 Task: Plan a trip to Mahajanga, Madagascar from 9th November, 2023 to 17th November, 2023 for 2 adults.1  bedroom having 2 beds and 1 bathroom. Property type can be flat. Amenities needed are: wifi. Look for 5 properties as per requirement.
Action: Mouse moved to (505, 73)
Screenshot: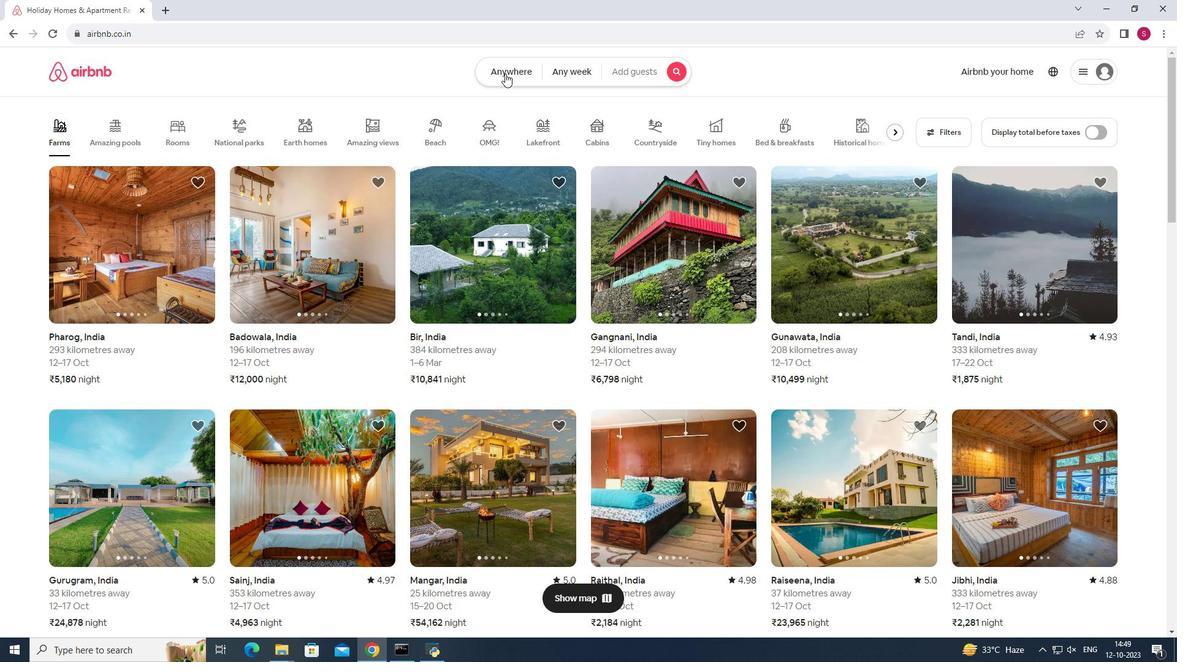 
Action: Mouse pressed left at (505, 73)
Screenshot: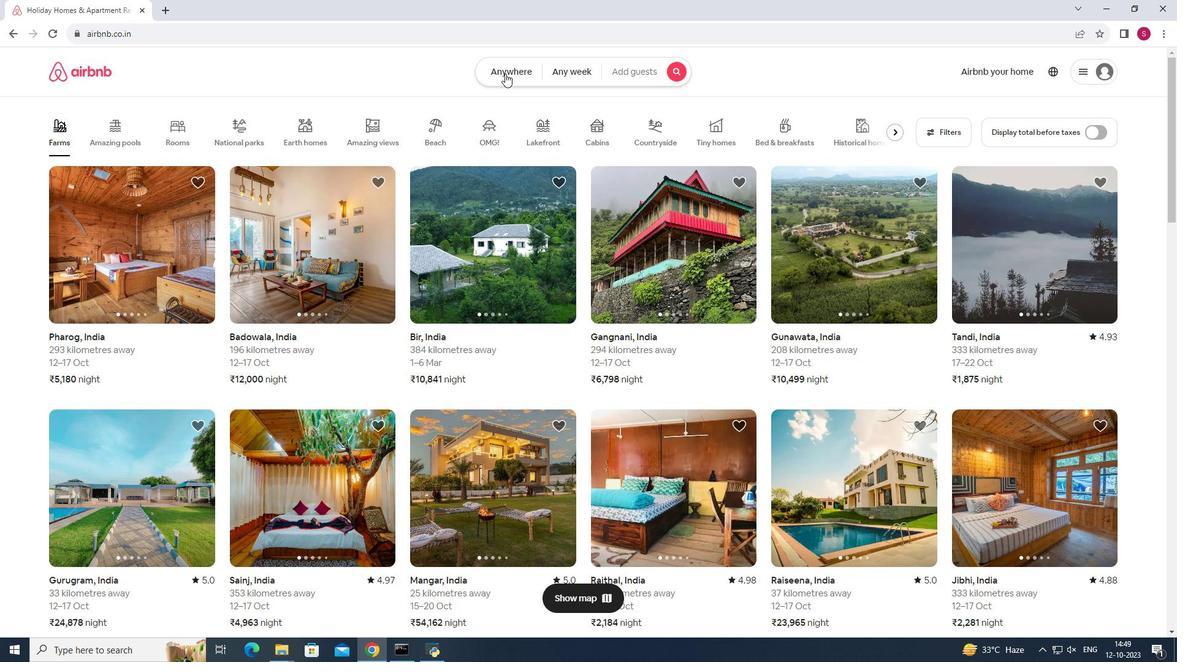 
Action: Mouse moved to (423, 117)
Screenshot: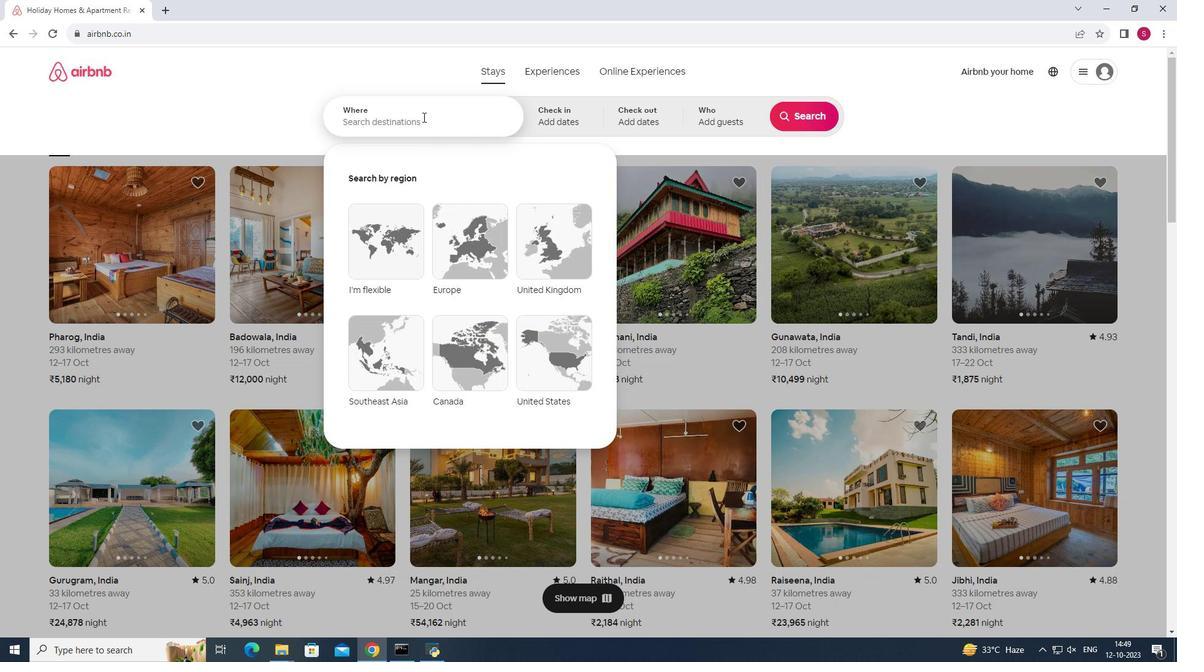 
Action: Mouse pressed left at (423, 117)
Screenshot: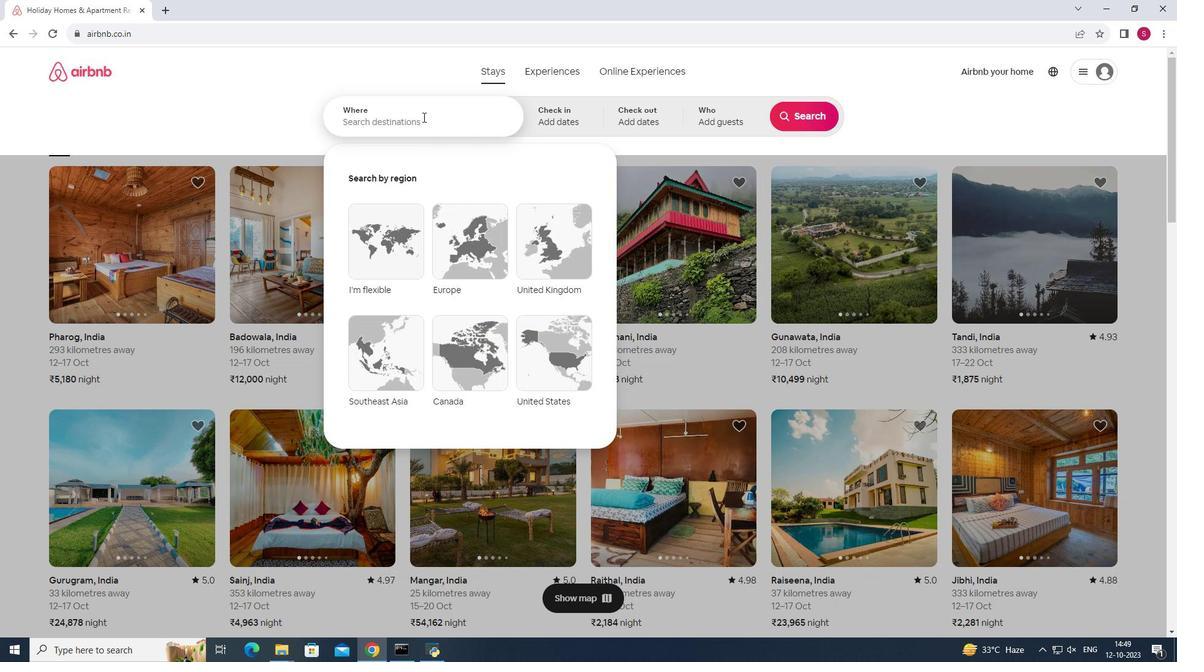 
Action: Key pressed <Key.shift><Key.shift><Key.shift><Key.shift><Key.shift><Key.shift><Key.shift><Key.shift><Key.shift><Key.shift><Key.shift><Key.shift><Key.shift><Key.shift><Key.shift><Key.shift><Key.shift><Key.shift><Key.shift><Key.shift><Key.shift><Key.shift>Mahajanga,<Key.space><Key.shift>Madagascar
Screenshot: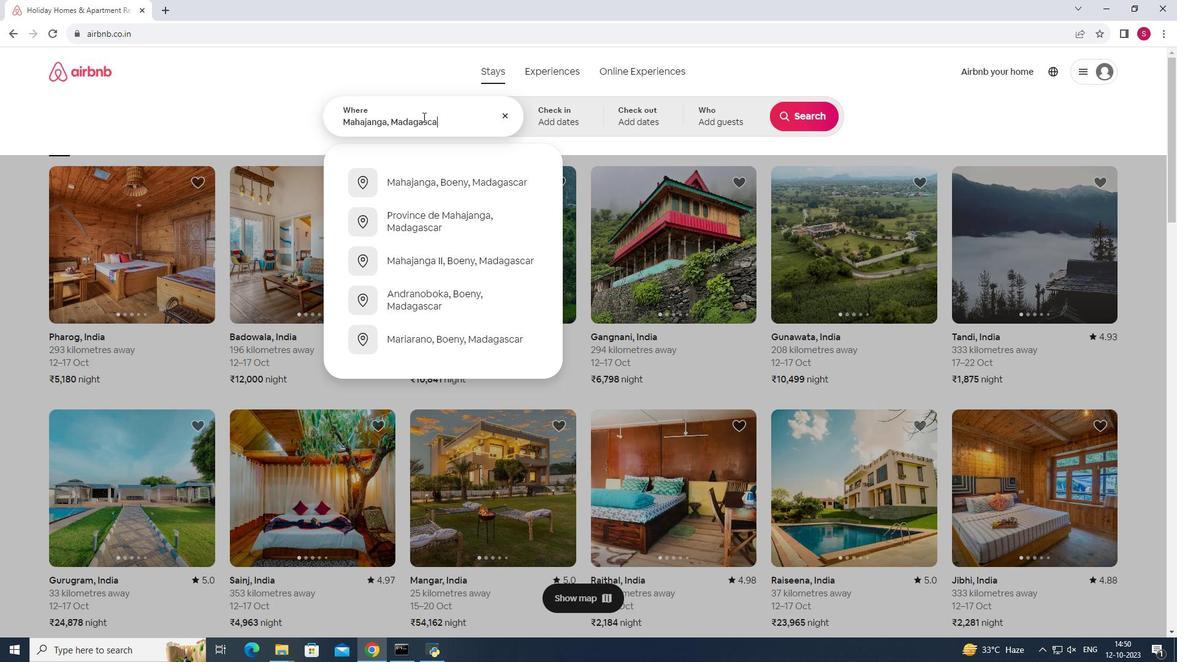 
Action: Mouse moved to (569, 115)
Screenshot: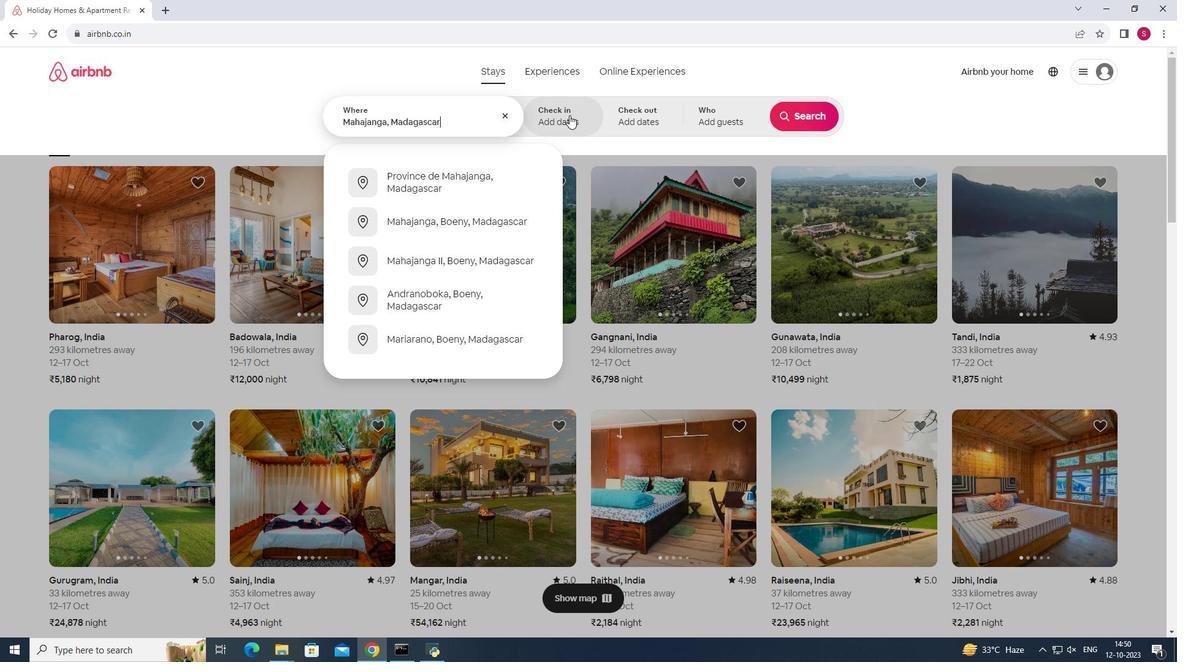 
Action: Mouse pressed left at (569, 115)
Screenshot: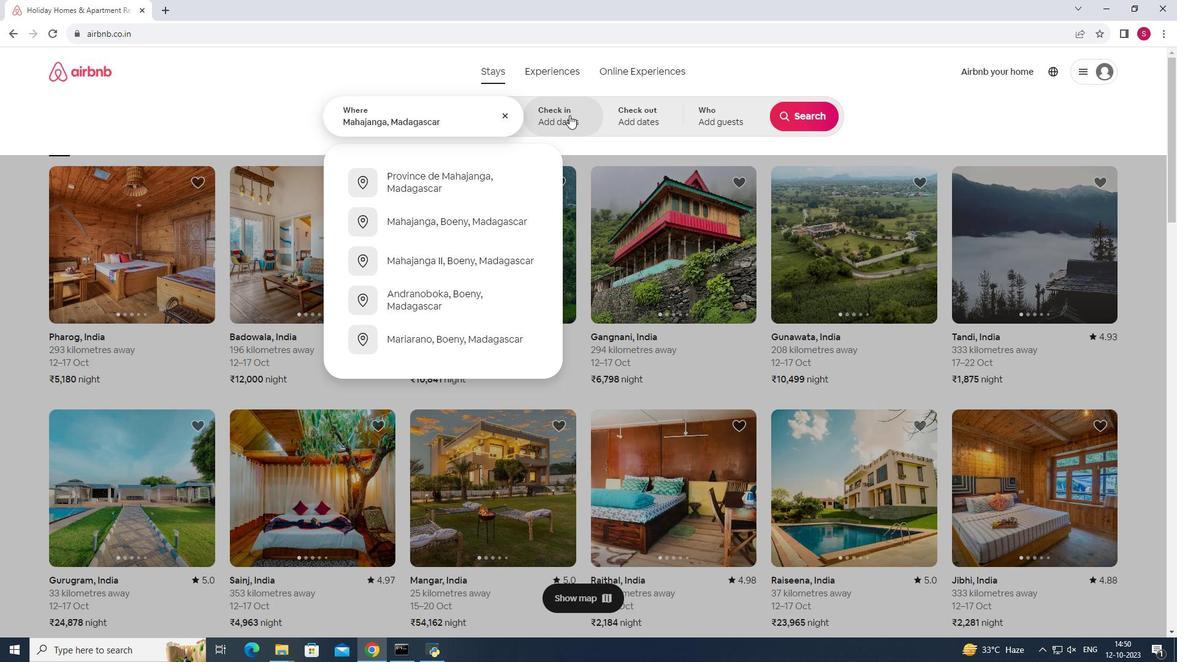 
Action: Mouse moved to (732, 299)
Screenshot: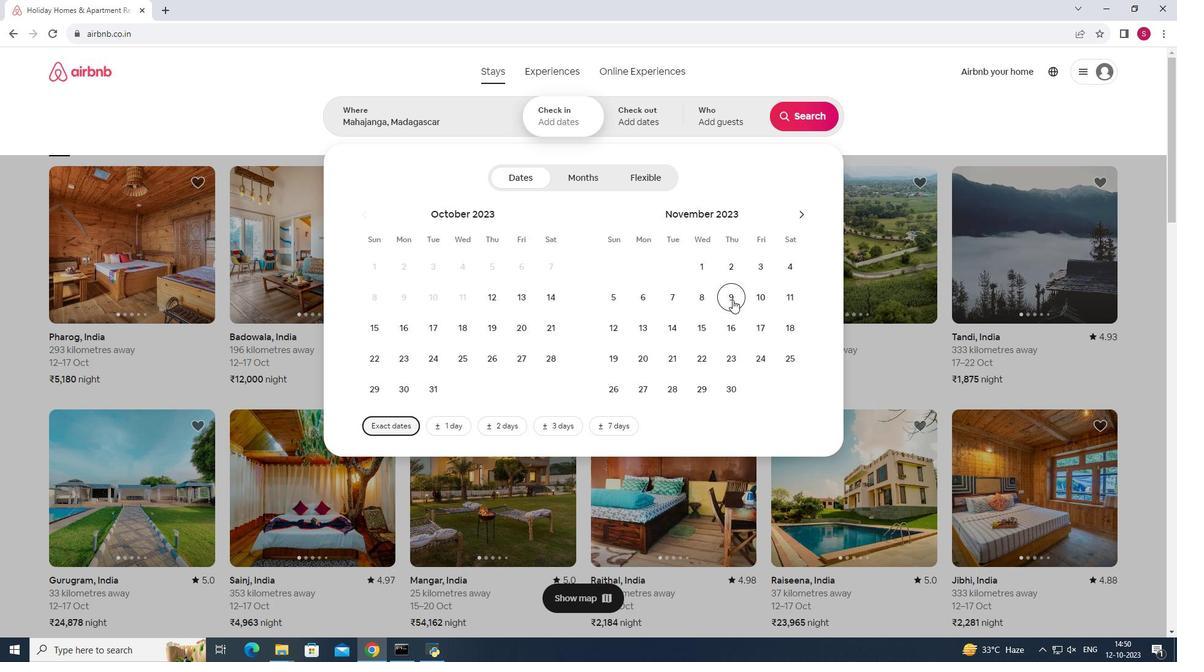 
Action: Mouse pressed left at (732, 299)
Screenshot: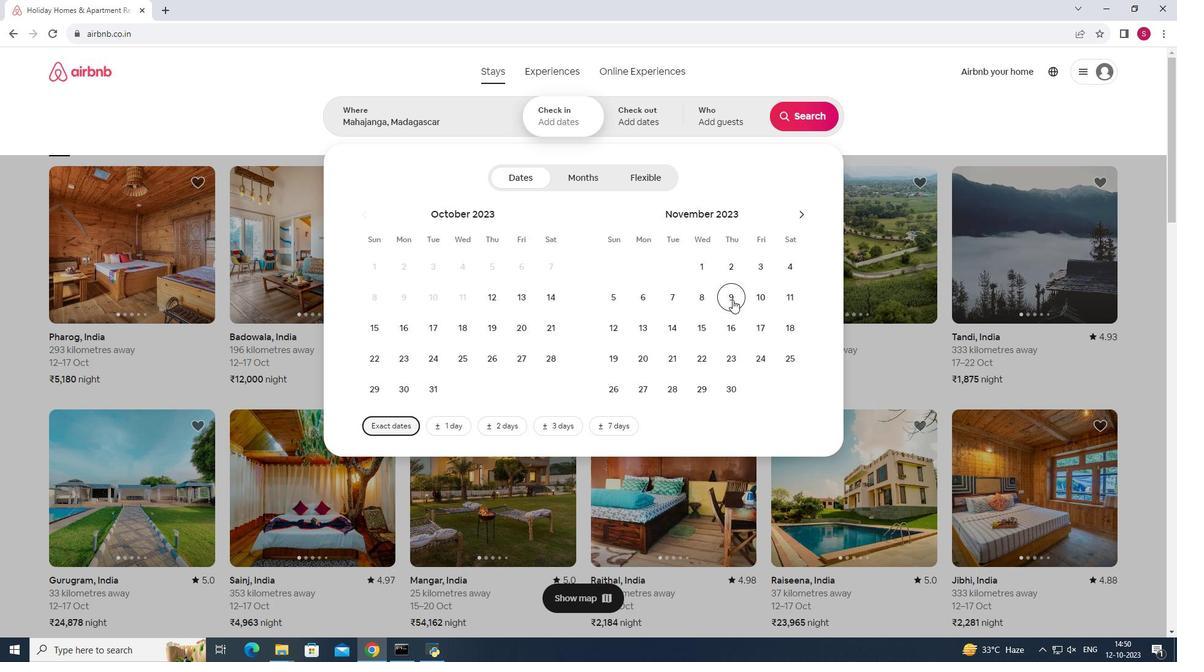 
Action: Mouse pressed left at (732, 299)
Screenshot: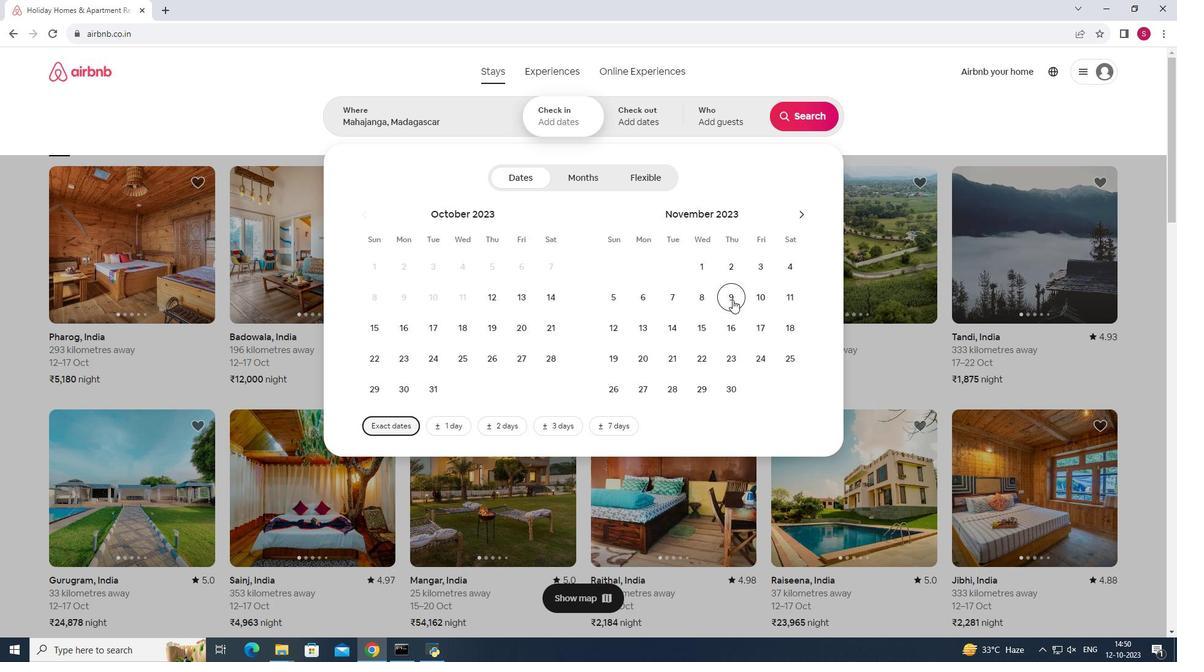 
Action: Mouse moved to (762, 327)
Screenshot: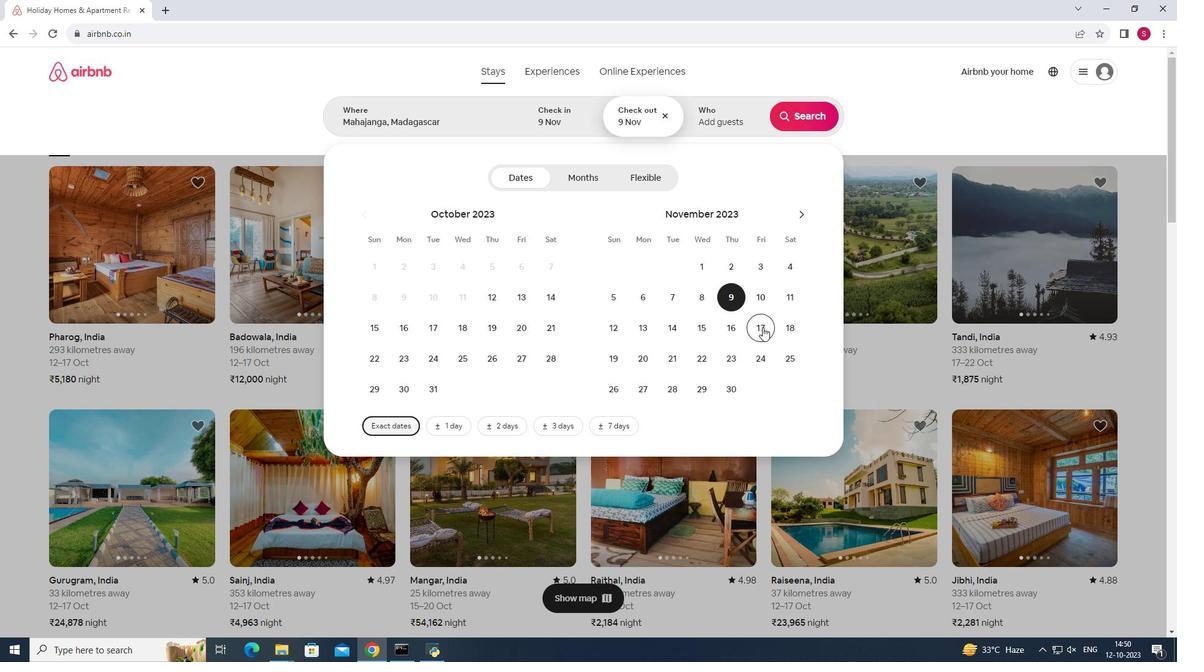 
Action: Mouse pressed left at (762, 327)
Screenshot: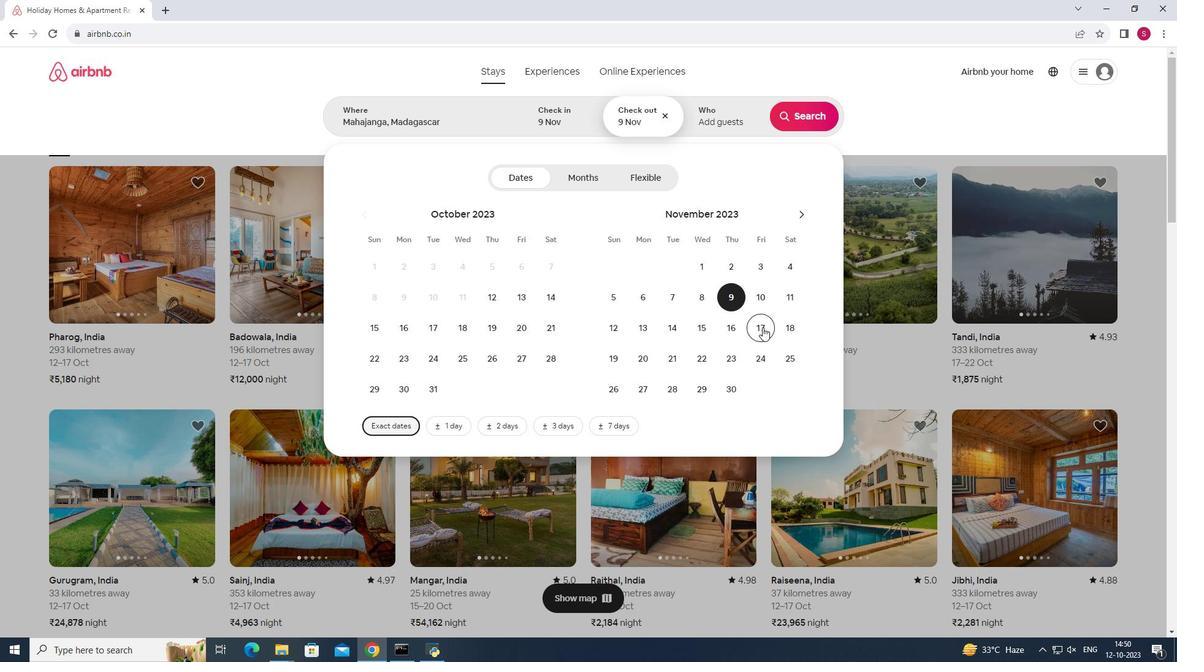 
Action: Mouse pressed left at (762, 327)
Screenshot: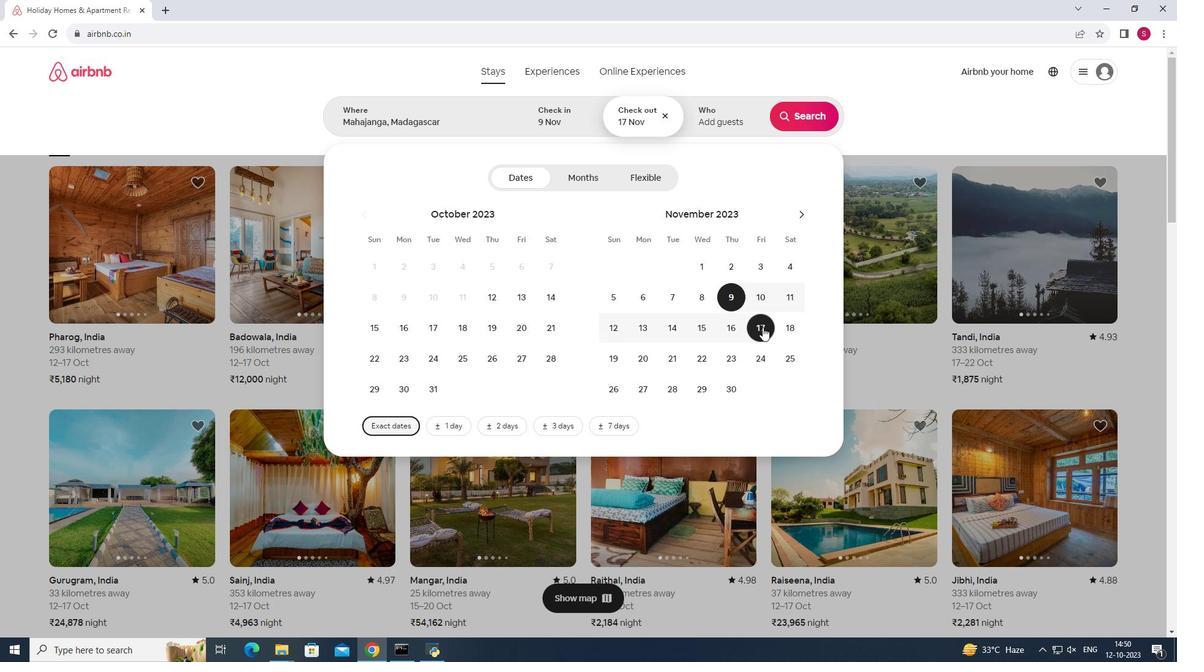 
Action: Mouse moved to (729, 113)
Screenshot: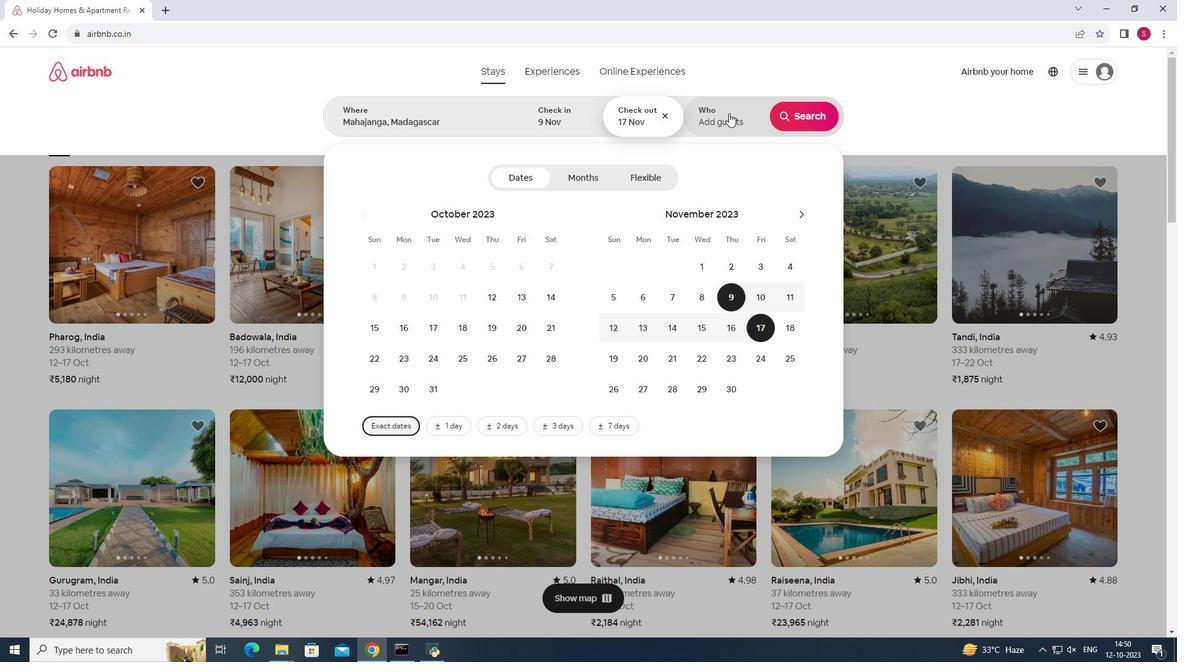 
Action: Mouse pressed left at (729, 113)
Screenshot: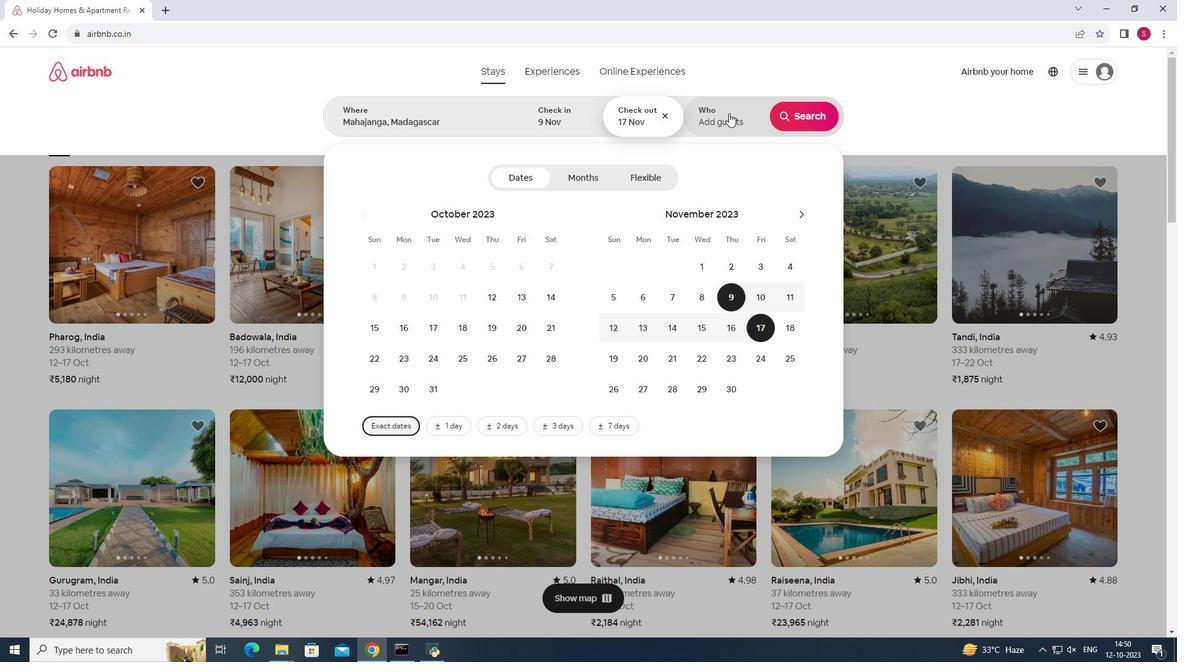 
Action: Mouse pressed left at (729, 113)
Screenshot: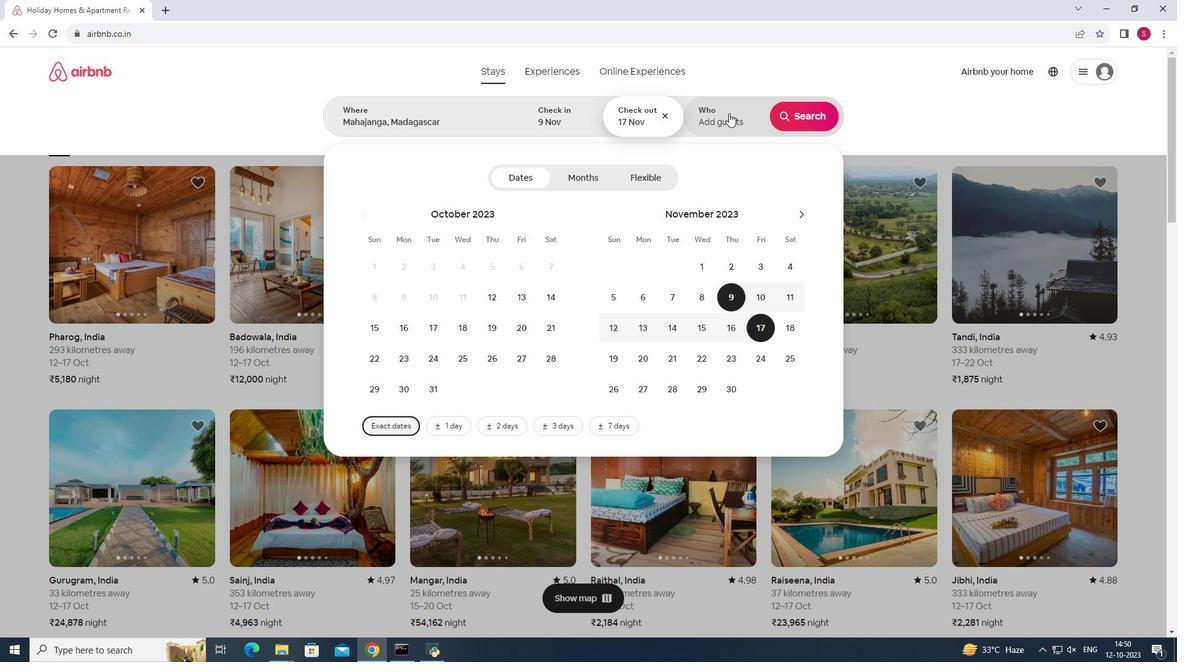 
Action: Mouse moved to (725, 112)
Screenshot: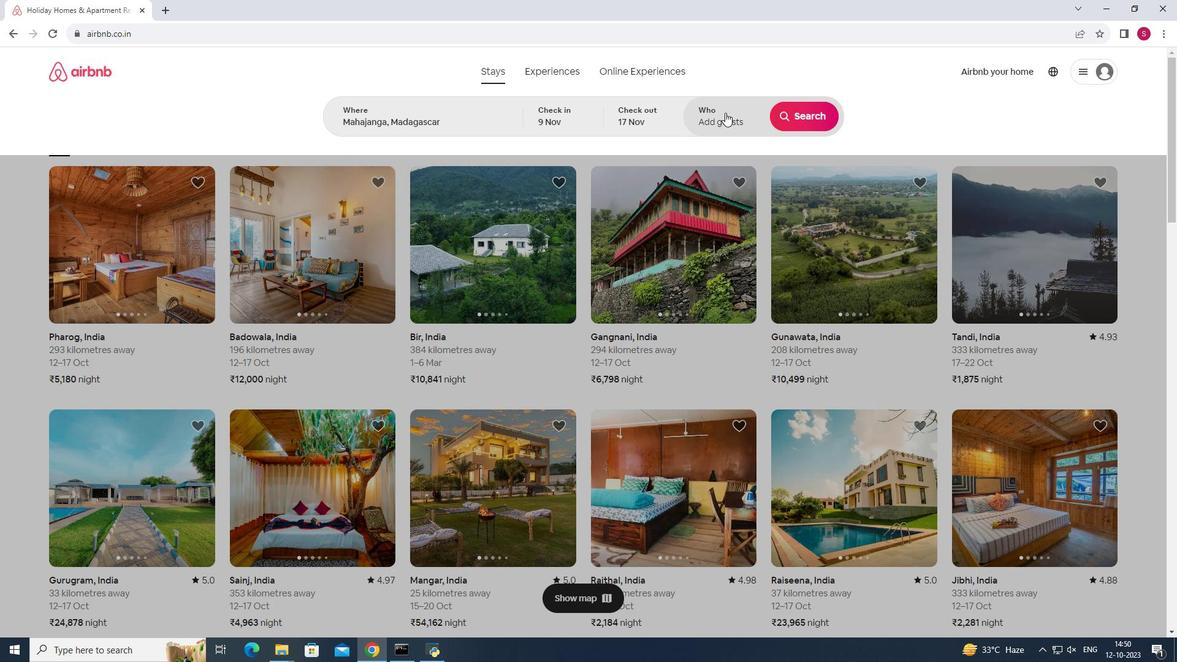 
Action: Mouse pressed left at (725, 112)
Screenshot: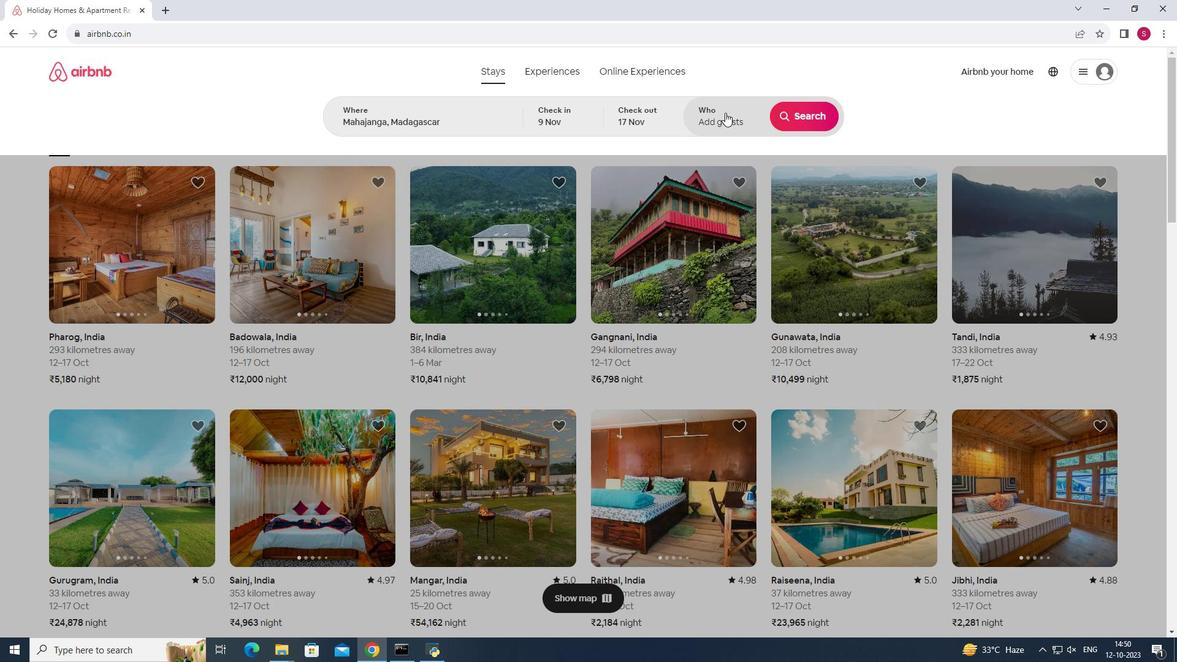 
Action: Mouse moved to (724, 113)
Screenshot: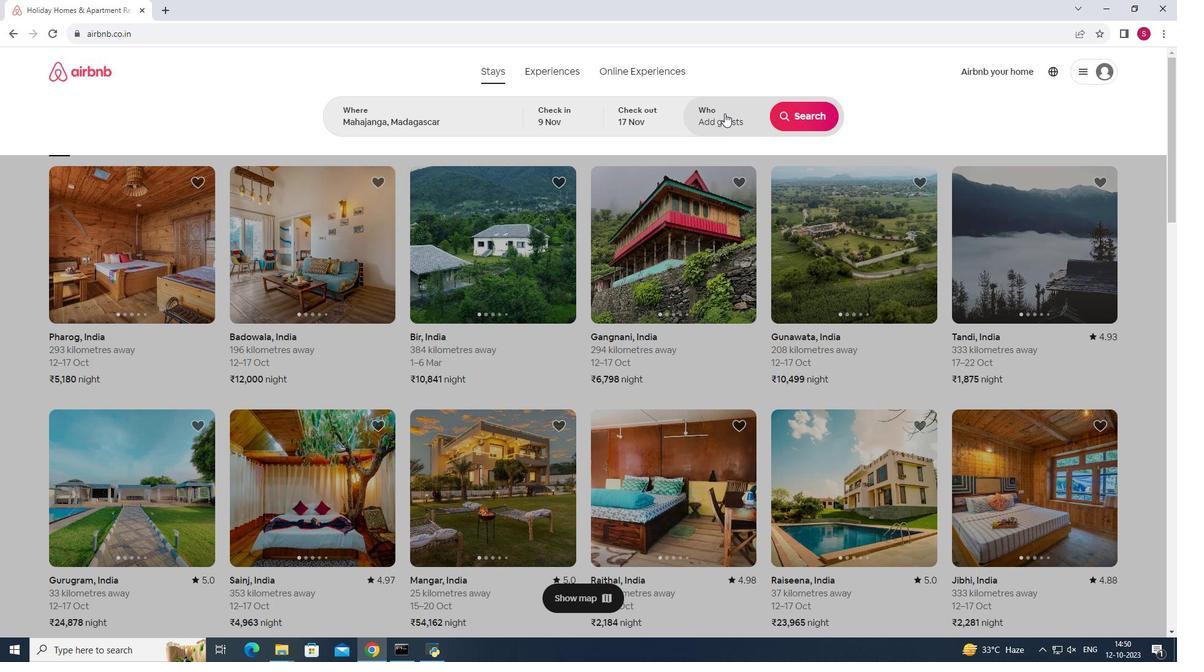 
Action: Mouse pressed left at (724, 113)
Screenshot: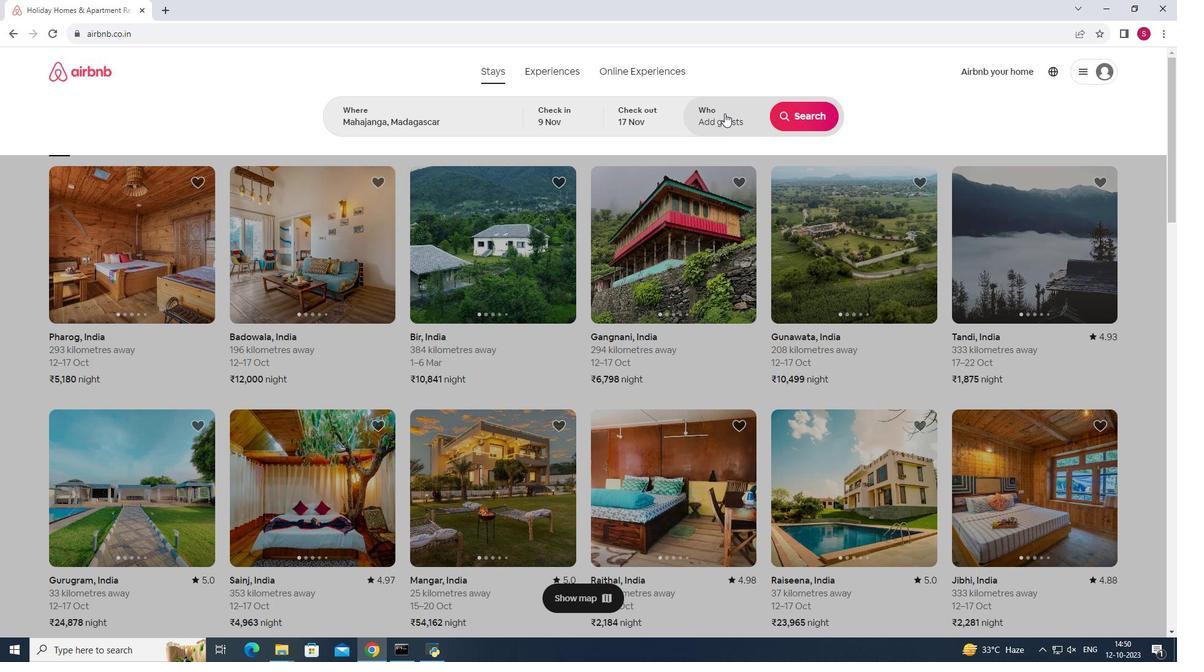 
Action: Mouse moved to (720, 117)
Screenshot: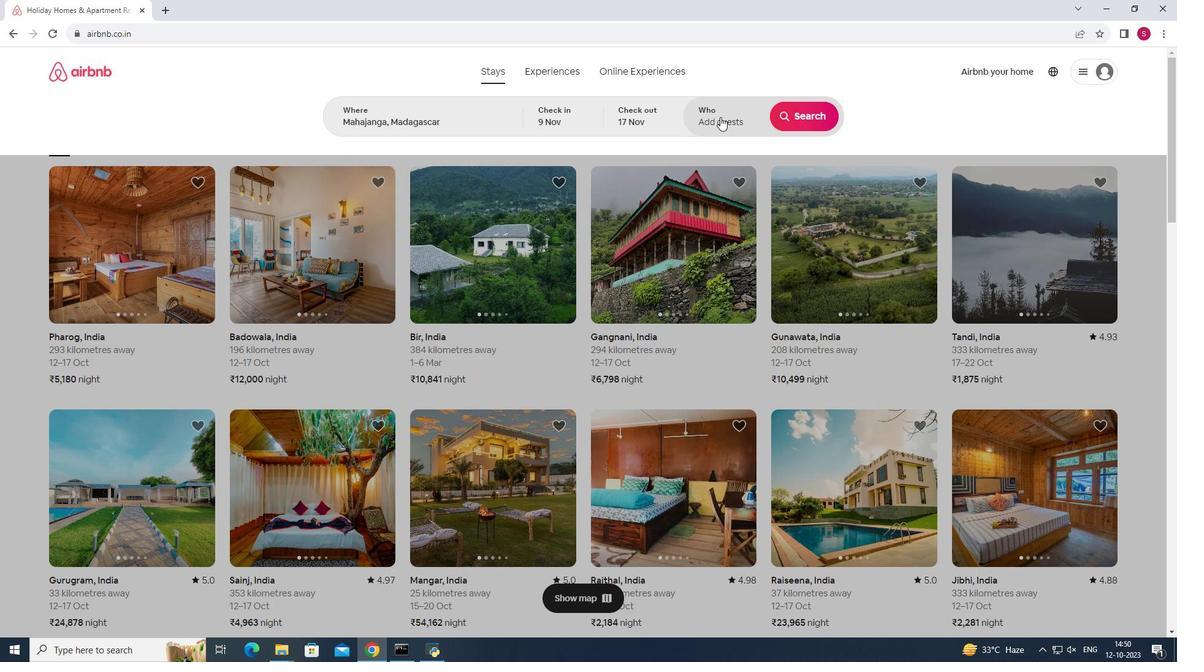
Action: Mouse pressed left at (720, 117)
Screenshot: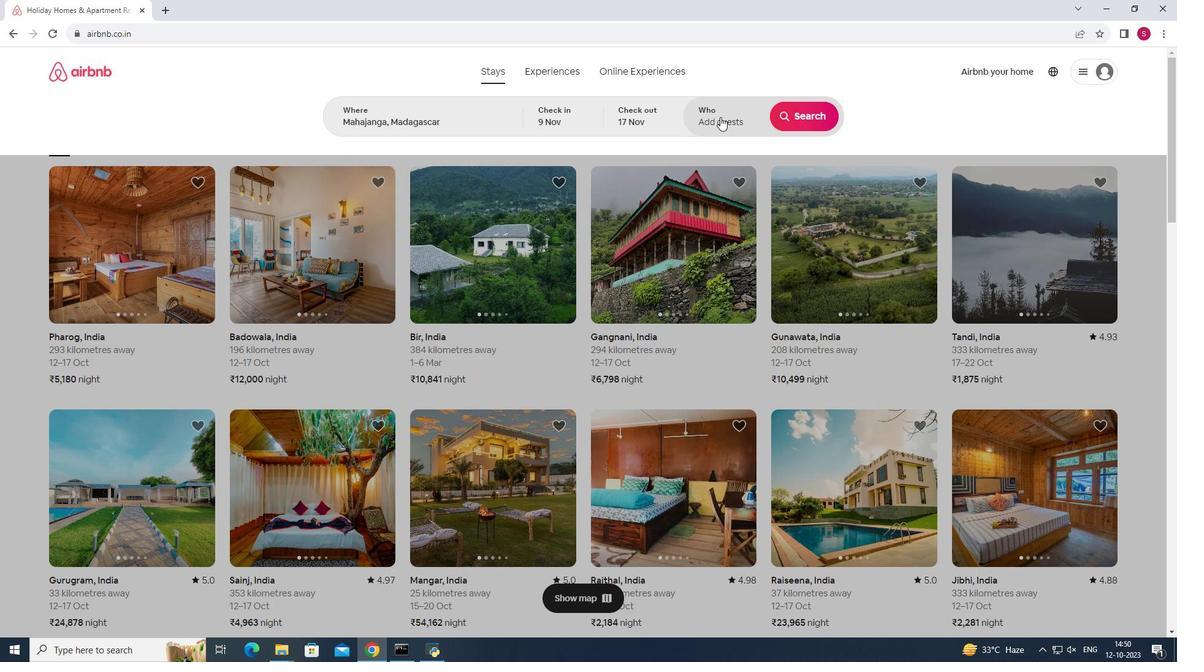 
Action: Mouse moved to (811, 180)
Screenshot: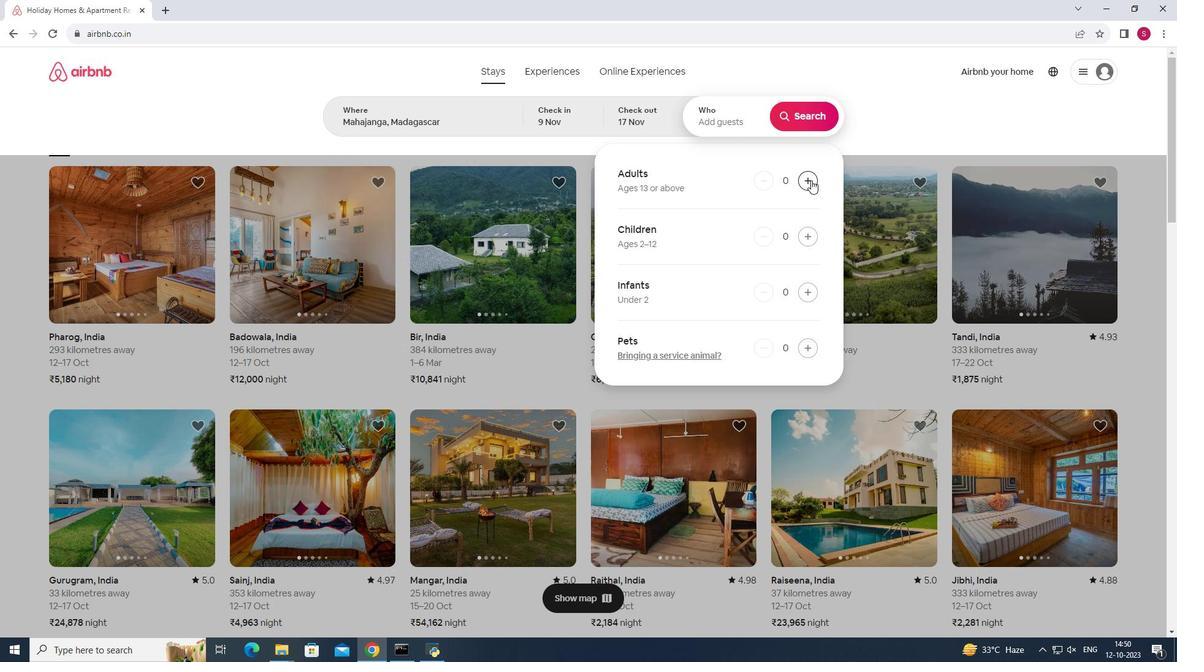 
Action: Mouse pressed left at (811, 180)
Screenshot: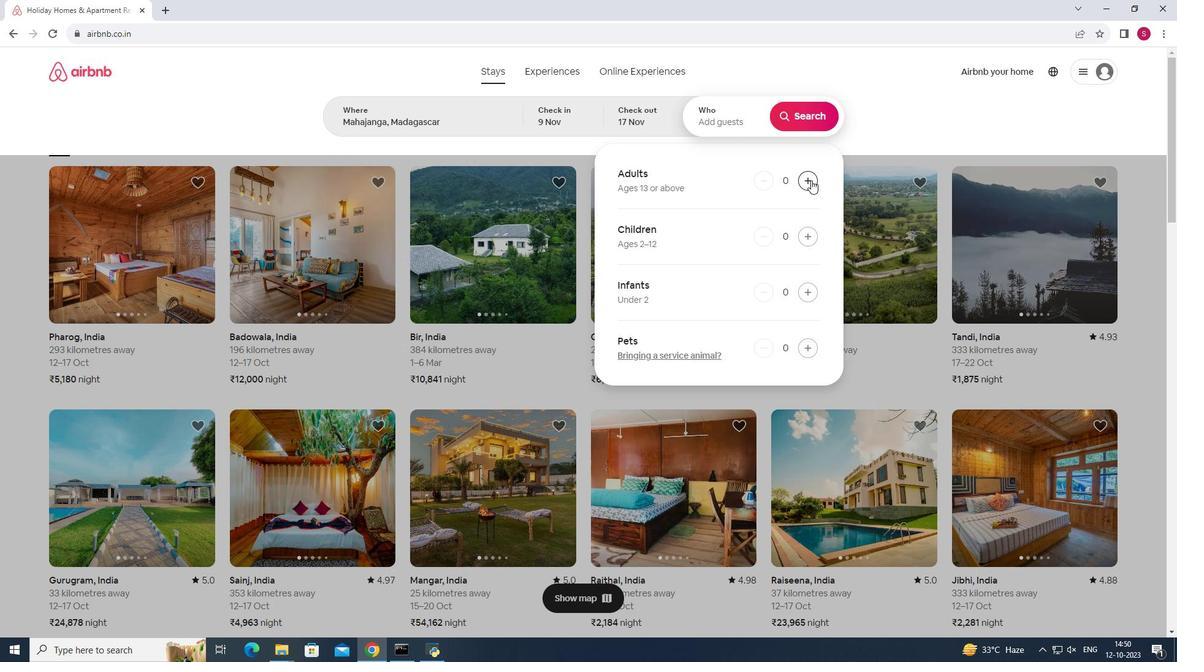 
Action: Mouse moved to (811, 180)
Screenshot: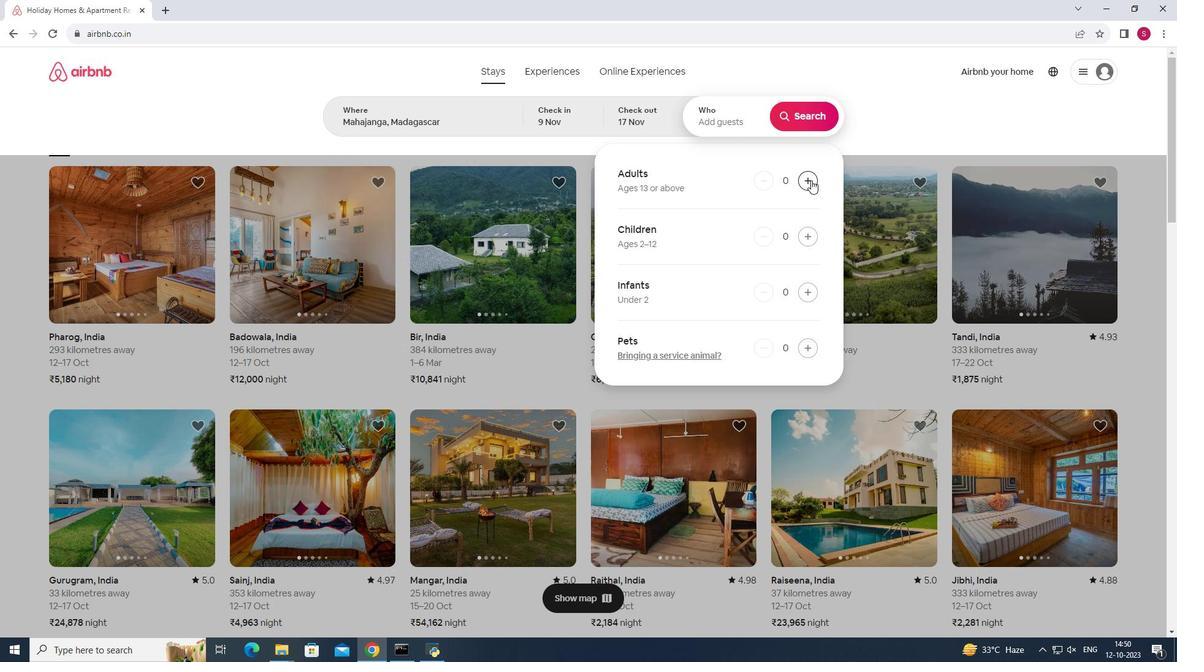 
Action: Mouse pressed left at (811, 180)
Screenshot: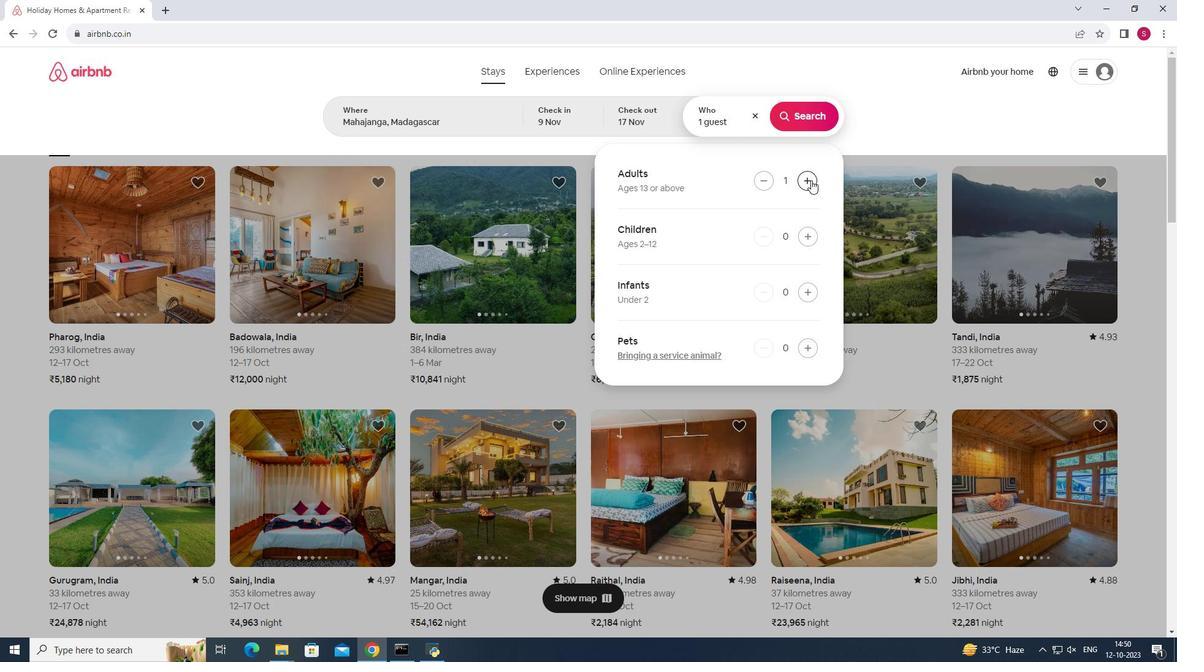 
Action: Mouse moved to (807, 117)
Screenshot: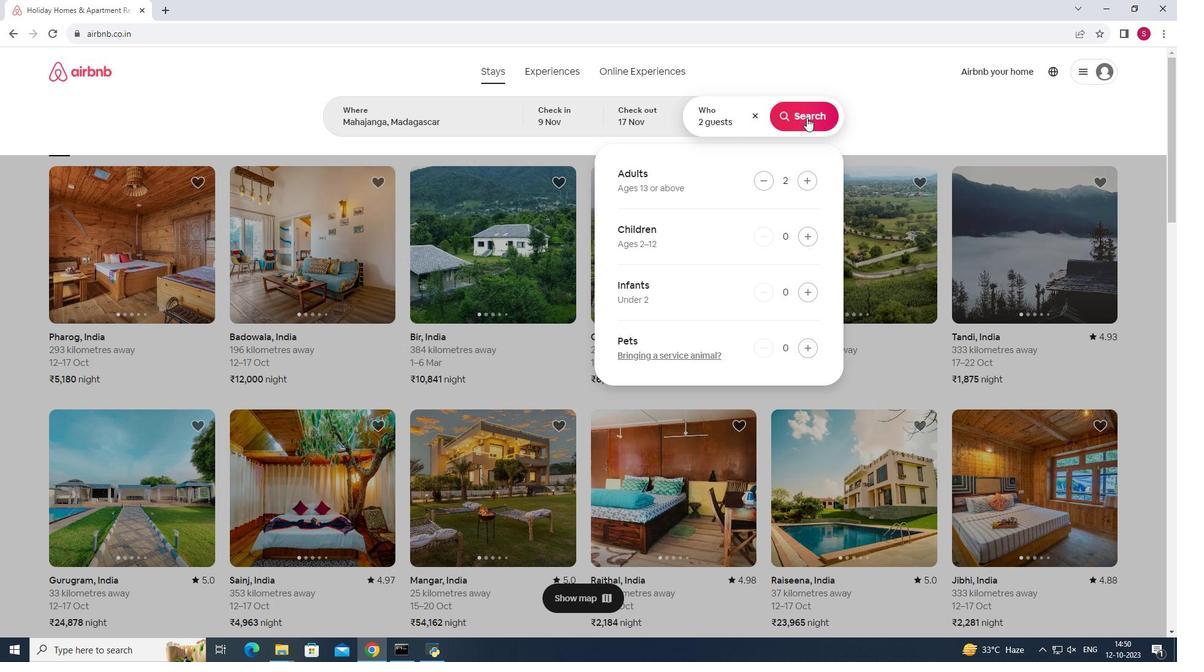 
Action: Mouse pressed left at (807, 117)
Screenshot: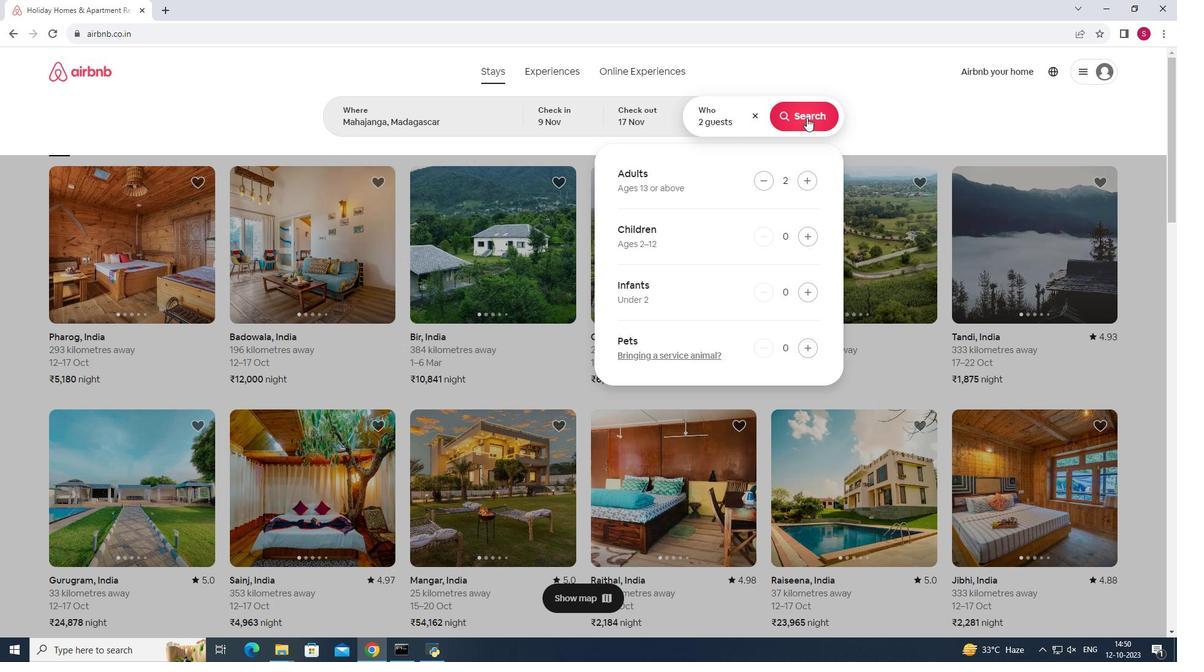 
Action: Mouse pressed left at (807, 117)
Screenshot: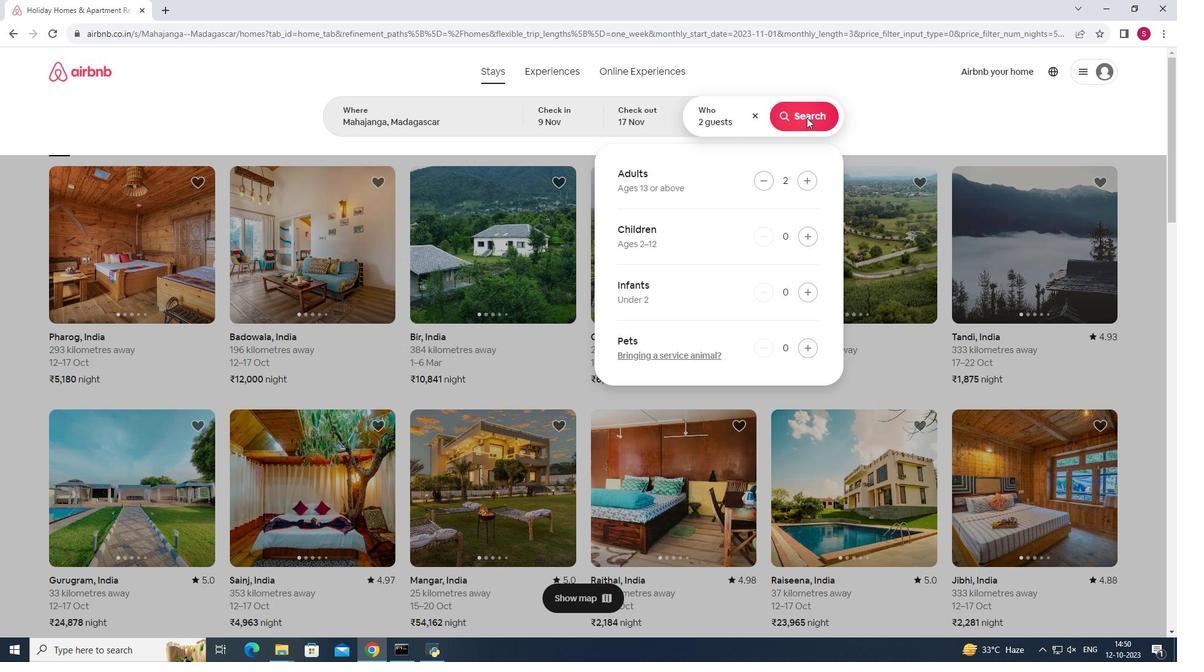 
Action: Mouse moved to (853, 93)
Screenshot: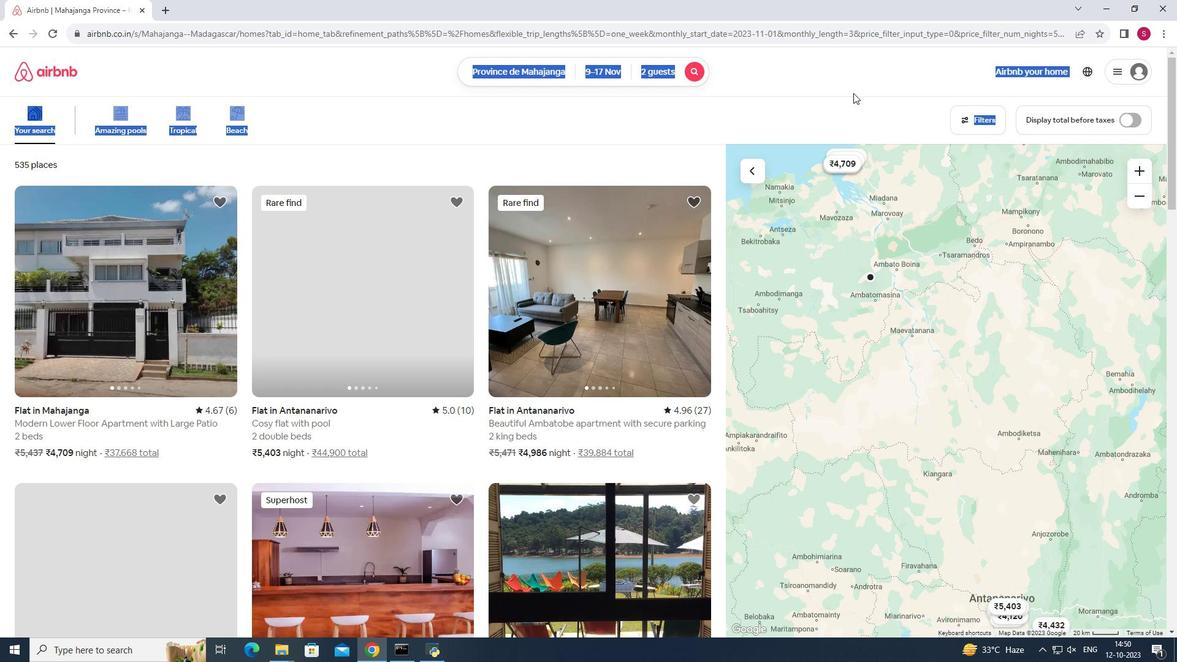 
Action: Mouse pressed left at (853, 93)
Screenshot: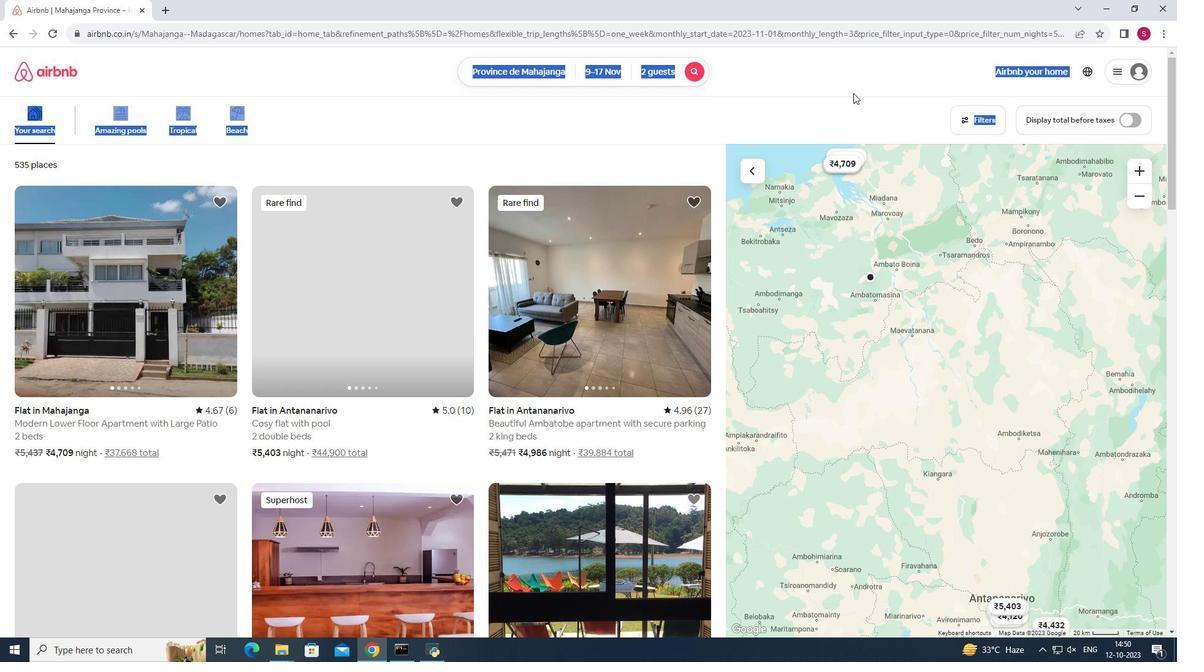 
Action: Mouse moved to (982, 118)
Screenshot: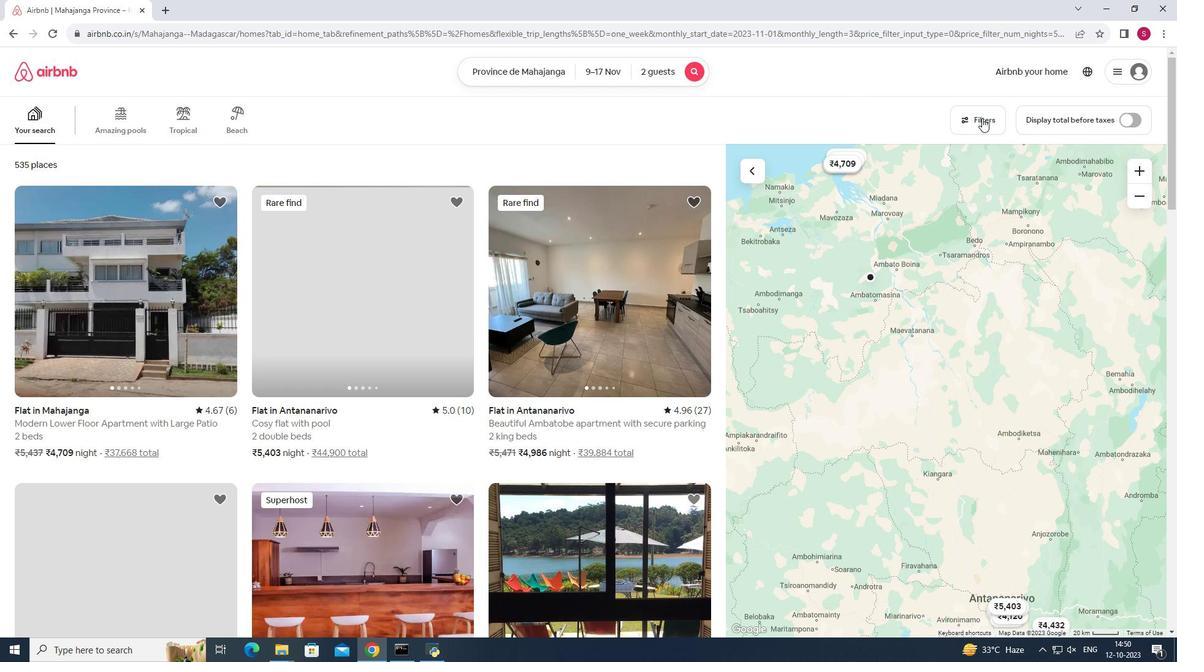 
Action: Mouse pressed left at (982, 118)
Screenshot: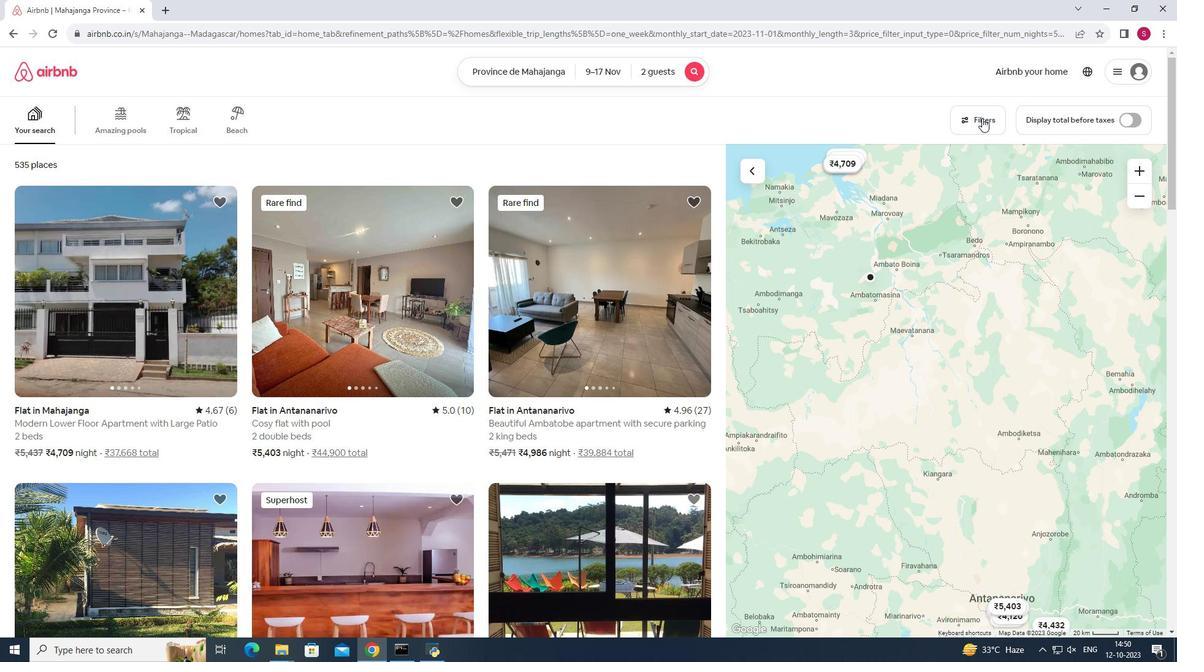 
Action: Mouse pressed left at (982, 118)
Screenshot: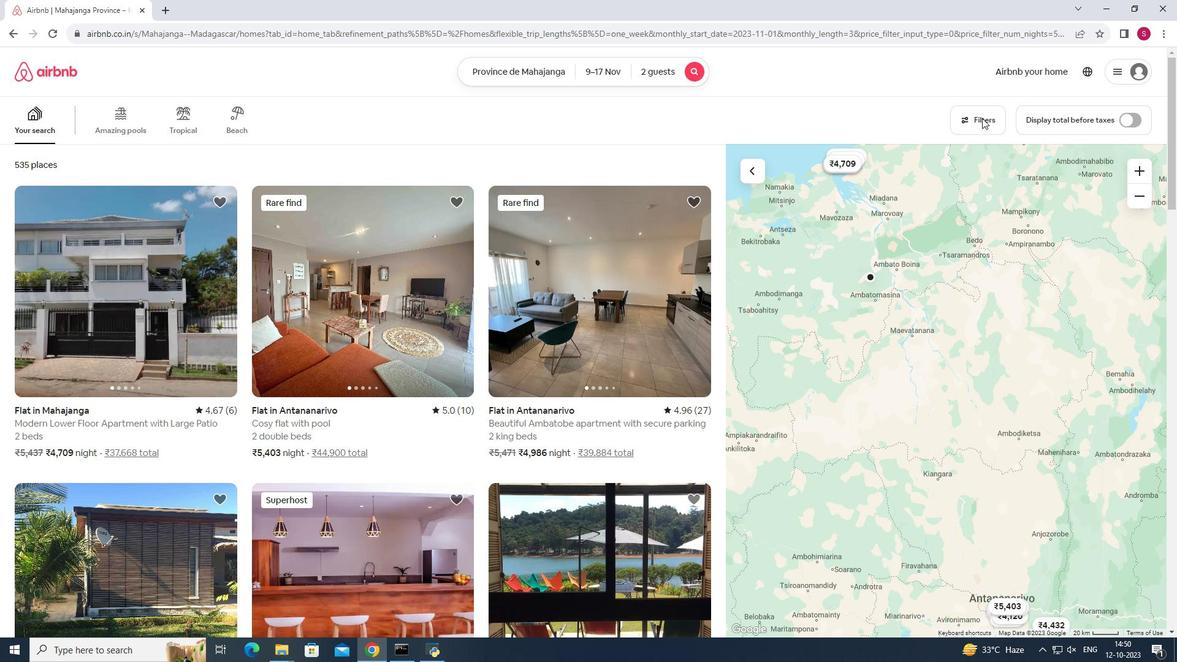 
Action: Mouse pressed left at (982, 118)
Screenshot: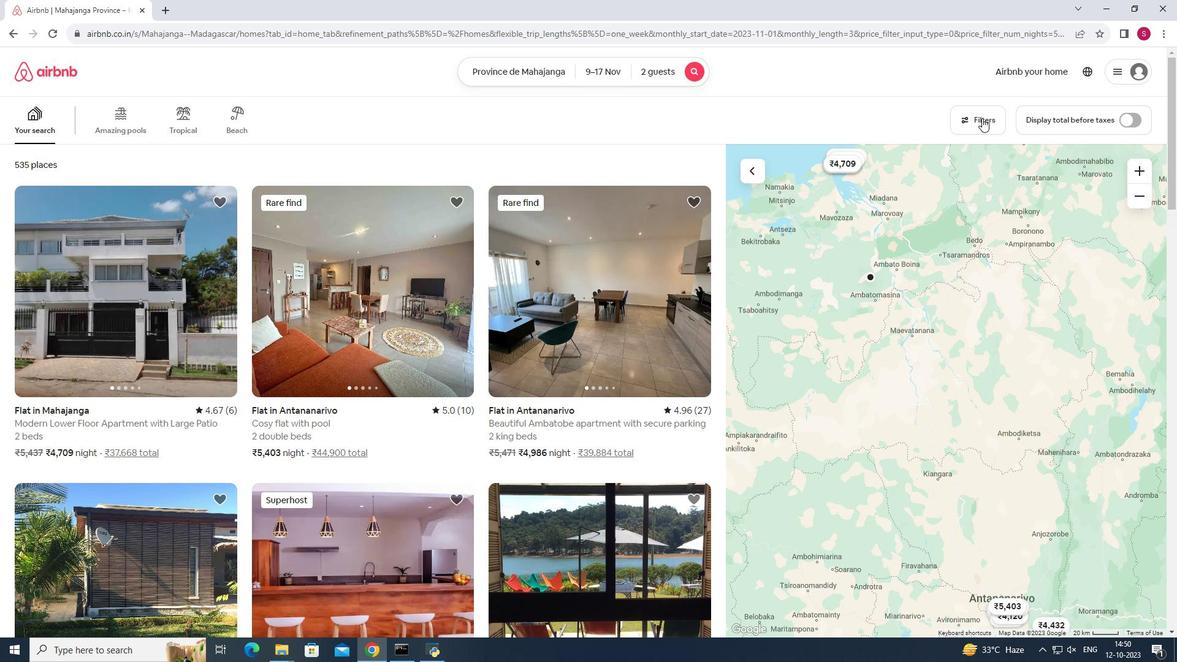 
Action: Mouse moved to (551, 289)
Screenshot: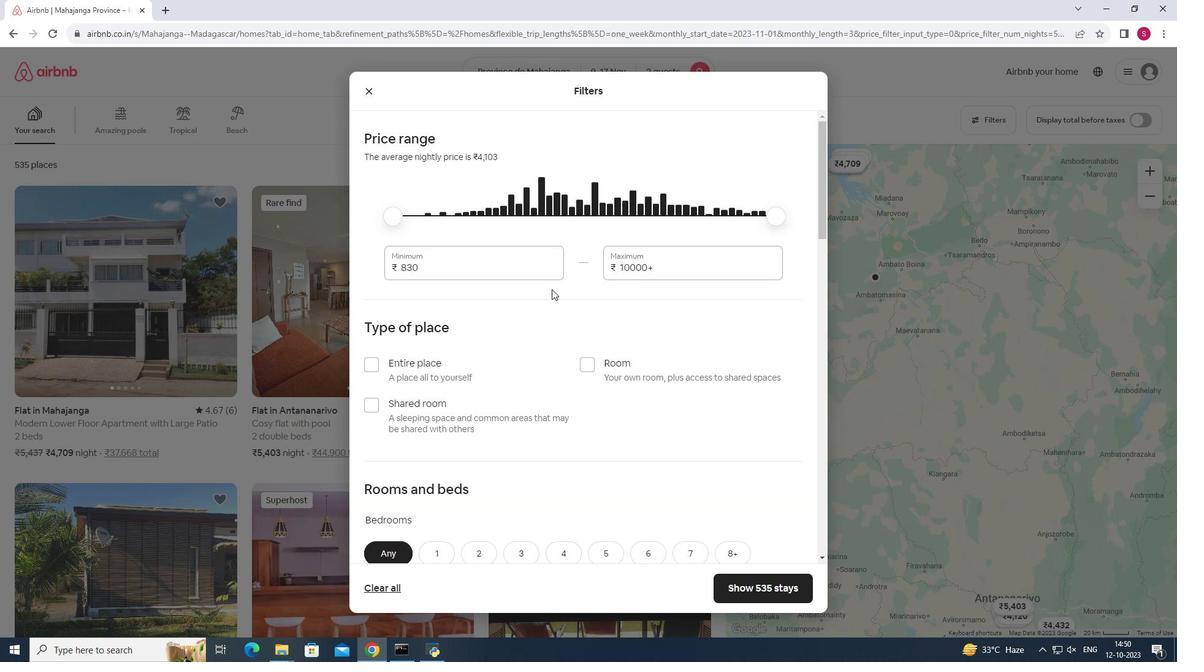
Action: Mouse scrolled (551, 288) with delta (0, 0)
Screenshot: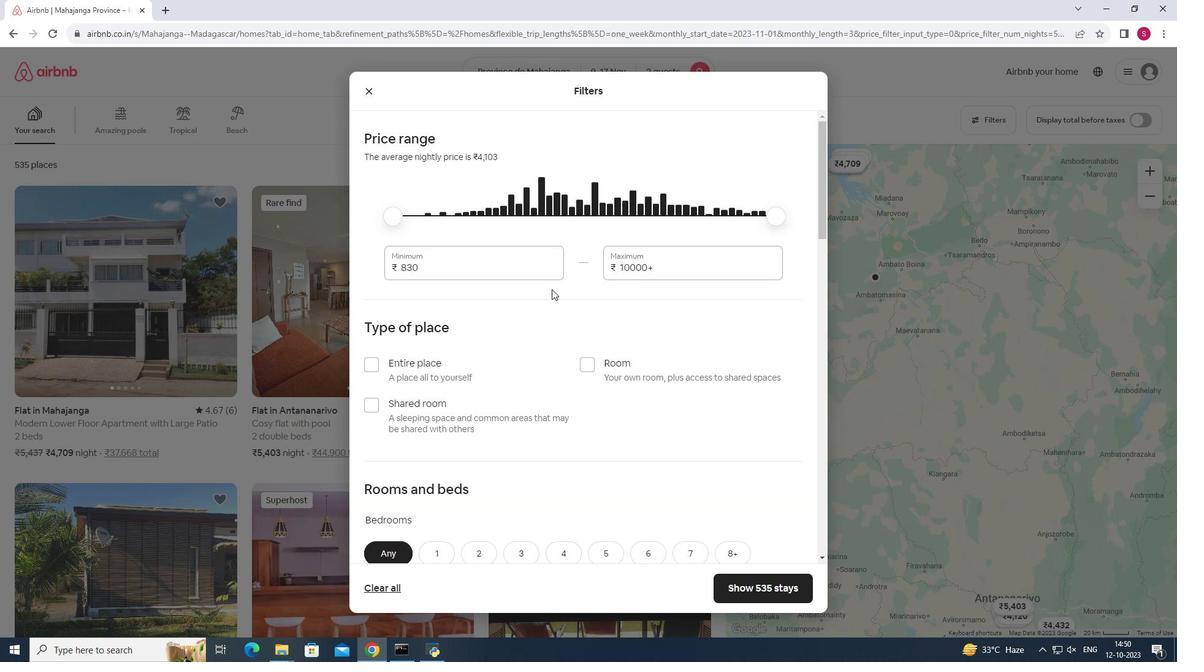 
Action: Mouse scrolled (551, 288) with delta (0, 0)
Screenshot: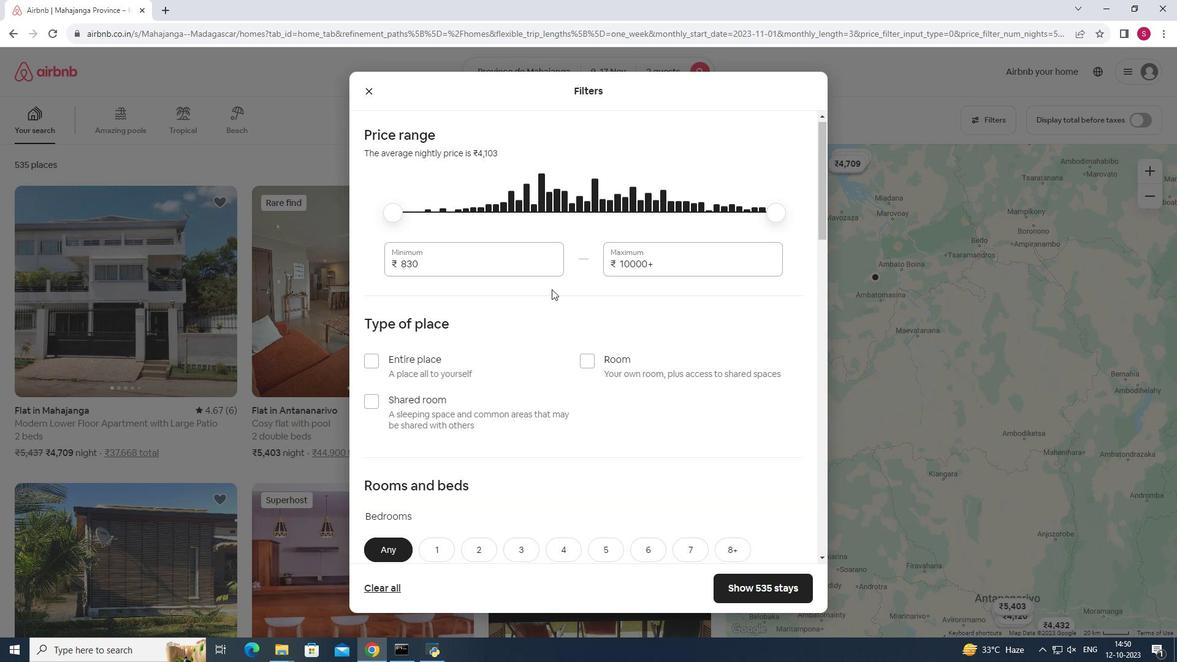 
Action: Mouse scrolled (551, 288) with delta (0, 0)
Screenshot: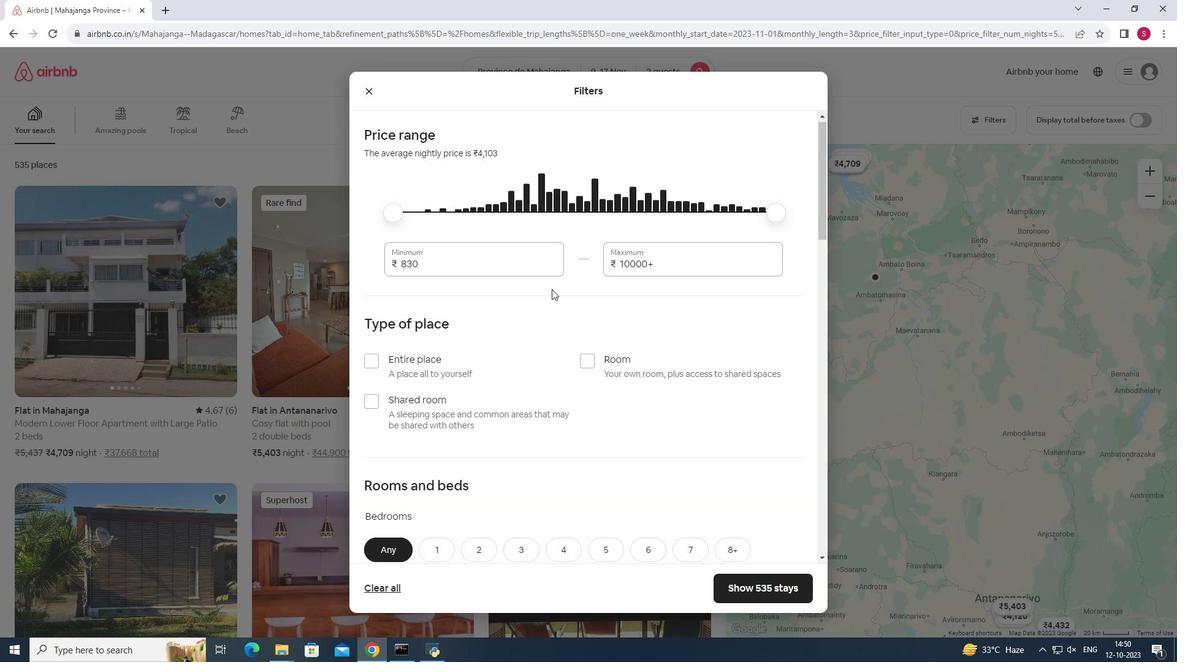 
Action: Mouse scrolled (551, 288) with delta (0, 0)
Screenshot: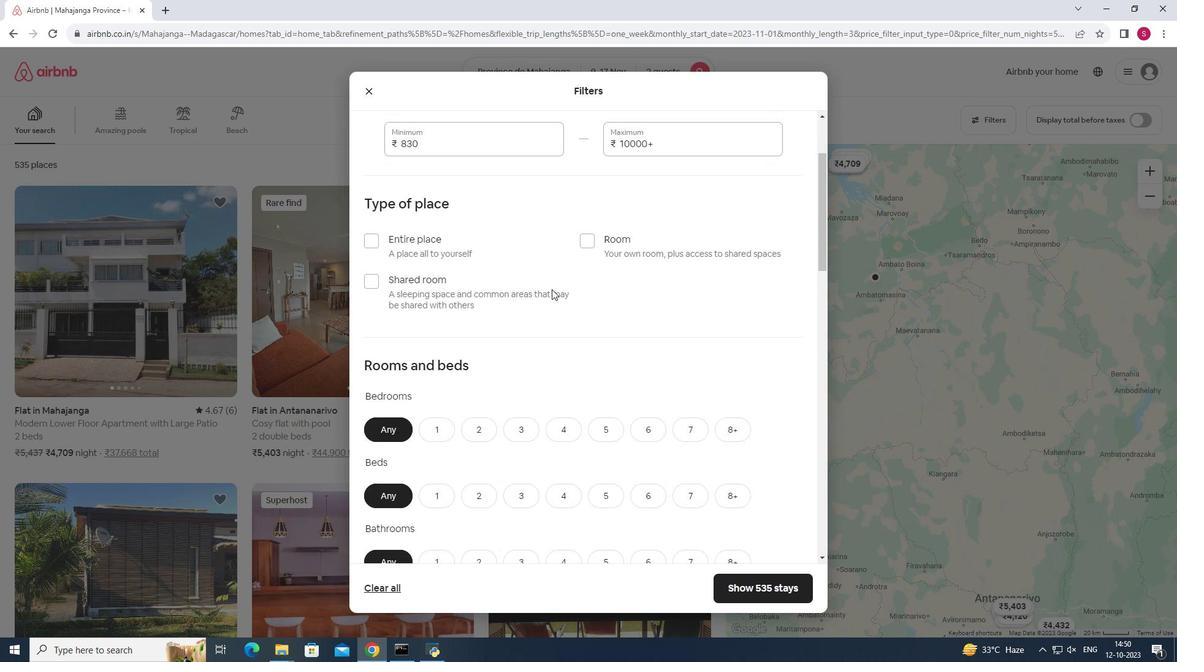 
Action: Mouse moved to (437, 312)
Screenshot: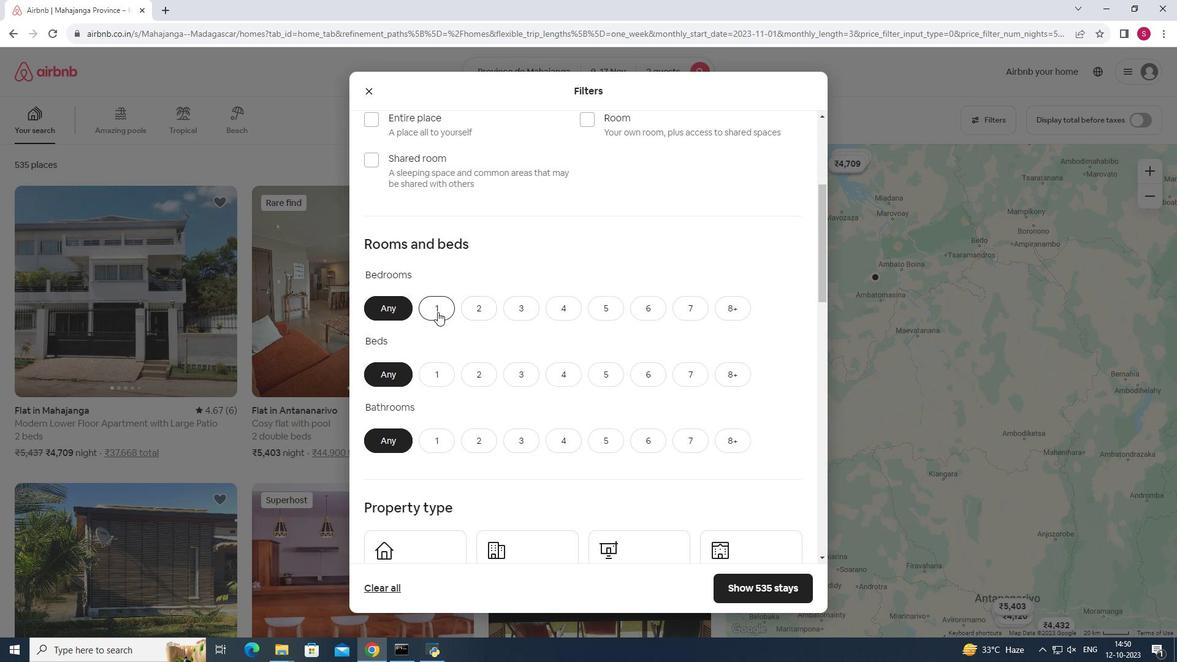
Action: Mouse pressed left at (437, 312)
Screenshot: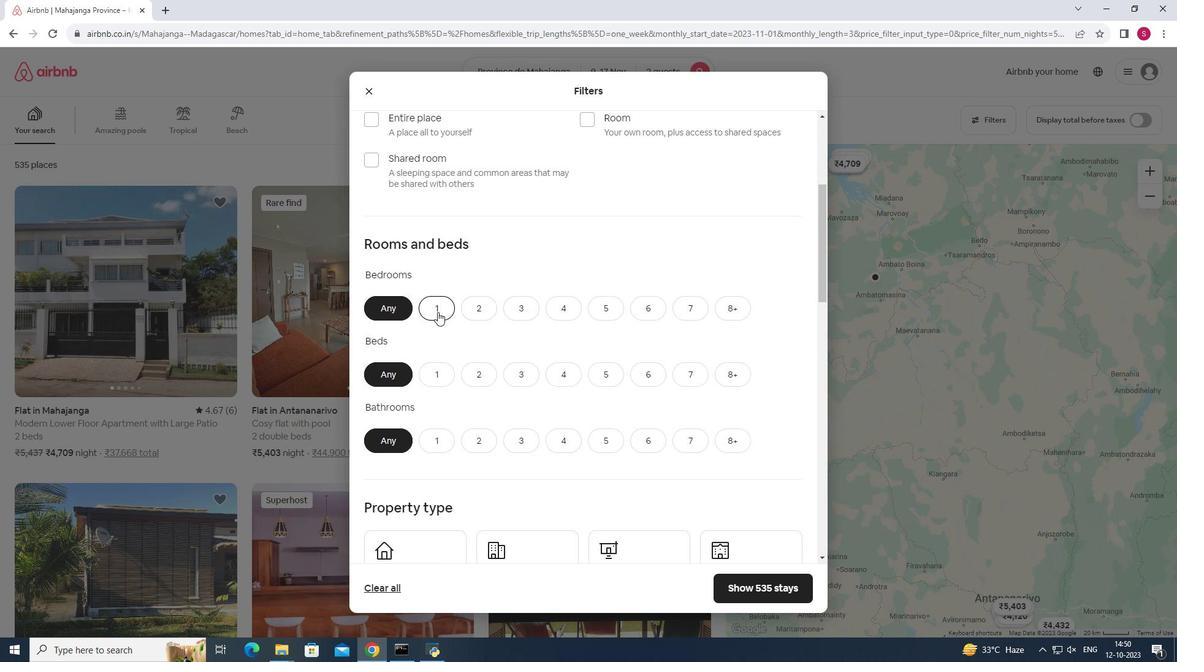 
Action: Mouse moved to (483, 379)
Screenshot: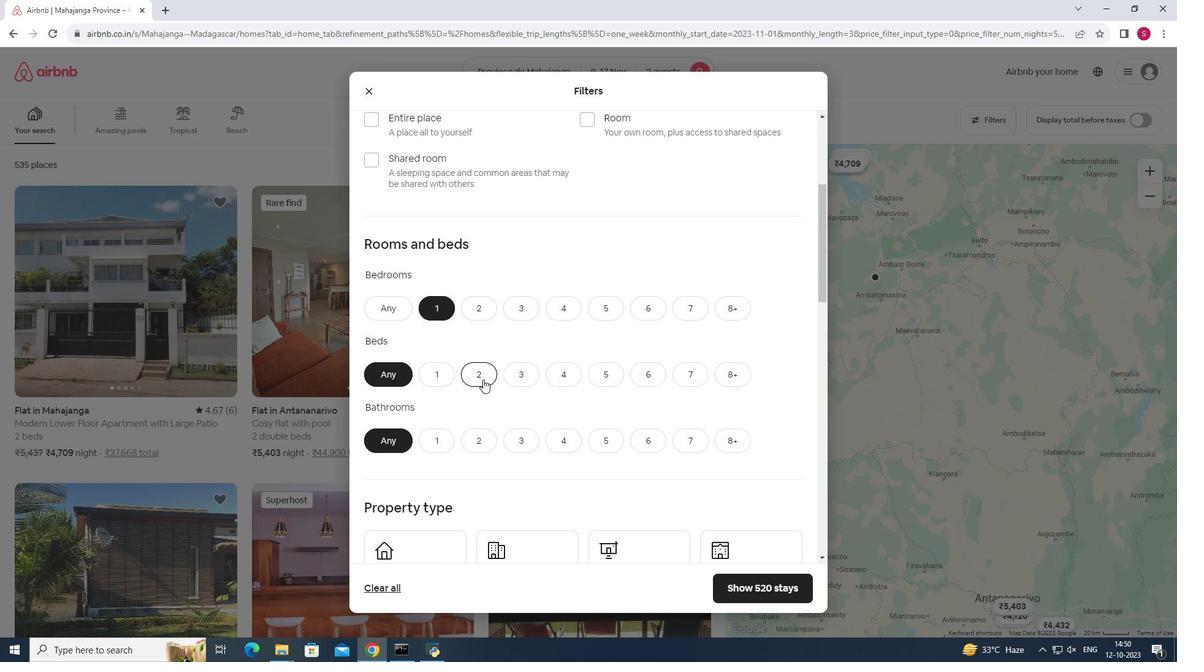 
Action: Mouse pressed left at (483, 379)
Screenshot: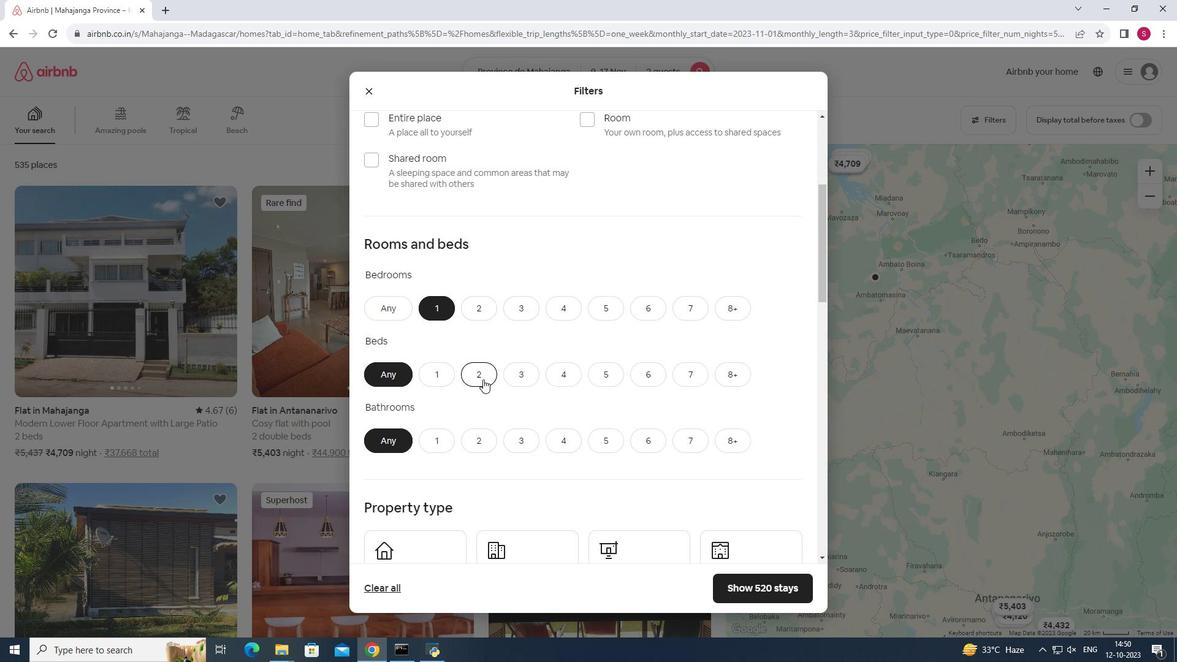 
Action: Mouse moved to (442, 442)
Screenshot: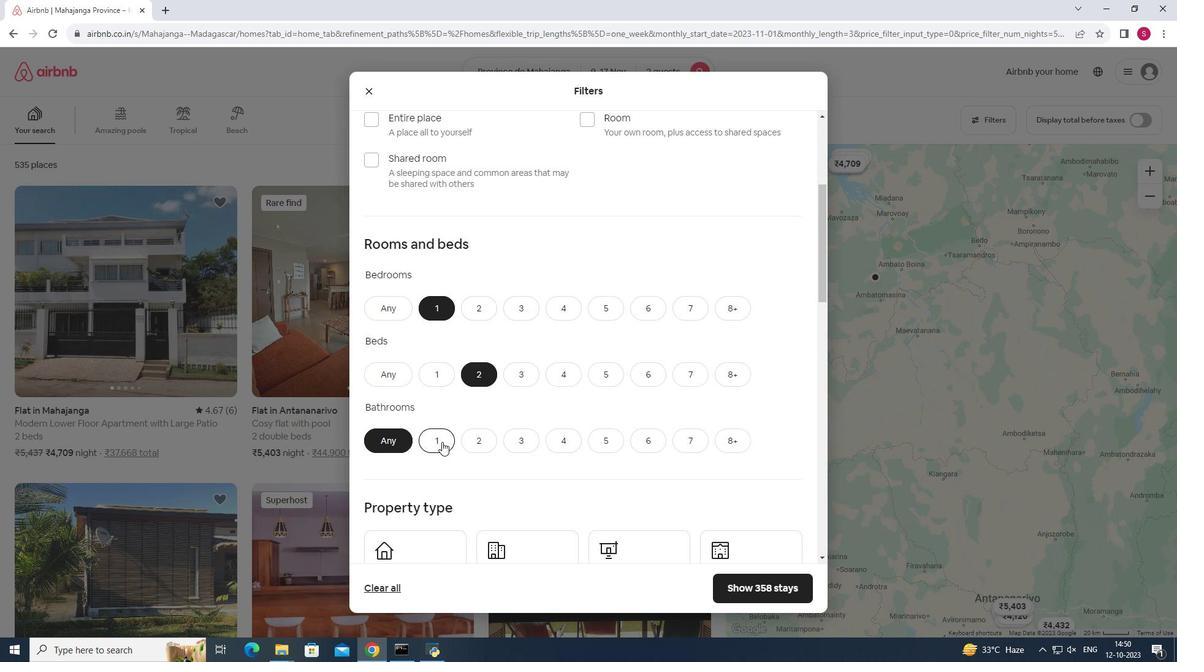 
Action: Mouse pressed left at (442, 442)
Screenshot: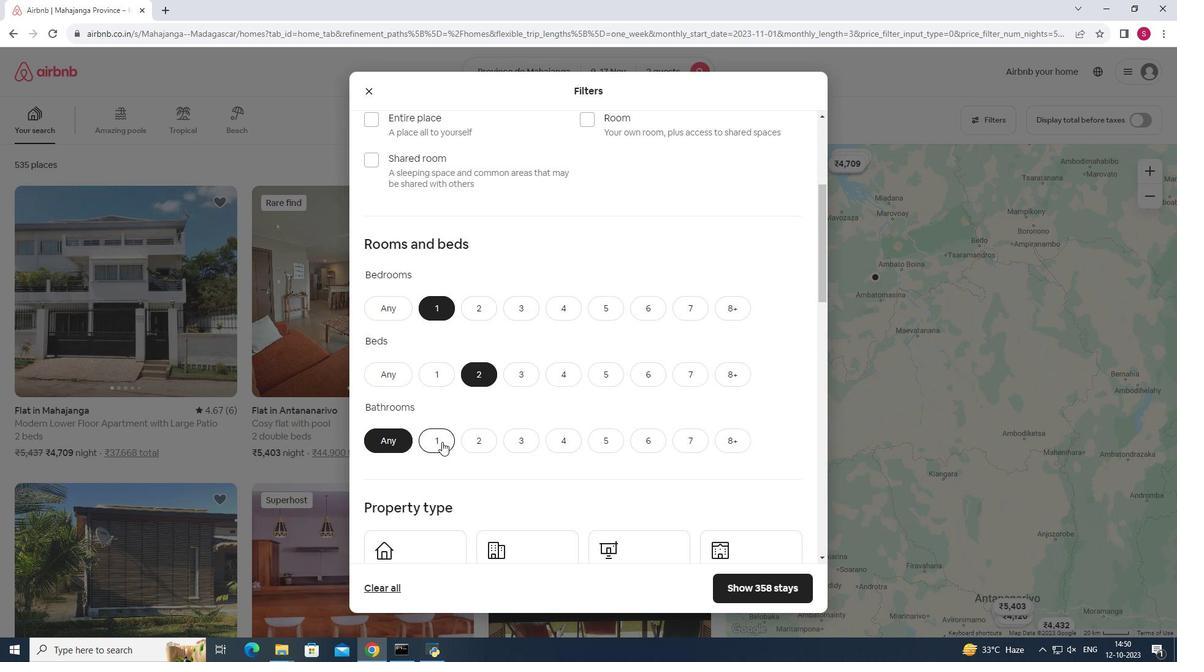 
Action: Mouse moved to (834, 312)
Screenshot: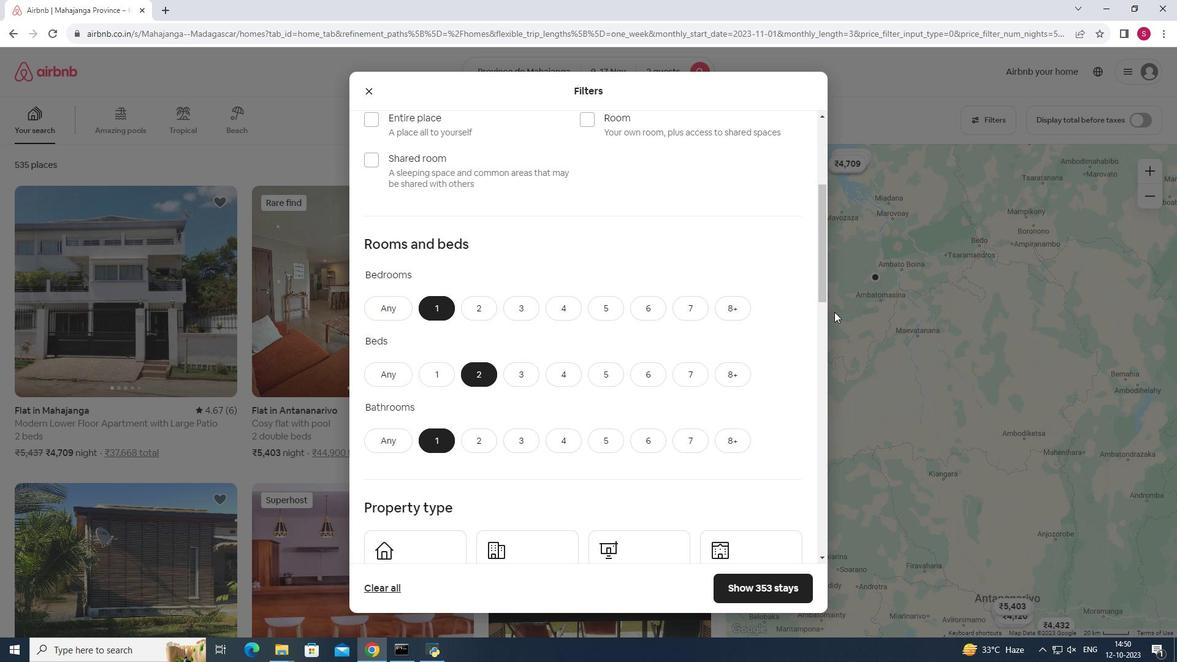 
Action: Mouse scrolled (834, 311) with delta (0, 0)
Screenshot: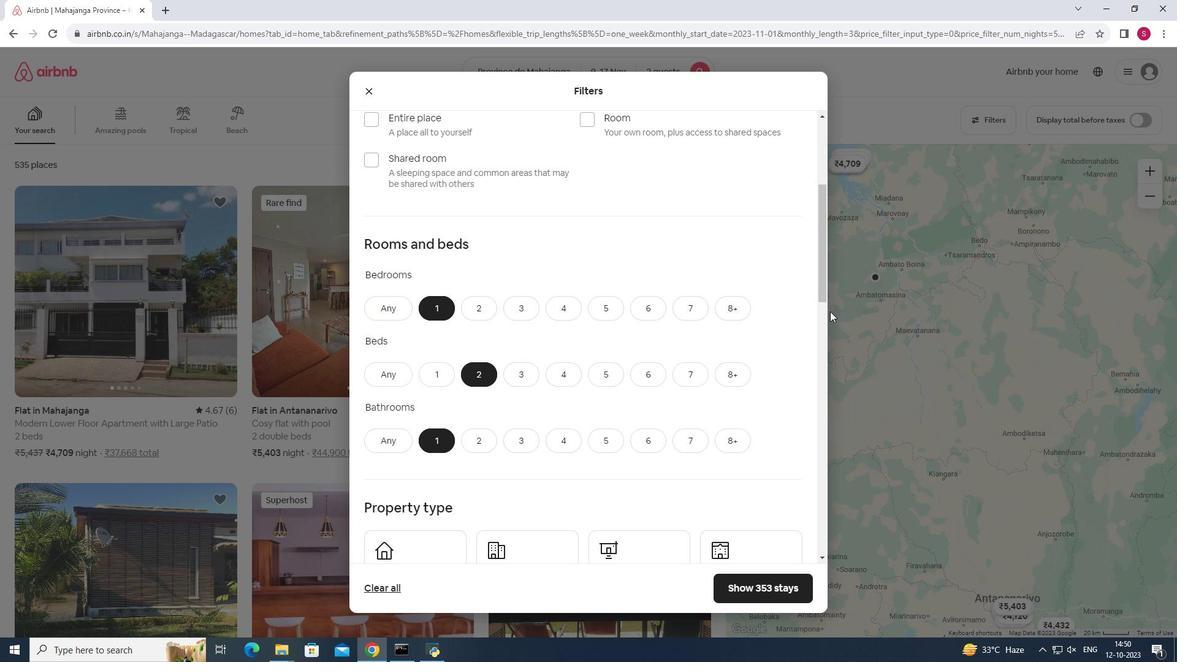
Action: Mouse moved to (806, 315)
Screenshot: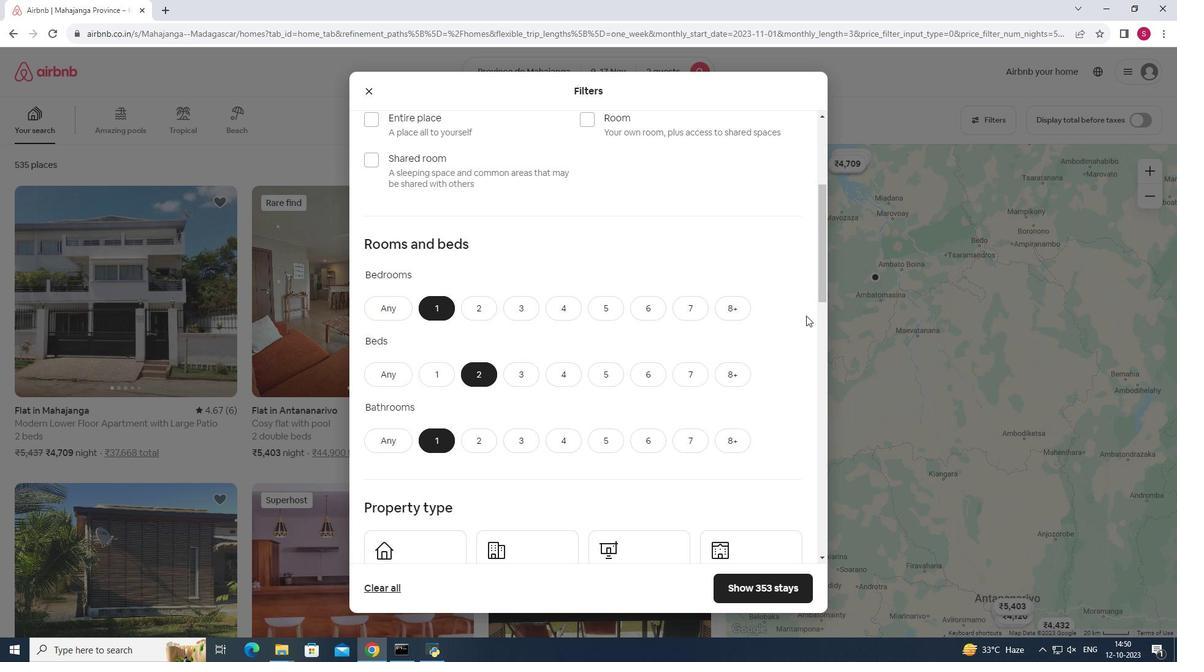 
Action: Mouse scrolled (806, 315) with delta (0, 0)
Screenshot: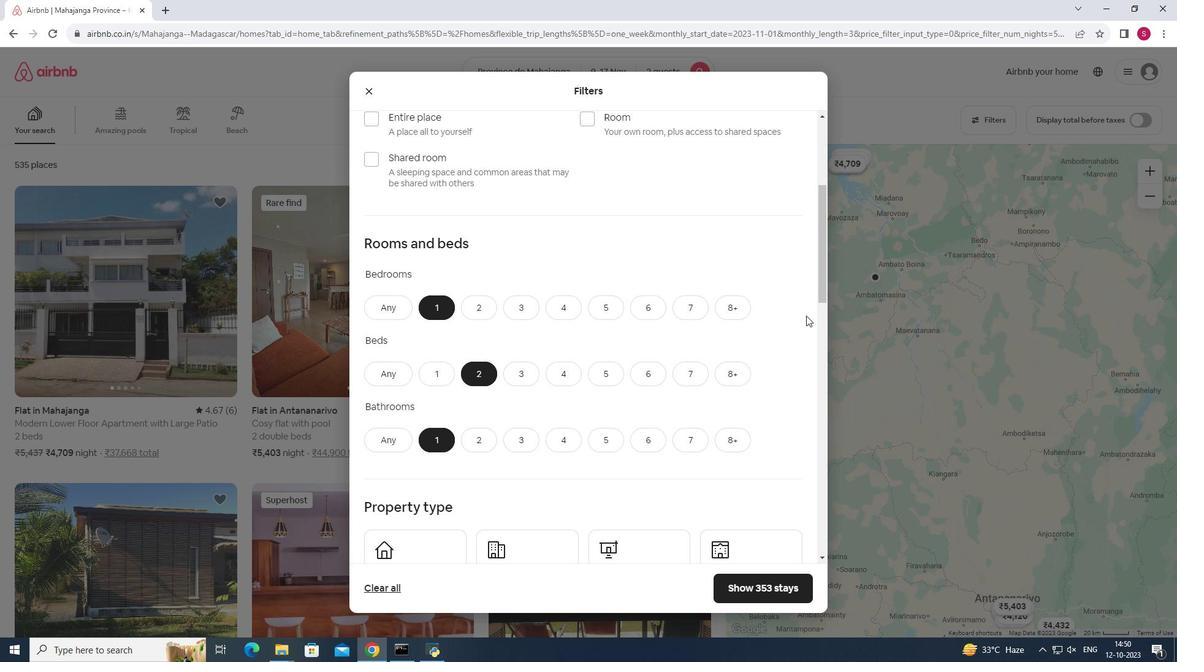 
Action: Mouse scrolled (806, 315) with delta (0, 0)
Screenshot: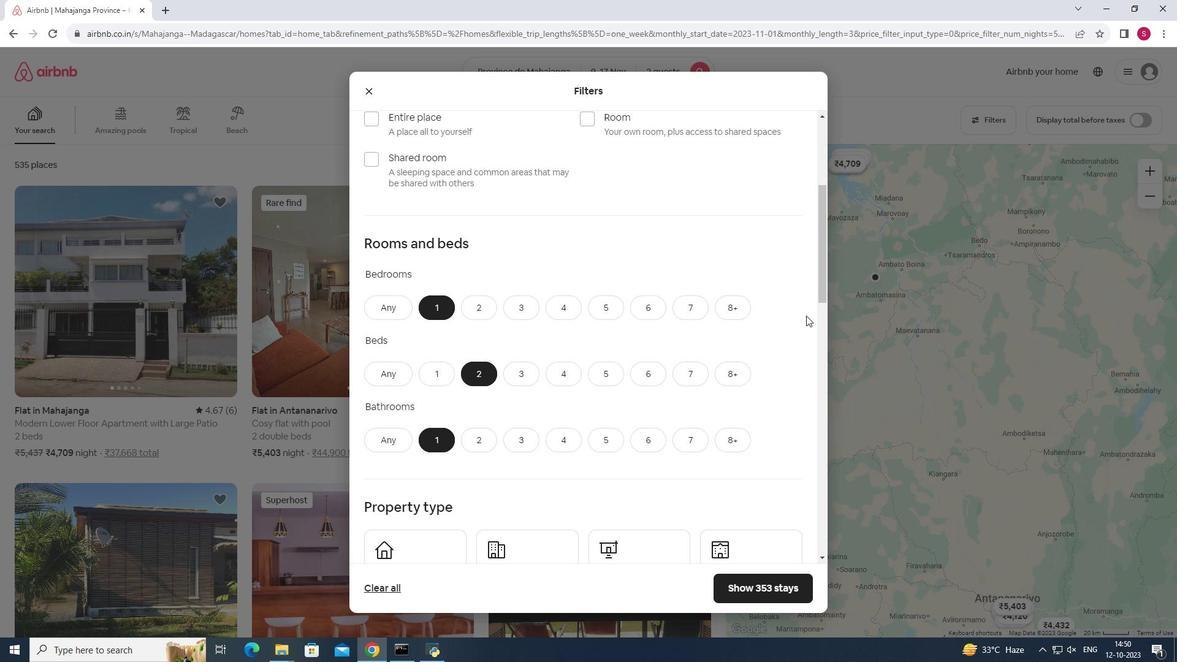 
Action: Mouse scrolled (806, 315) with delta (0, 0)
Screenshot: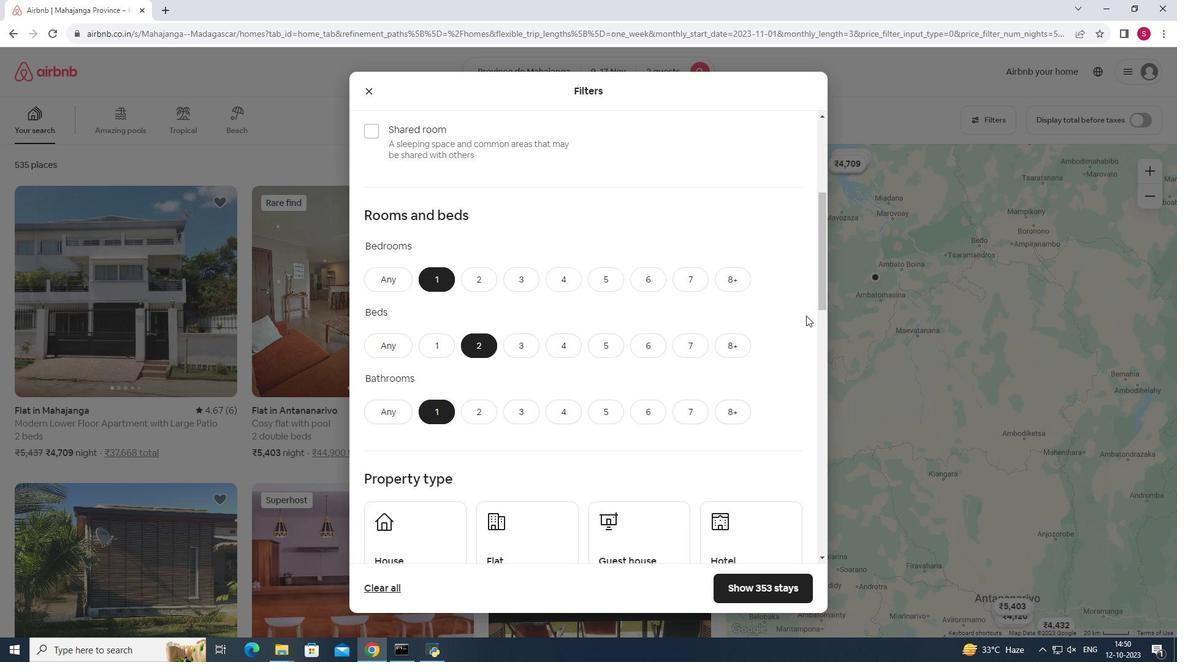 
Action: Mouse moved to (551, 369)
Screenshot: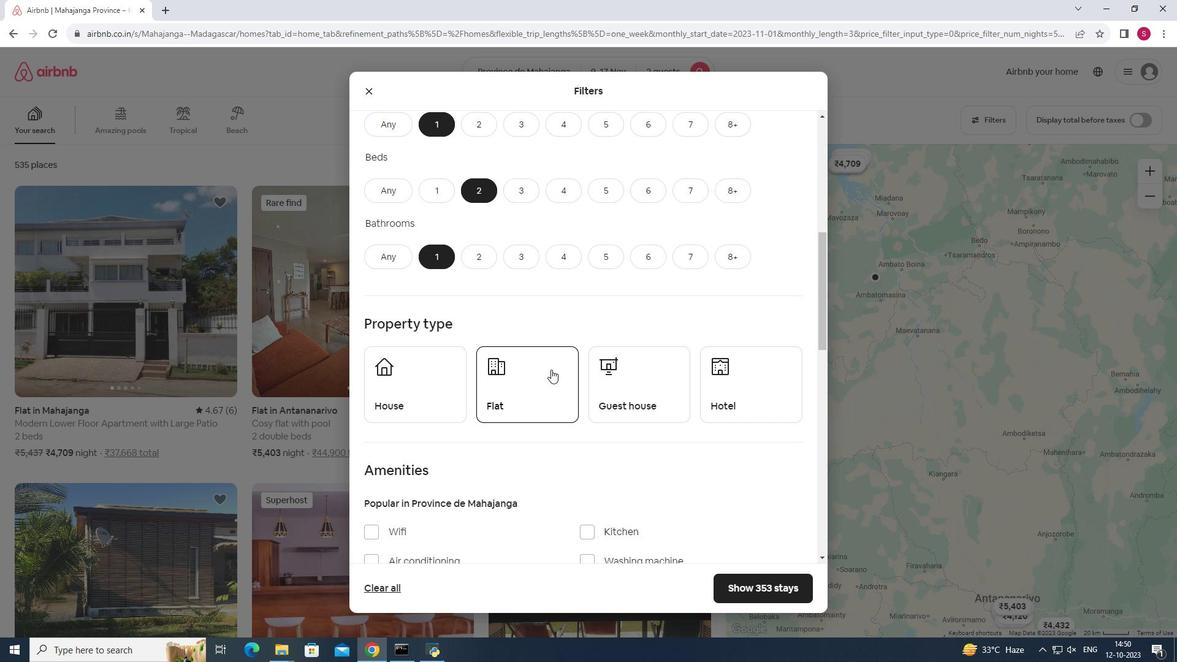 
Action: Mouse pressed left at (551, 369)
Screenshot: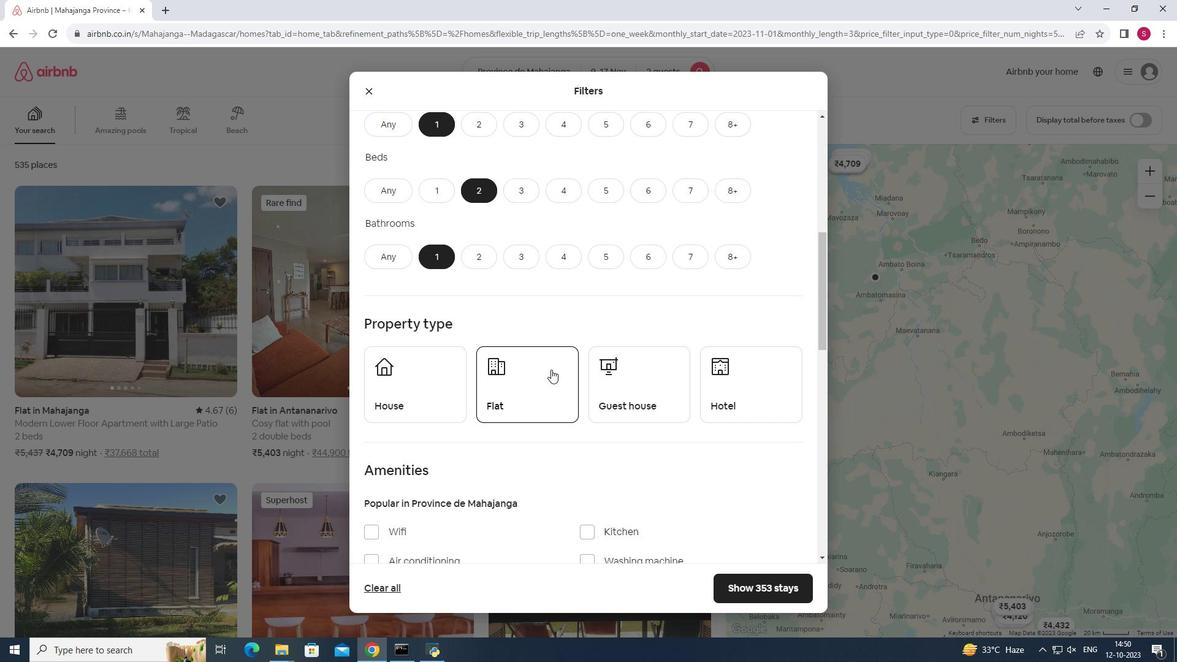 
Action: Mouse moved to (551, 368)
Screenshot: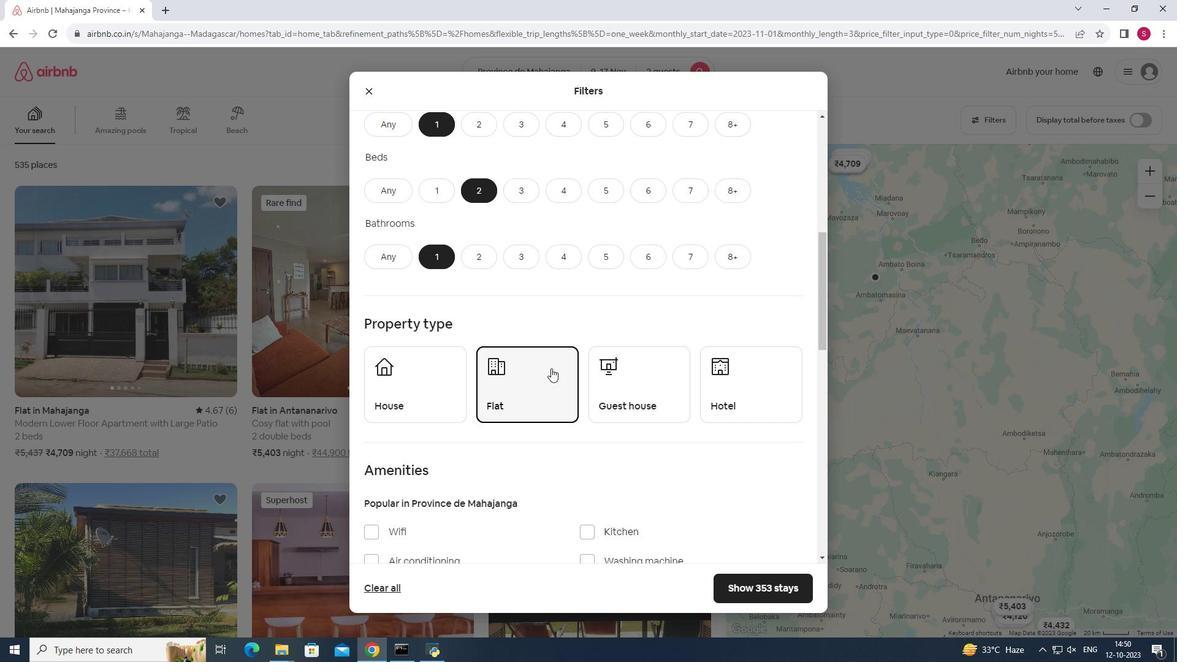 
Action: Mouse scrolled (551, 367) with delta (0, 0)
Screenshot: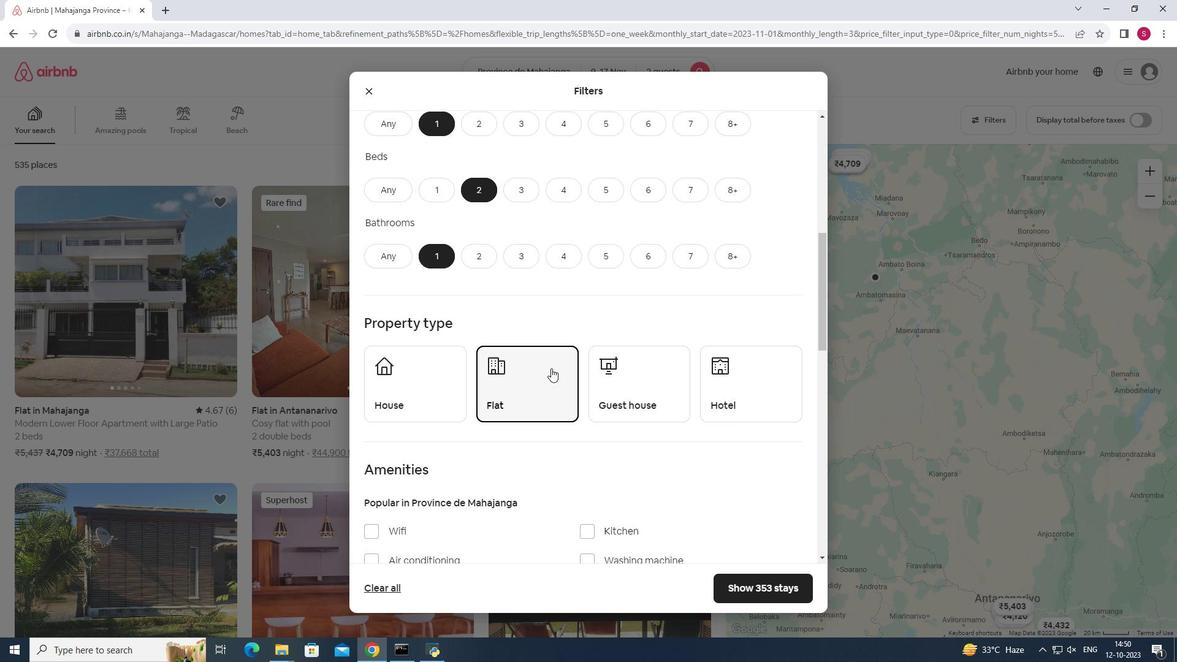 
Action: Mouse scrolled (551, 367) with delta (0, 0)
Screenshot: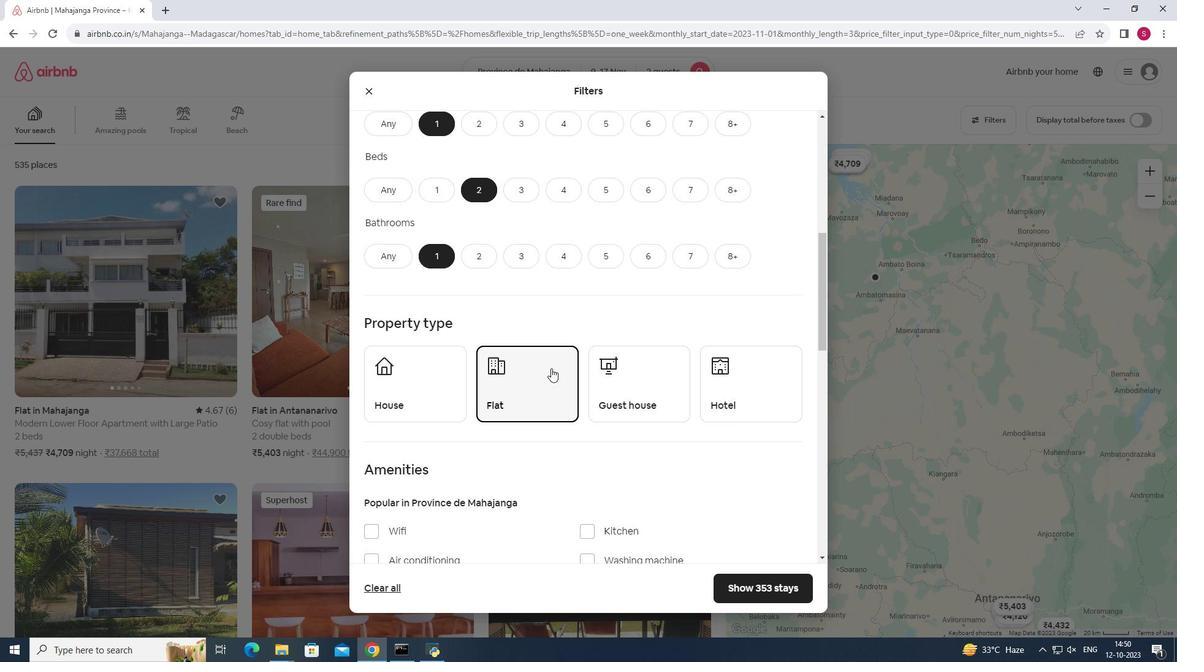 
Action: Mouse scrolled (551, 367) with delta (0, 0)
Screenshot: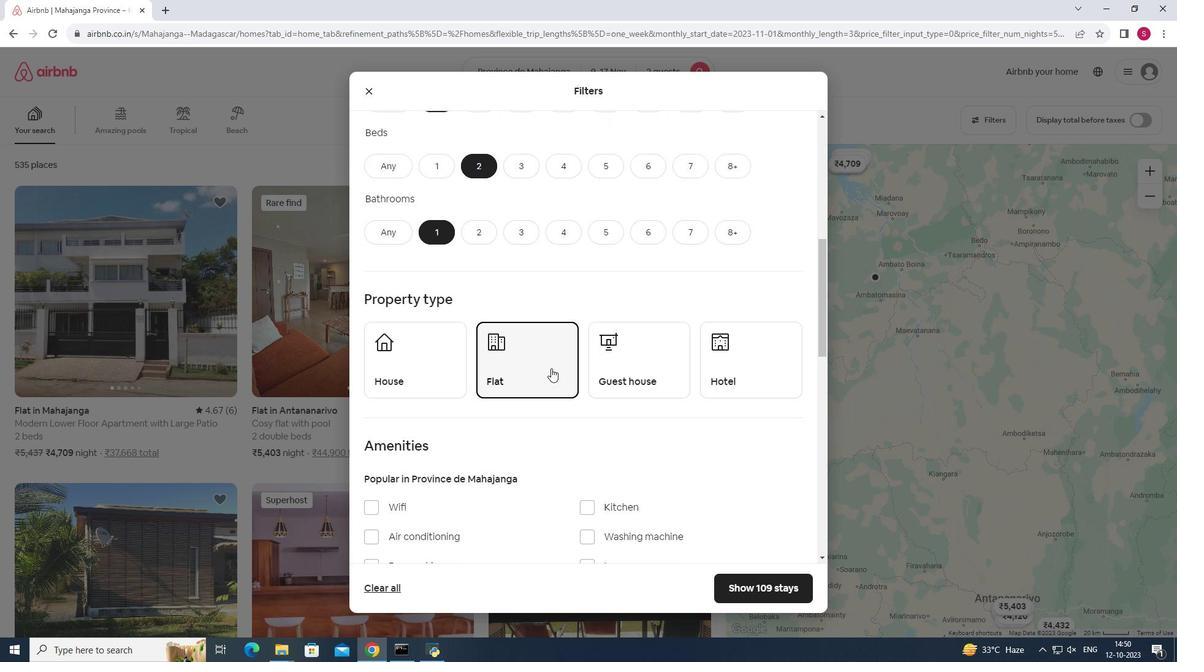 
Action: Mouse scrolled (551, 367) with delta (0, 0)
Screenshot: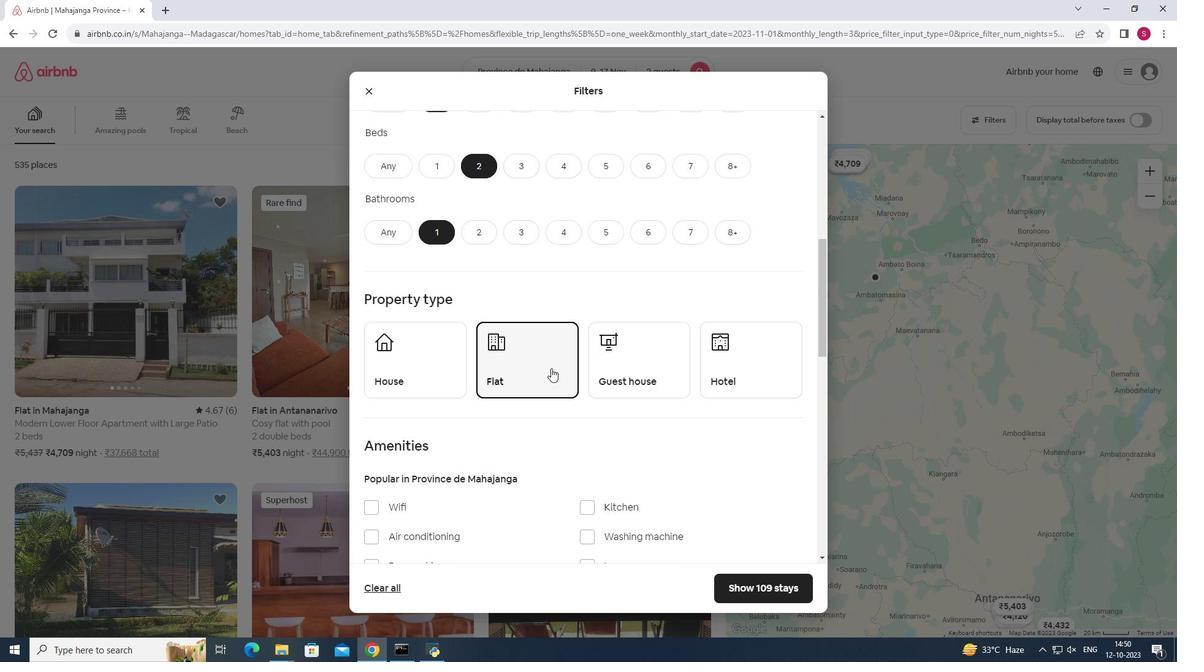 
Action: Mouse moved to (373, 284)
Screenshot: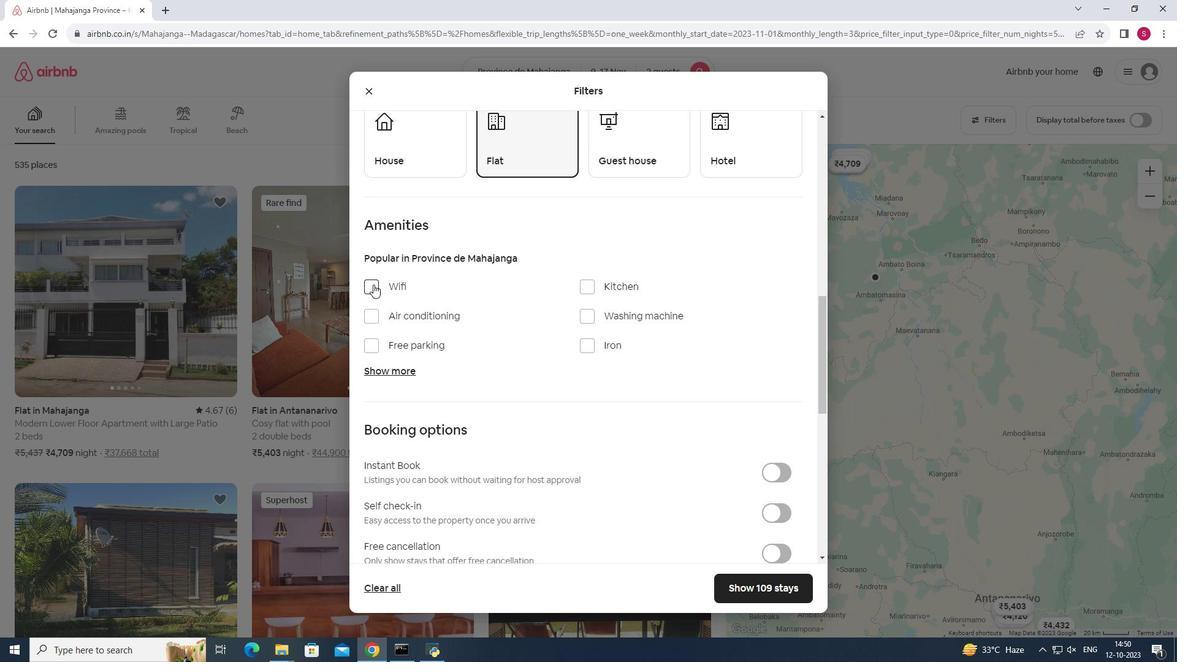 
Action: Mouse pressed left at (373, 284)
Screenshot: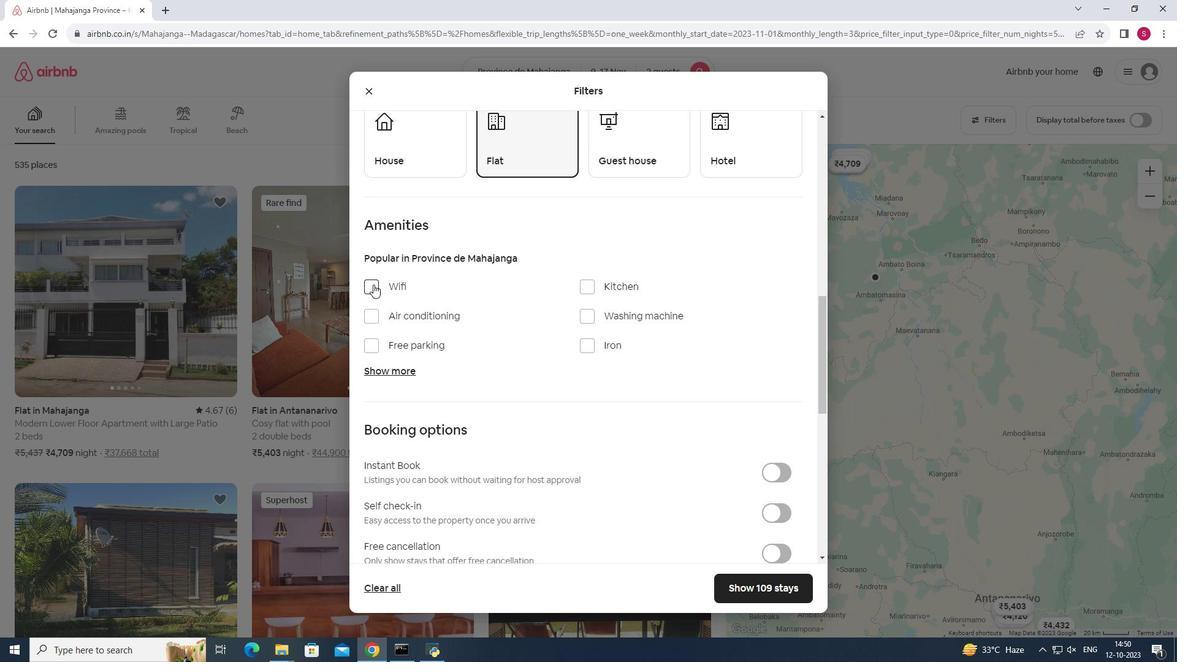 
Action: Mouse moved to (761, 592)
Screenshot: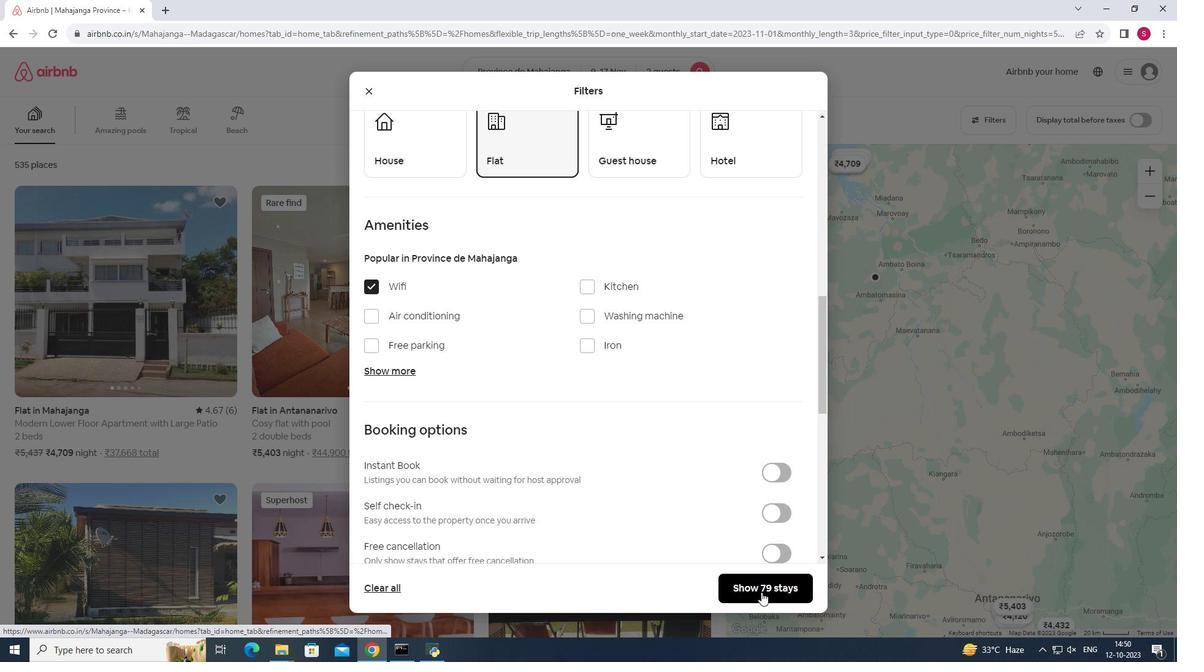 
Action: Mouse pressed left at (761, 592)
Screenshot: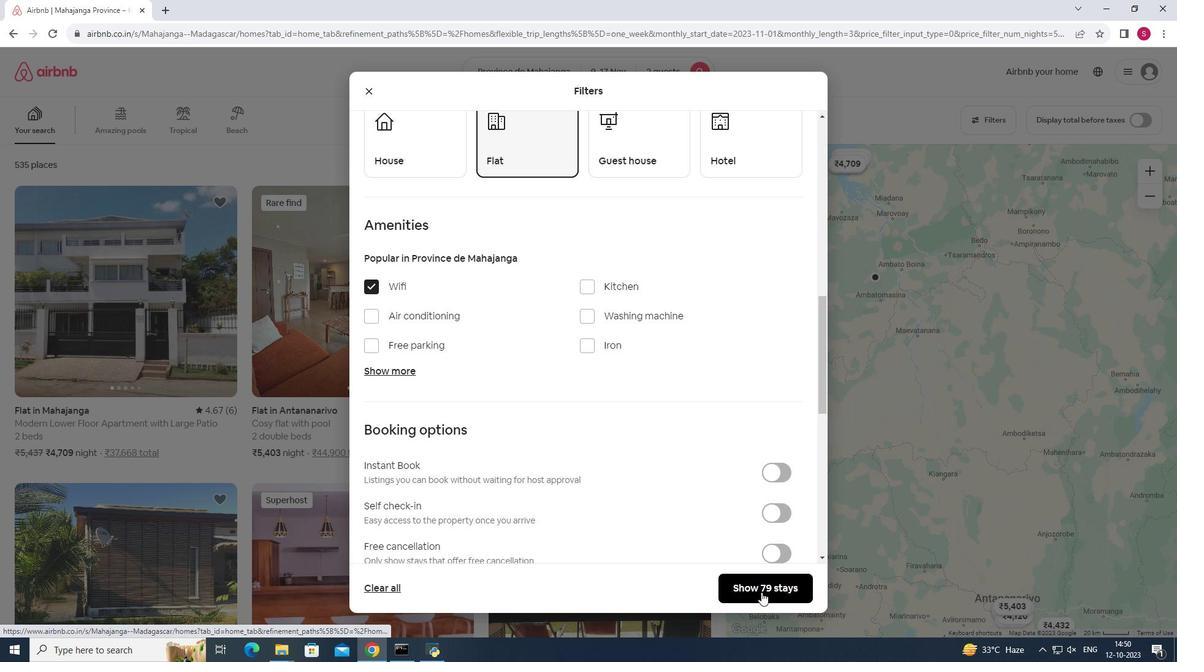 
Action: Mouse moved to (507, 65)
Screenshot: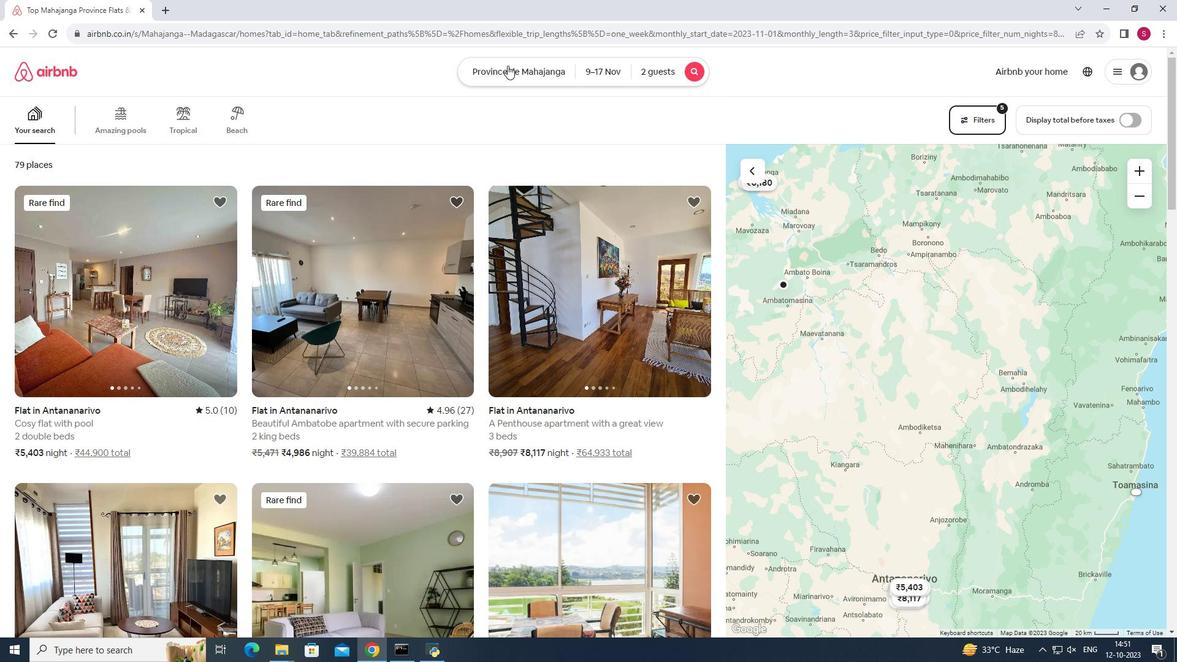 
Action: Mouse pressed left at (507, 65)
Screenshot: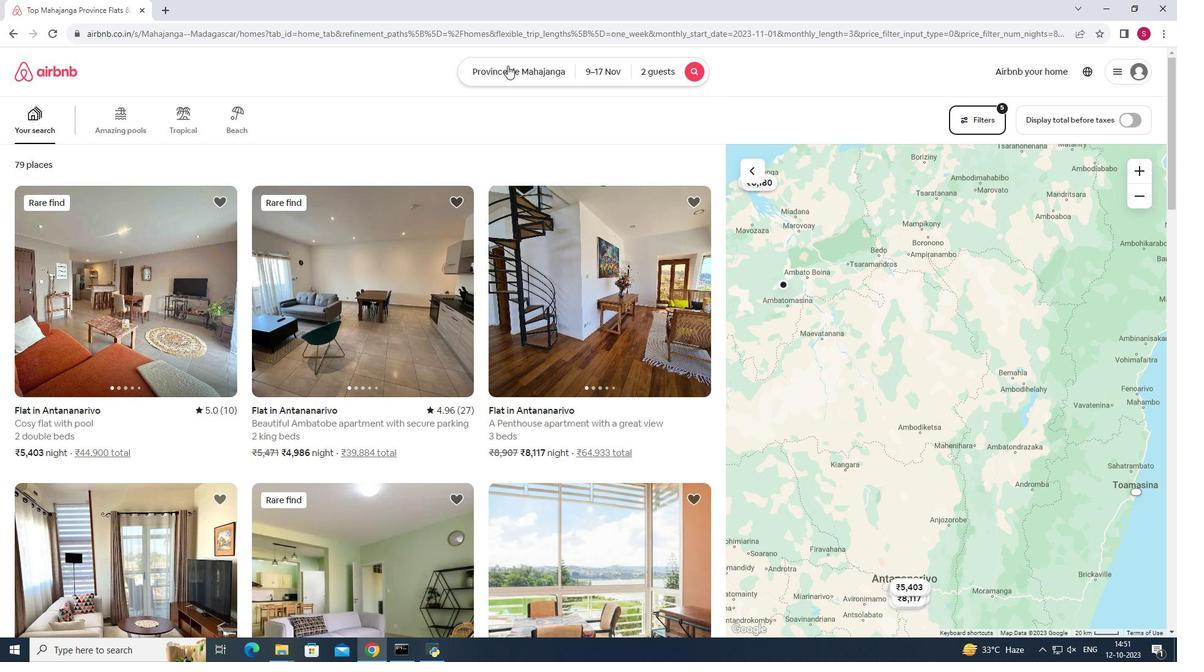 
Action: Mouse moved to (384, 116)
Screenshot: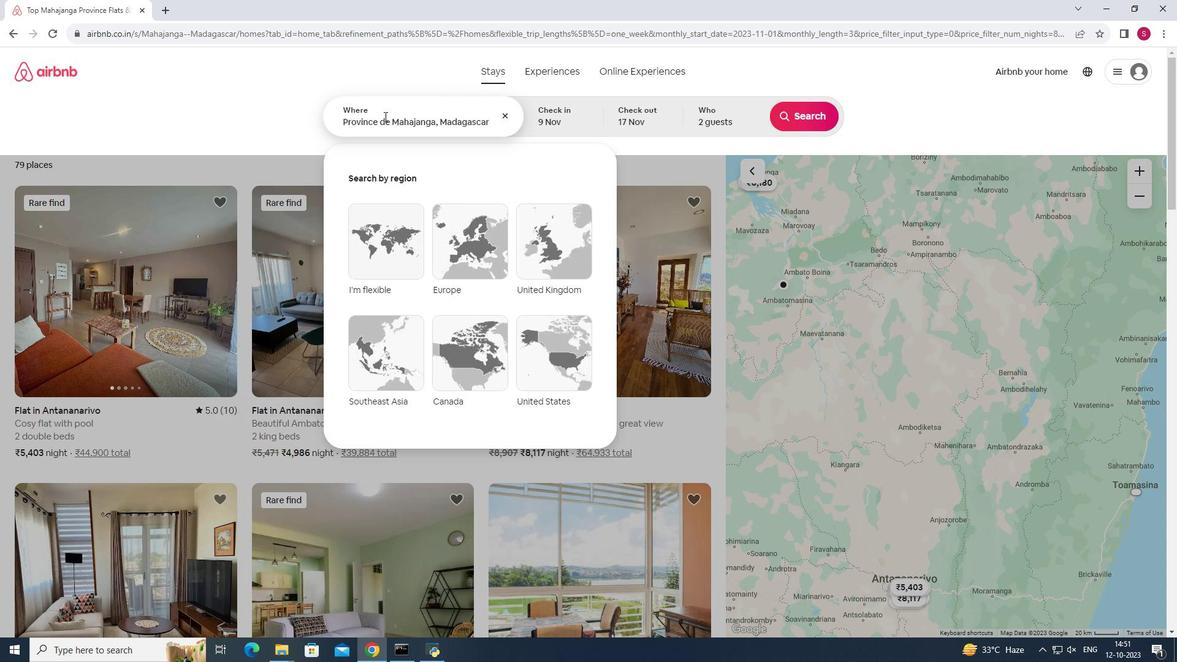 
Action: Mouse pressed left at (384, 116)
Screenshot: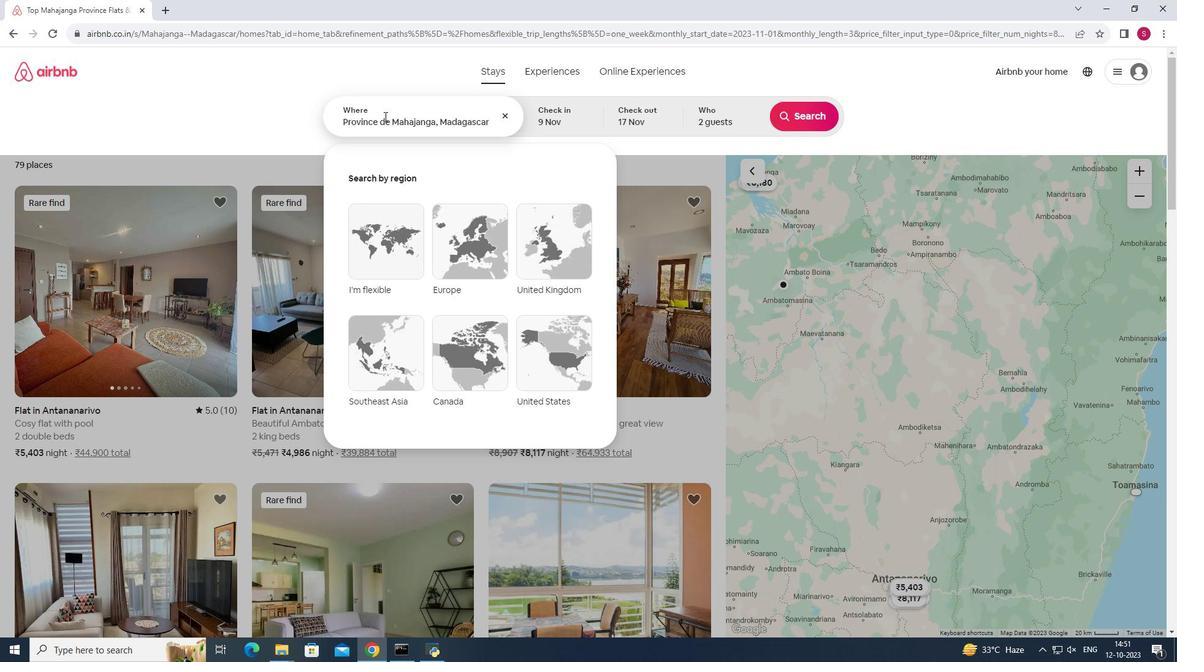
Action: Mouse moved to (387, 120)
Screenshot: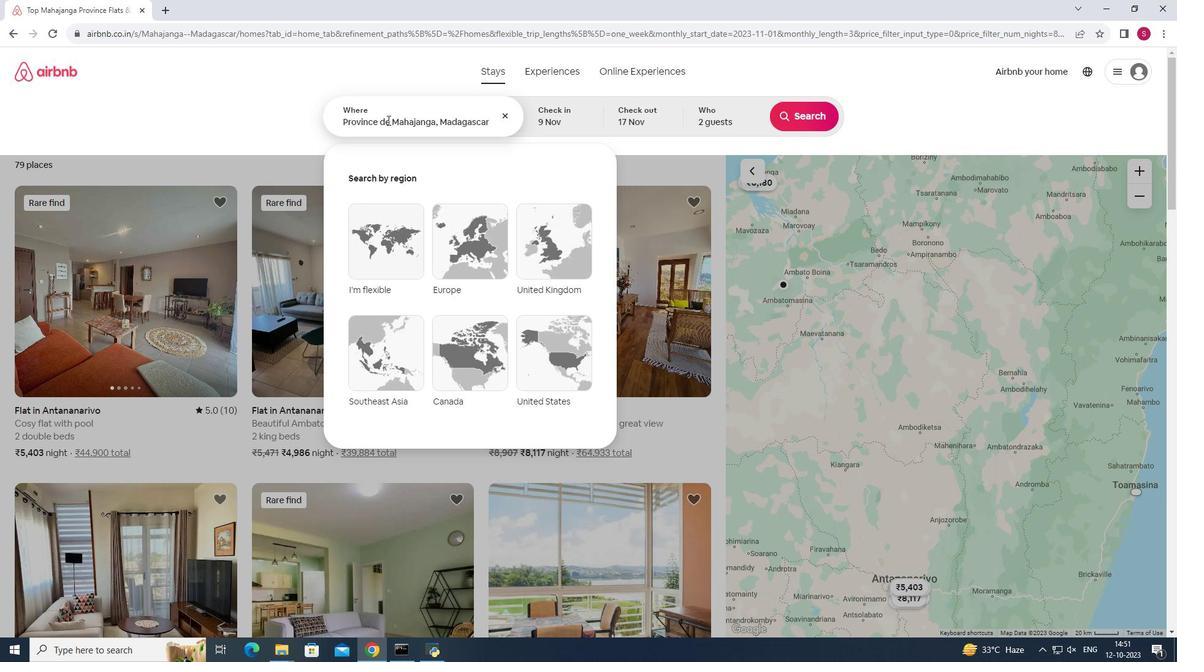
Action: Mouse pressed left at (387, 120)
Screenshot: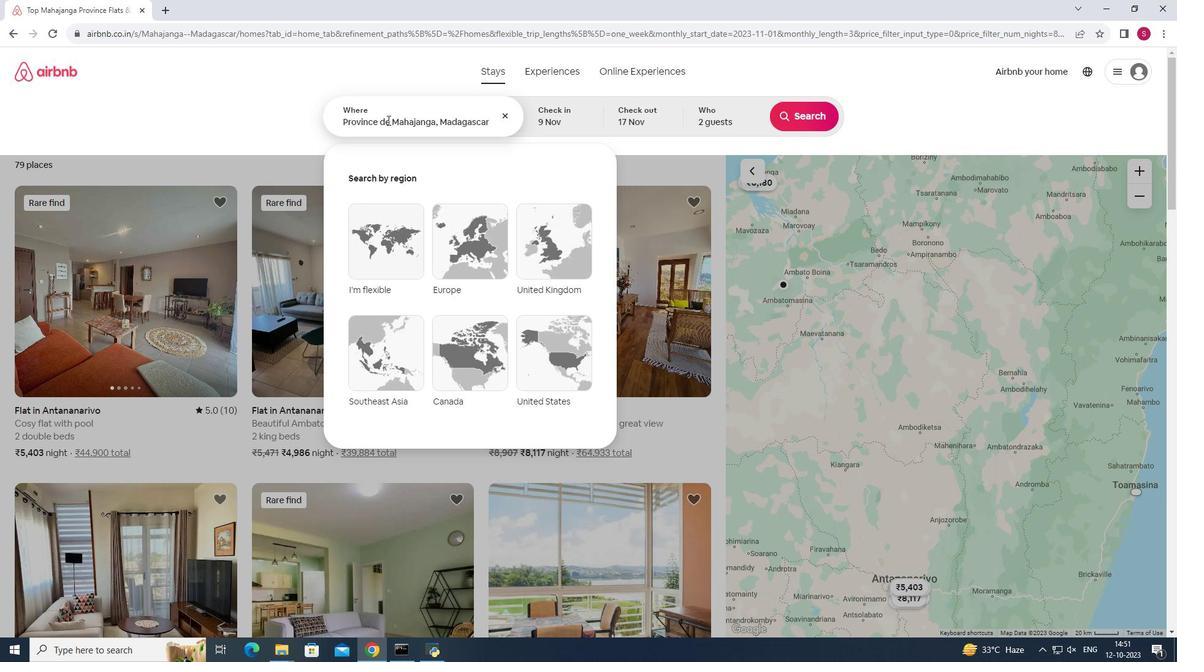 
Action: Mouse moved to (377, 122)
Screenshot: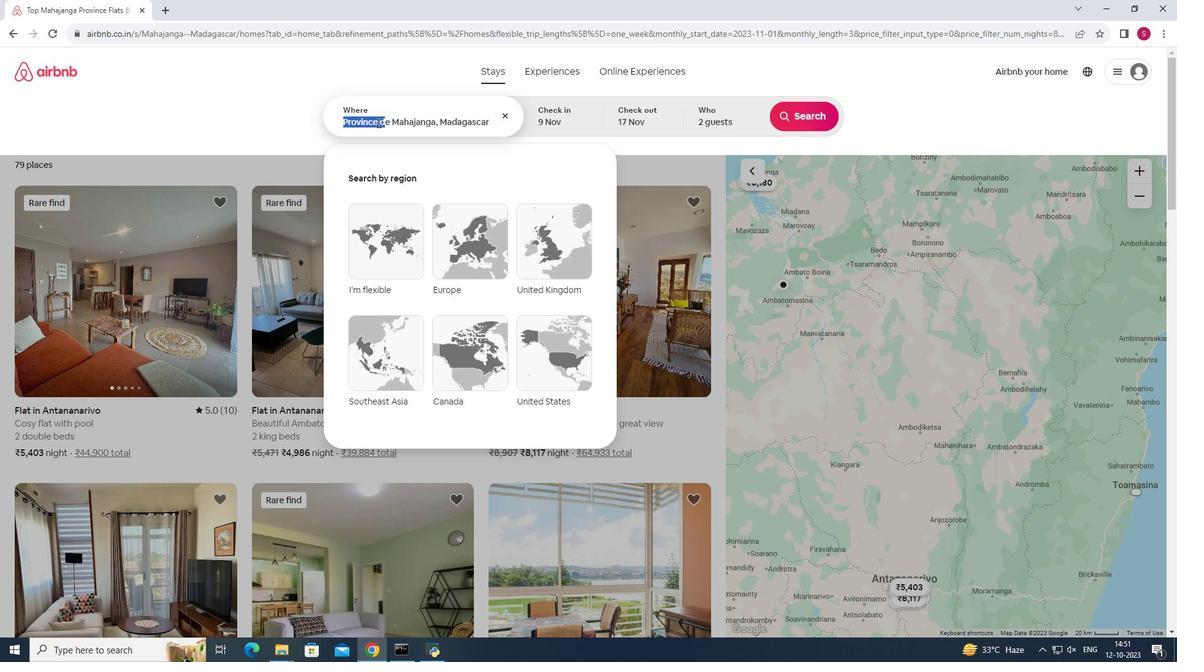 
Action: Key pressed <Key.backspace>
Screenshot: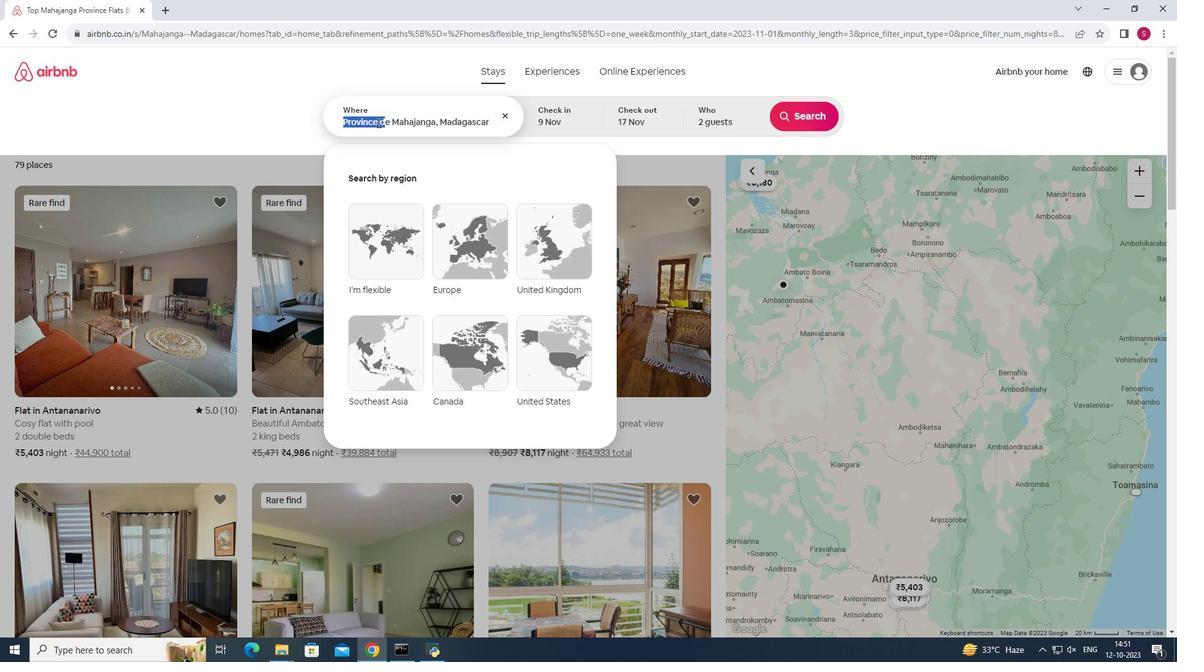 
Action: Mouse moved to (348, 121)
Screenshot: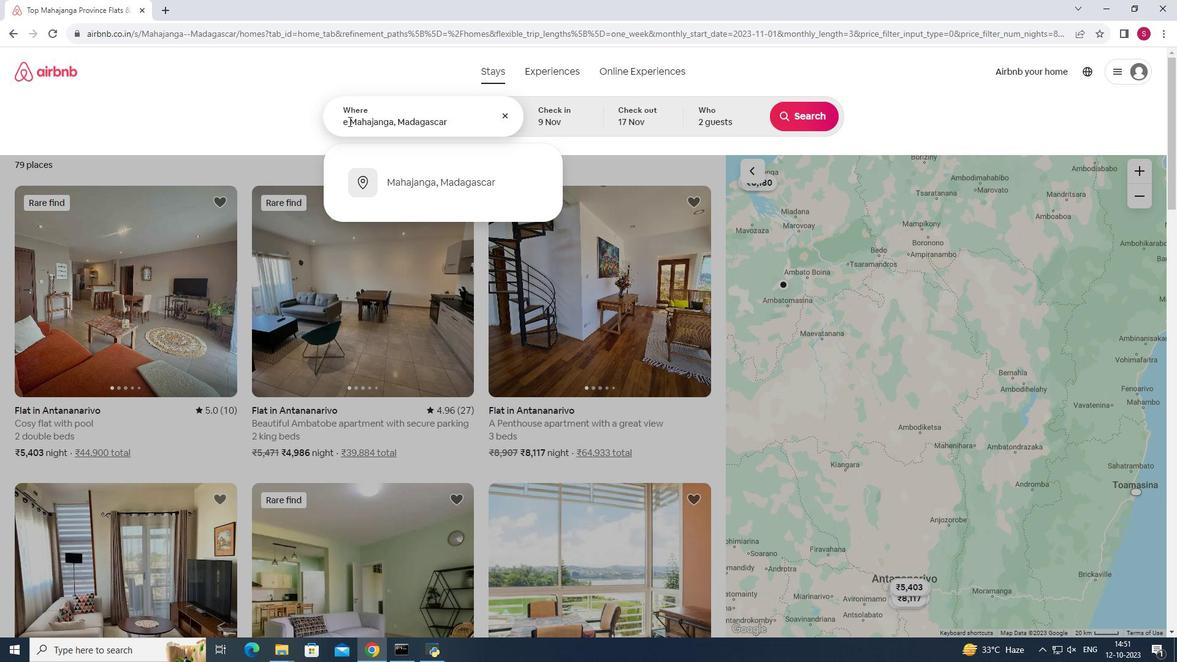 
Action: Mouse pressed left at (348, 121)
Screenshot: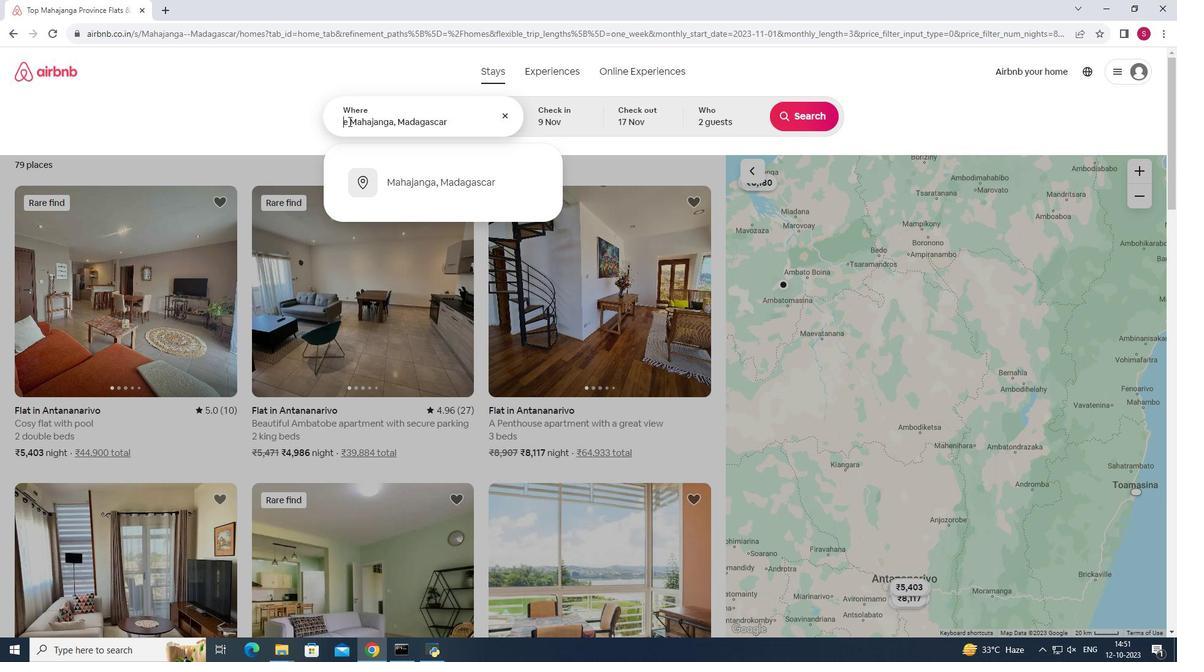 
Action: Key pressed <Key.backspace>
Screenshot: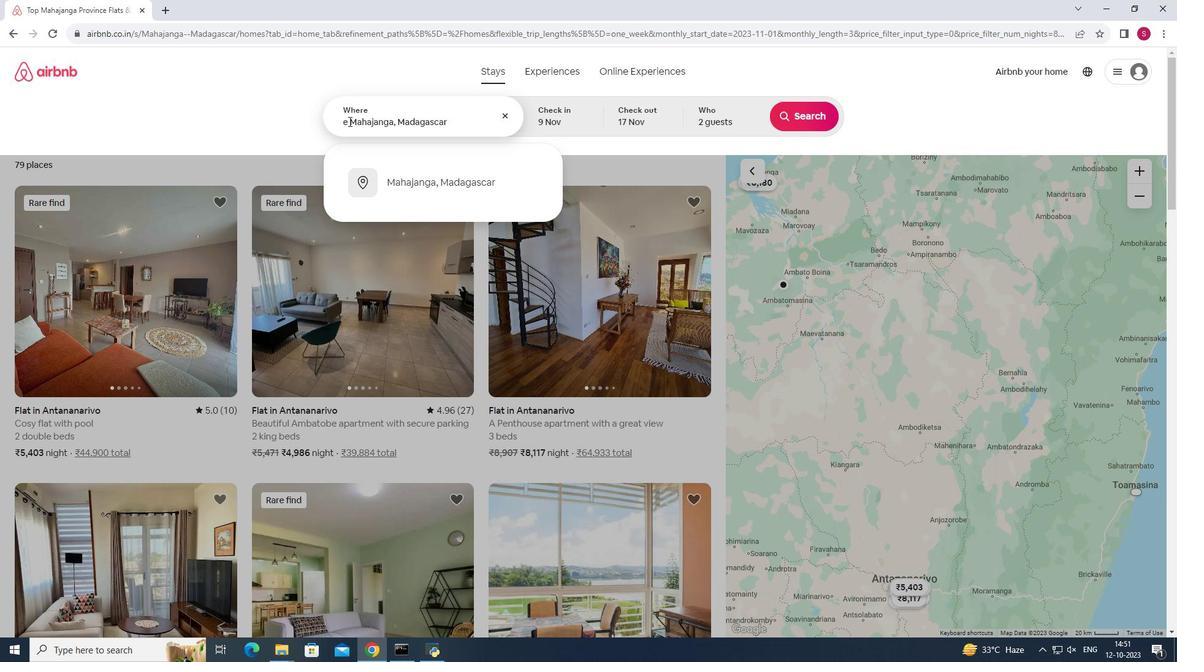 
Action: Mouse moved to (811, 115)
Screenshot: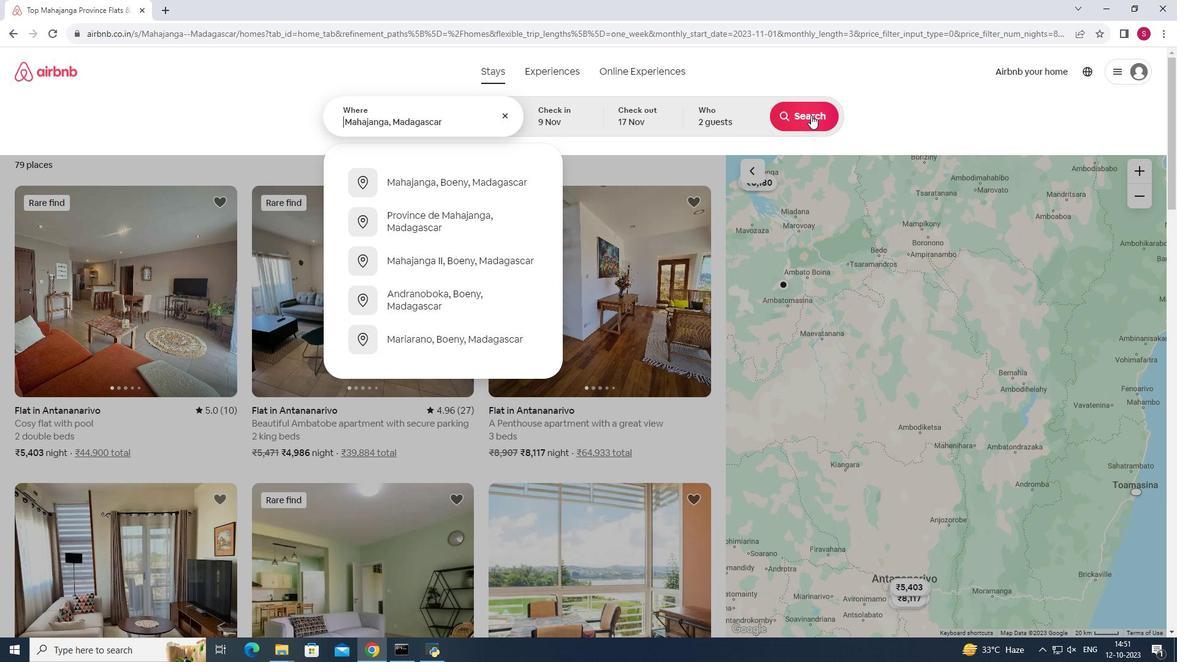 
Action: Mouse pressed left at (811, 115)
Screenshot: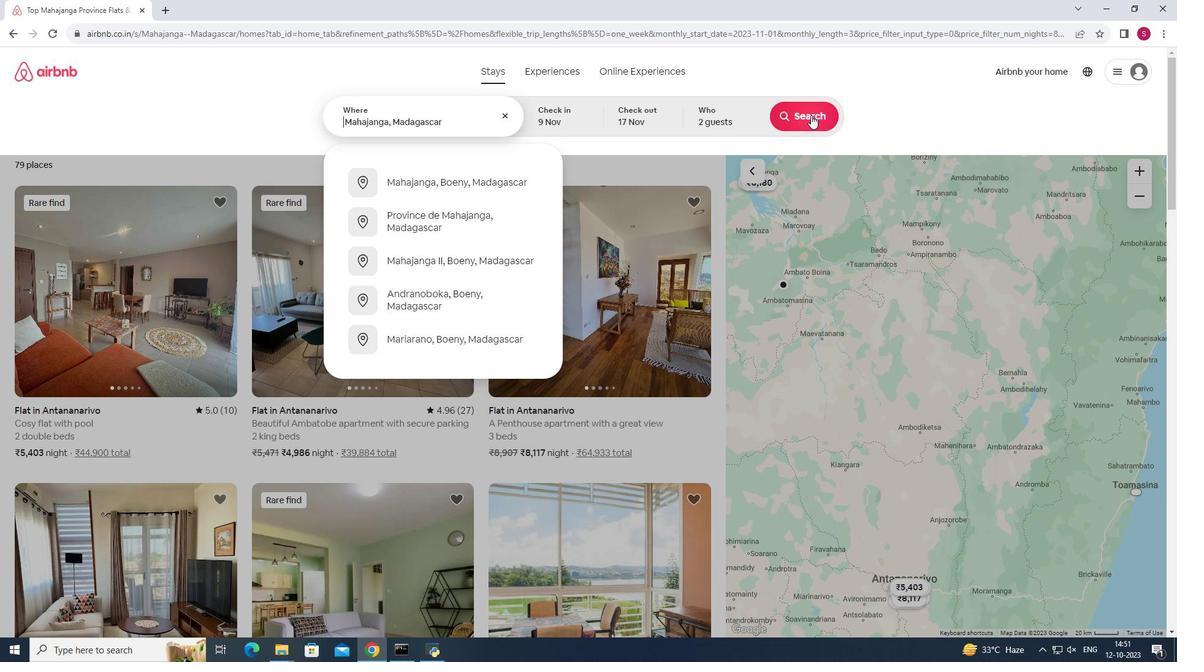 
Action: Mouse moved to (472, 282)
Screenshot: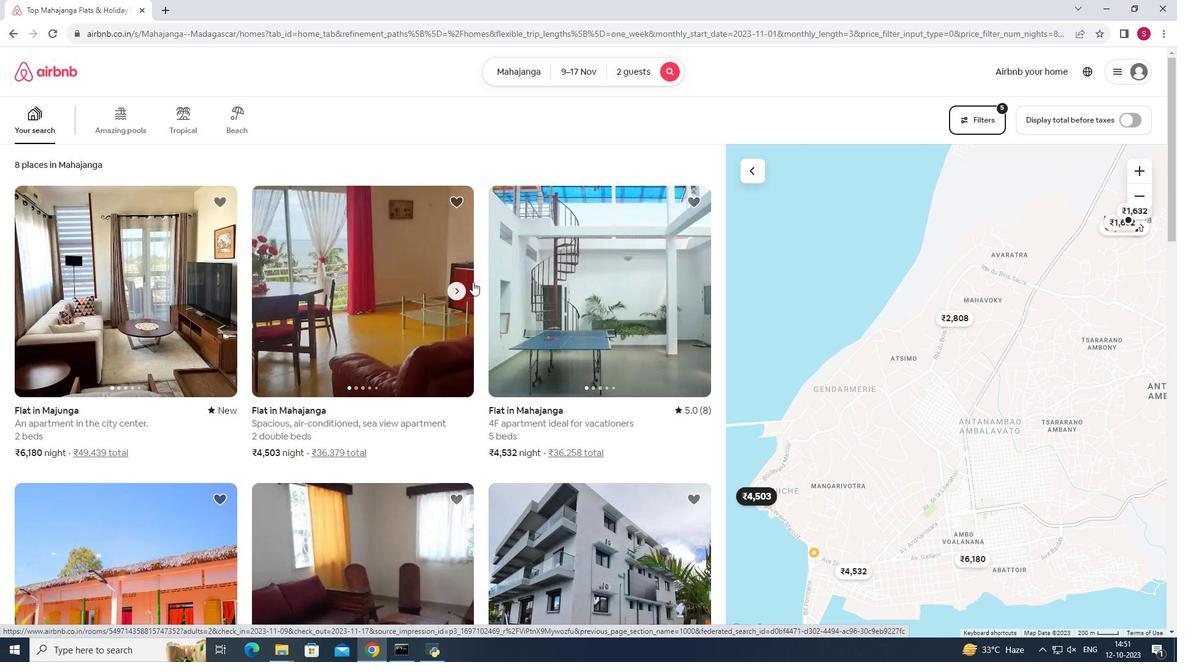
Action: Mouse scrolled (472, 281) with delta (0, 0)
Screenshot: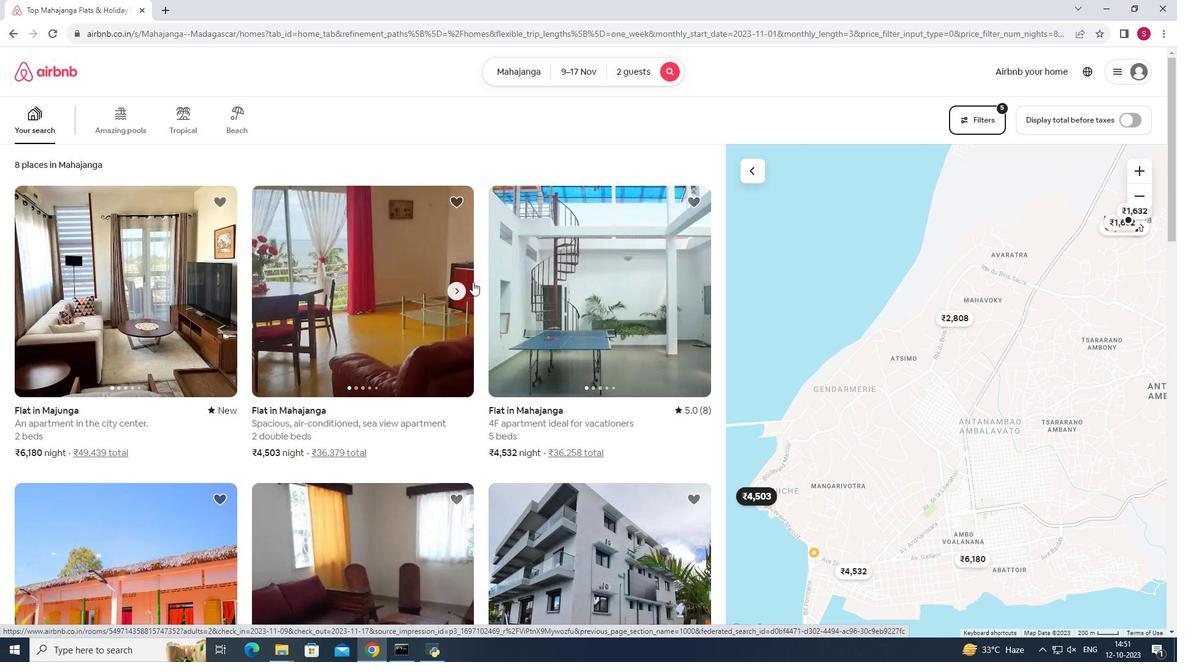 
Action: Mouse moved to (343, 260)
Screenshot: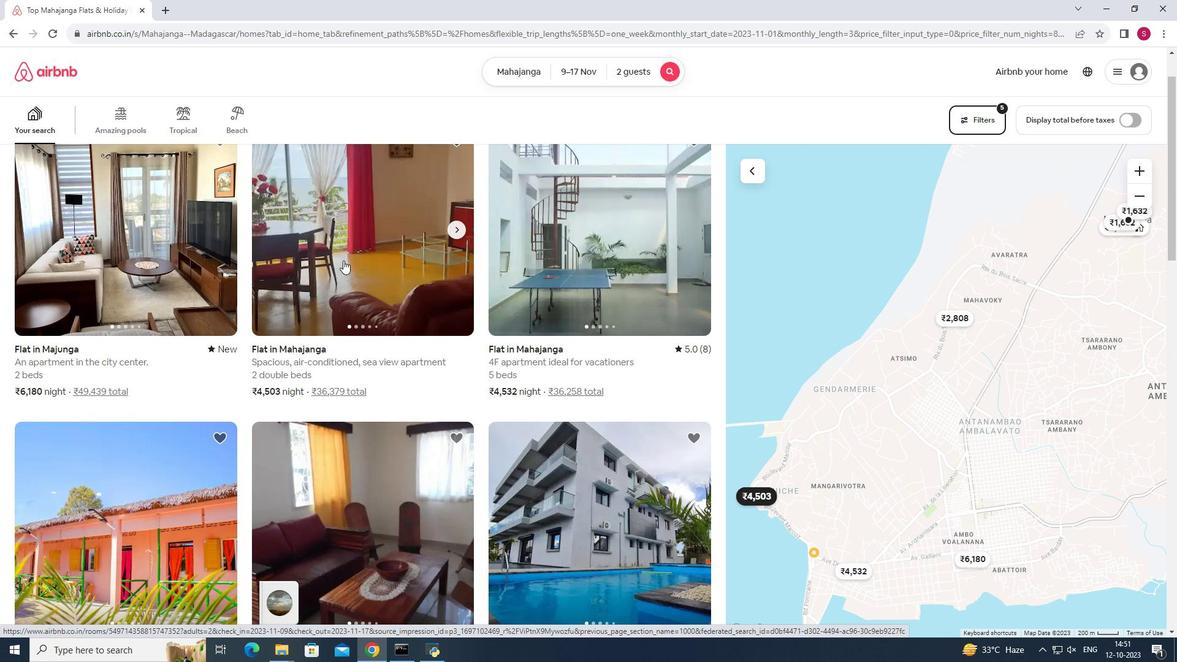 
Action: Mouse pressed left at (343, 260)
Screenshot: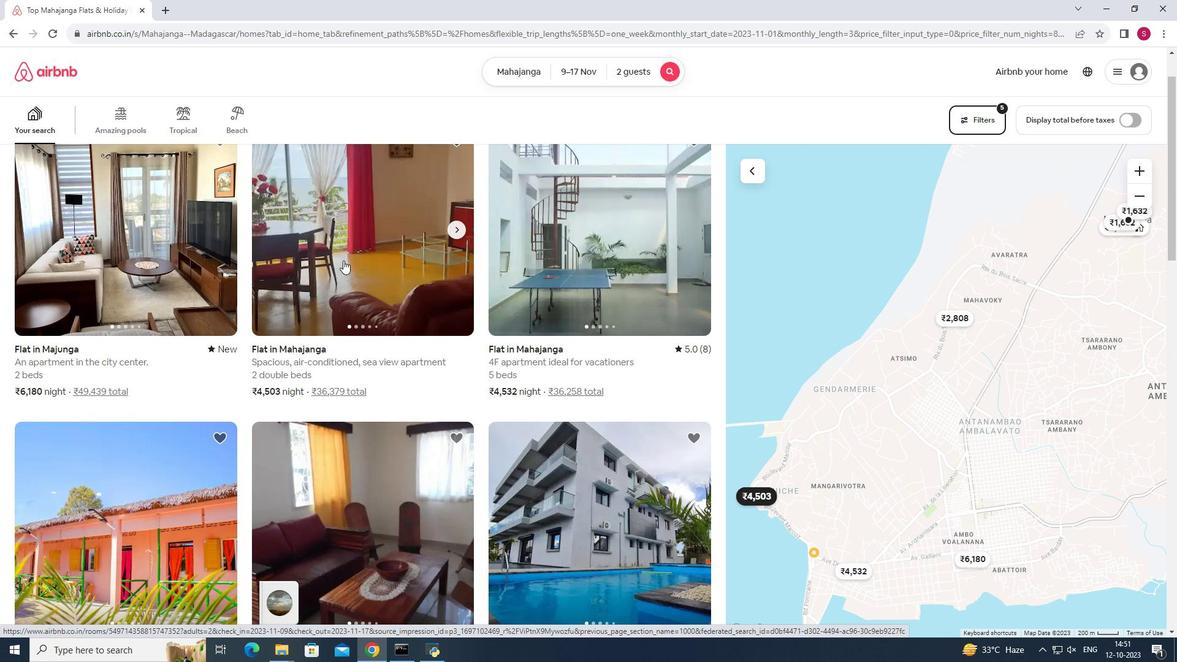 
Action: Mouse moved to (869, 450)
Screenshot: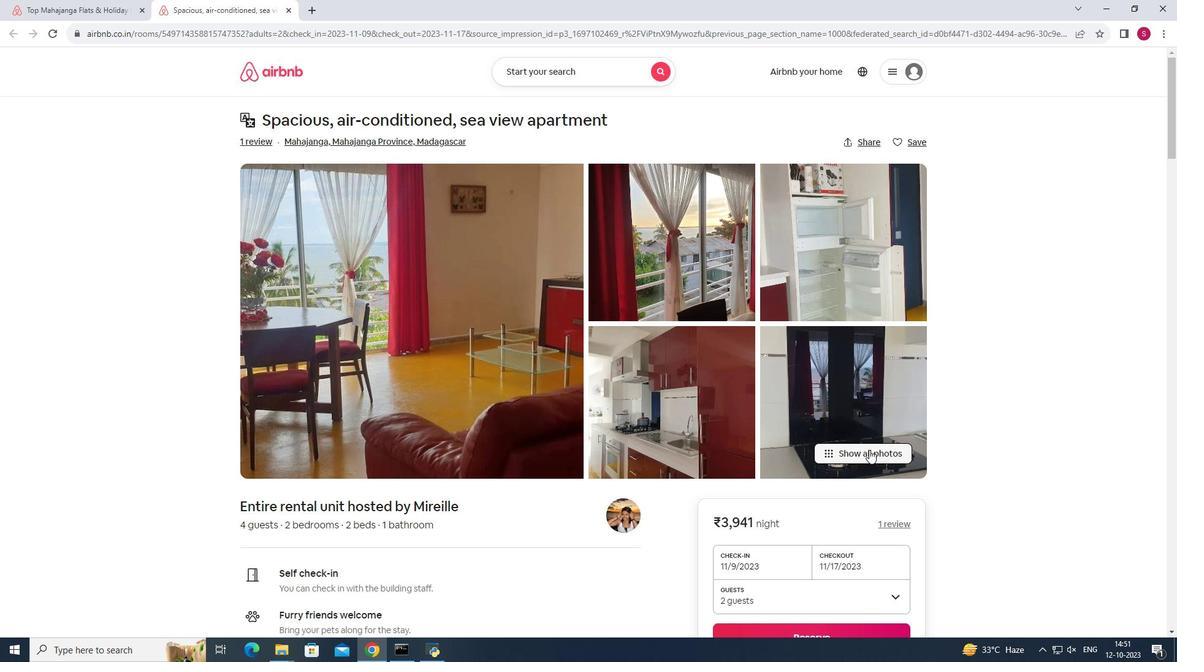 
Action: Mouse pressed left at (869, 450)
Screenshot: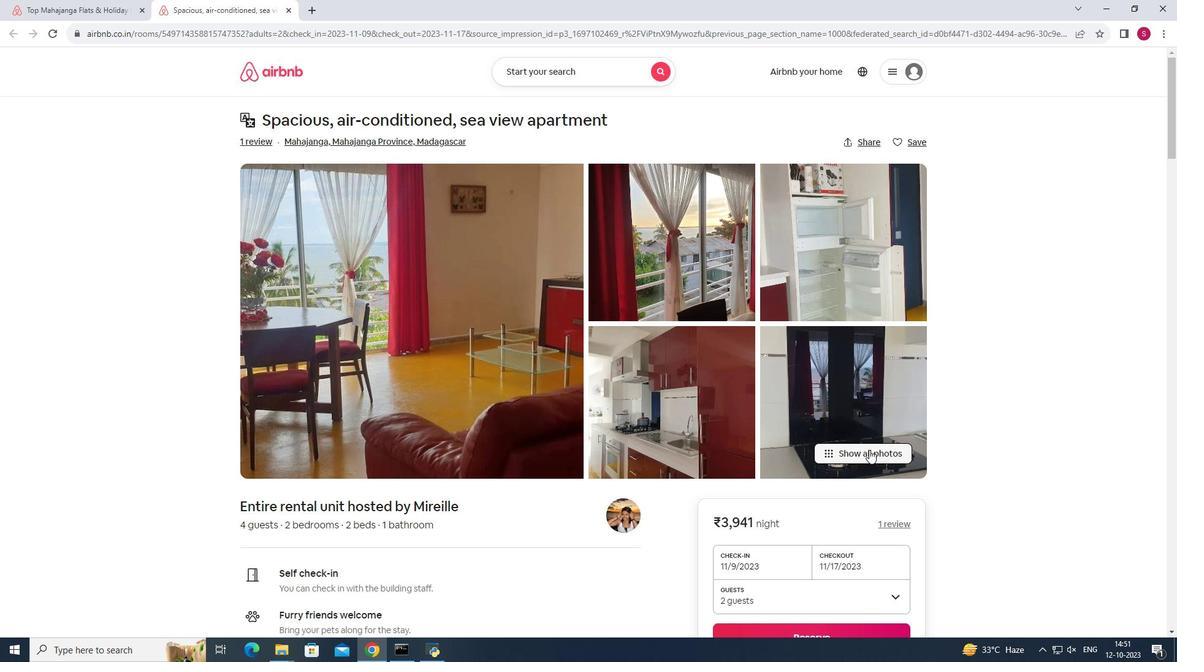 
Action: Mouse moved to (867, 393)
Screenshot: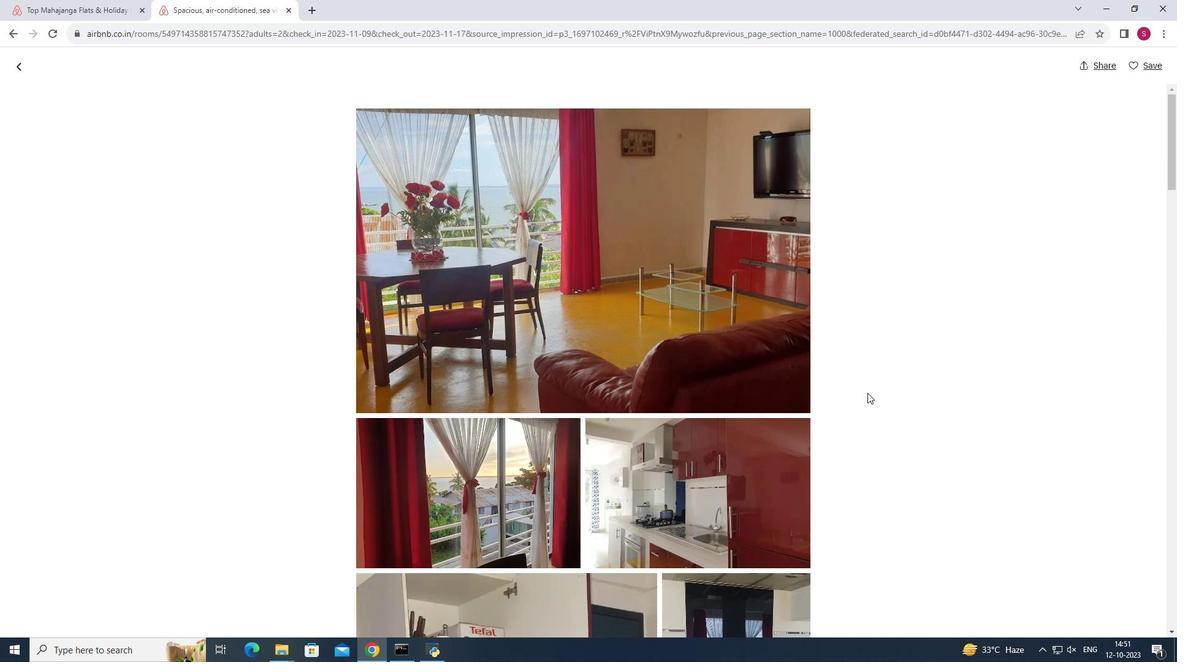 
Action: Mouse scrolled (867, 392) with delta (0, 0)
Screenshot: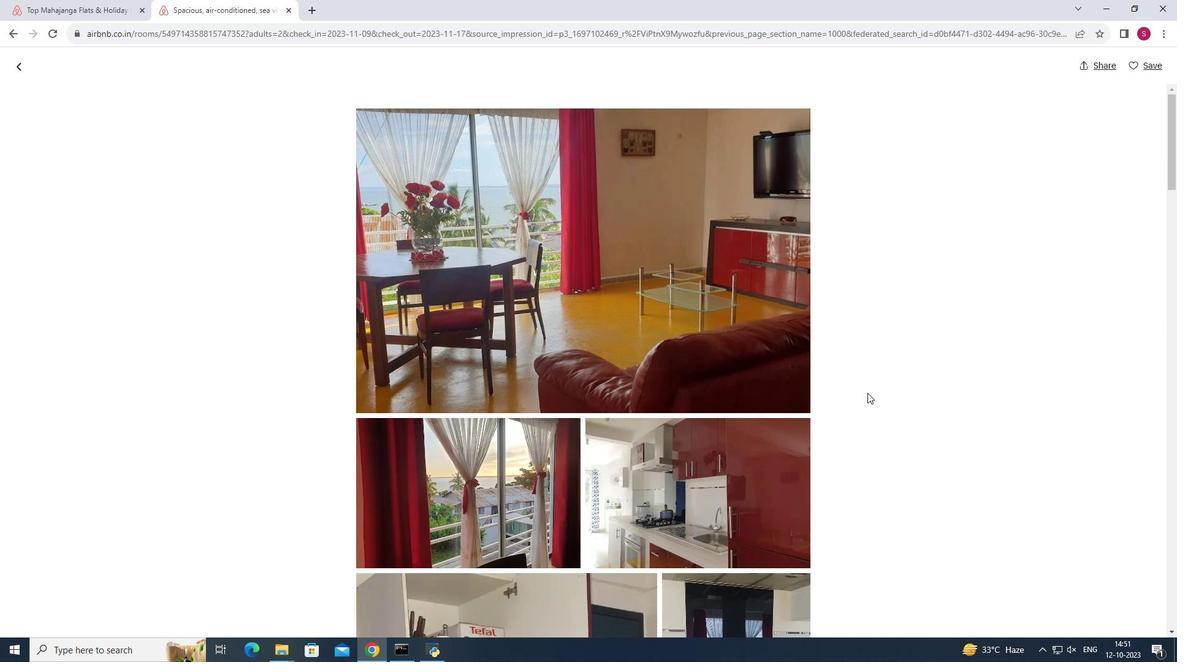 
Action: Mouse scrolled (867, 392) with delta (0, 0)
Screenshot: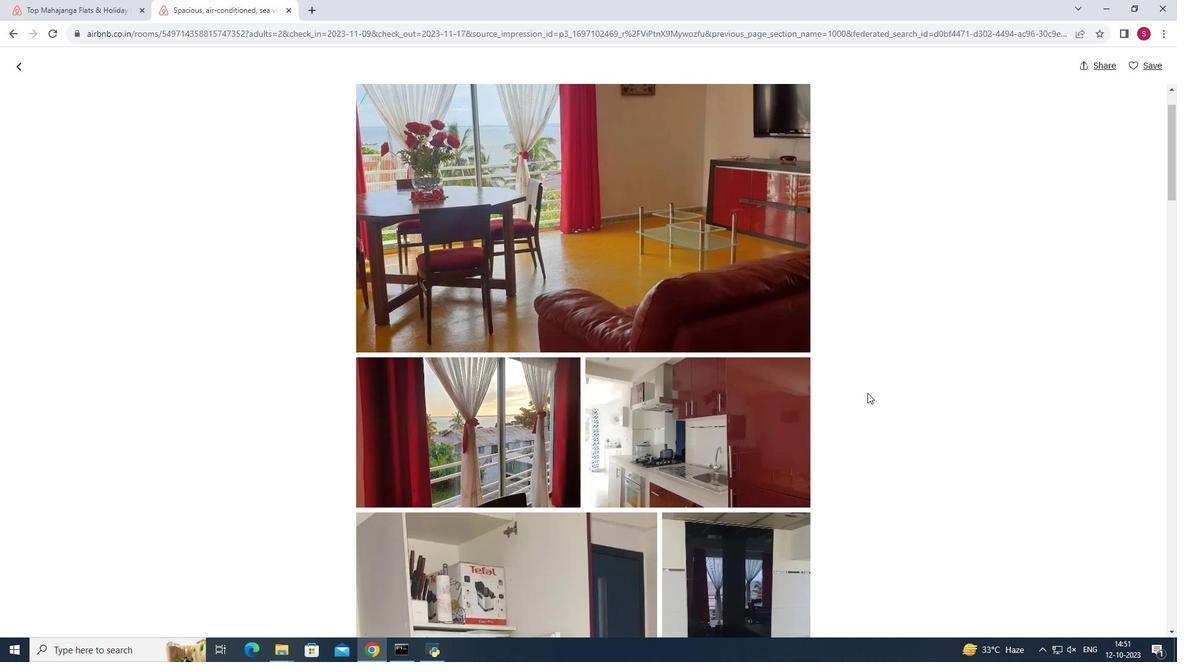 
Action: Mouse scrolled (867, 392) with delta (0, 0)
Screenshot: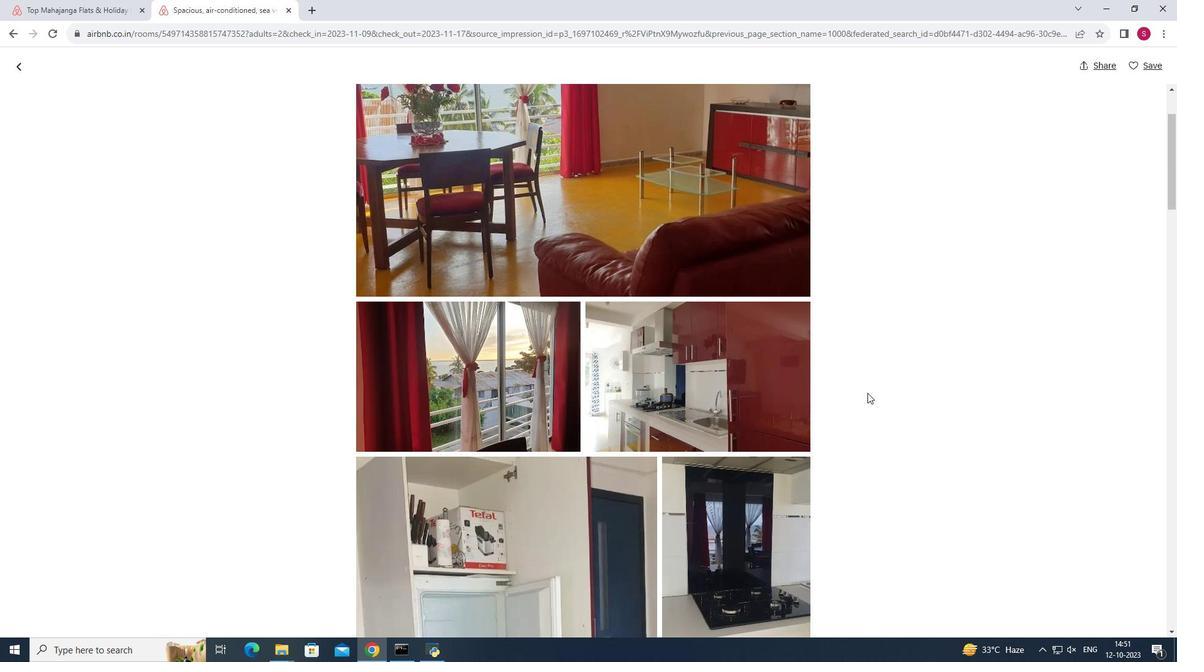
Action: Mouse scrolled (867, 392) with delta (0, 0)
Screenshot: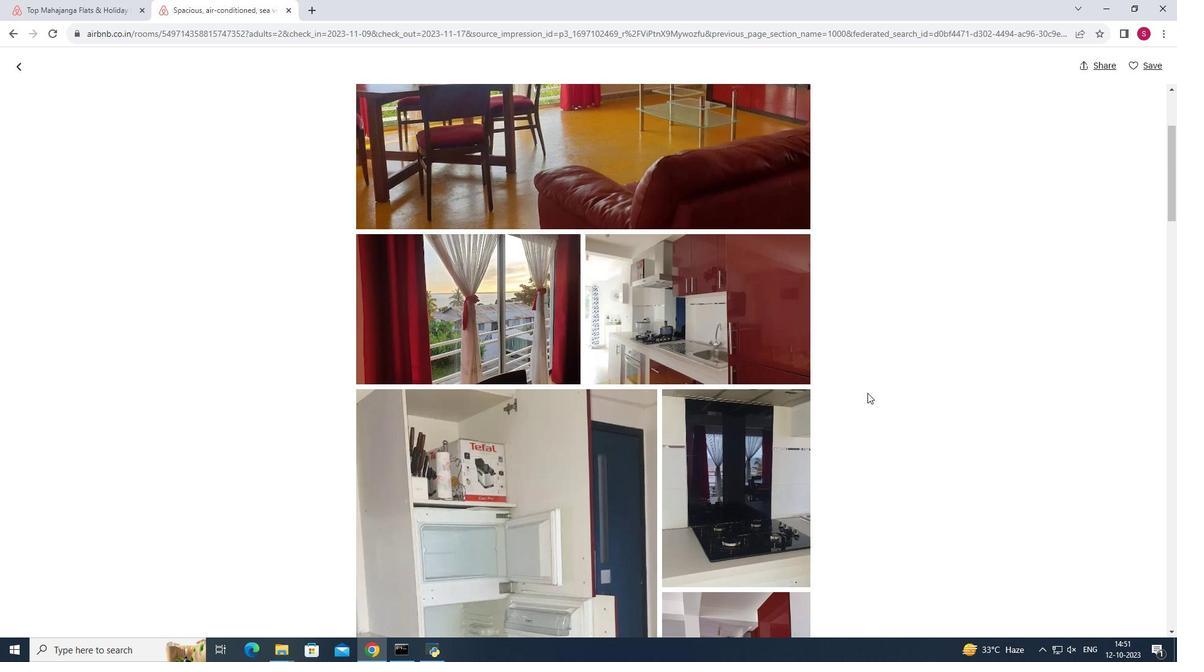 
Action: Mouse scrolled (867, 392) with delta (0, 0)
Screenshot: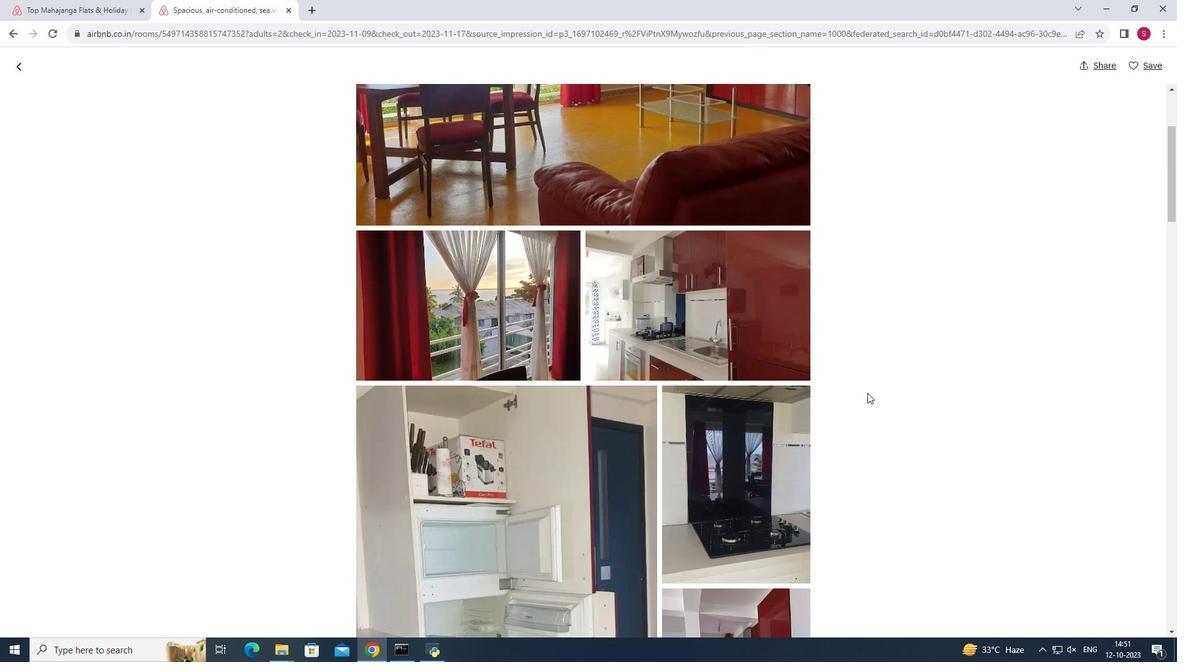 
Action: Mouse scrolled (867, 392) with delta (0, 0)
Screenshot: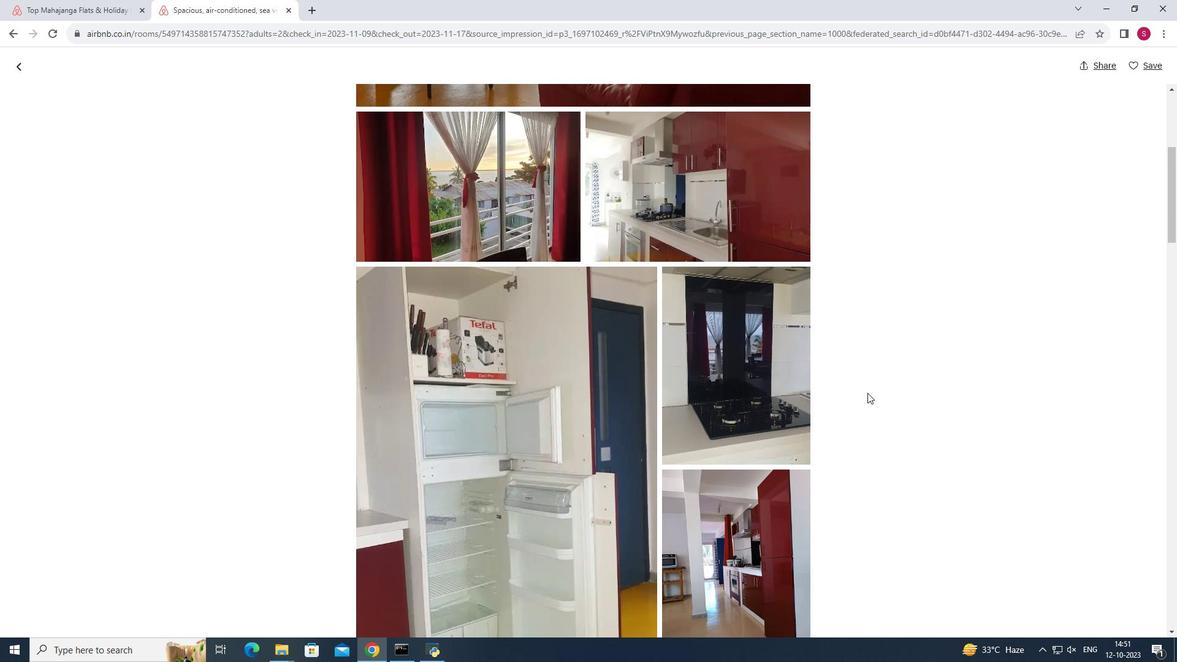 
Action: Mouse scrolled (867, 392) with delta (0, 0)
Screenshot: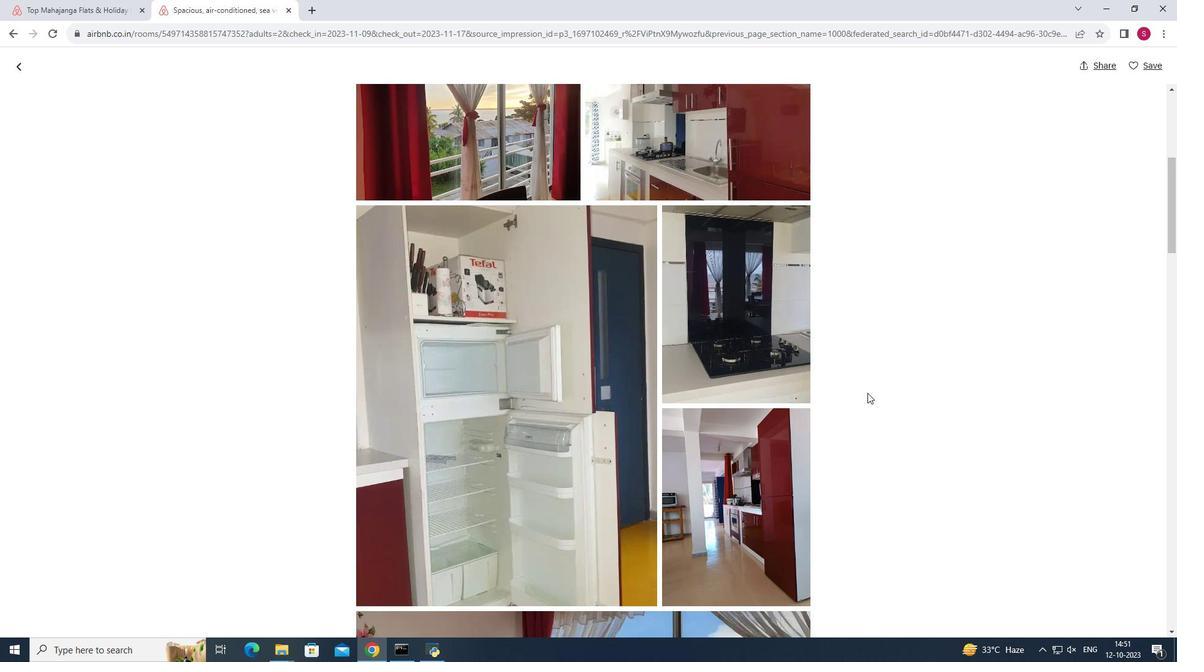 
Action: Mouse scrolled (867, 392) with delta (0, 0)
Screenshot: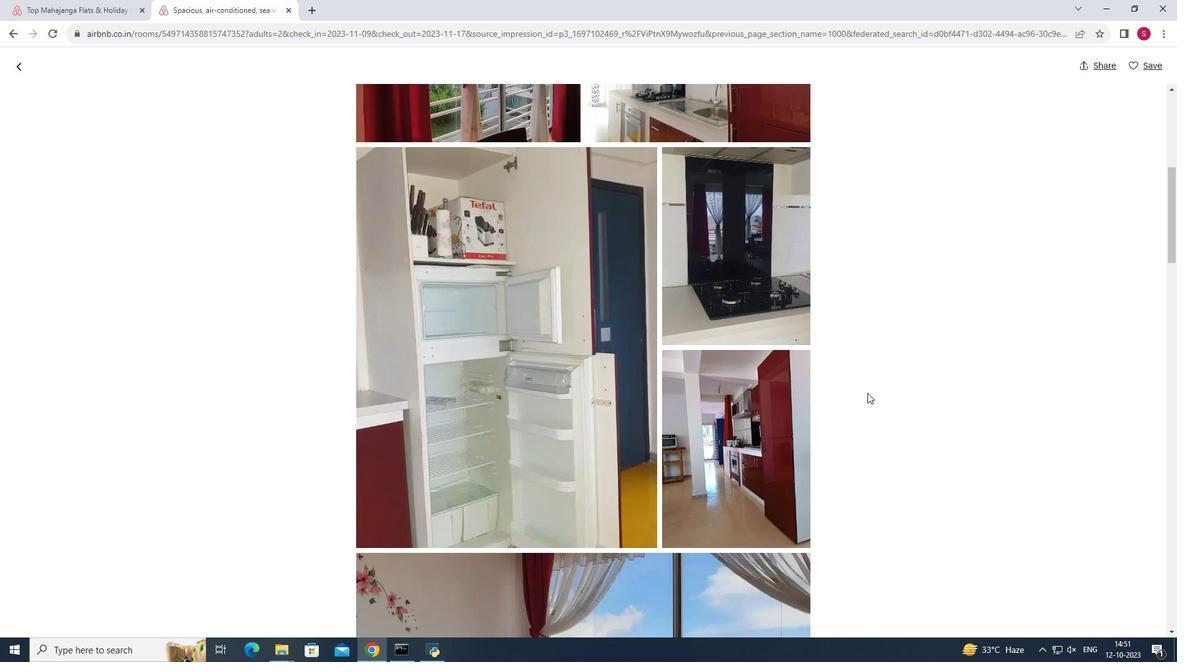 
Action: Mouse scrolled (867, 392) with delta (0, 0)
Screenshot: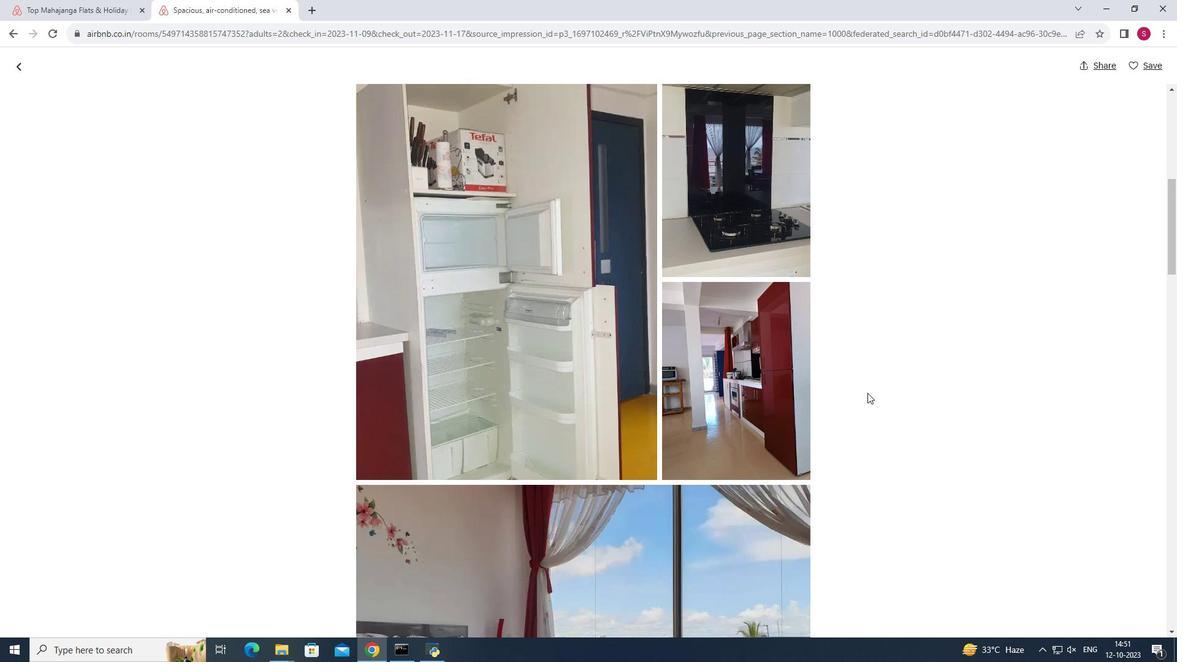 
Action: Mouse scrolled (867, 392) with delta (0, 0)
Screenshot: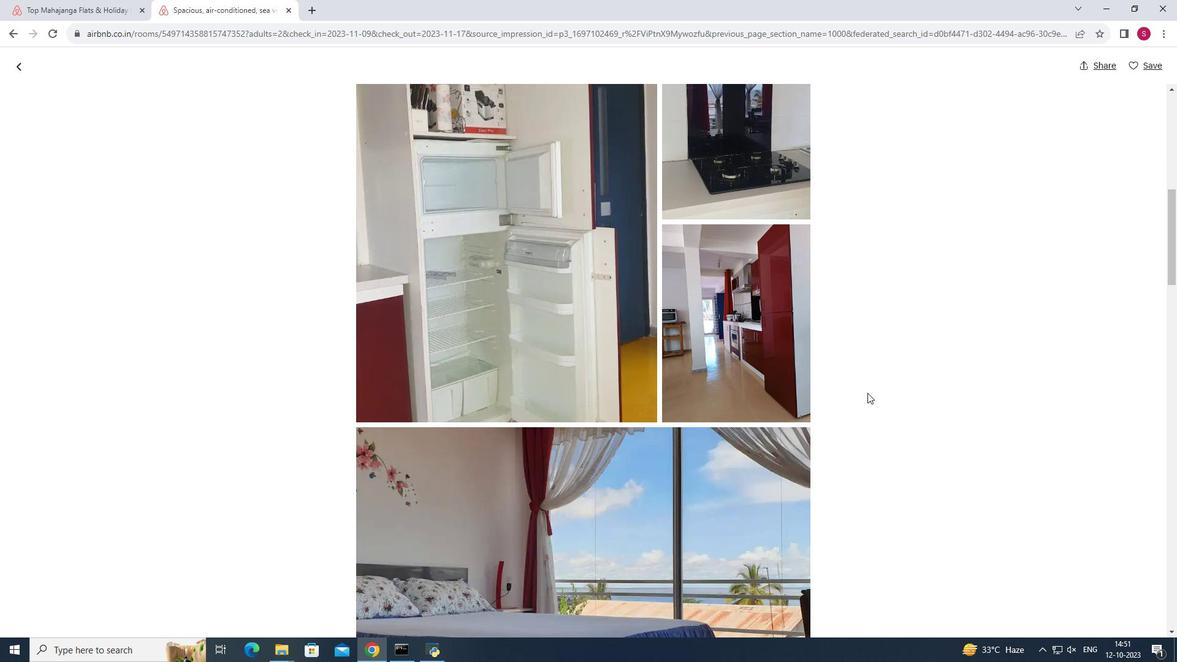 
Action: Mouse scrolled (867, 392) with delta (0, 0)
Screenshot: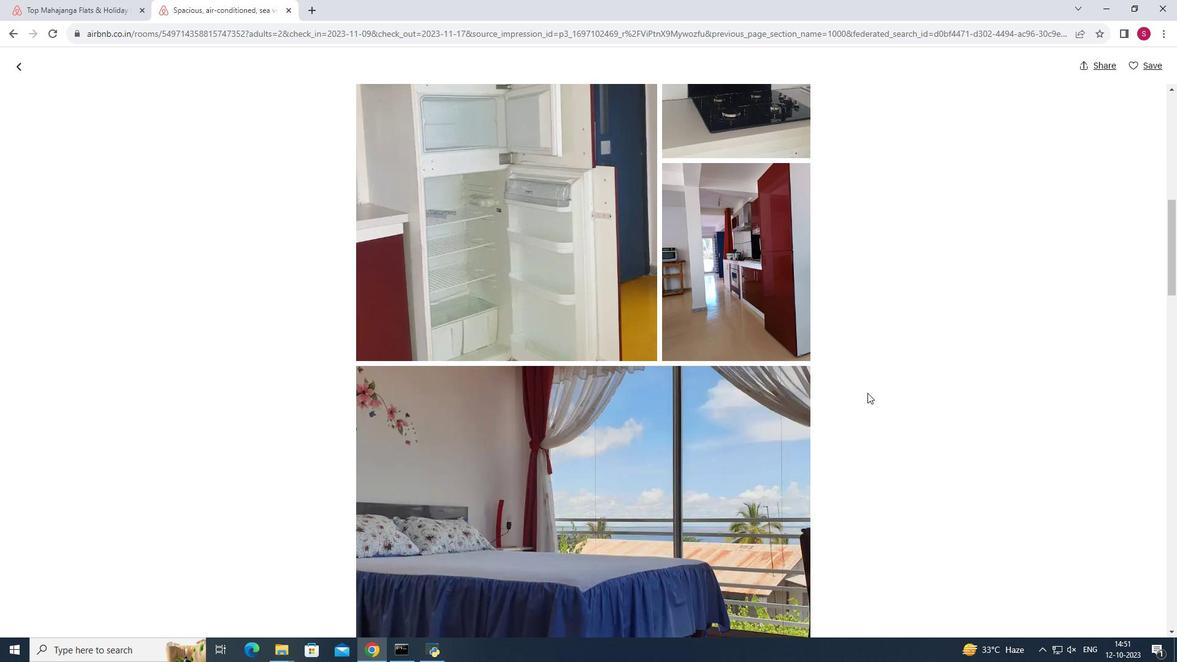 
Action: Mouse moved to (867, 392)
Screenshot: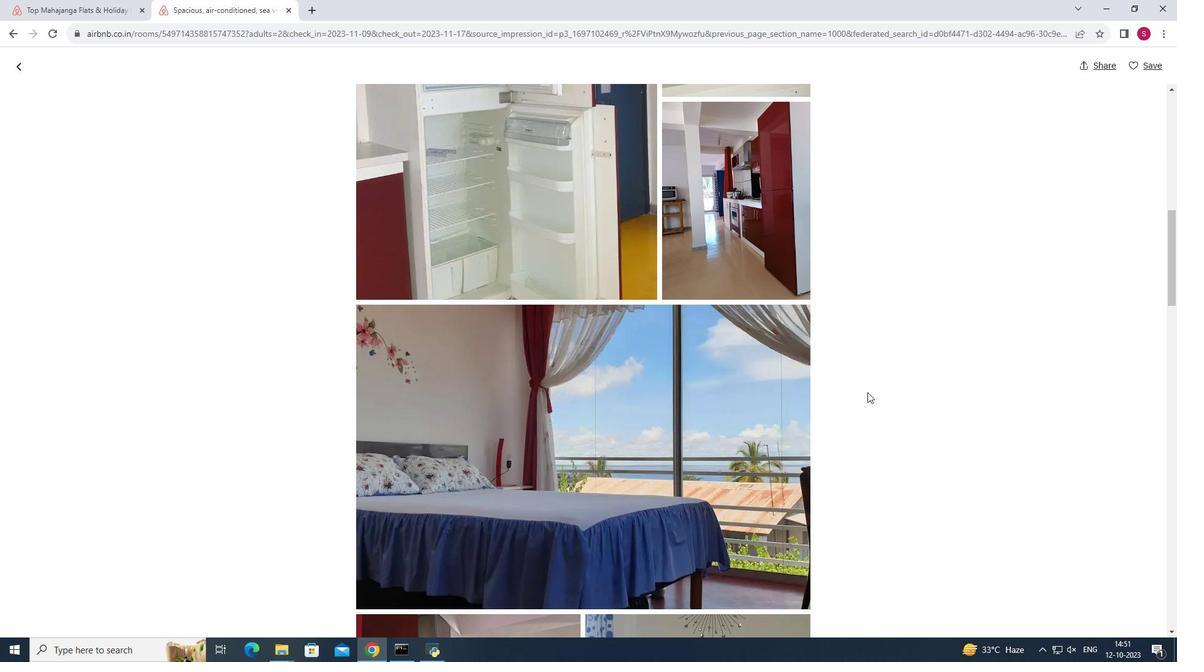
Action: Mouse scrolled (867, 391) with delta (0, 0)
Screenshot: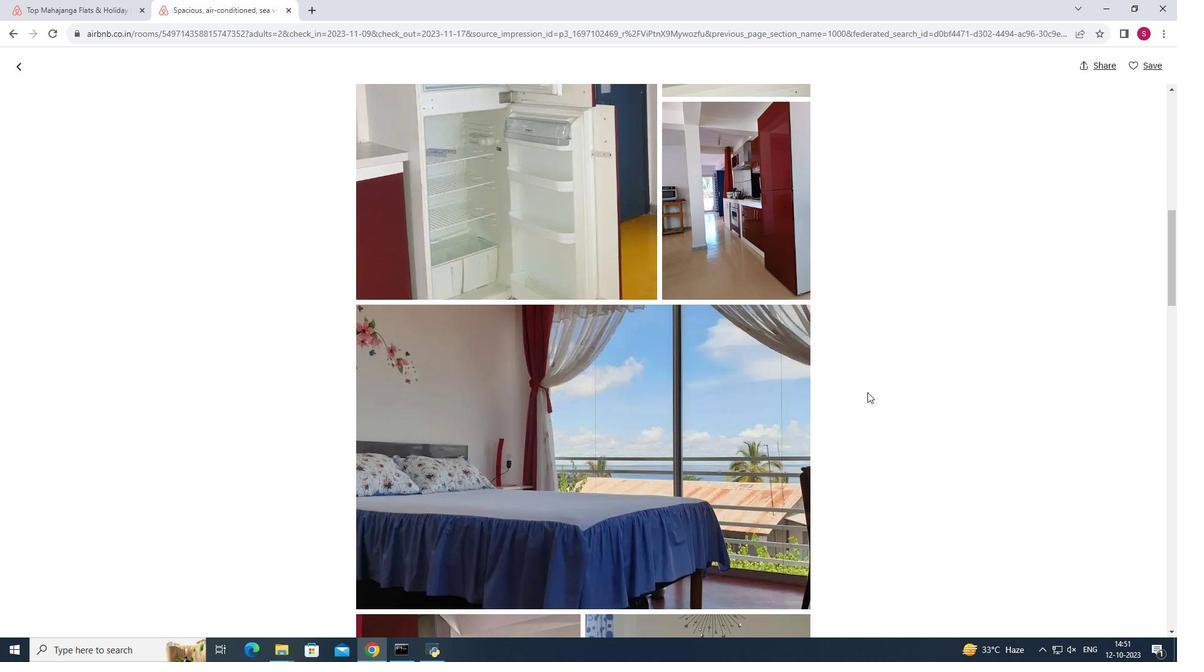 
Action: Mouse scrolled (867, 391) with delta (0, 0)
Screenshot: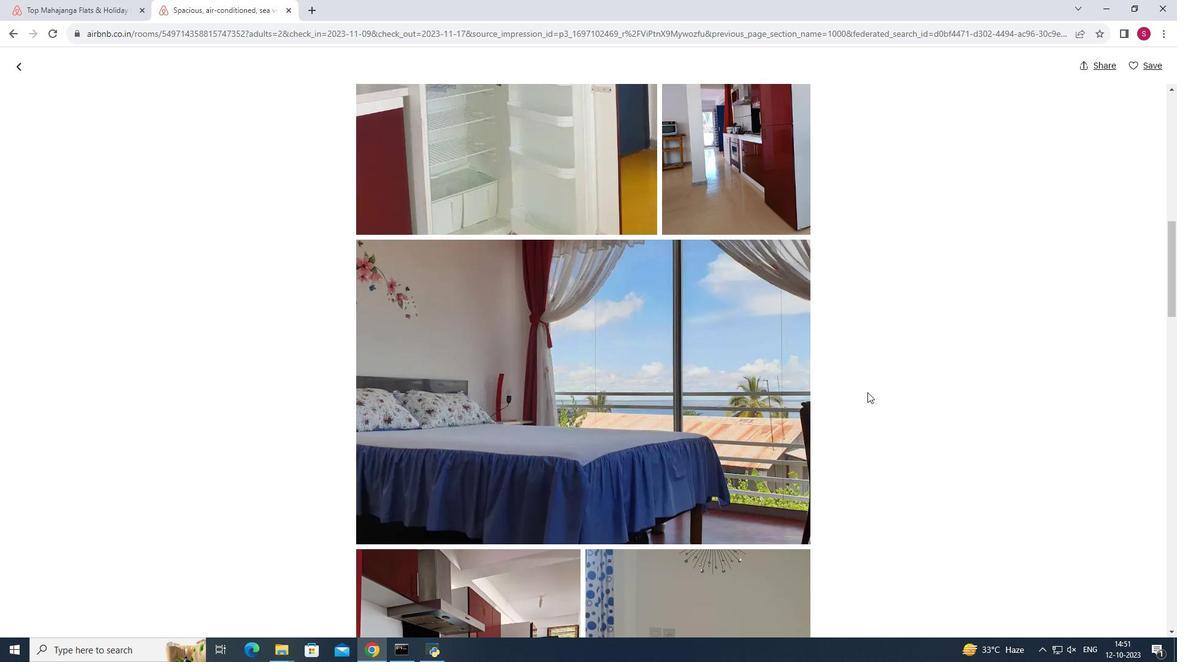 
Action: Mouse scrolled (867, 391) with delta (0, 0)
Screenshot: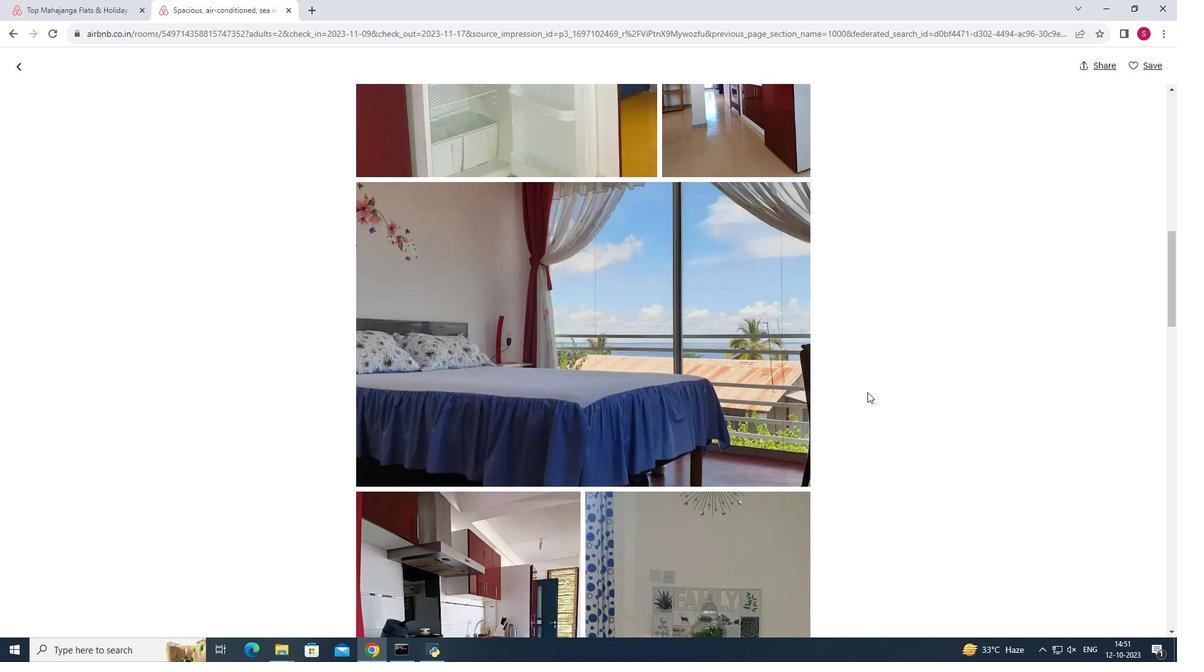 
Action: Mouse scrolled (867, 391) with delta (0, 0)
Screenshot: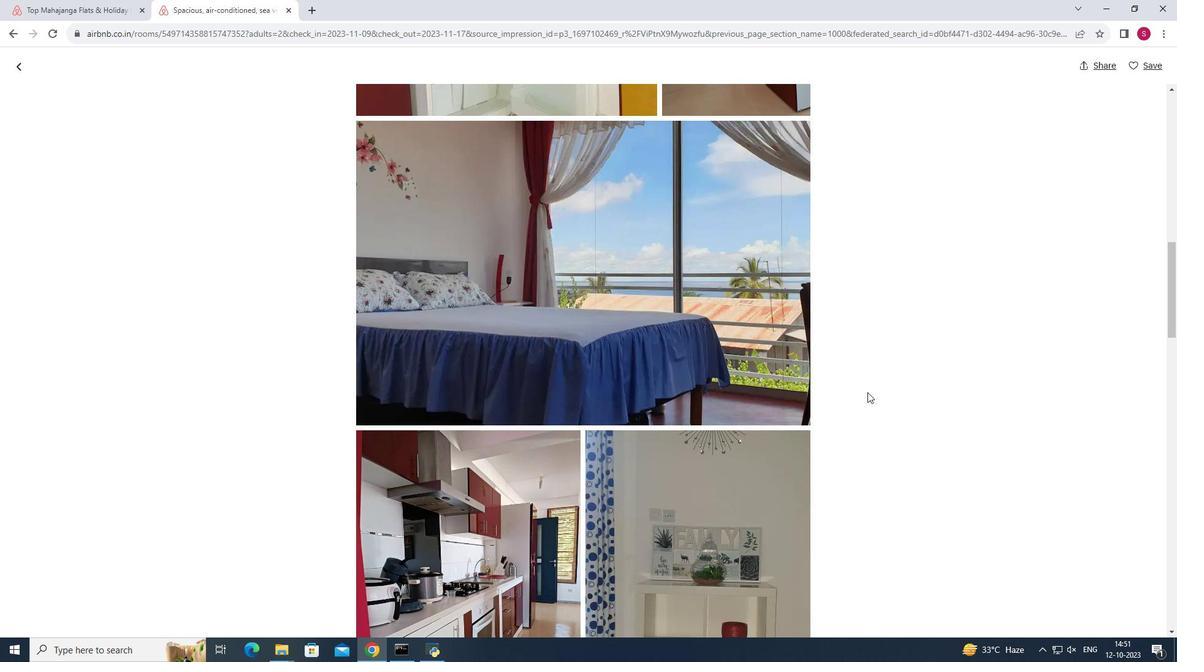 
Action: Mouse scrolled (867, 391) with delta (0, 0)
Screenshot: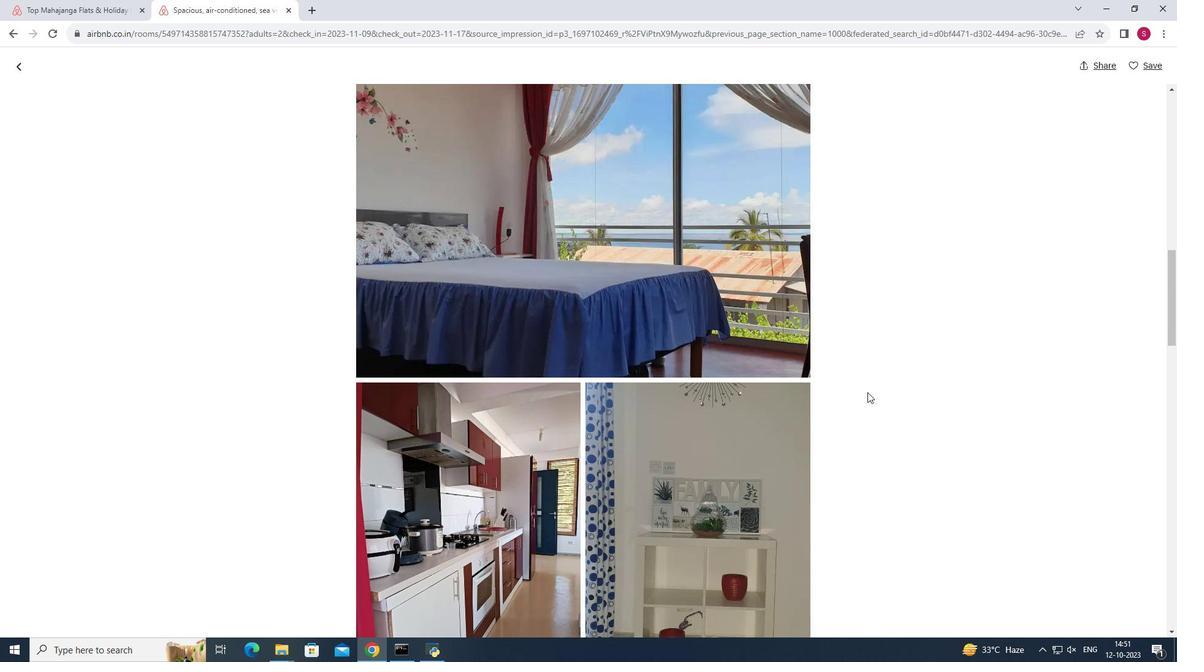 
Action: Mouse scrolled (867, 391) with delta (0, 0)
Screenshot: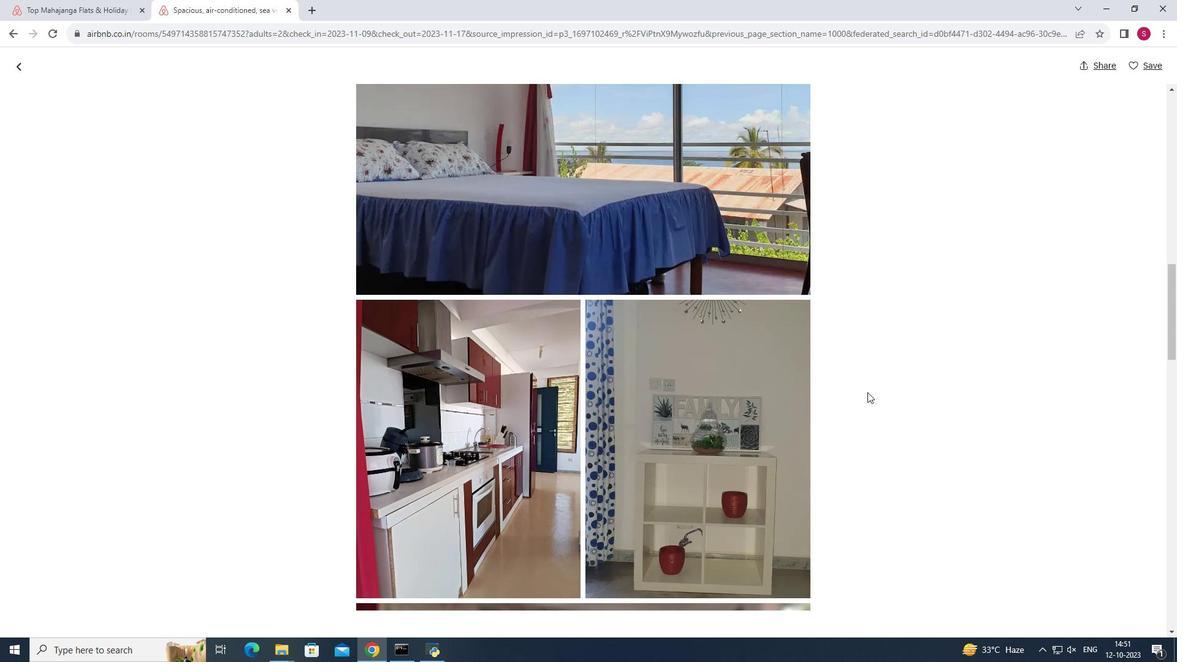 
Action: Mouse scrolled (867, 391) with delta (0, 0)
Screenshot: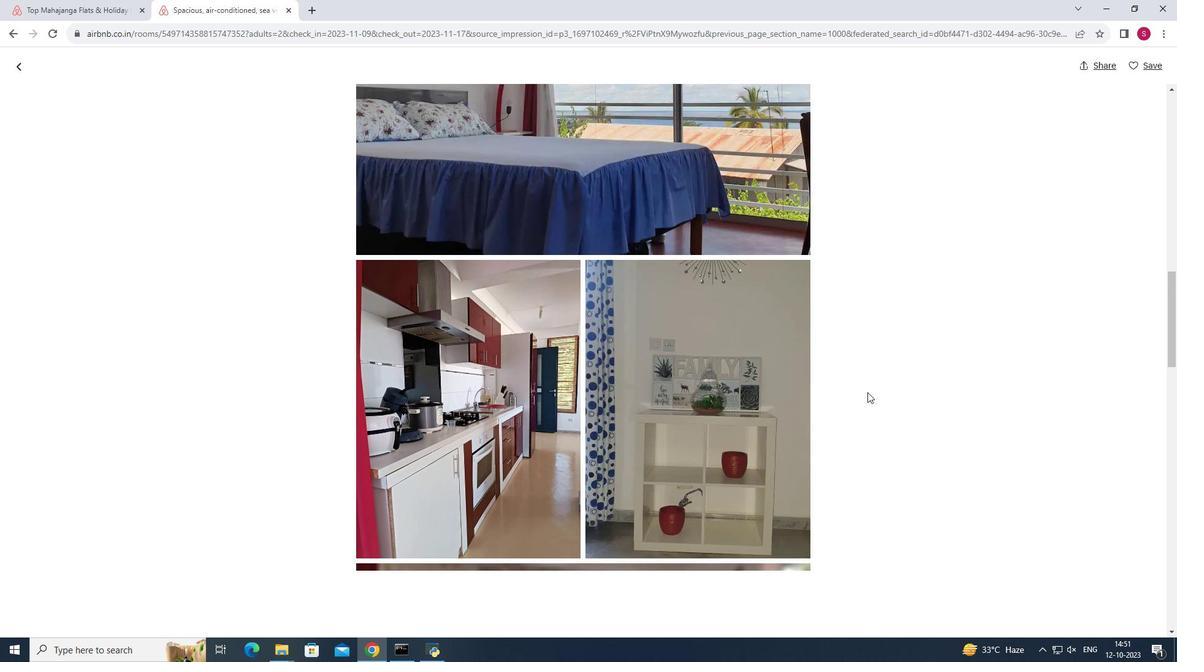 
Action: Mouse scrolled (867, 391) with delta (0, 0)
Screenshot: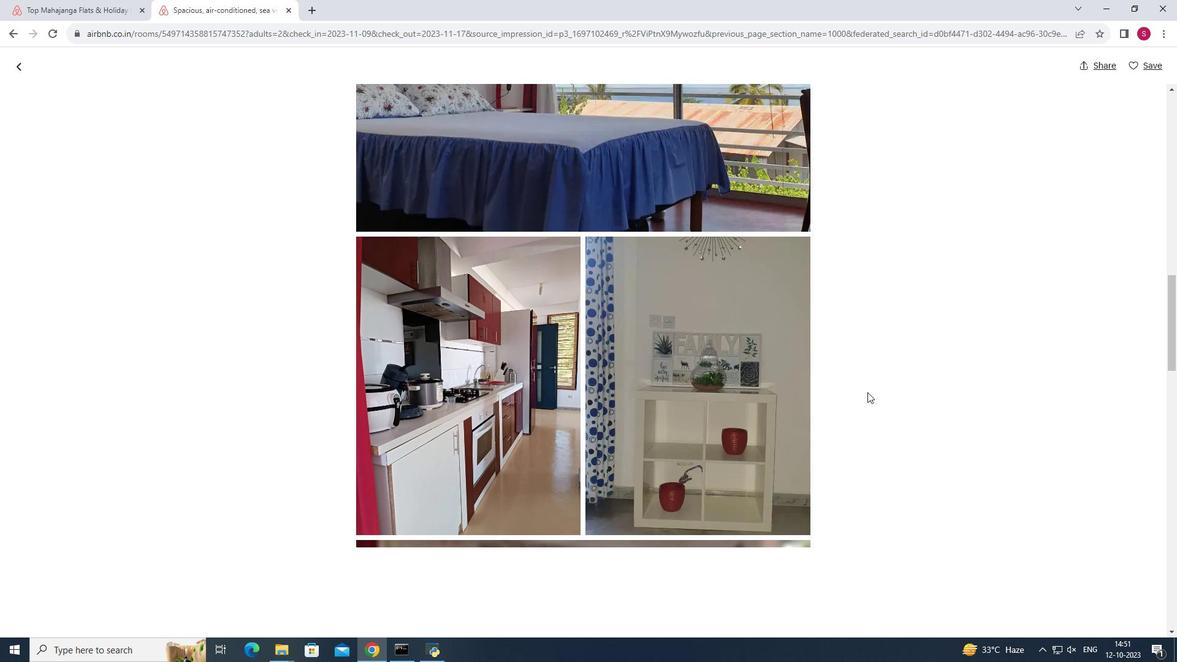 
Action: Mouse moved to (867, 389)
Screenshot: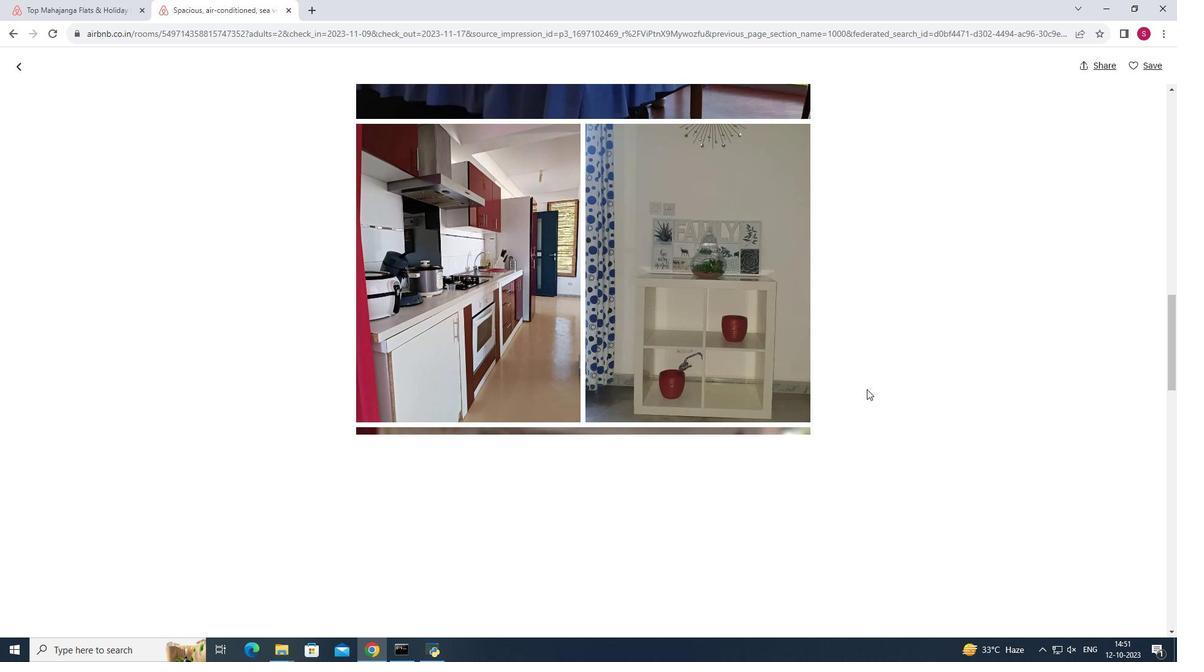 
Action: Mouse scrolled (867, 390) with delta (0, 0)
Screenshot: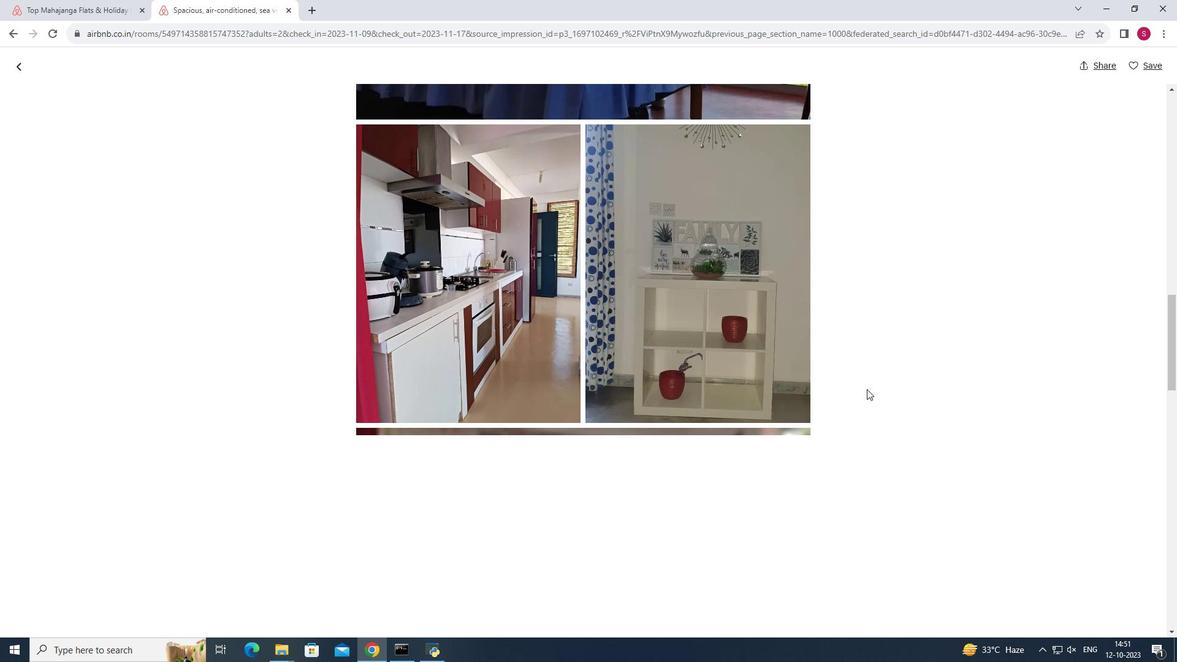 
Action: Mouse scrolled (867, 390) with delta (0, 0)
Screenshot: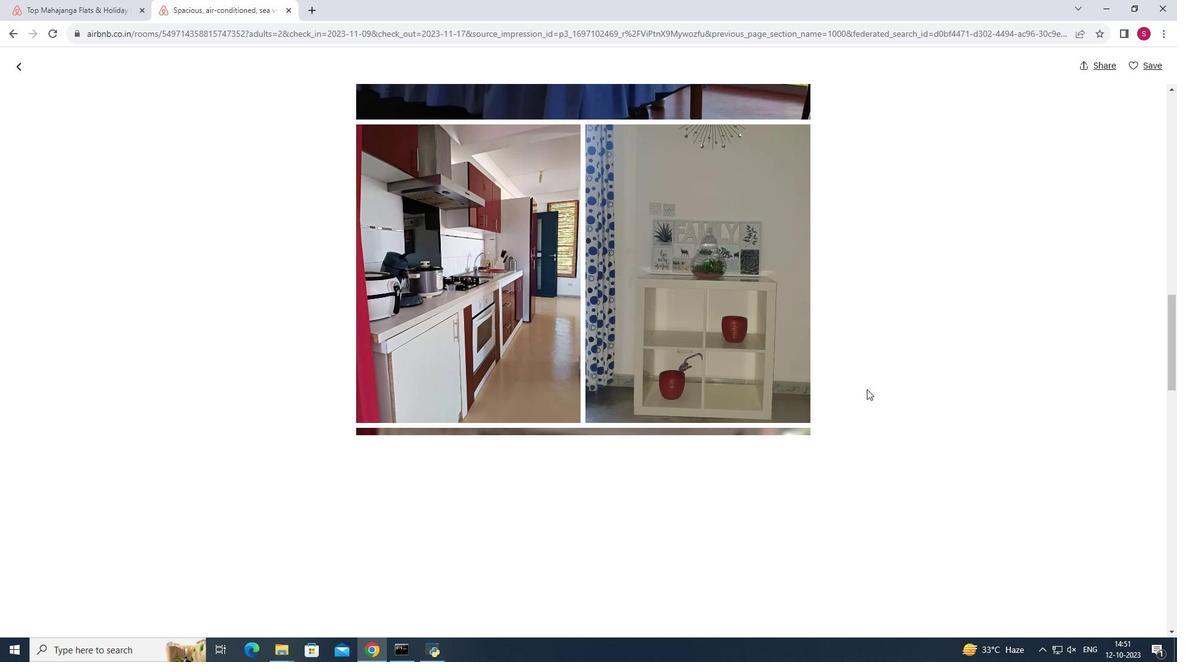 
Action: Mouse scrolled (867, 390) with delta (0, 0)
Screenshot: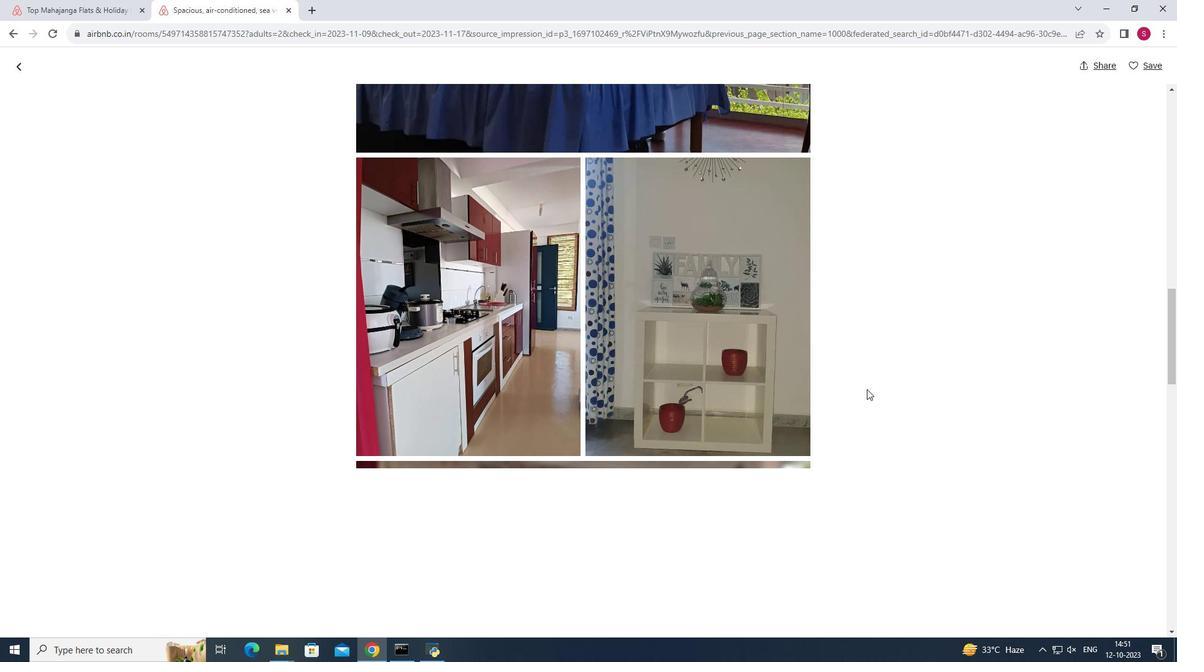
Action: Mouse scrolled (867, 390) with delta (0, 0)
Screenshot: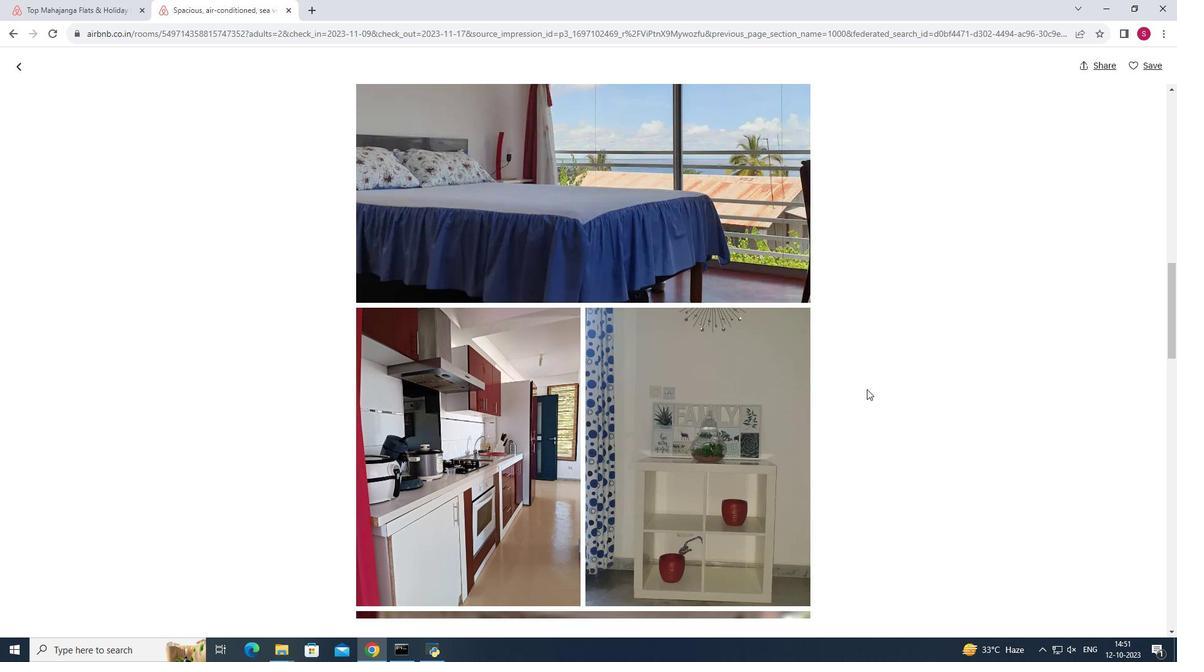 
Action: Mouse scrolled (867, 390) with delta (0, 0)
Screenshot: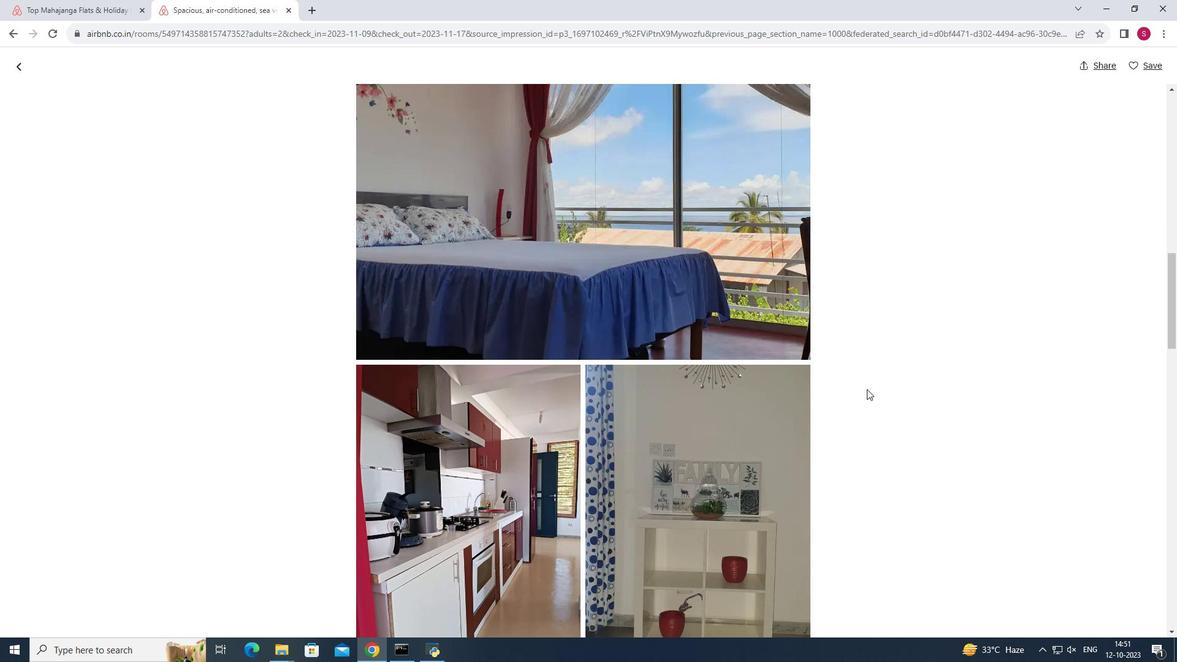 
Action: Mouse moved to (20, 63)
Screenshot: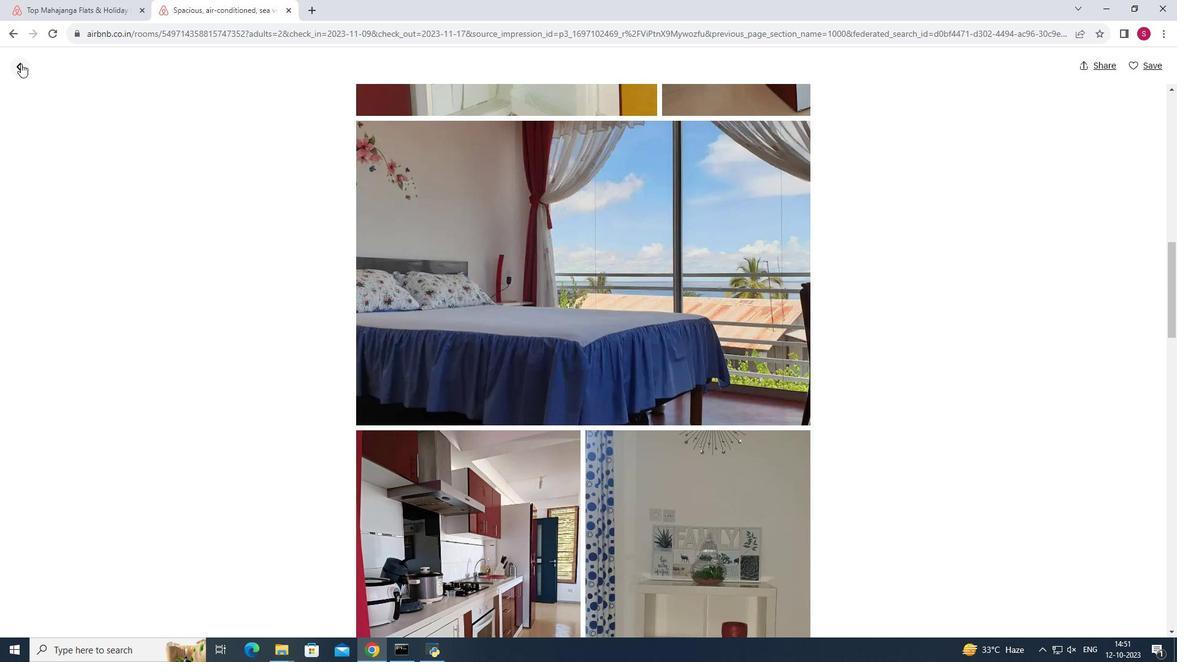 
Action: Mouse pressed left at (20, 63)
Screenshot: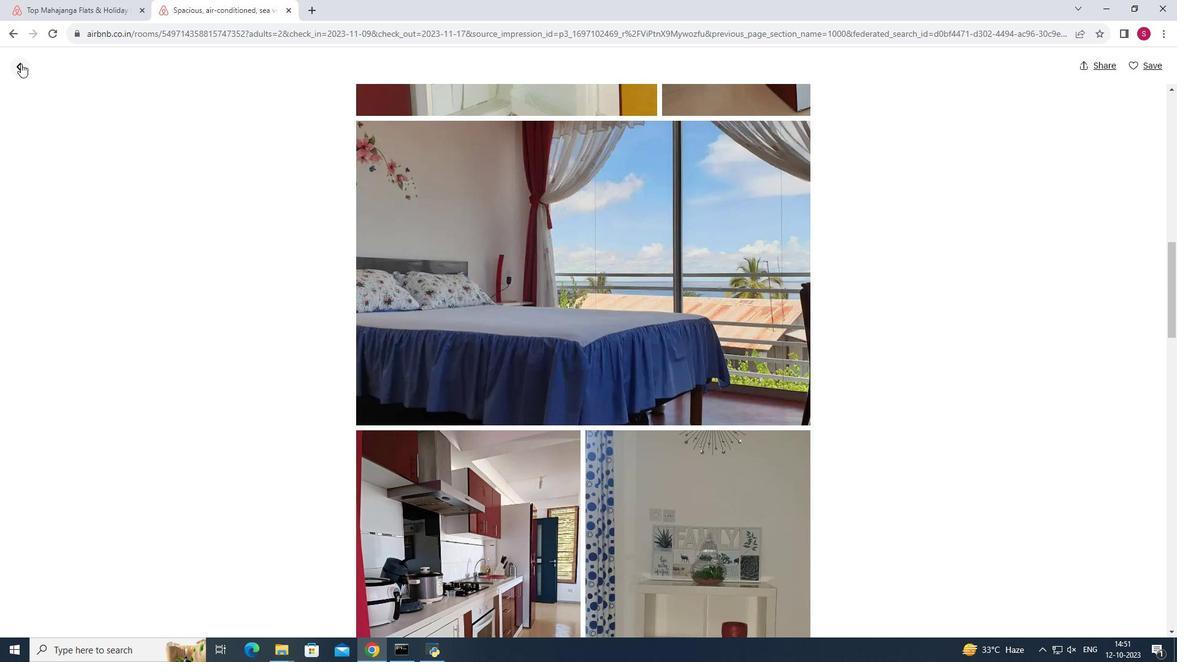 
Action: Mouse moved to (981, 333)
Screenshot: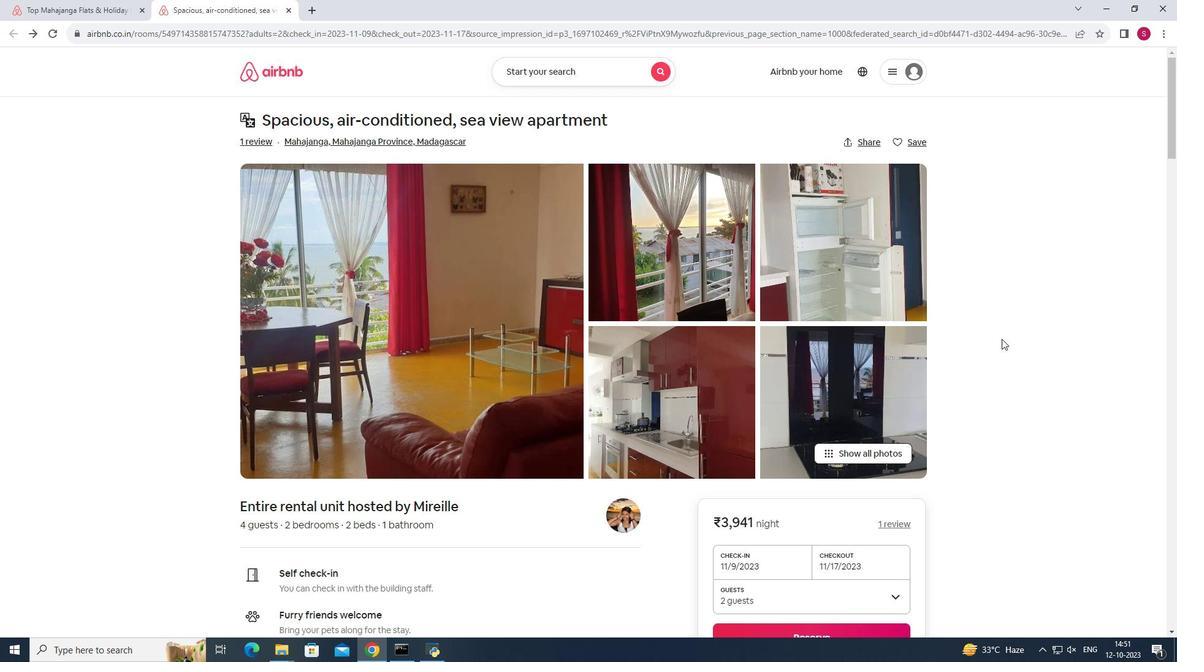 
Action: Mouse scrolled (981, 333) with delta (0, 0)
Screenshot: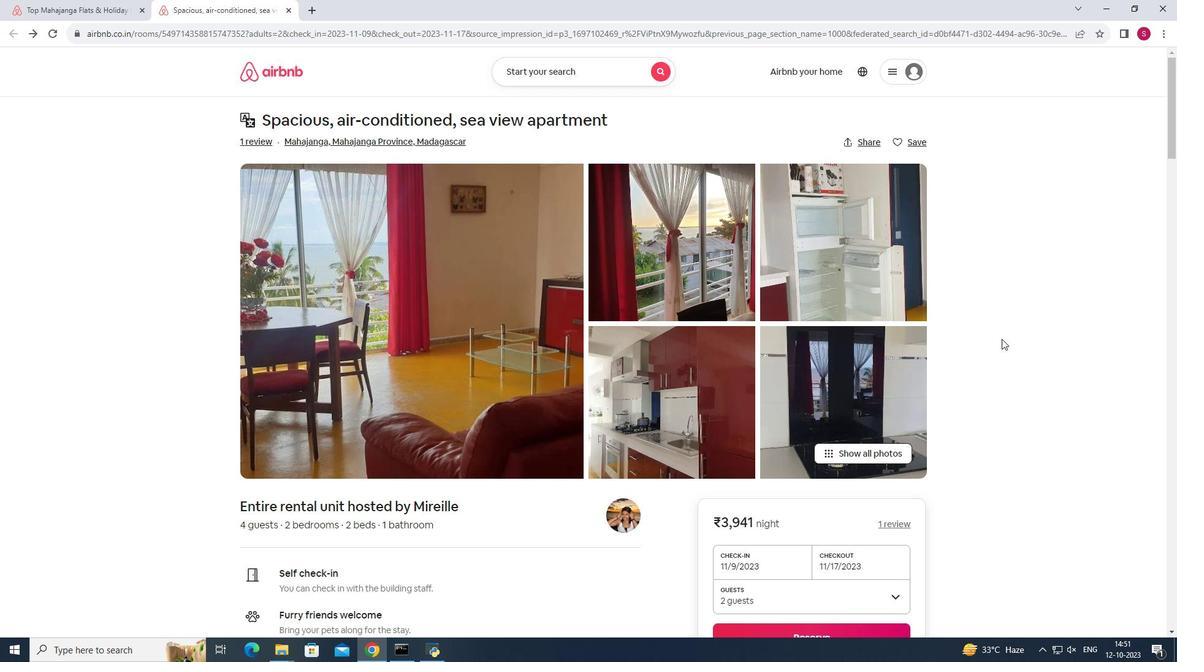 
Action: Mouse moved to (1006, 339)
Screenshot: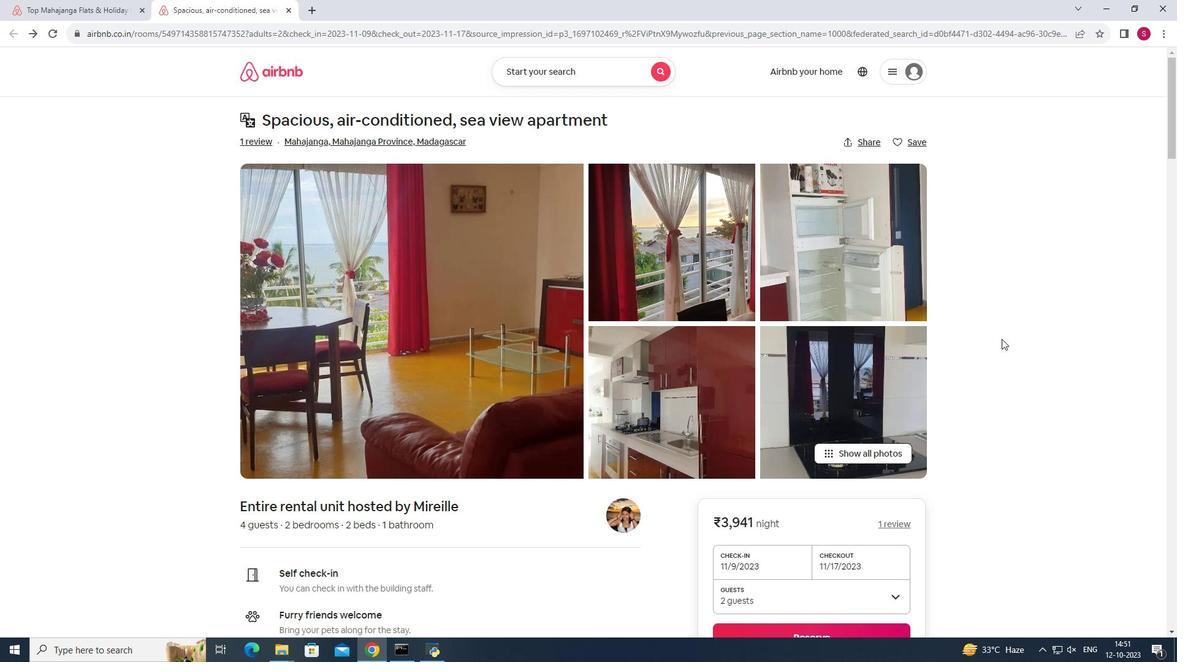 
Action: Mouse scrolled (1006, 339) with delta (0, 0)
Screenshot: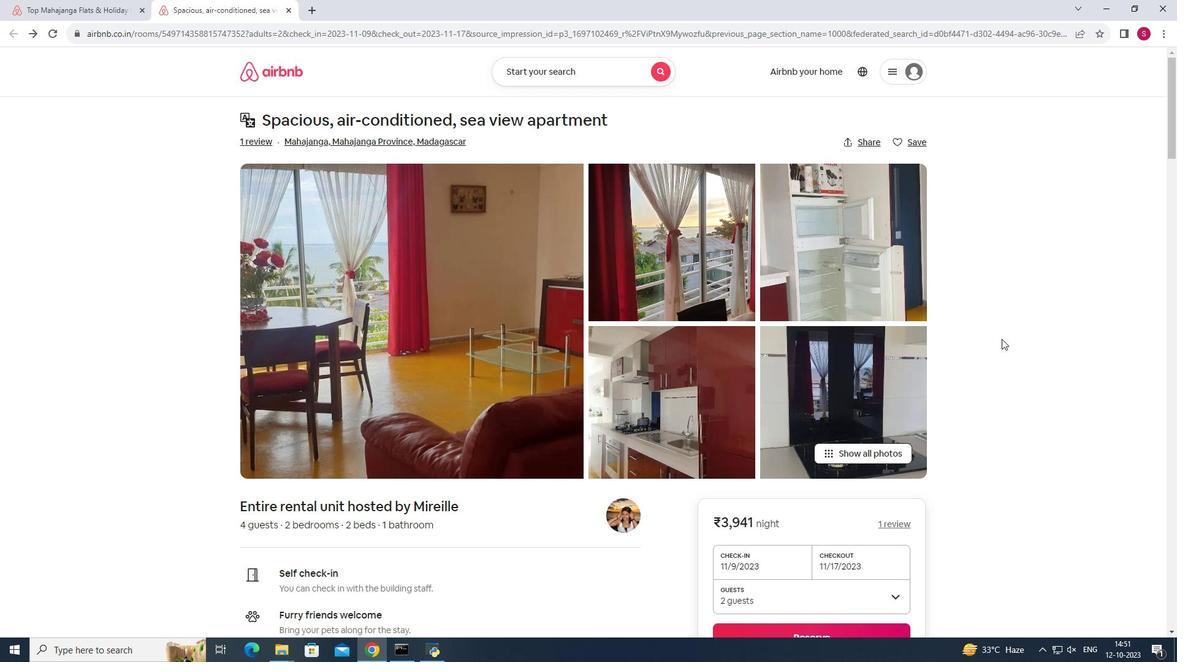 
Action: Mouse moved to (1017, 341)
Screenshot: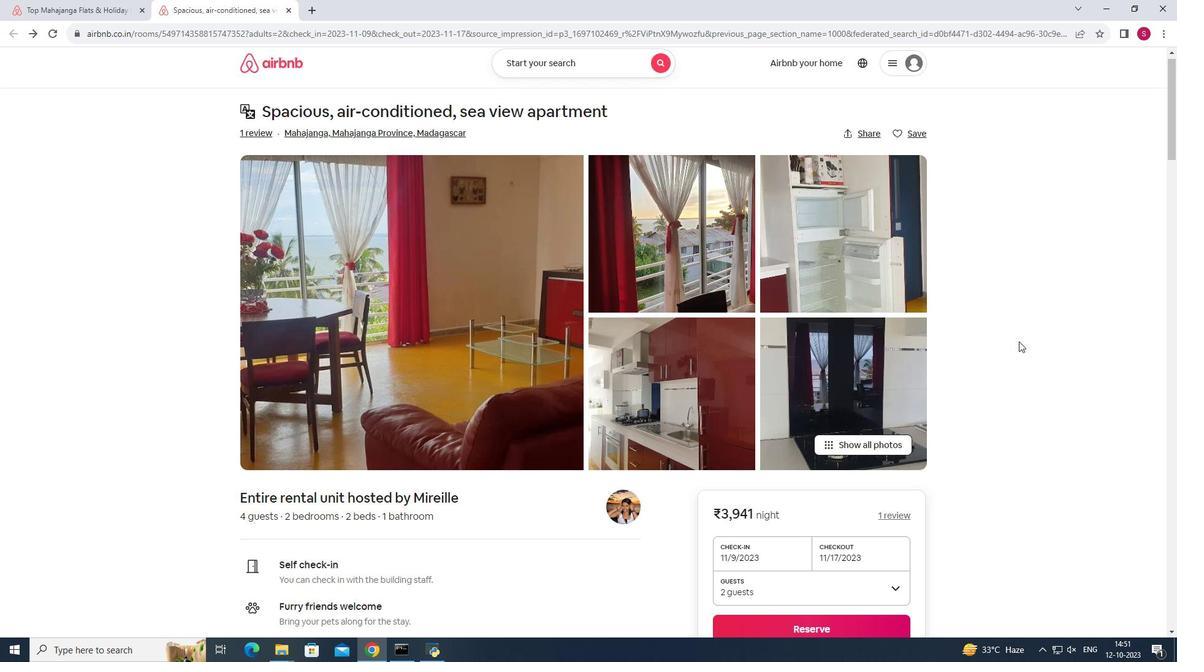 
Action: Mouse scrolled (1017, 340) with delta (0, 0)
Screenshot: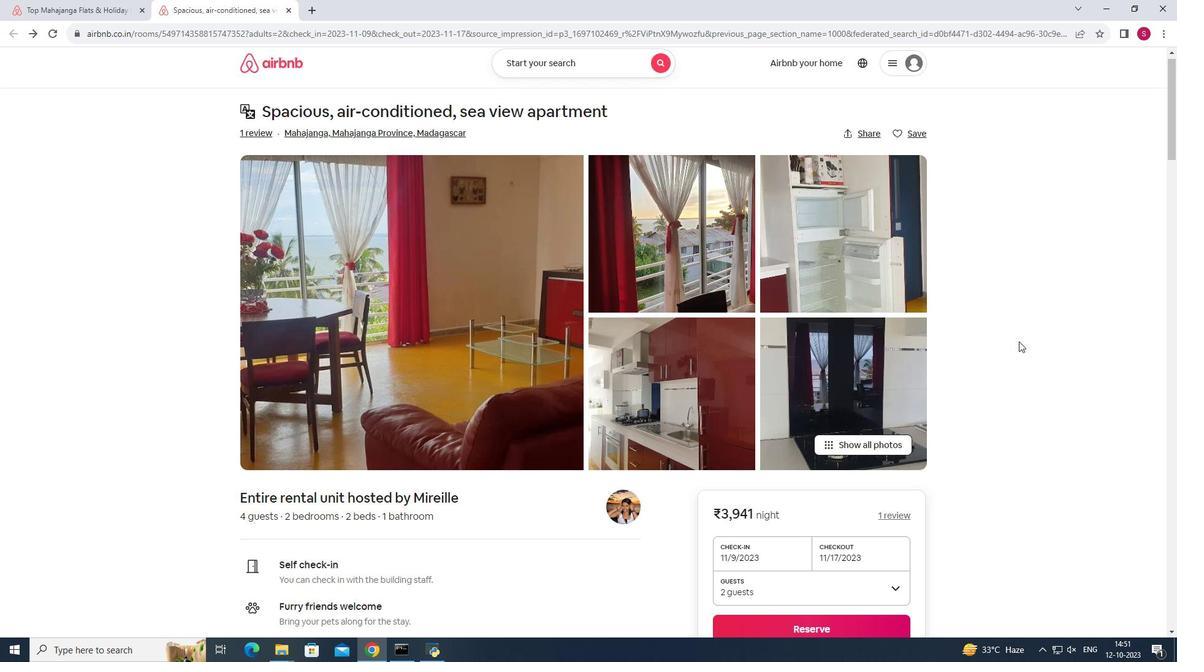 
Action: Mouse moved to (1019, 341)
Screenshot: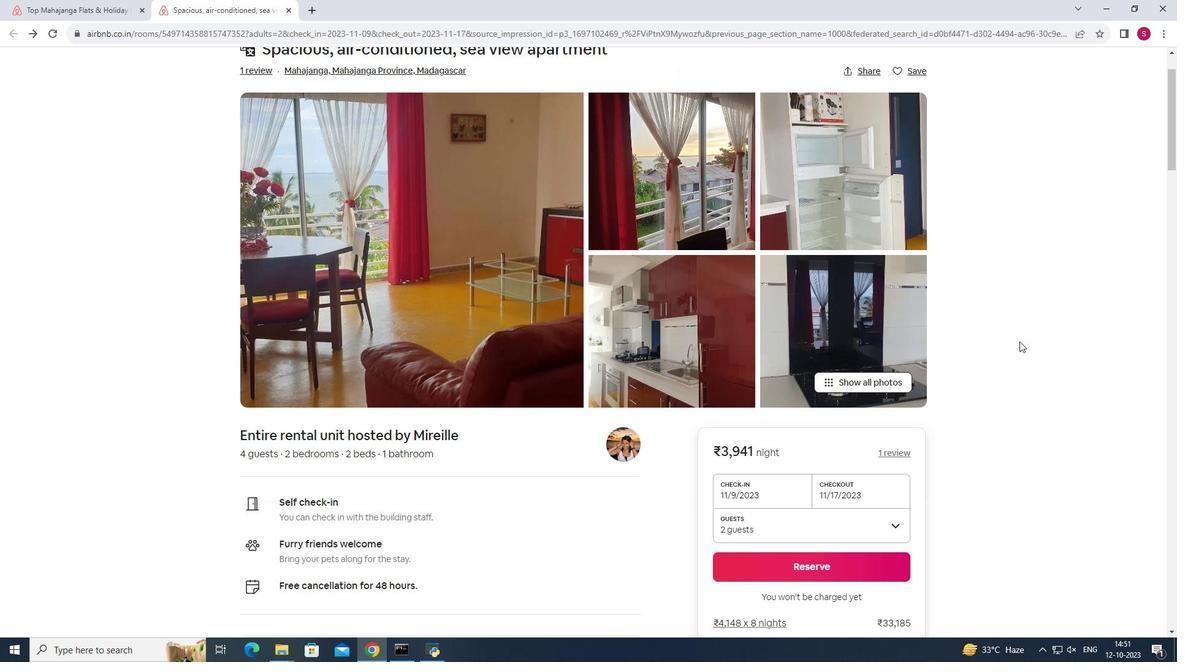 
Action: Mouse scrolled (1019, 340) with delta (0, 0)
Screenshot: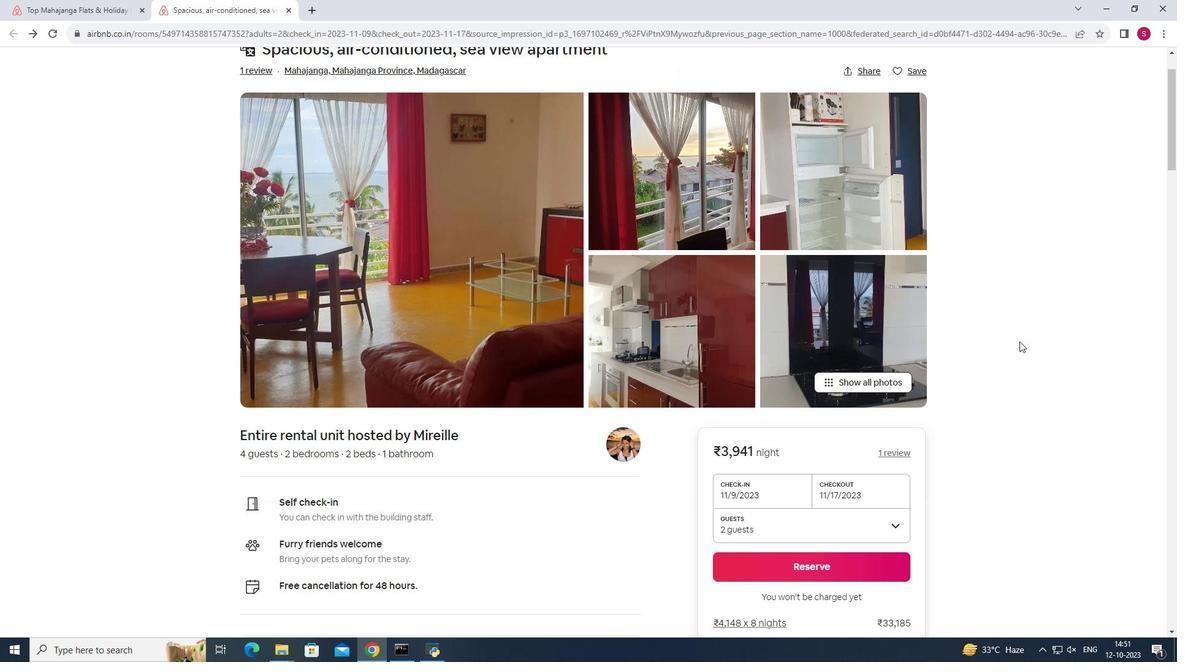 
Action: Mouse scrolled (1019, 340) with delta (0, 0)
Screenshot: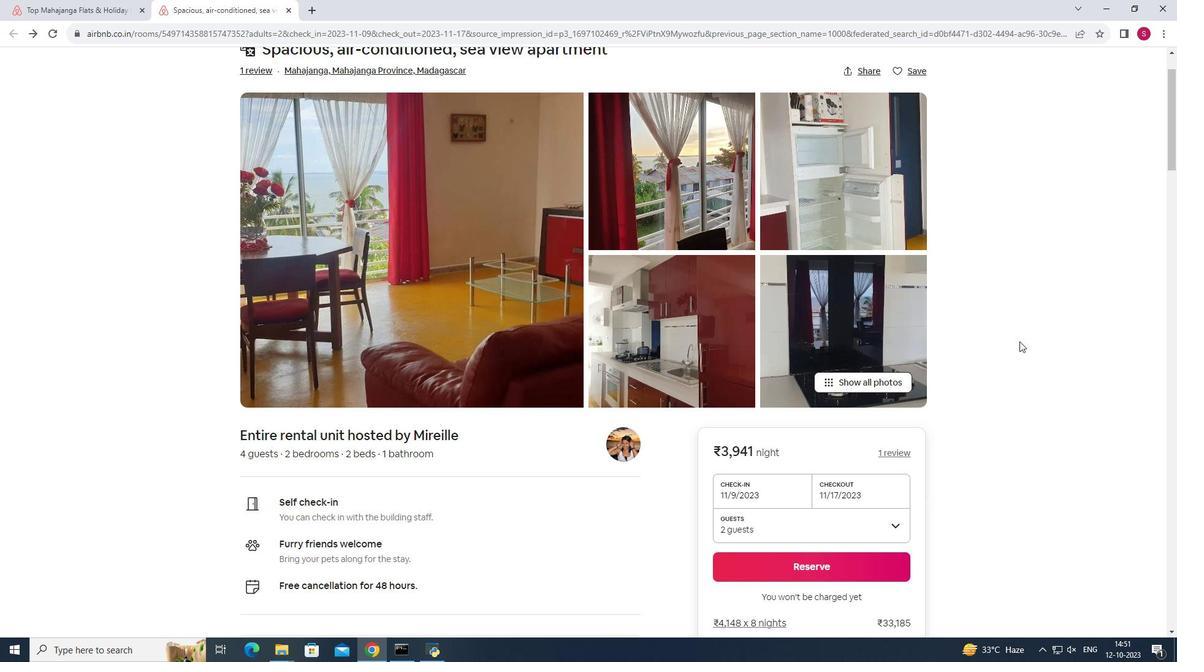 
Action: Mouse scrolled (1019, 340) with delta (0, 0)
Screenshot: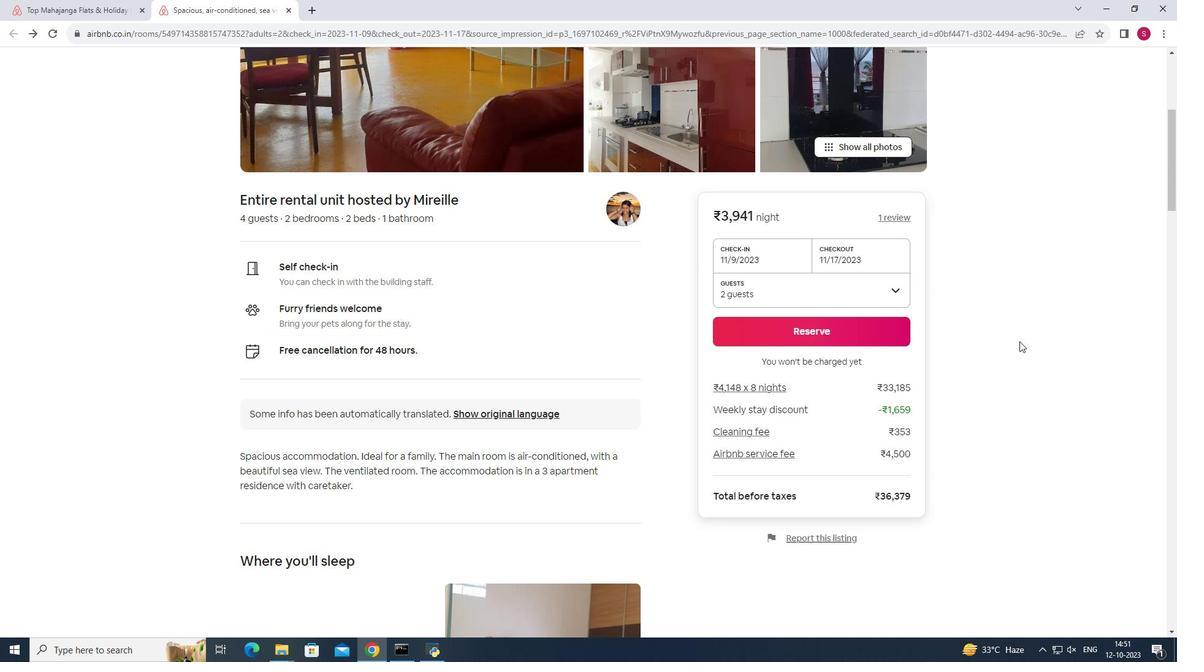 
Action: Mouse scrolled (1019, 340) with delta (0, 0)
Screenshot: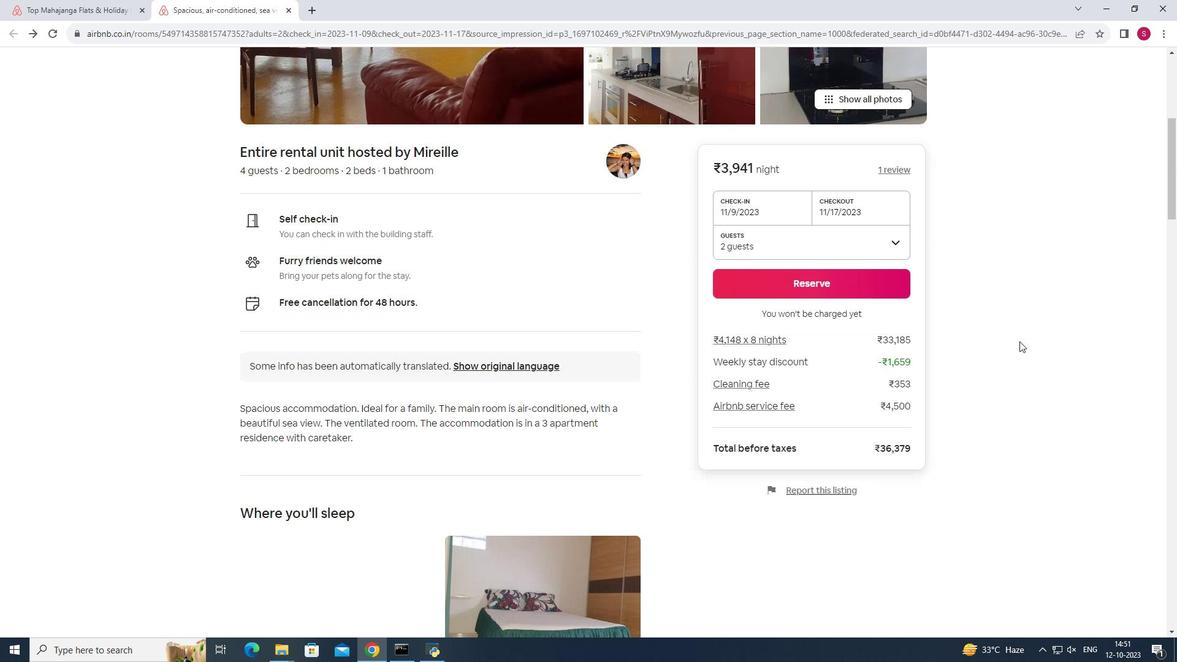 
Action: Mouse scrolled (1019, 340) with delta (0, 0)
Screenshot: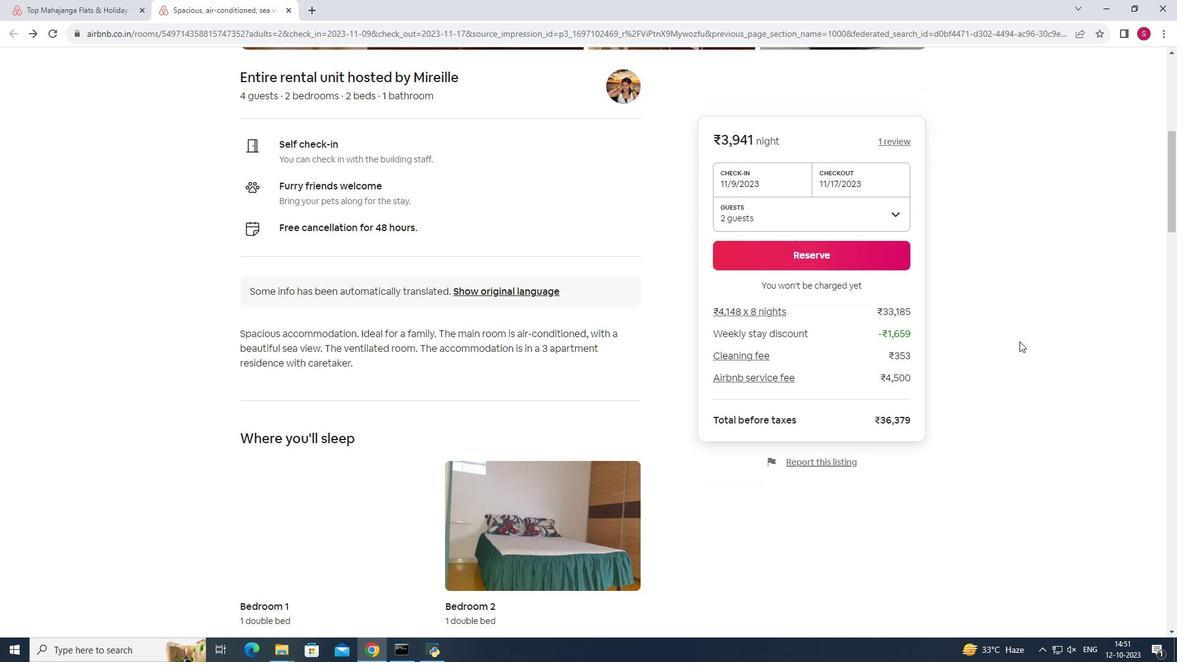 
Action: Mouse moved to (600, 301)
Screenshot: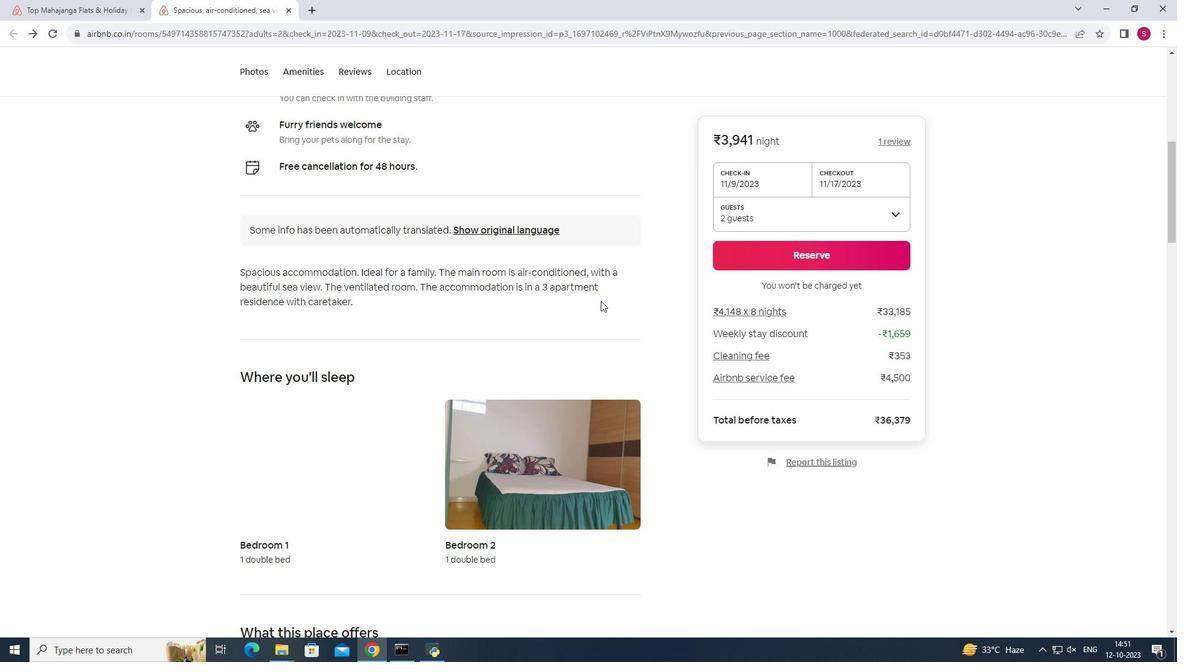 
Action: Mouse scrolled (600, 300) with delta (0, 0)
Screenshot: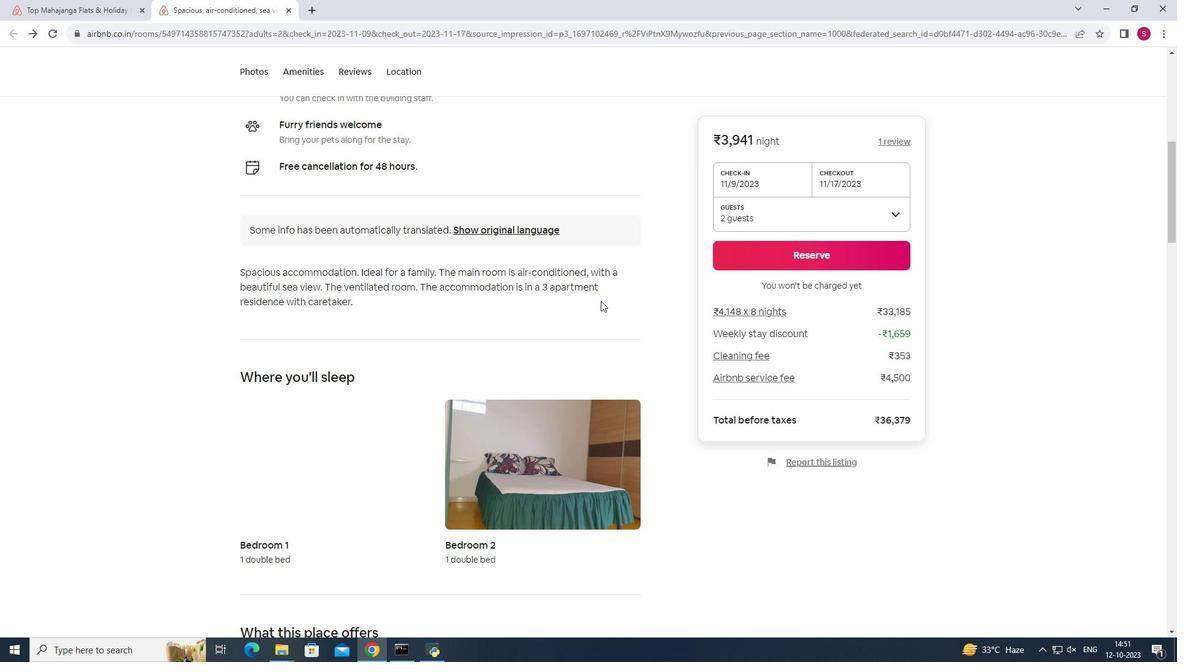 
Action: Mouse scrolled (600, 300) with delta (0, 0)
Screenshot: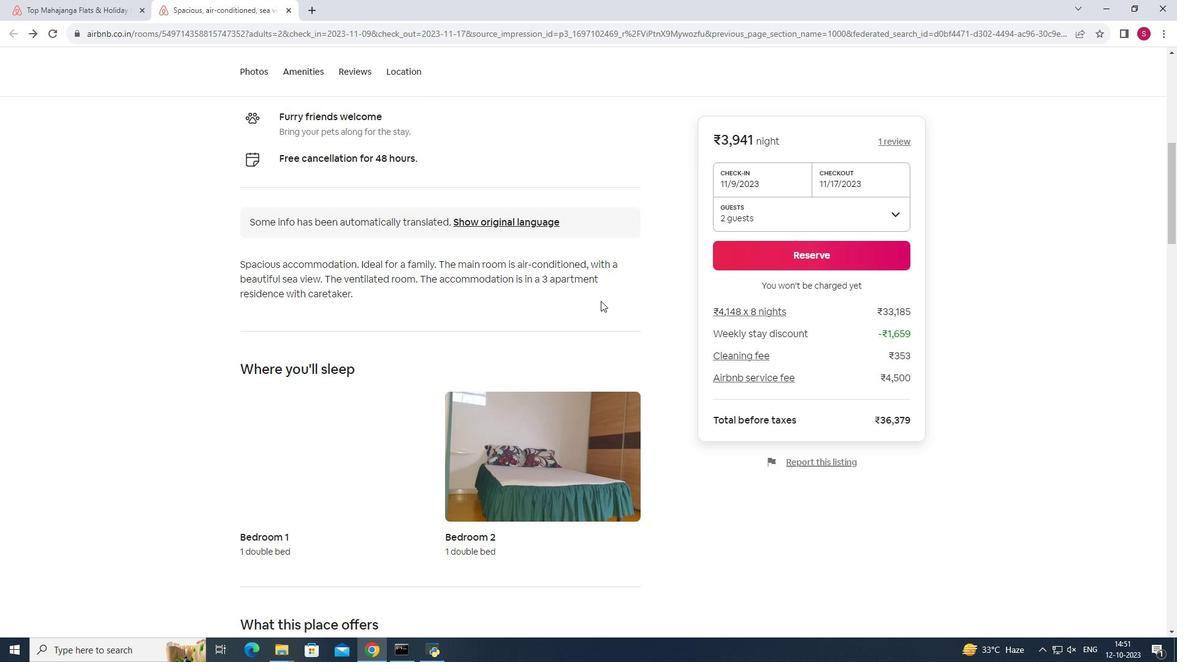 
Action: Mouse scrolled (600, 300) with delta (0, 0)
Screenshot: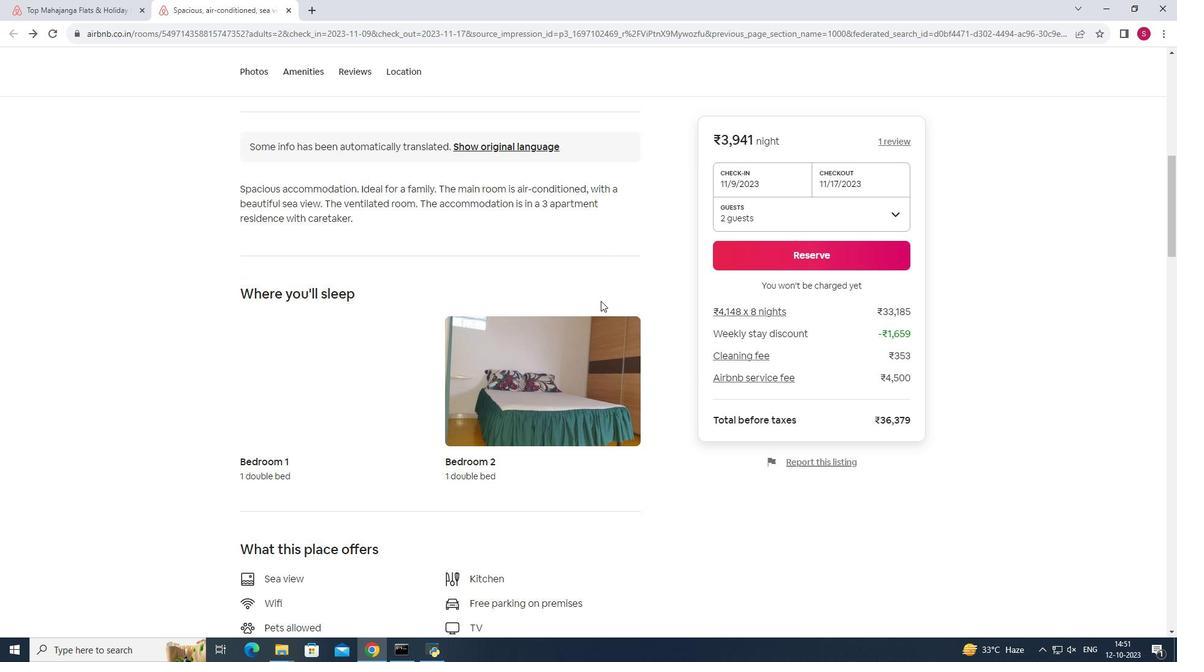 
Action: Mouse moved to (601, 305)
Screenshot: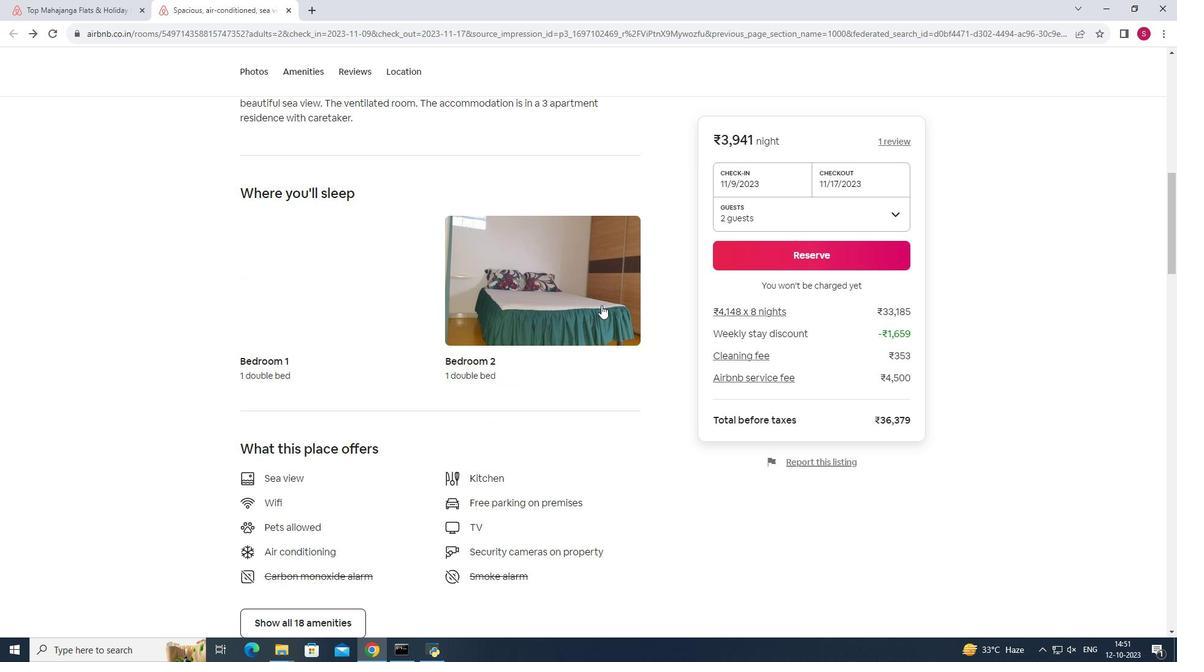 
Action: Mouse scrolled (601, 304) with delta (0, 0)
Screenshot: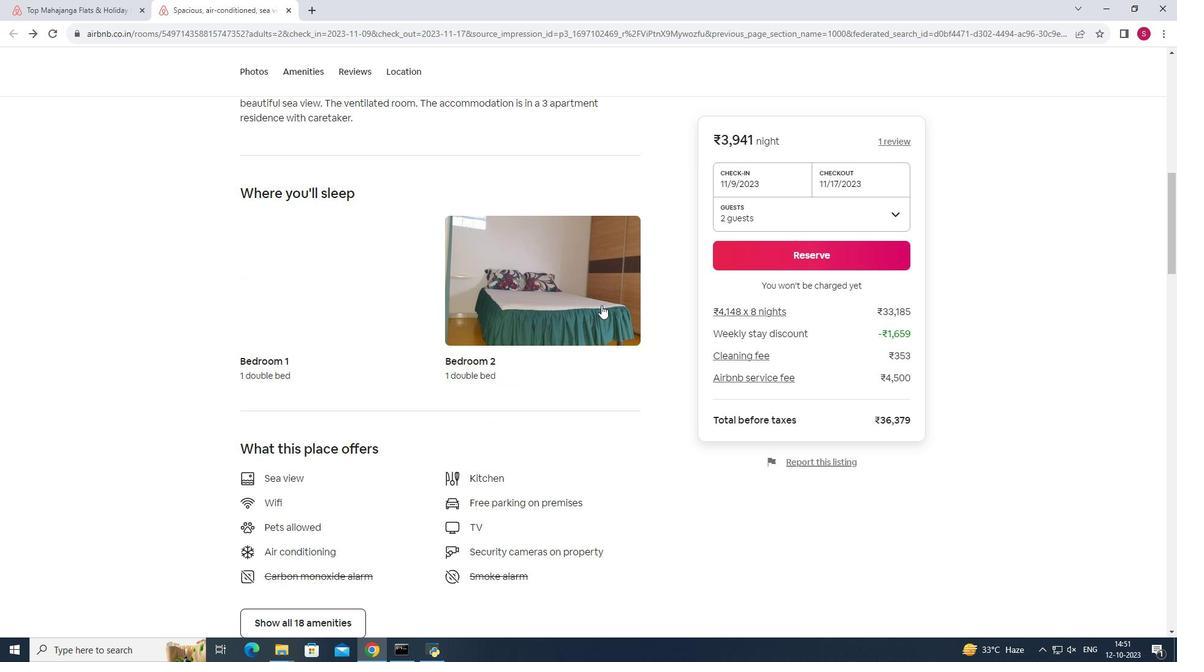 
Action: Mouse scrolled (601, 304) with delta (0, 0)
Screenshot: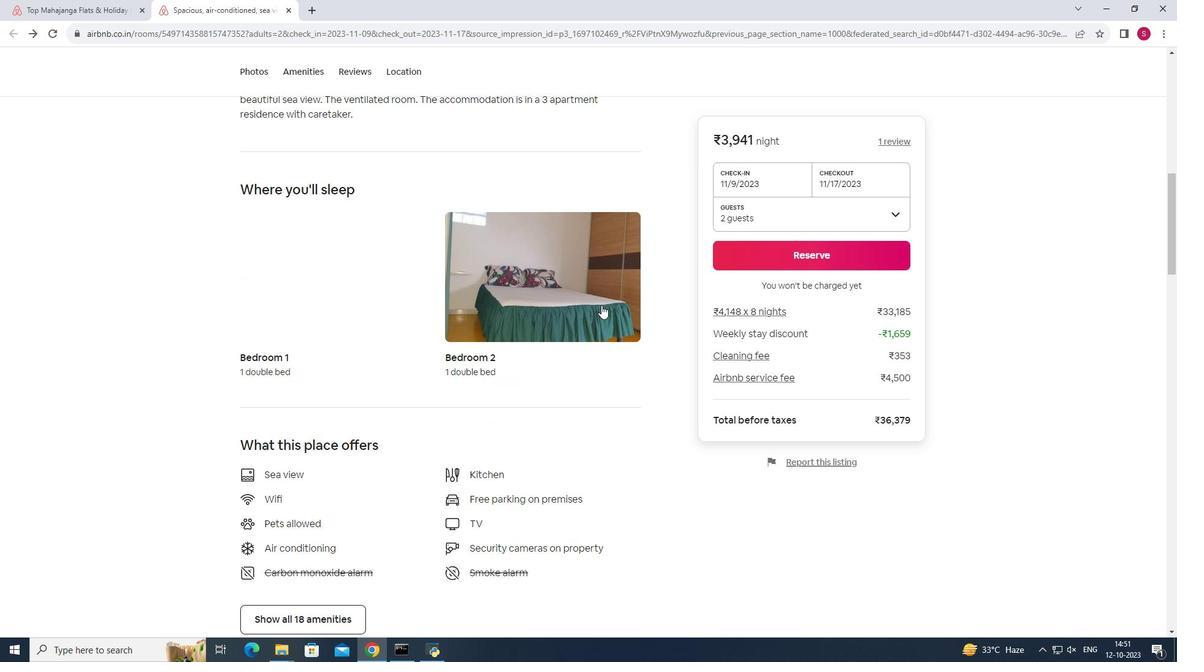 
Action: Mouse scrolled (601, 304) with delta (0, 0)
Screenshot: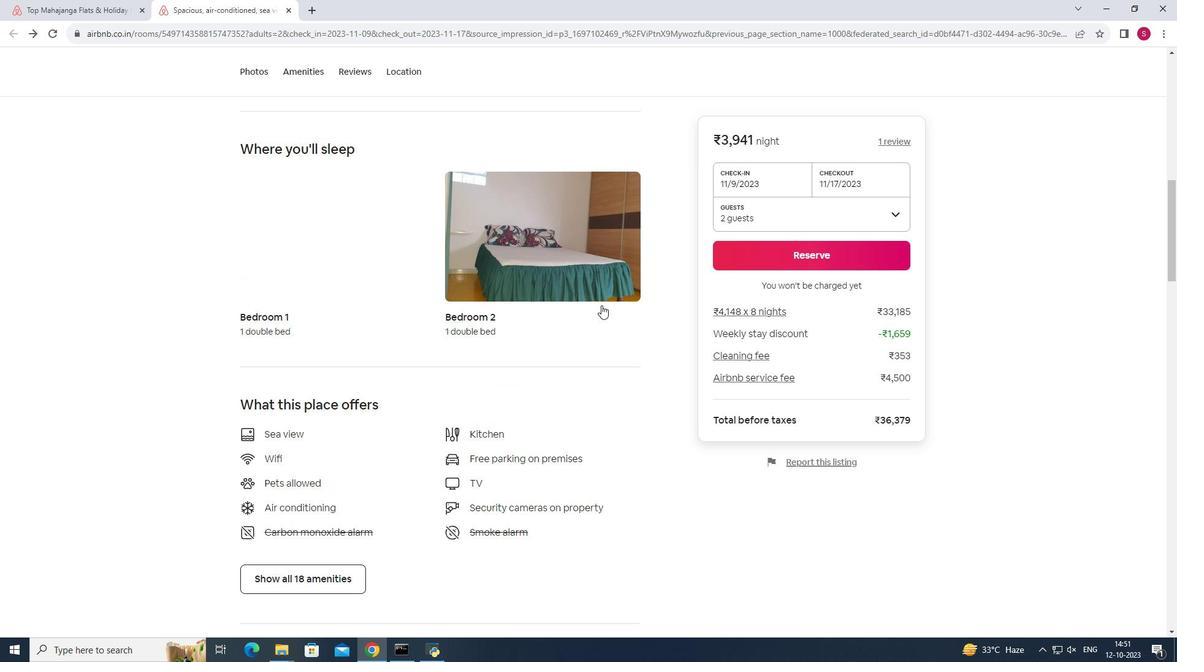 
Action: Mouse moved to (301, 440)
Screenshot: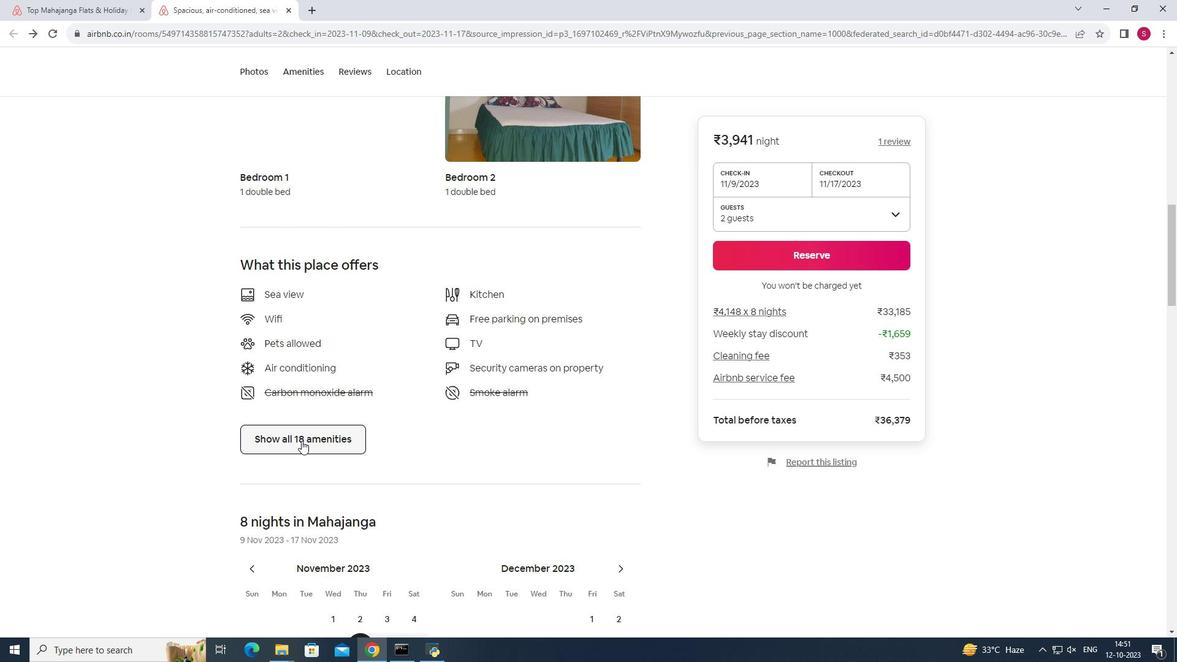 
Action: Mouse pressed left at (301, 440)
Screenshot: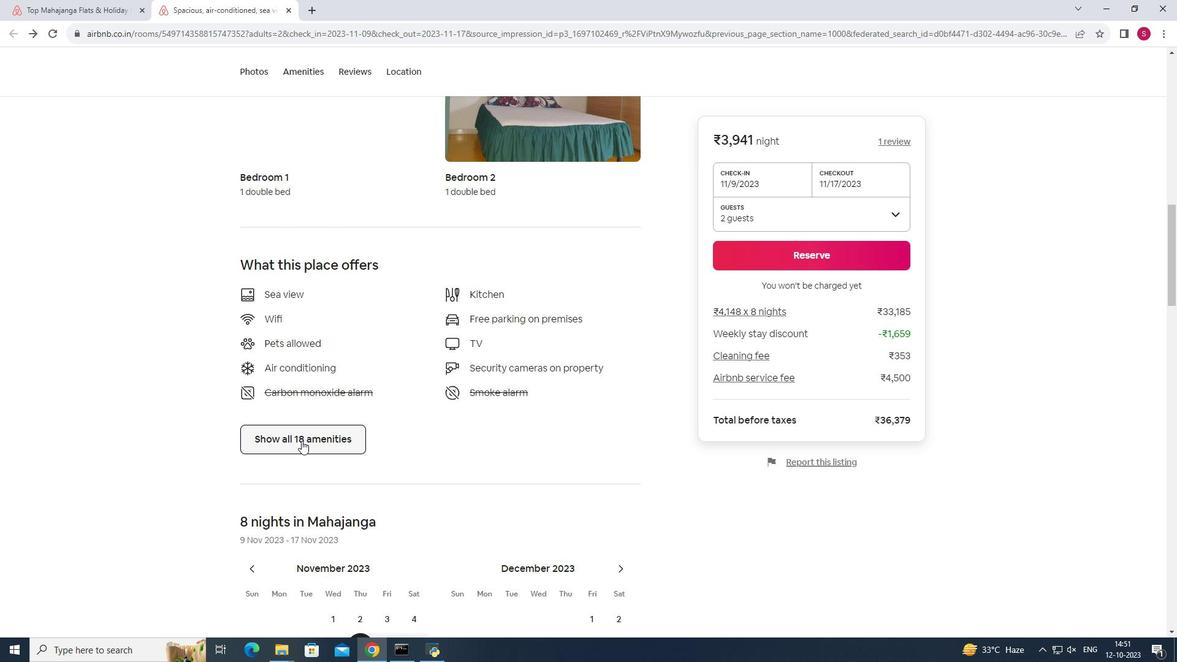 
Action: Mouse moved to (739, 366)
Screenshot: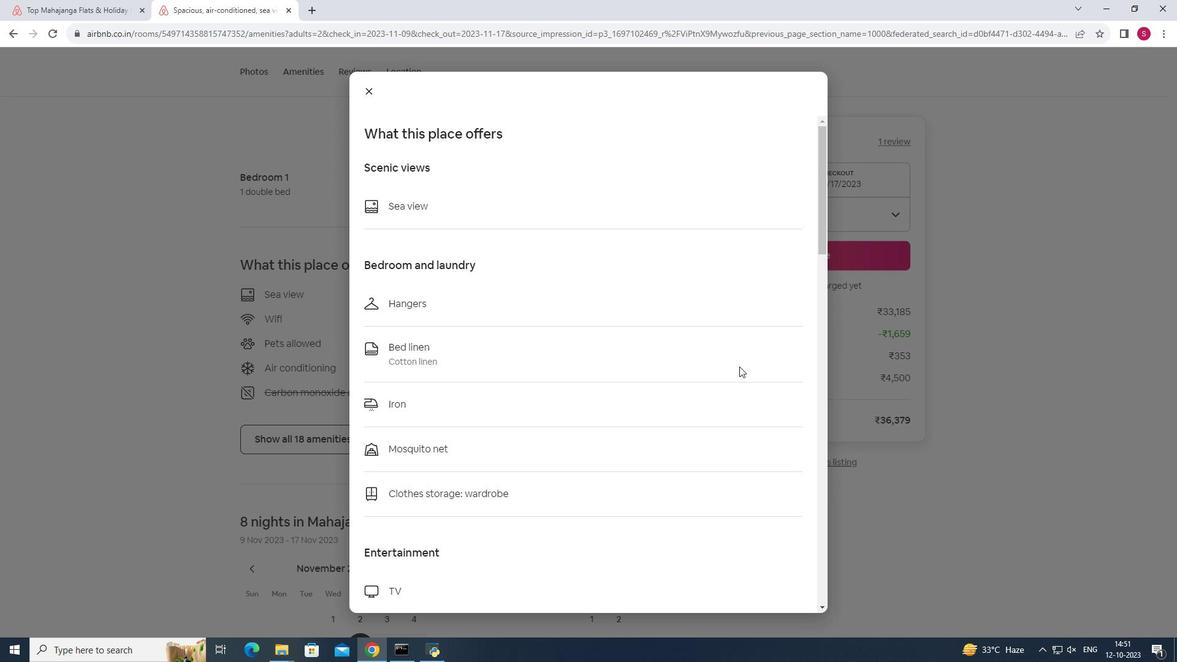 
Action: Mouse scrolled (739, 366) with delta (0, 0)
Screenshot: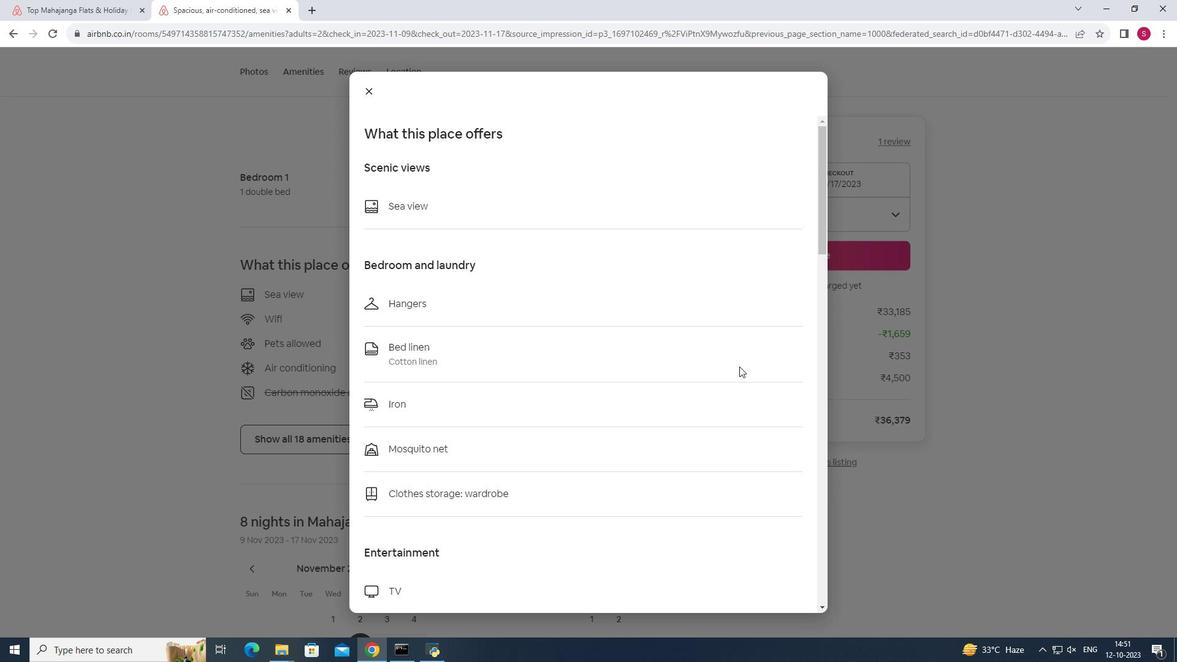 
Action: Mouse scrolled (739, 366) with delta (0, 0)
Screenshot: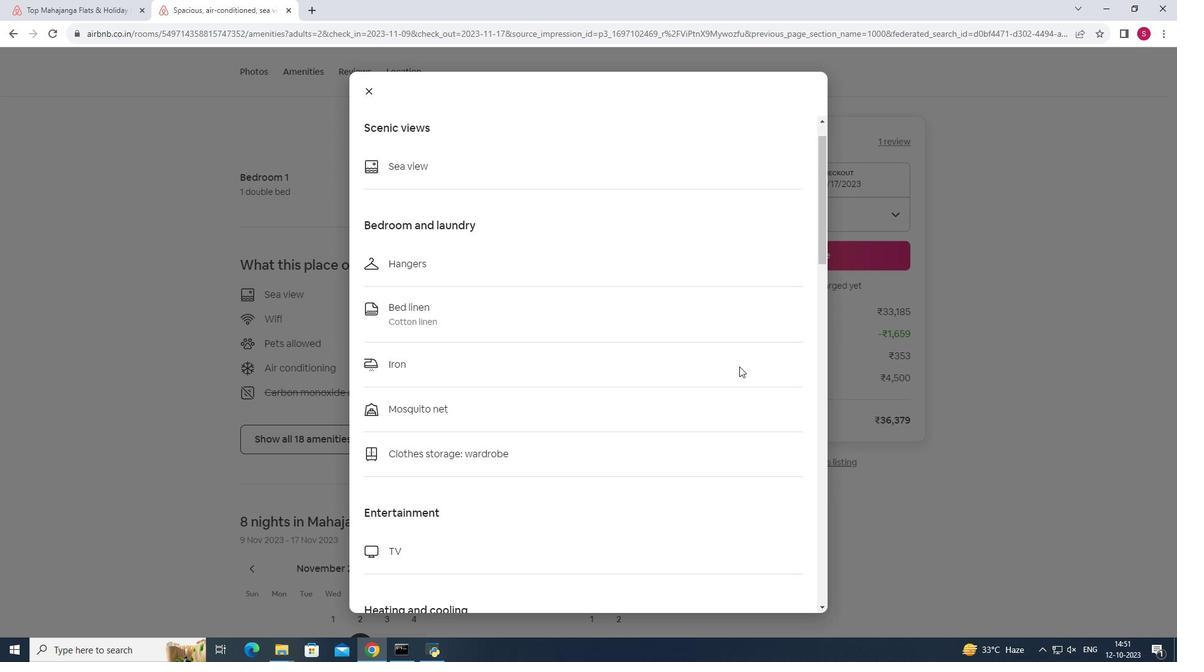 
Action: Mouse scrolled (739, 366) with delta (0, 0)
Screenshot: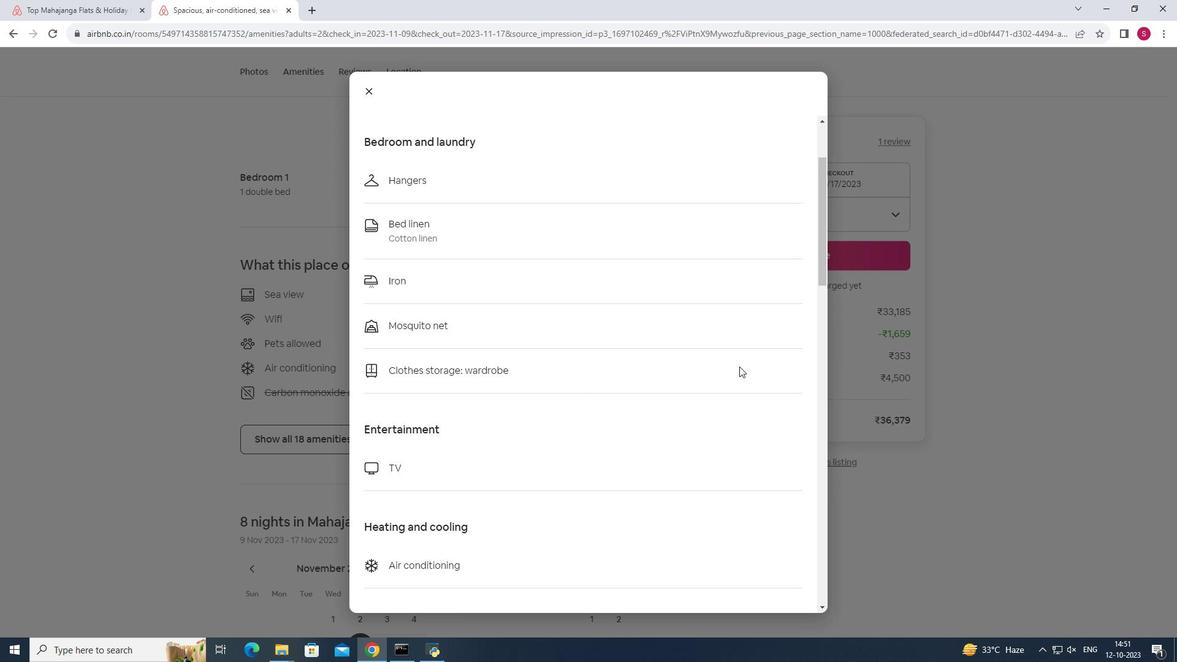 
Action: Mouse scrolled (739, 366) with delta (0, 0)
Screenshot: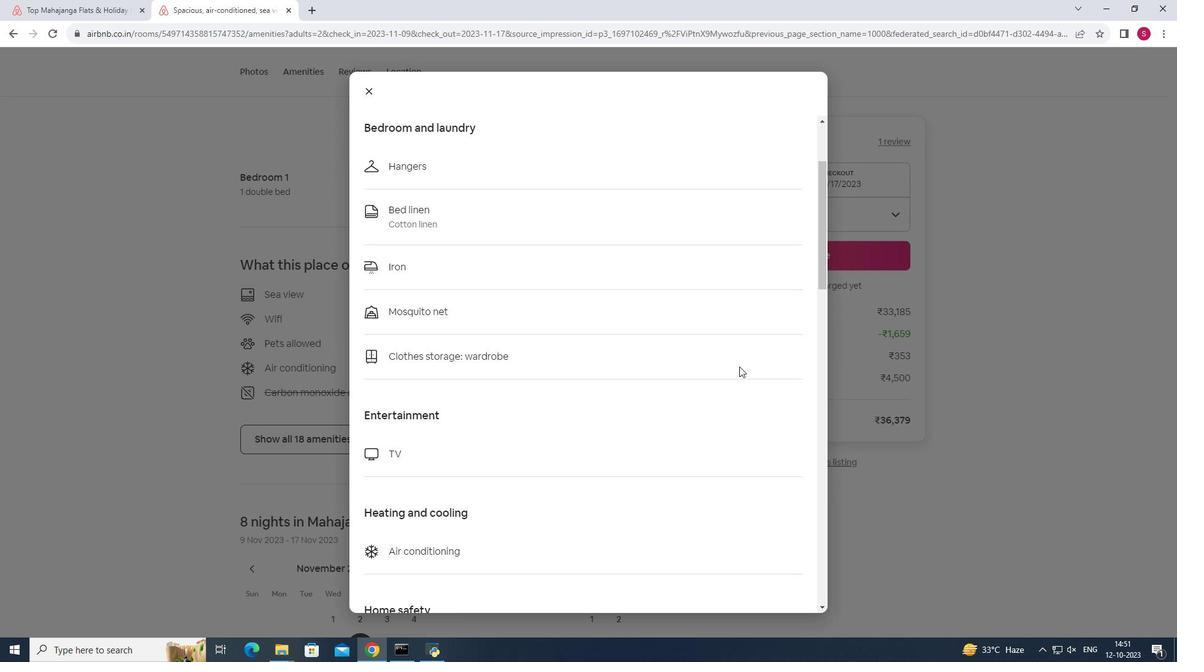 
Action: Mouse scrolled (739, 366) with delta (0, 0)
Screenshot: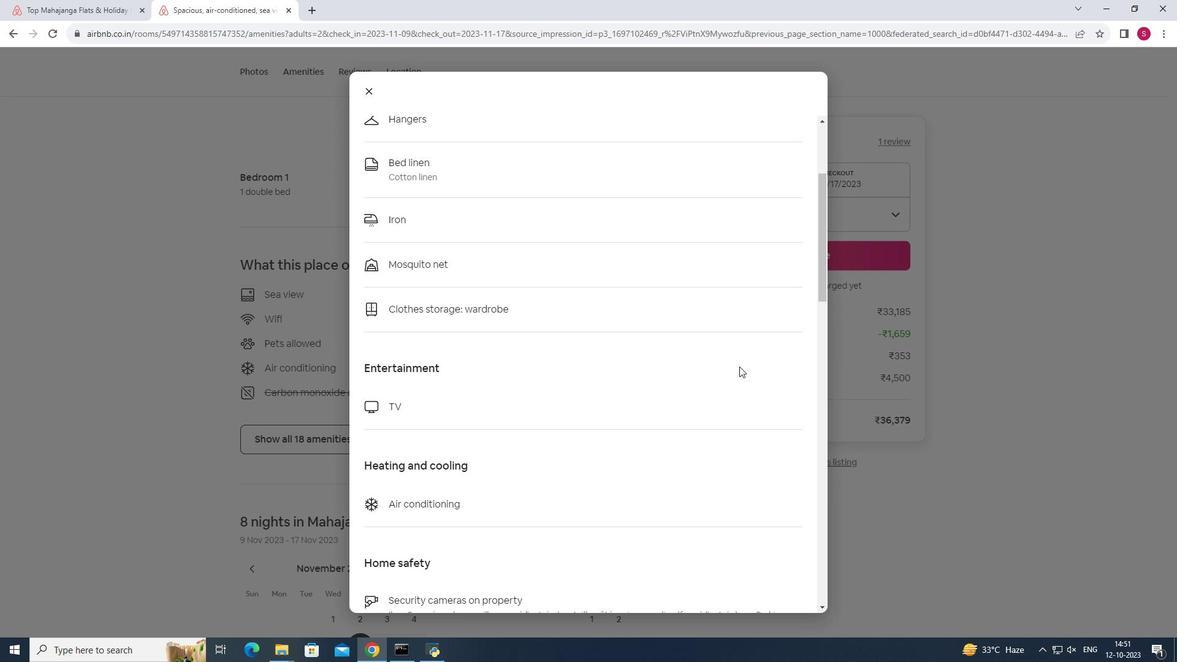 
Action: Mouse scrolled (739, 366) with delta (0, 0)
Screenshot: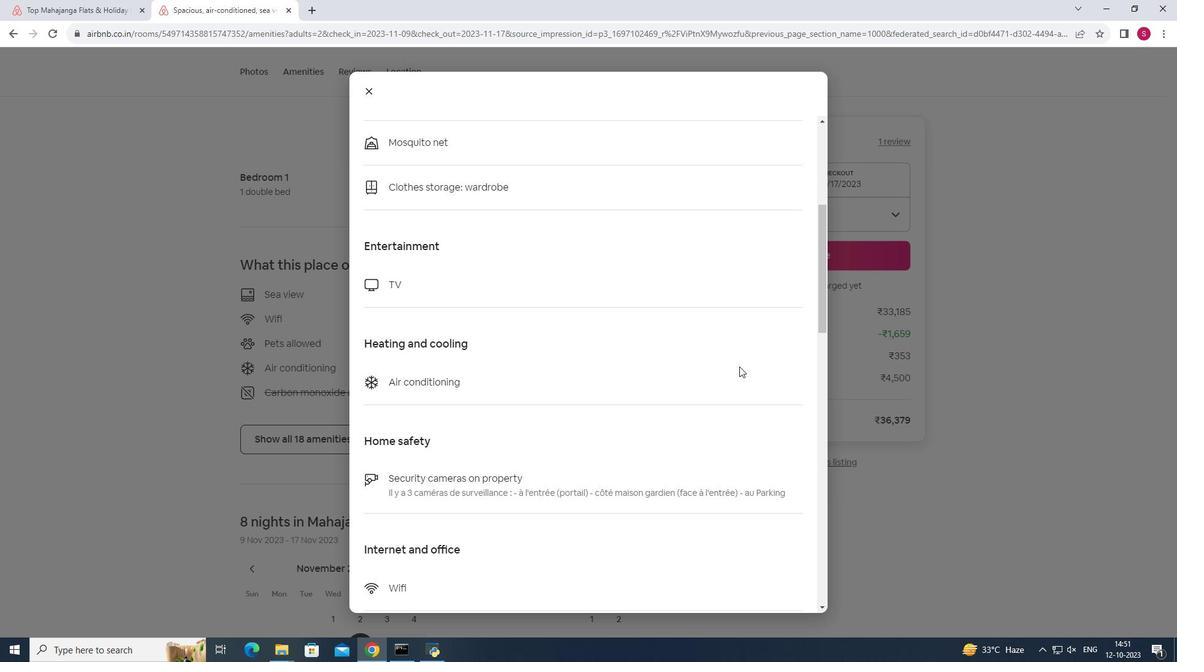 
Action: Mouse scrolled (739, 366) with delta (0, 0)
Screenshot: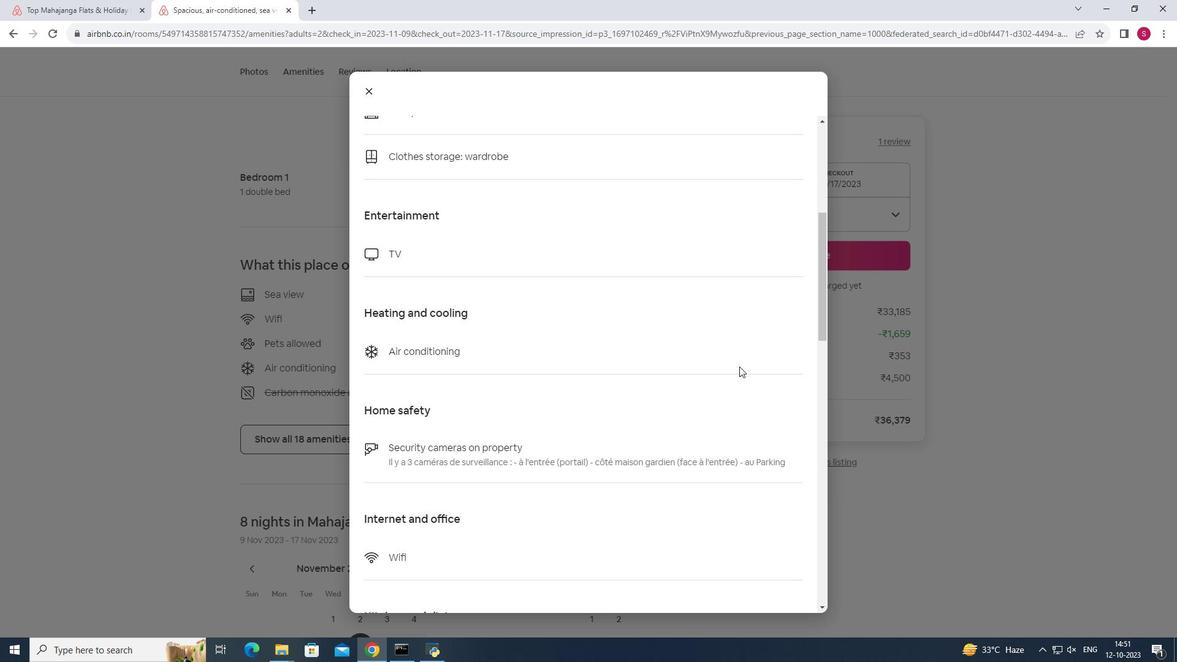 
Action: Mouse scrolled (739, 366) with delta (0, 0)
Screenshot: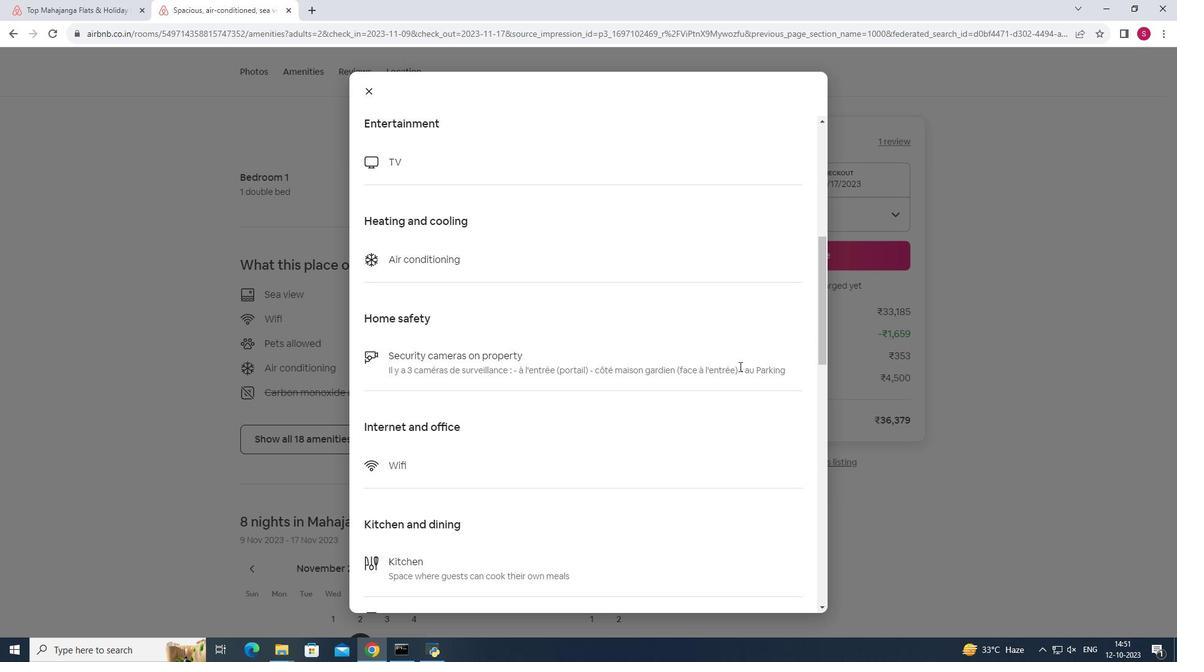 
Action: Mouse scrolled (739, 366) with delta (0, 0)
Screenshot: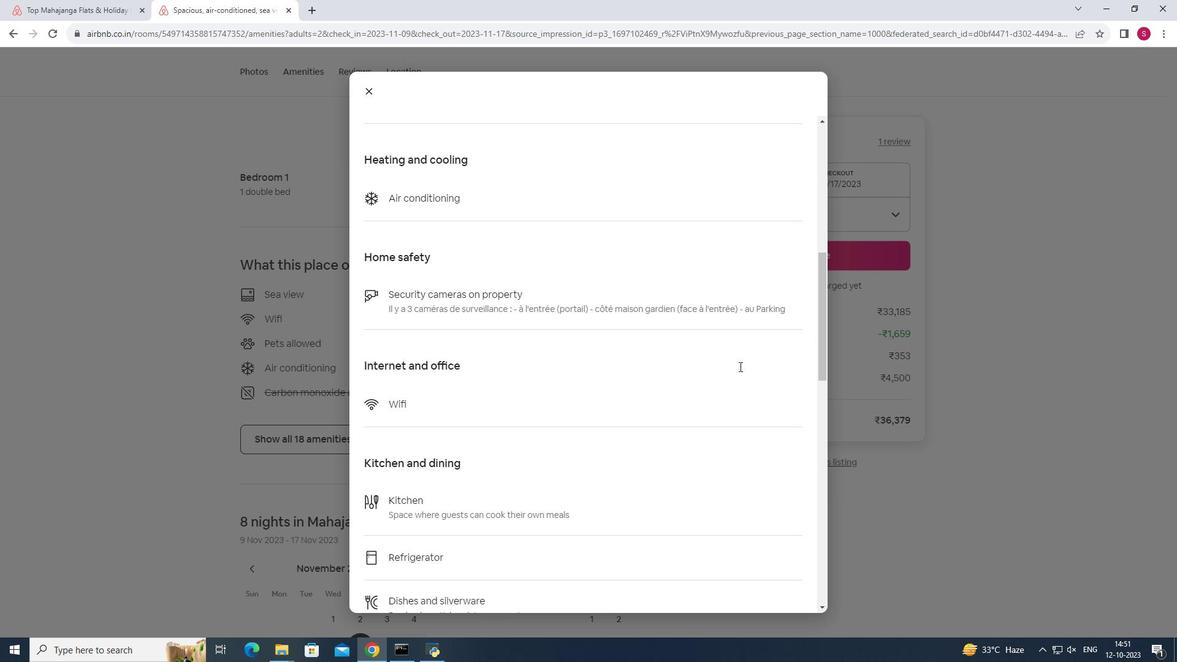 
Action: Mouse scrolled (739, 366) with delta (0, 0)
Screenshot: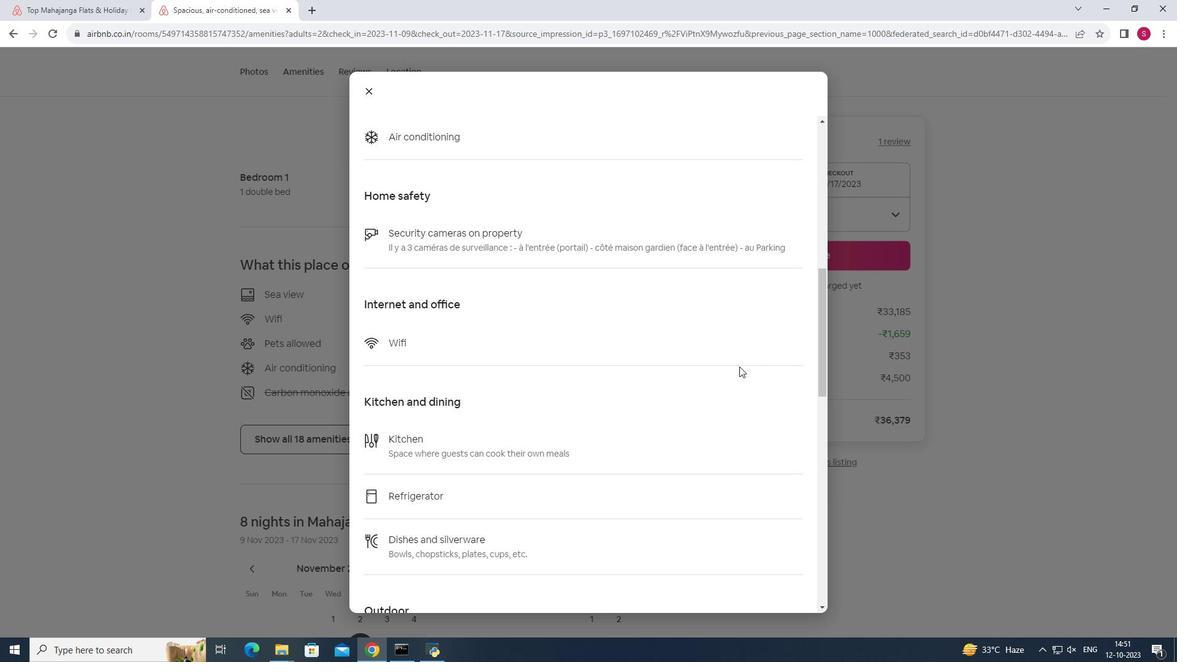 
Action: Mouse scrolled (739, 366) with delta (0, 0)
Screenshot: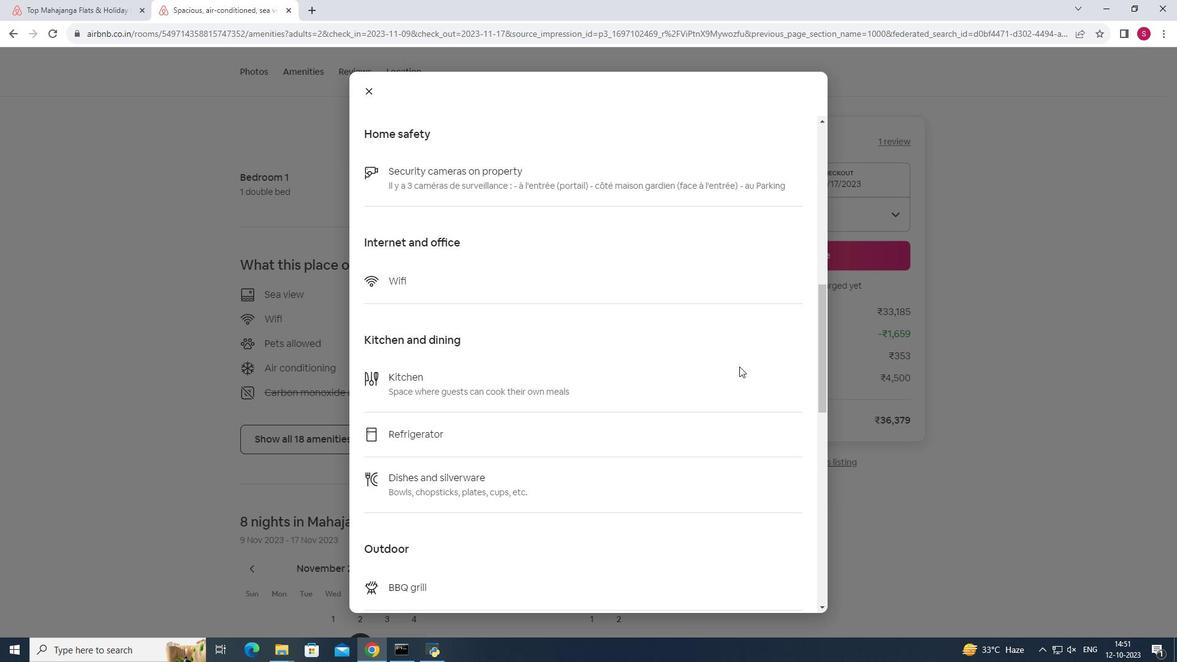 
Action: Mouse scrolled (739, 366) with delta (0, 0)
Screenshot: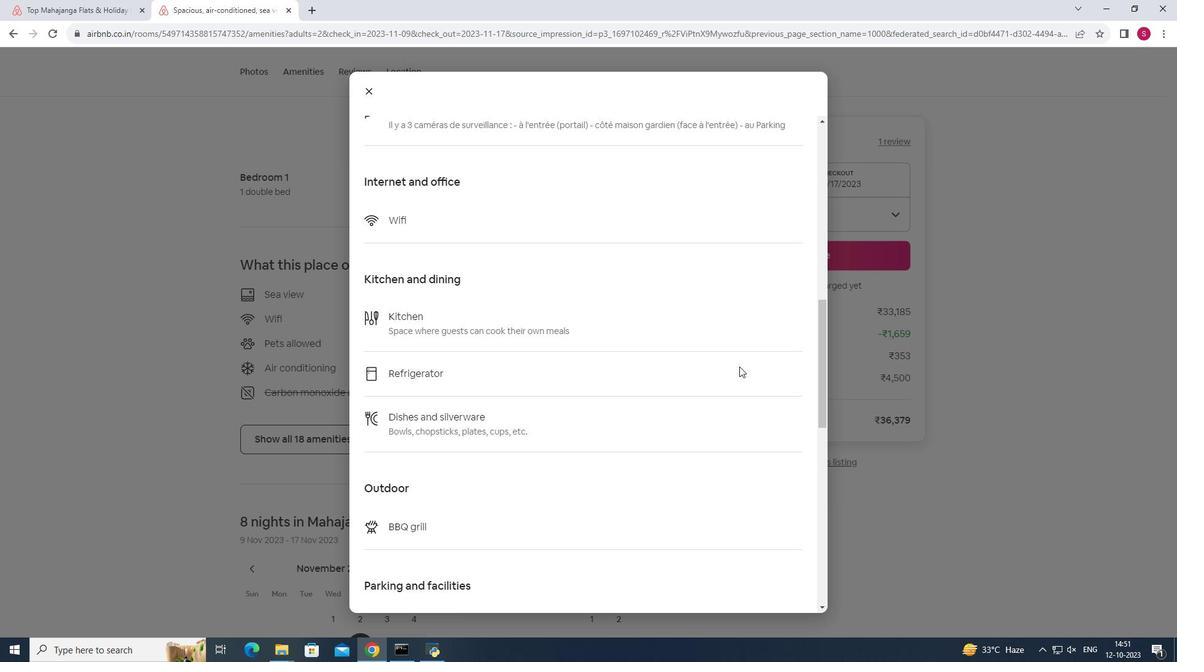 
Action: Mouse scrolled (739, 366) with delta (0, 0)
Screenshot: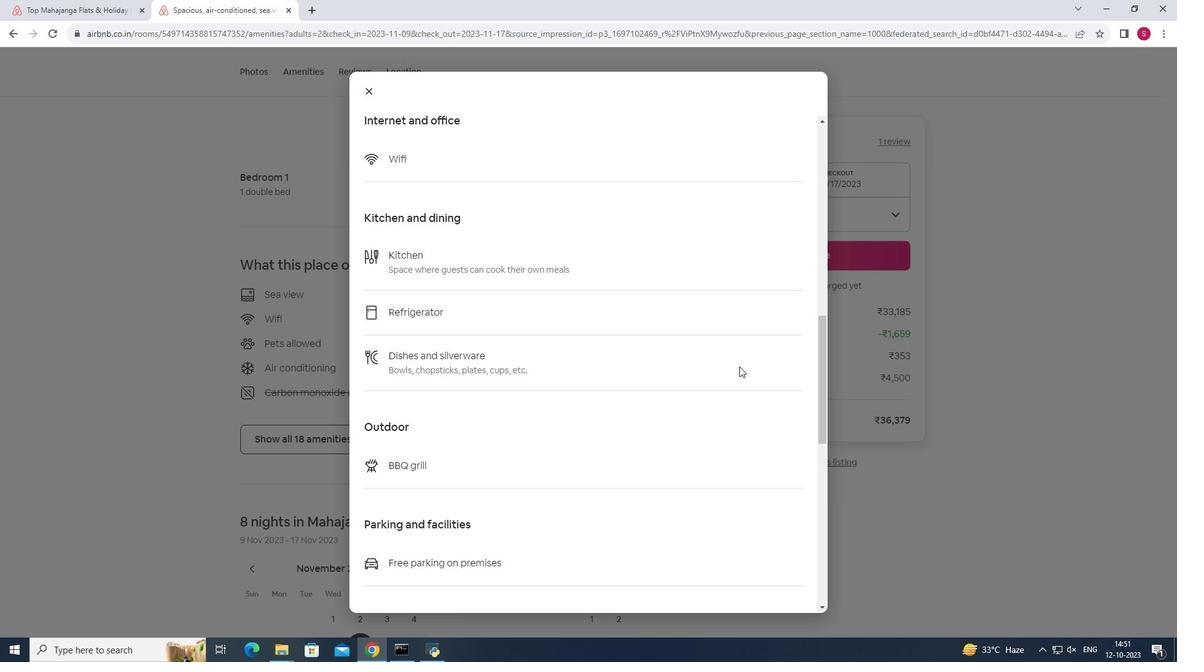 
Action: Mouse scrolled (739, 366) with delta (0, 0)
Screenshot: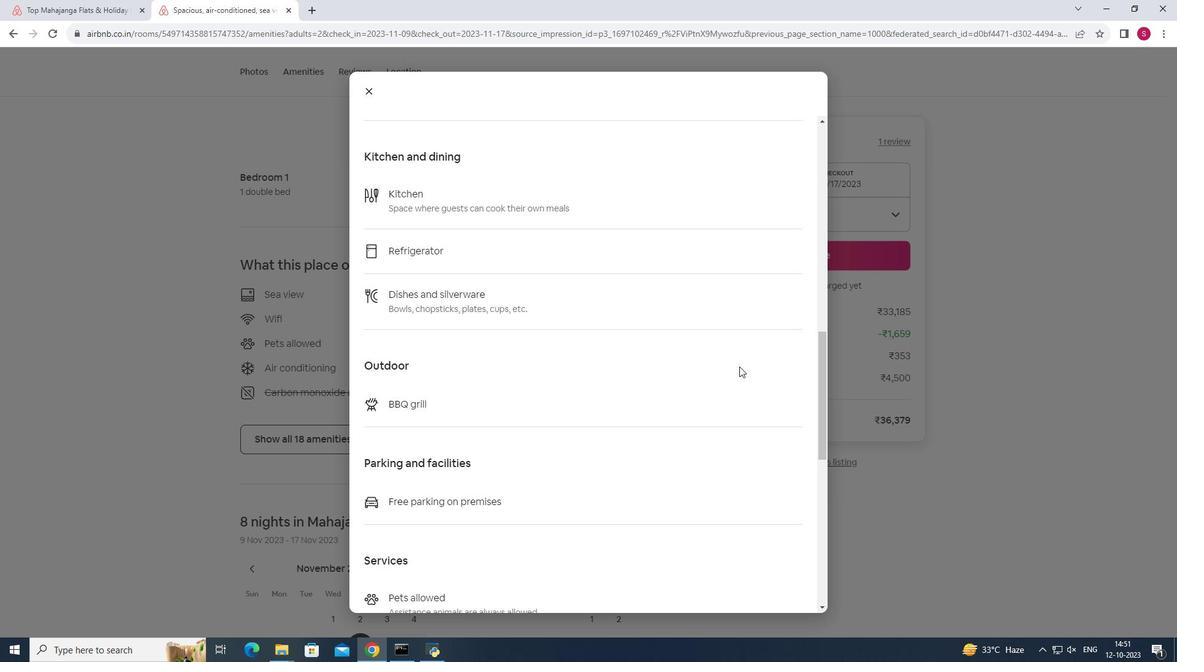 
Action: Mouse scrolled (739, 366) with delta (0, 0)
Screenshot: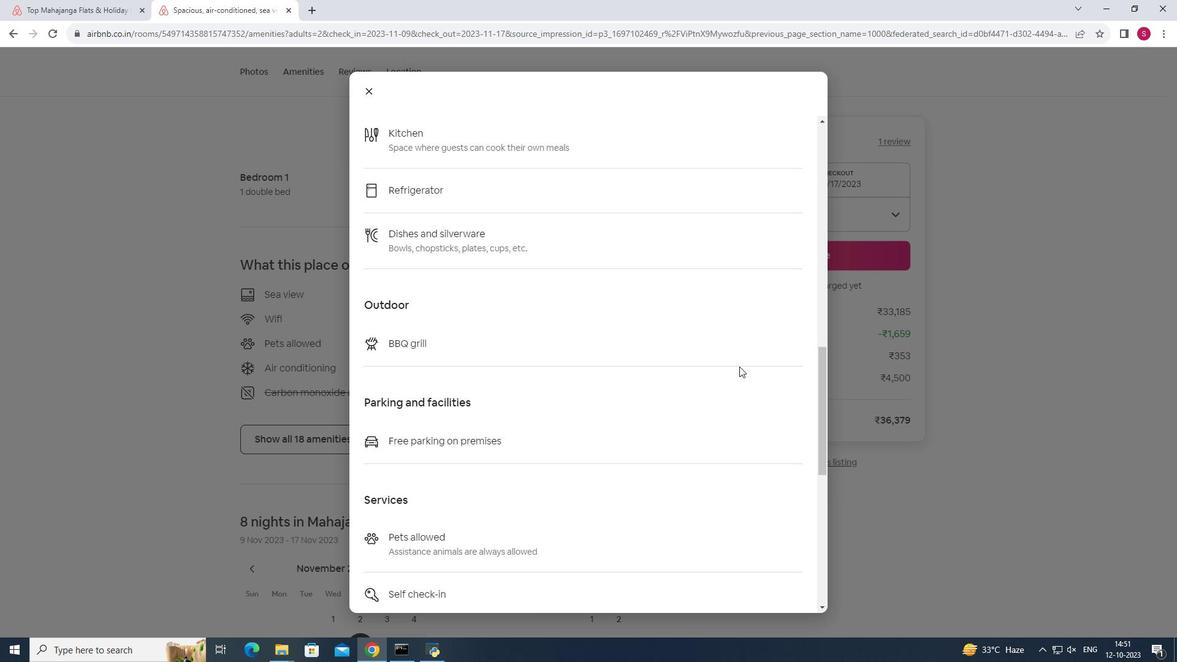 
Action: Mouse scrolled (739, 366) with delta (0, 0)
Screenshot: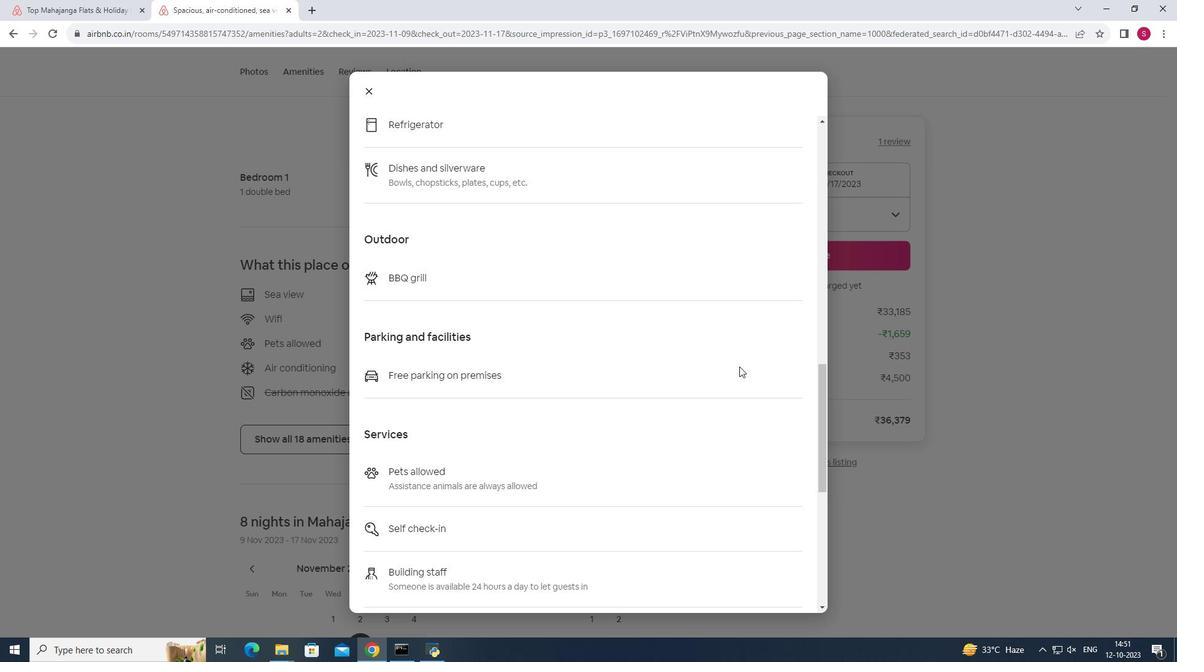 
Action: Mouse scrolled (739, 366) with delta (0, 0)
Screenshot: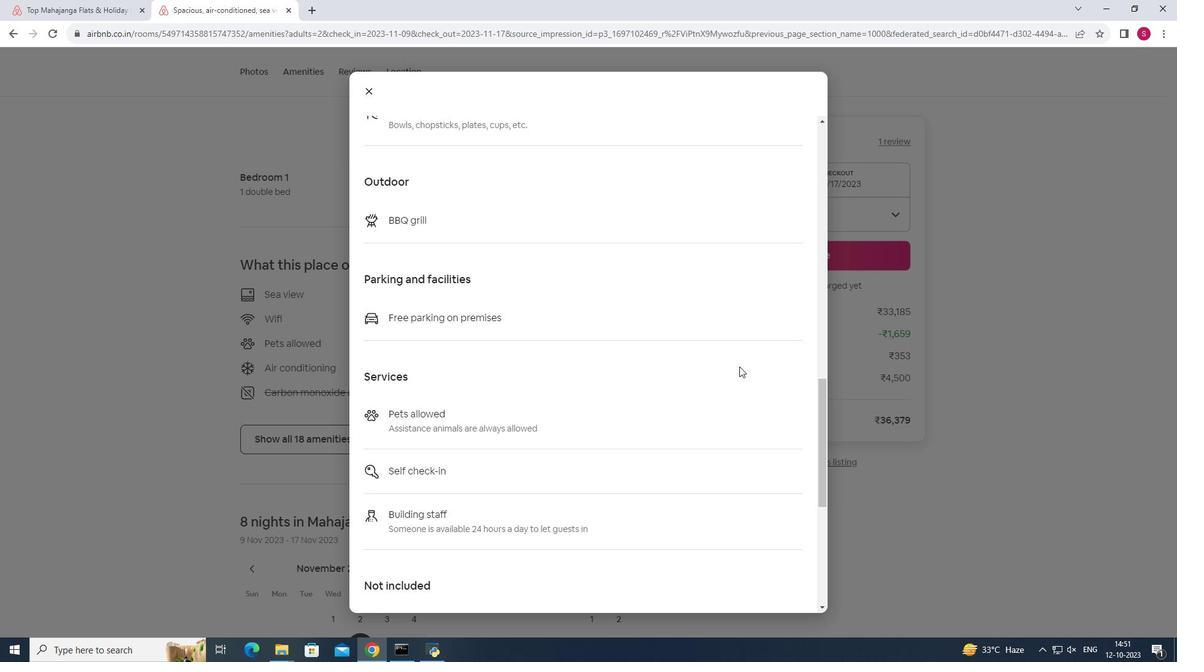 
Action: Mouse scrolled (739, 366) with delta (0, 0)
Screenshot: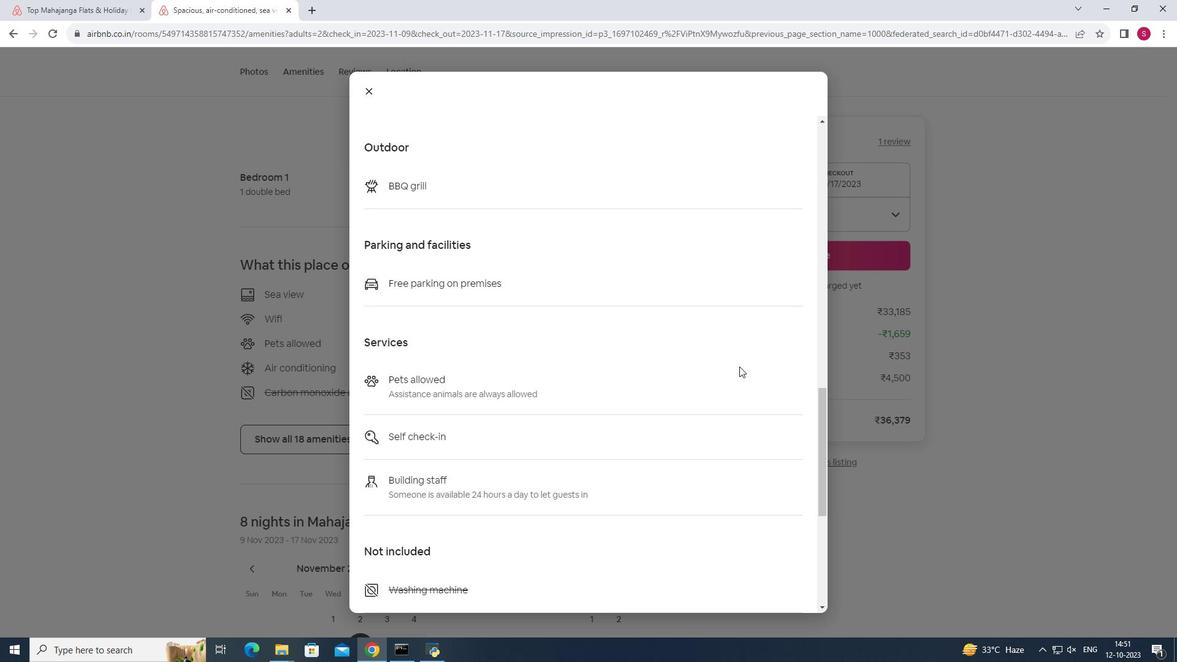 
Action: Mouse scrolled (739, 366) with delta (0, 0)
Screenshot: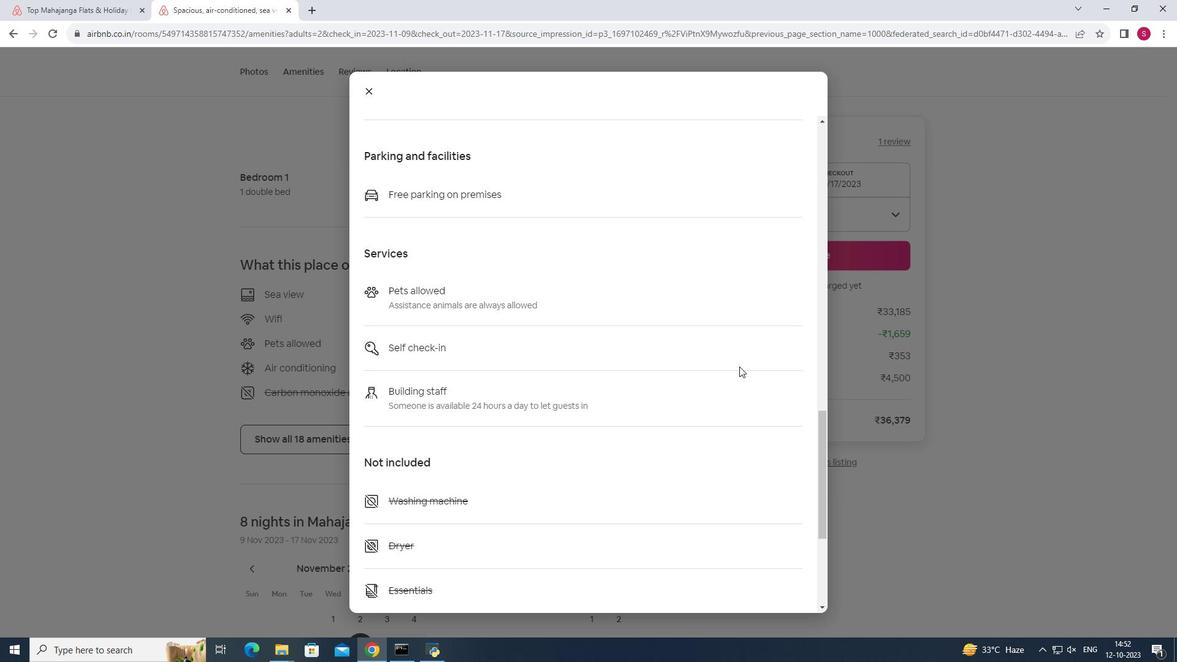 
Action: Mouse scrolled (739, 366) with delta (0, 0)
Screenshot: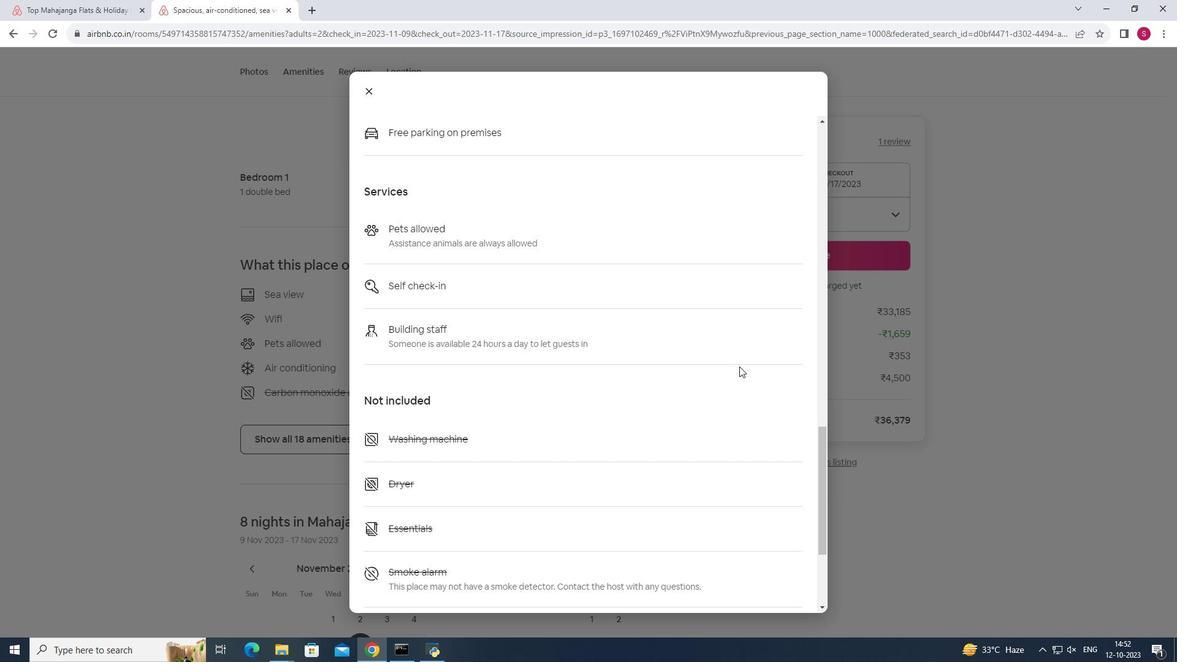 
Action: Mouse scrolled (739, 366) with delta (0, 0)
Screenshot: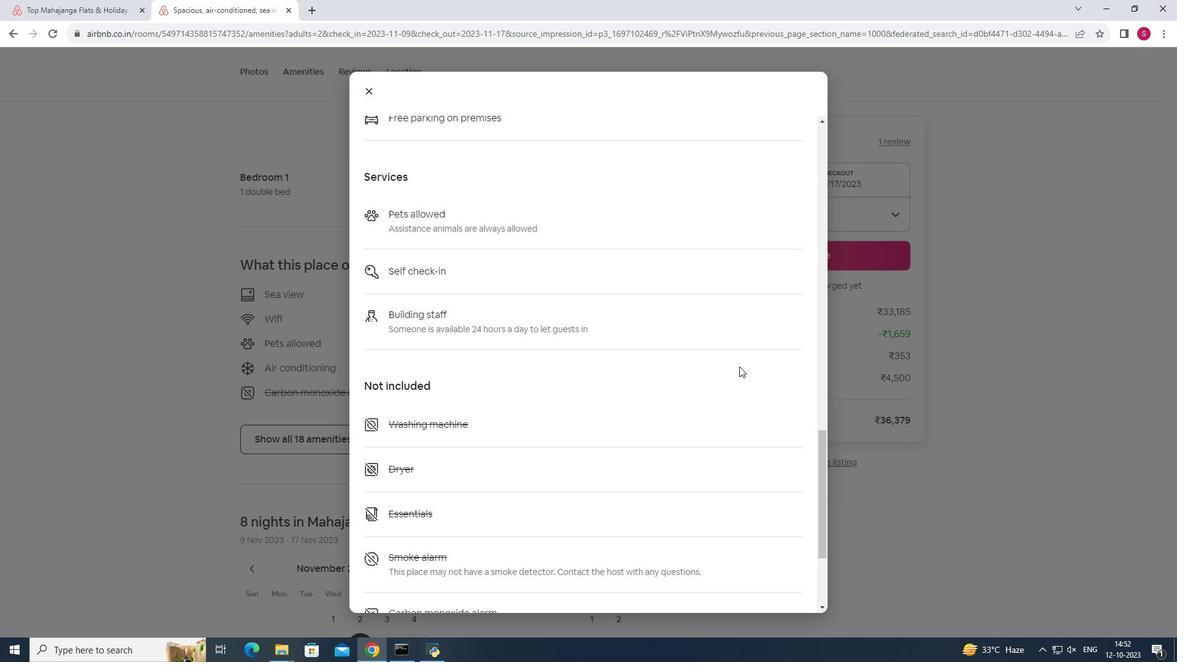 
Action: Mouse scrolled (739, 366) with delta (0, 0)
Screenshot: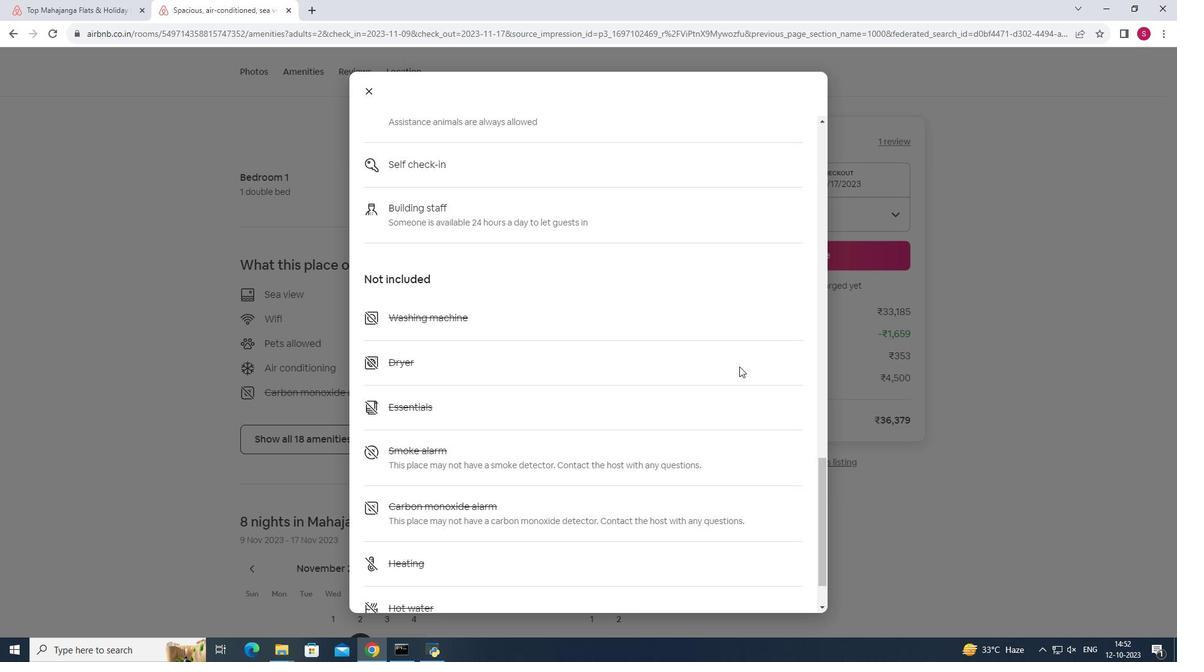 
Action: Mouse moved to (367, 93)
Screenshot: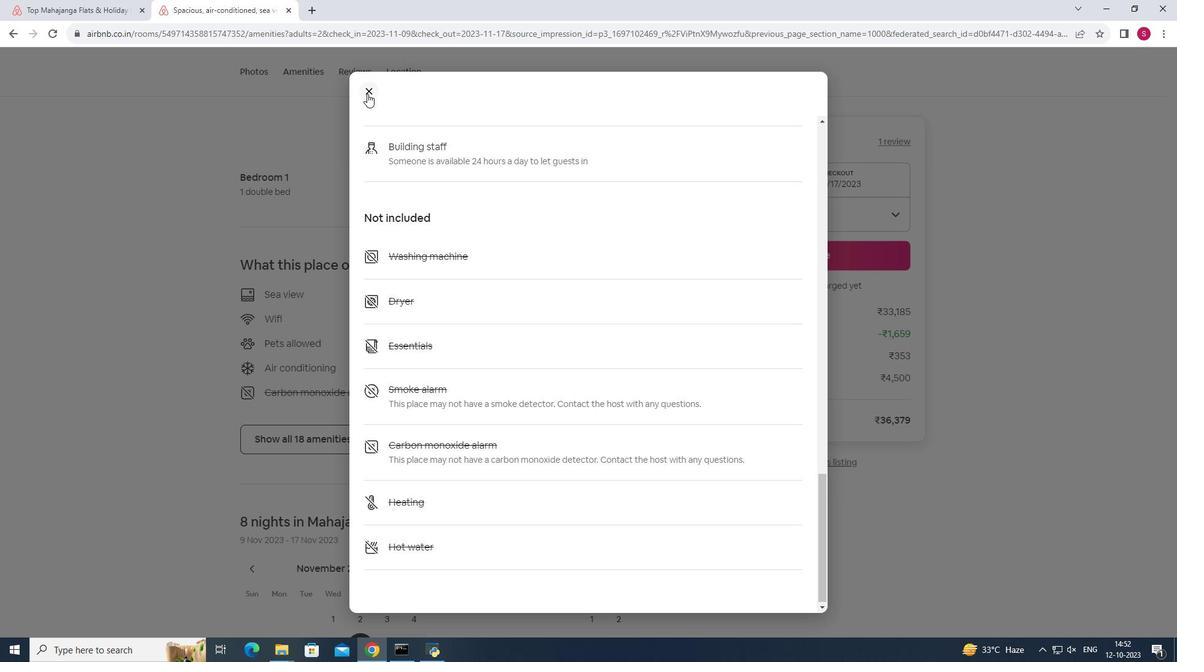 
Action: Mouse pressed left at (367, 93)
Screenshot: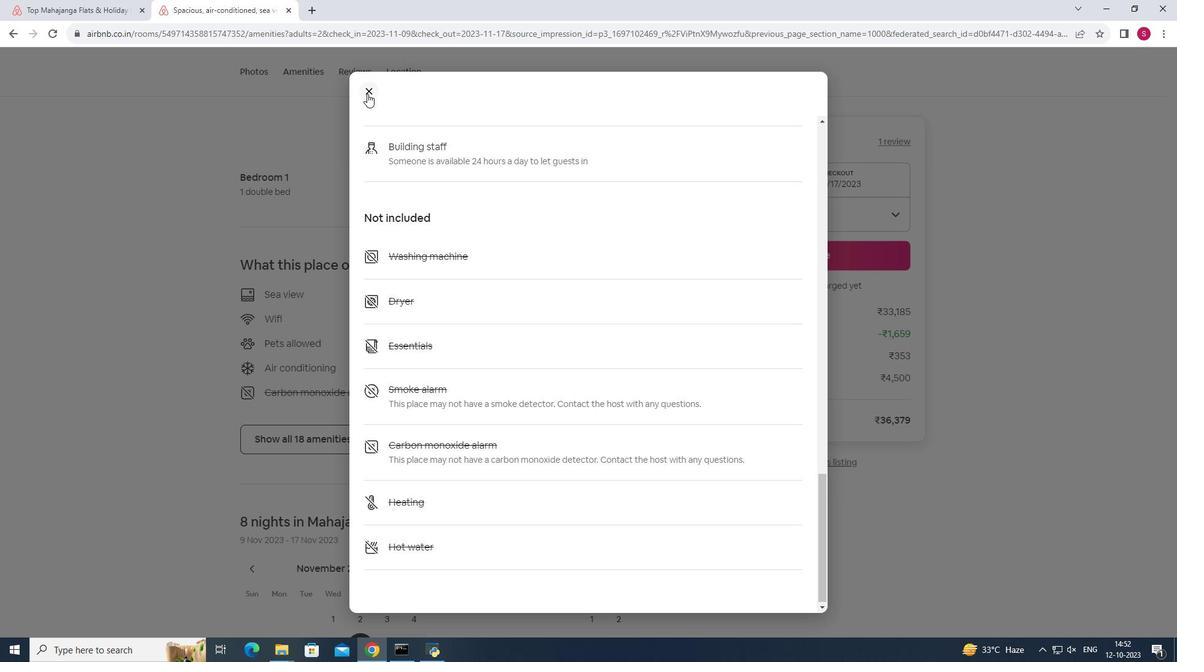 
Action: Mouse moved to (1023, 277)
Screenshot: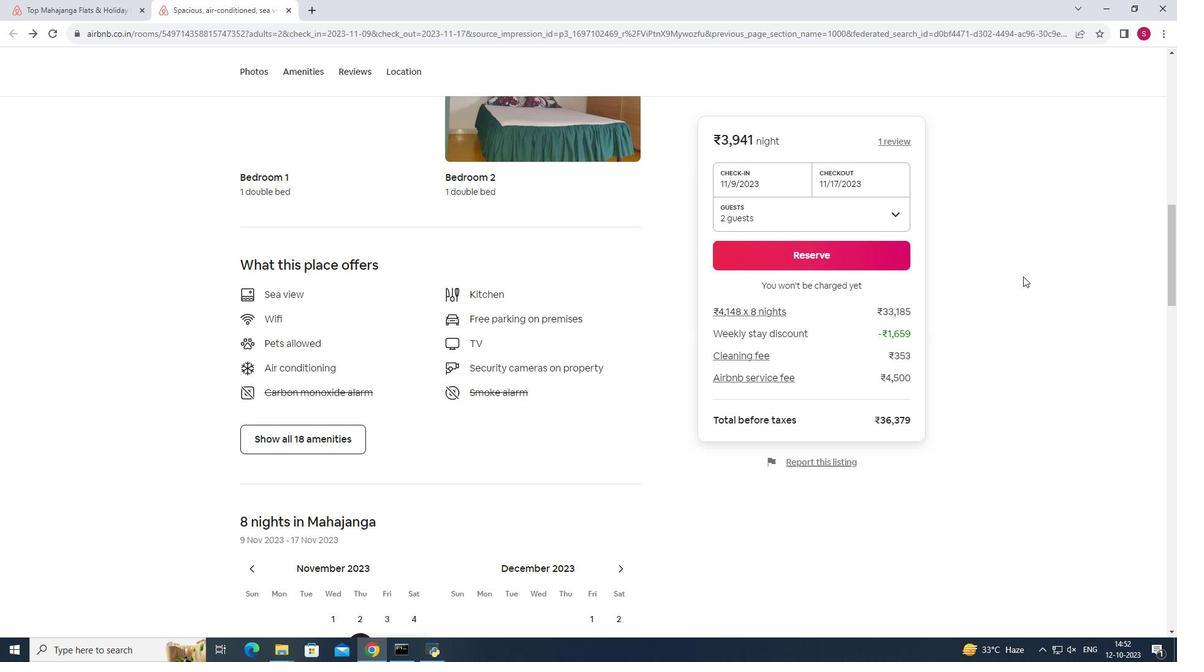 
Action: Mouse scrolled (1023, 276) with delta (0, 0)
Screenshot: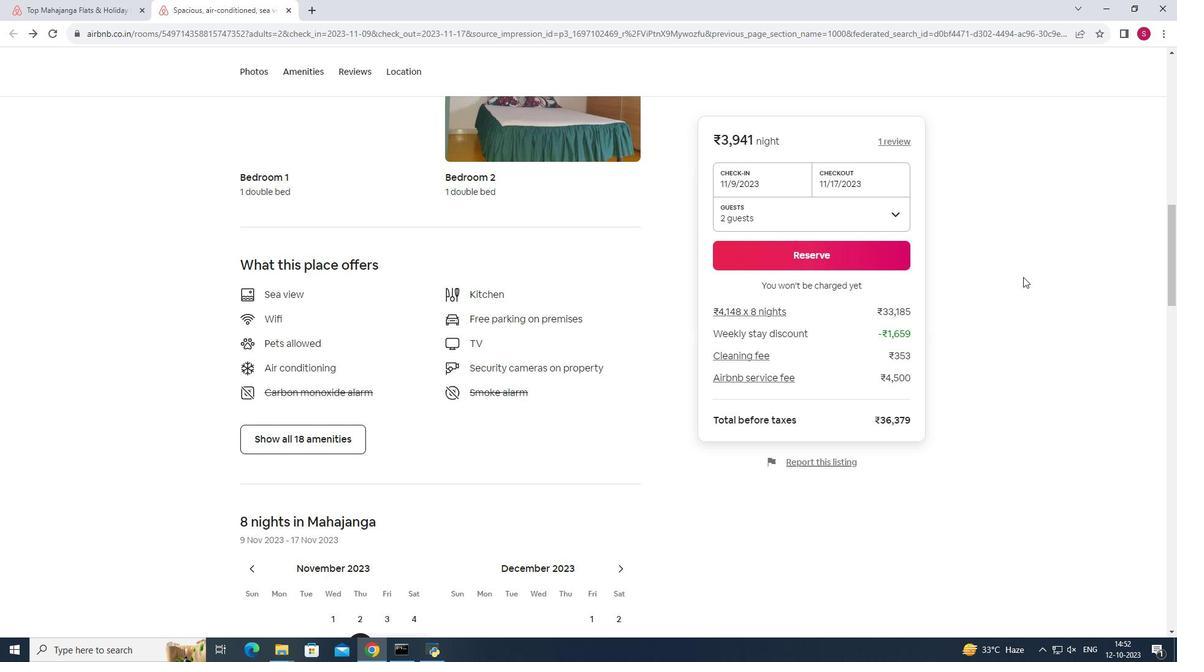 
Action: Mouse scrolled (1023, 276) with delta (0, 0)
Screenshot: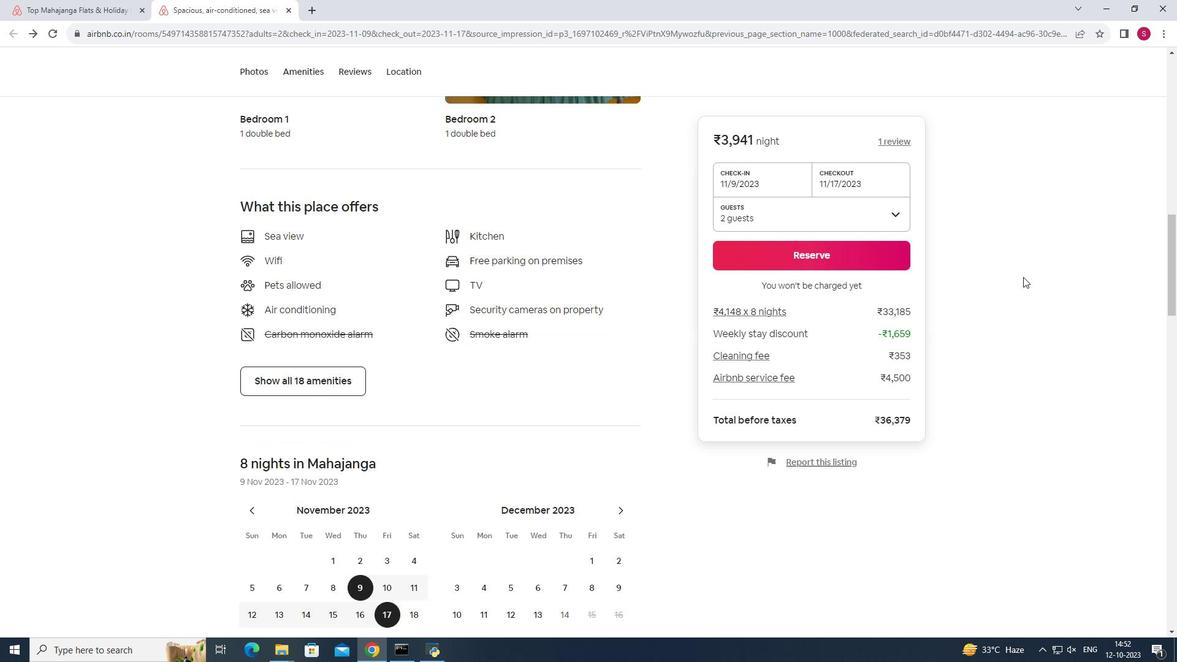 
Action: Mouse scrolled (1023, 276) with delta (0, 0)
Screenshot: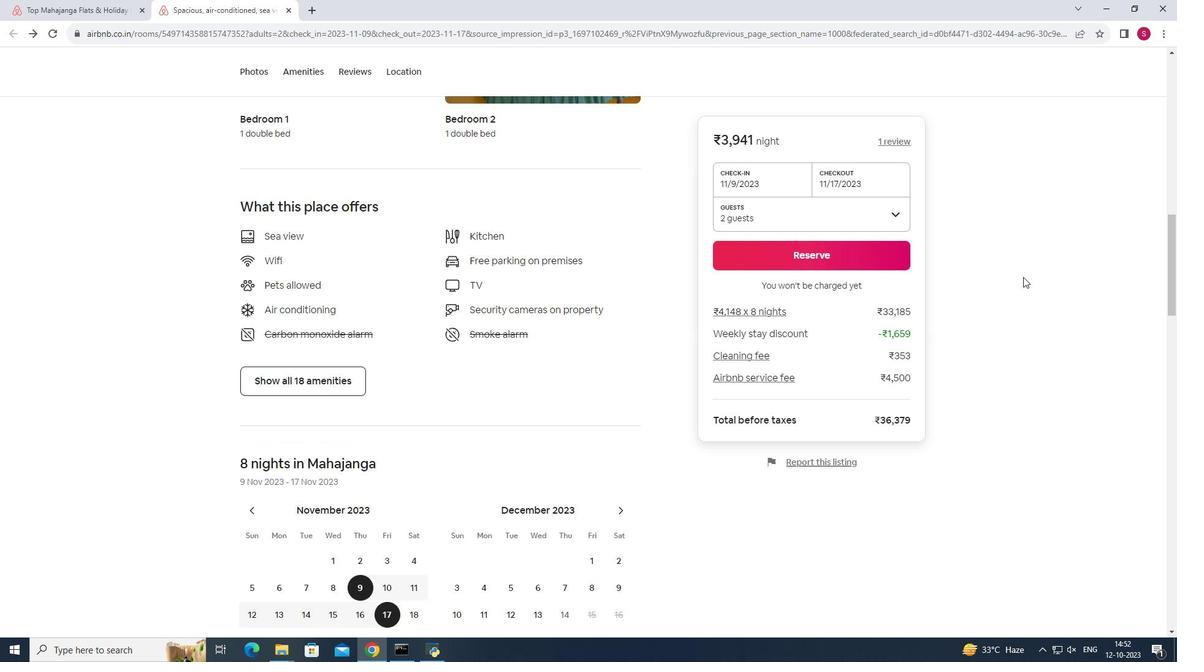 
Action: Mouse scrolled (1023, 276) with delta (0, 0)
Screenshot: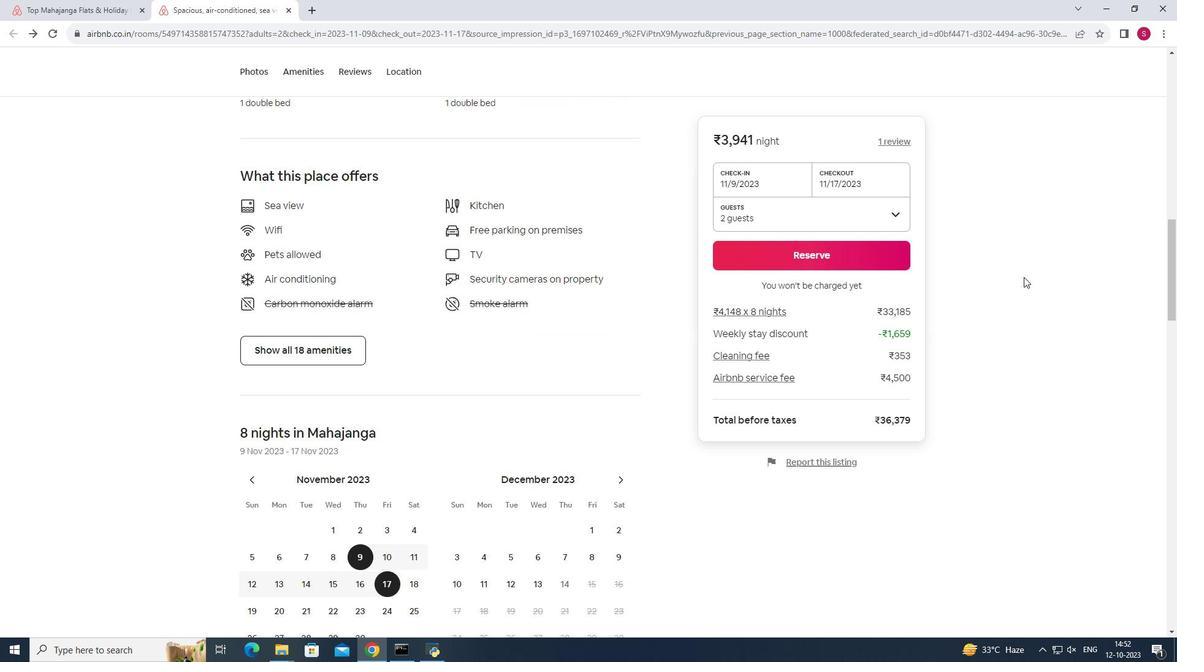 
Action: Mouse moved to (1024, 277)
Screenshot: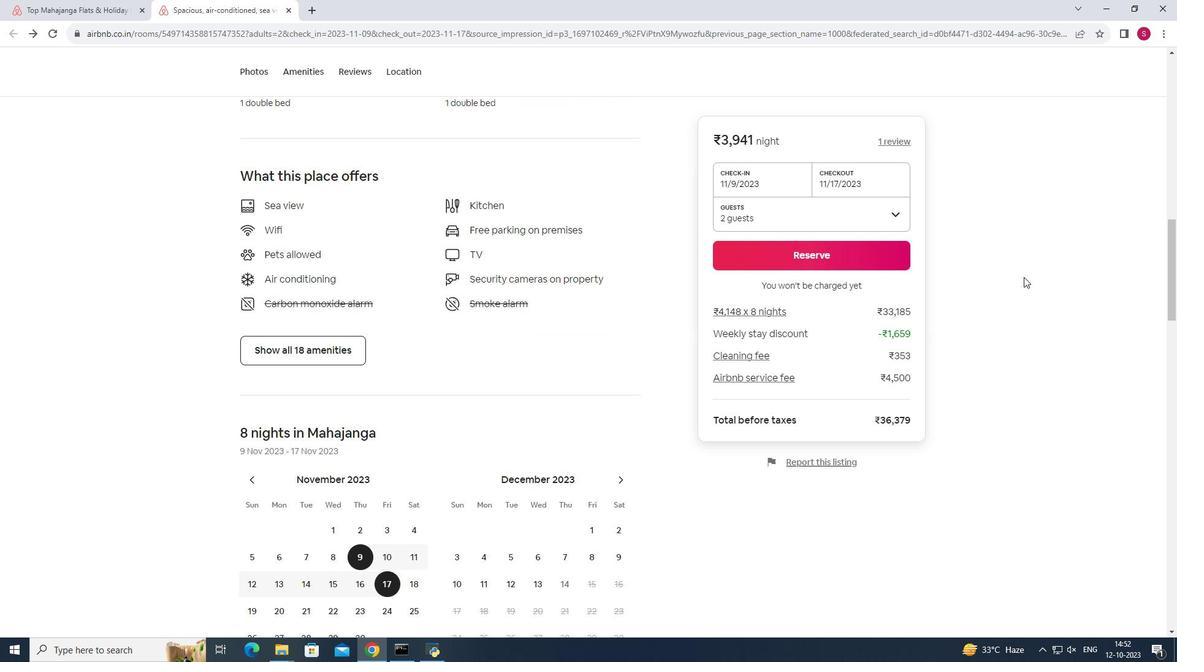 
Action: Mouse scrolled (1024, 276) with delta (0, 0)
Screenshot: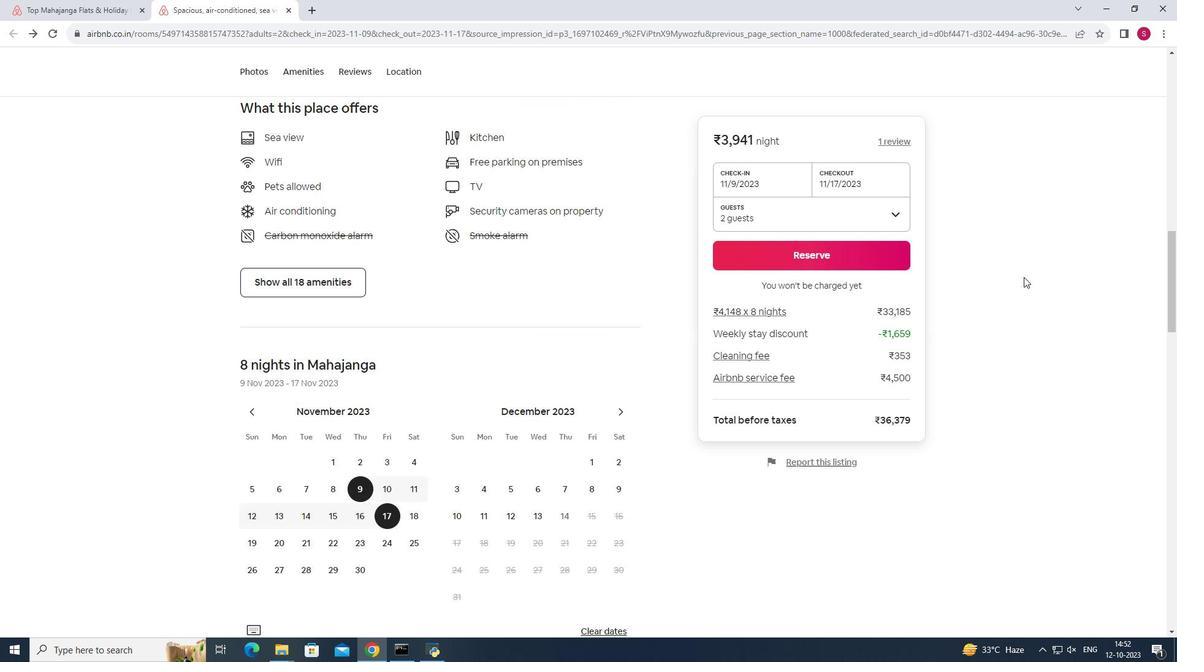 
Action: Mouse moved to (1024, 277)
Screenshot: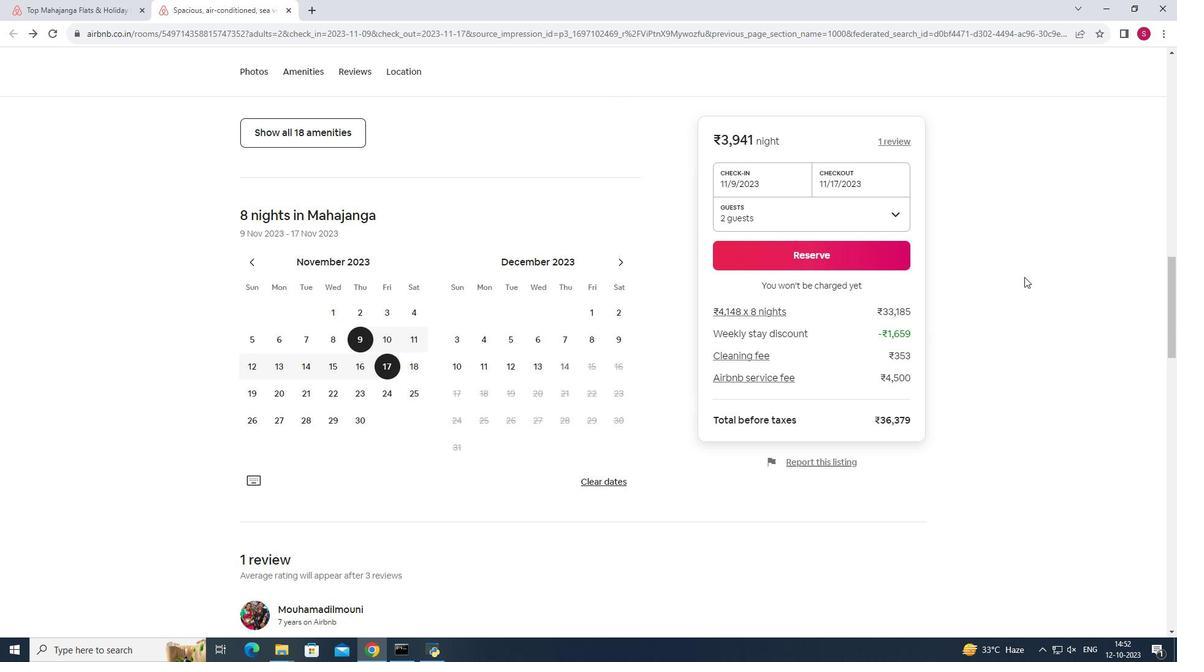 
Action: Mouse scrolled (1024, 276) with delta (0, 0)
Screenshot: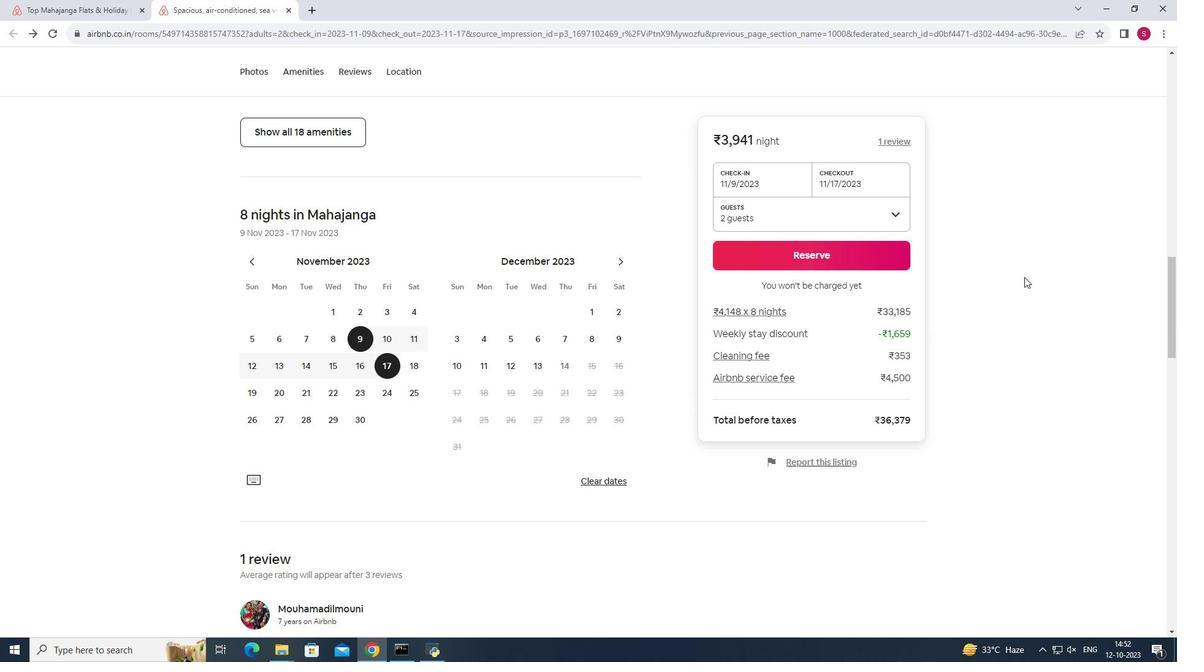 
Action: Mouse scrolled (1024, 276) with delta (0, 0)
Screenshot: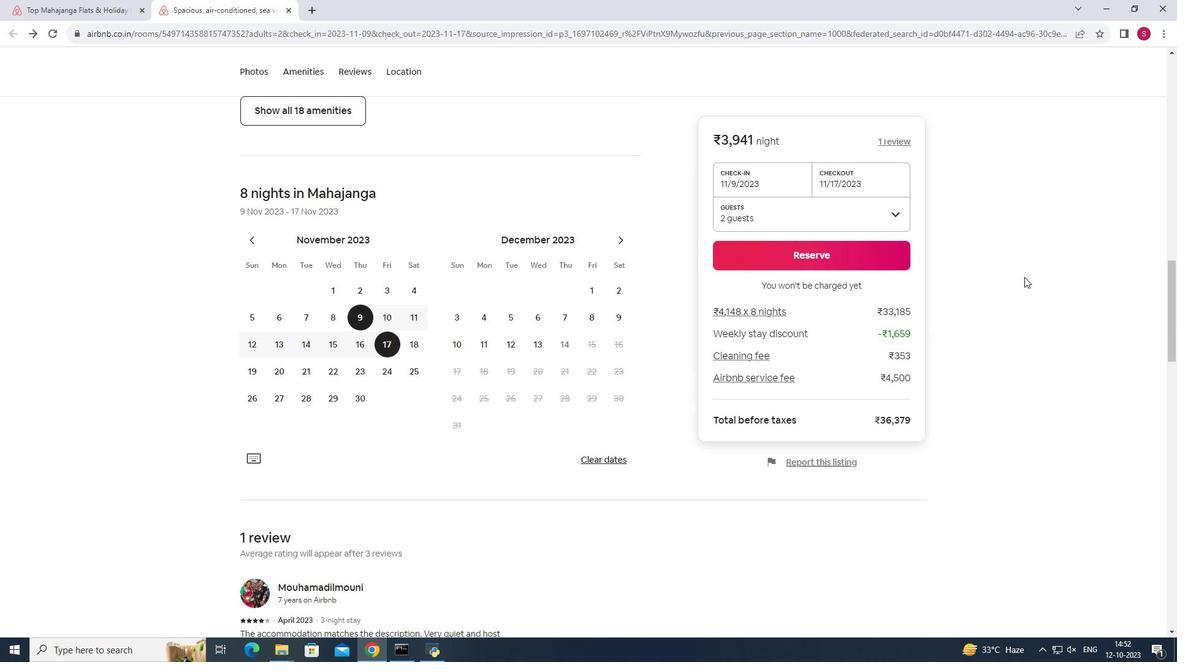
Action: Mouse scrolled (1024, 276) with delta (0, 0)
Screenshot: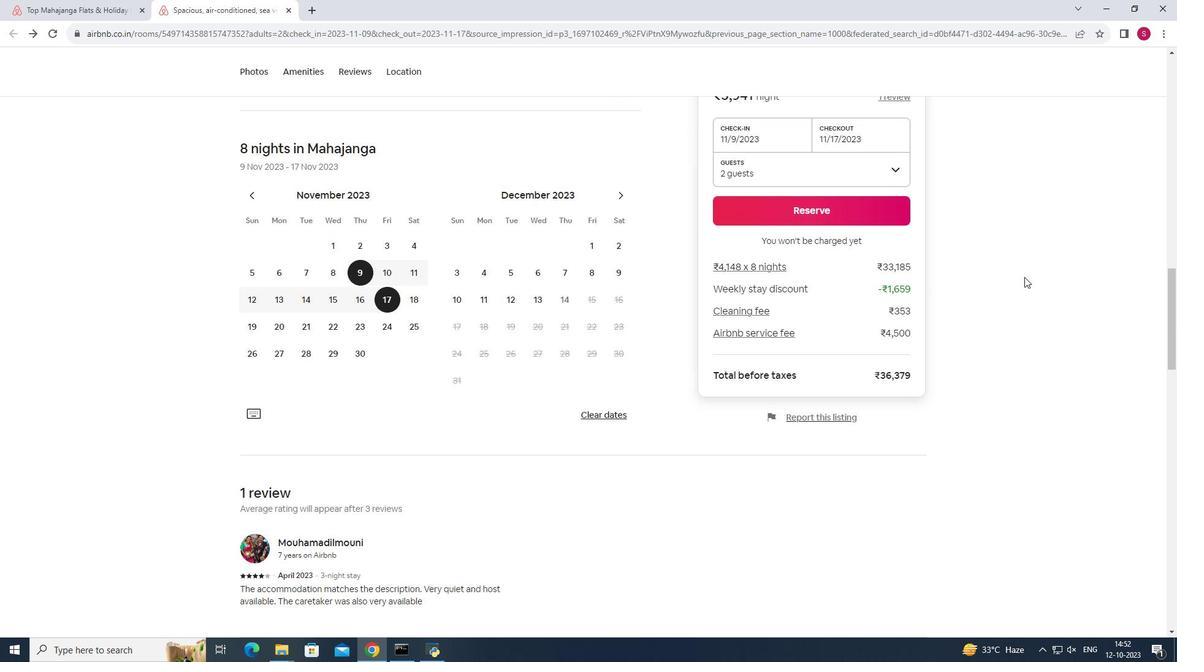 
Action: Mouse scrolled (1024, 276) with delta (0, 0)
Screenshot: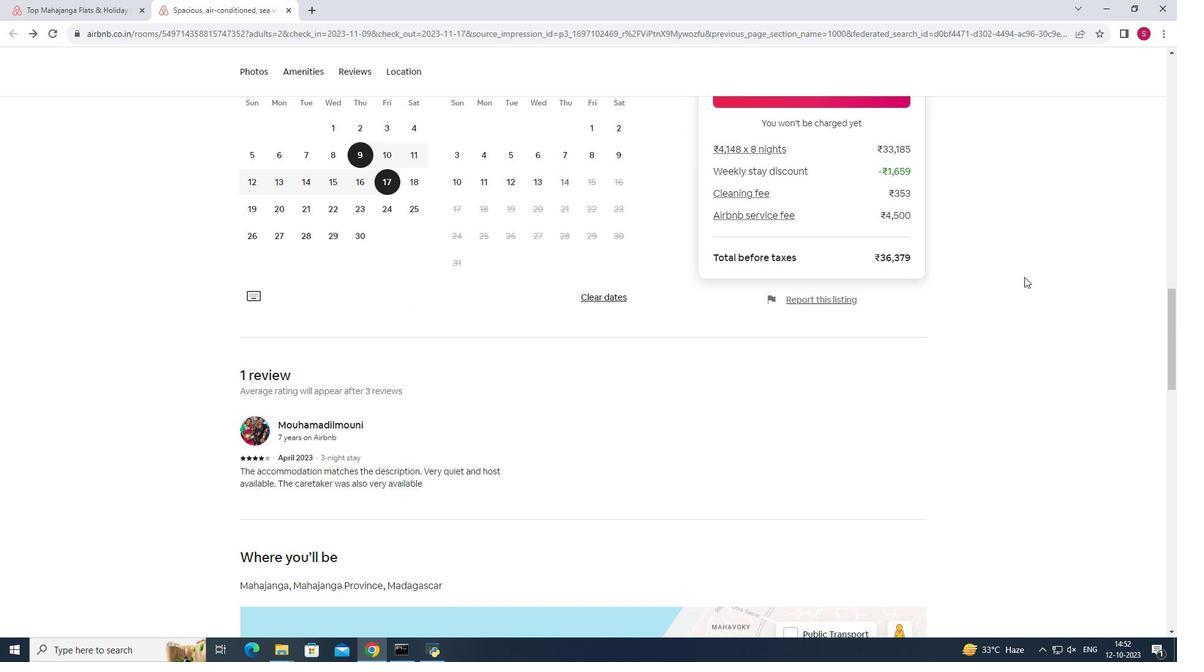 
Action: Mouse scrolled (1024, 276) with delta (0, 0)
Screenshot: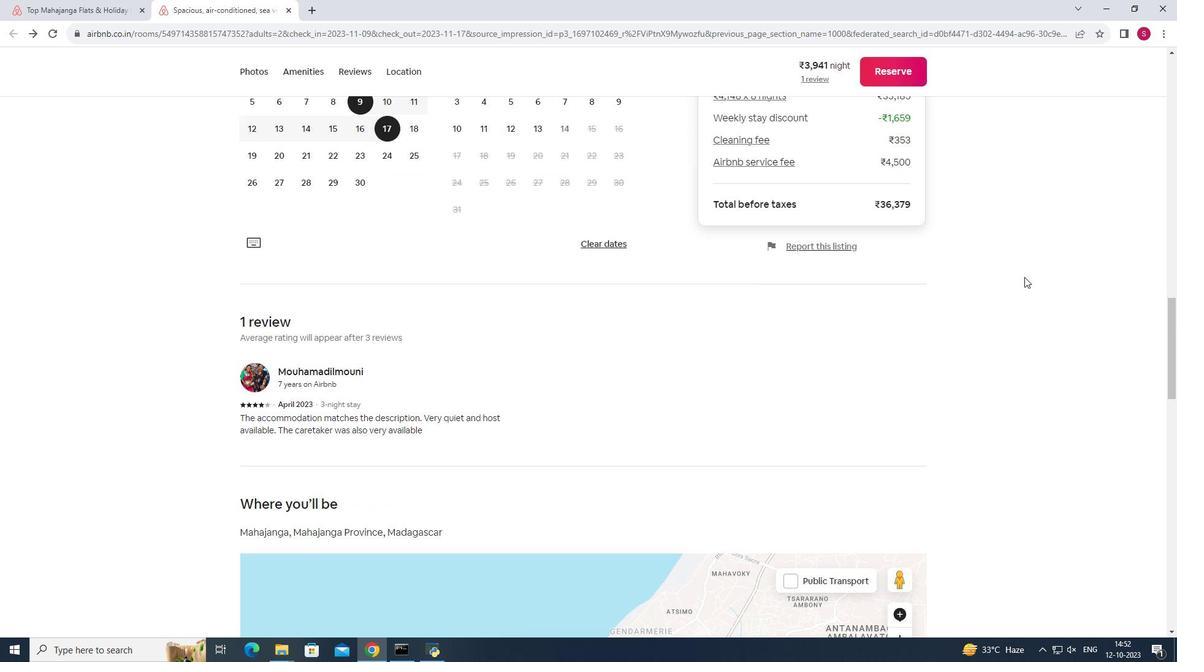 
Action: Mouse scrolled (1024, 276) with delta (0, 0)
Screenshot: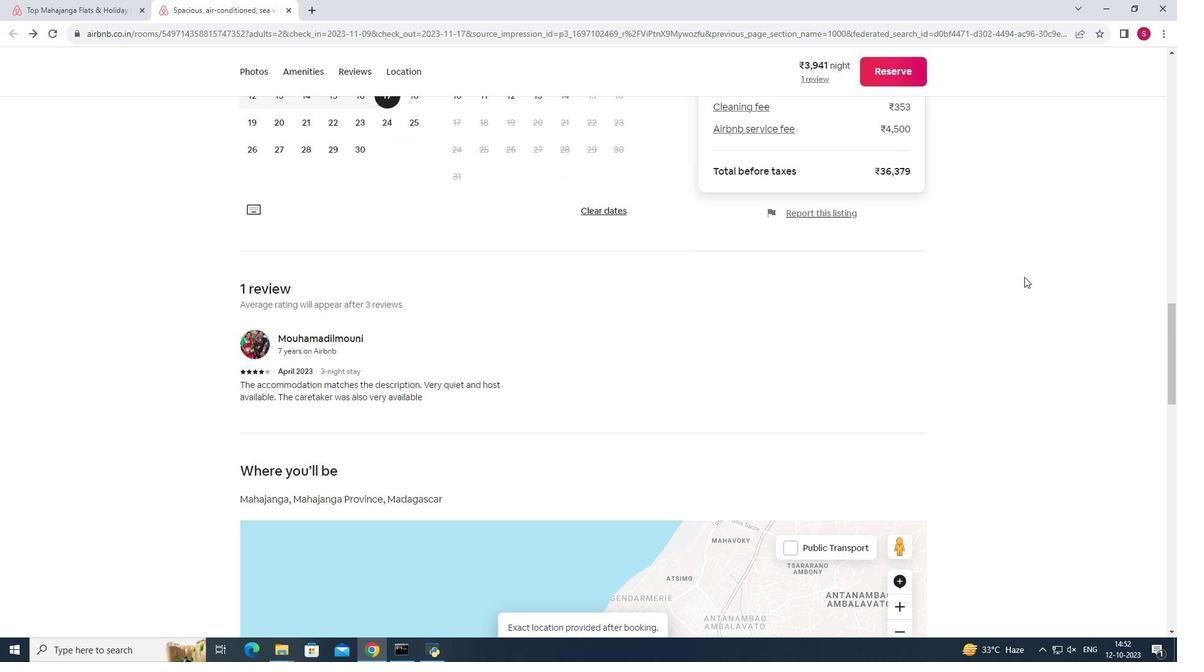 
Action: Mouse scrolled (1024, 276) with delta (0, 0)
Screenshot: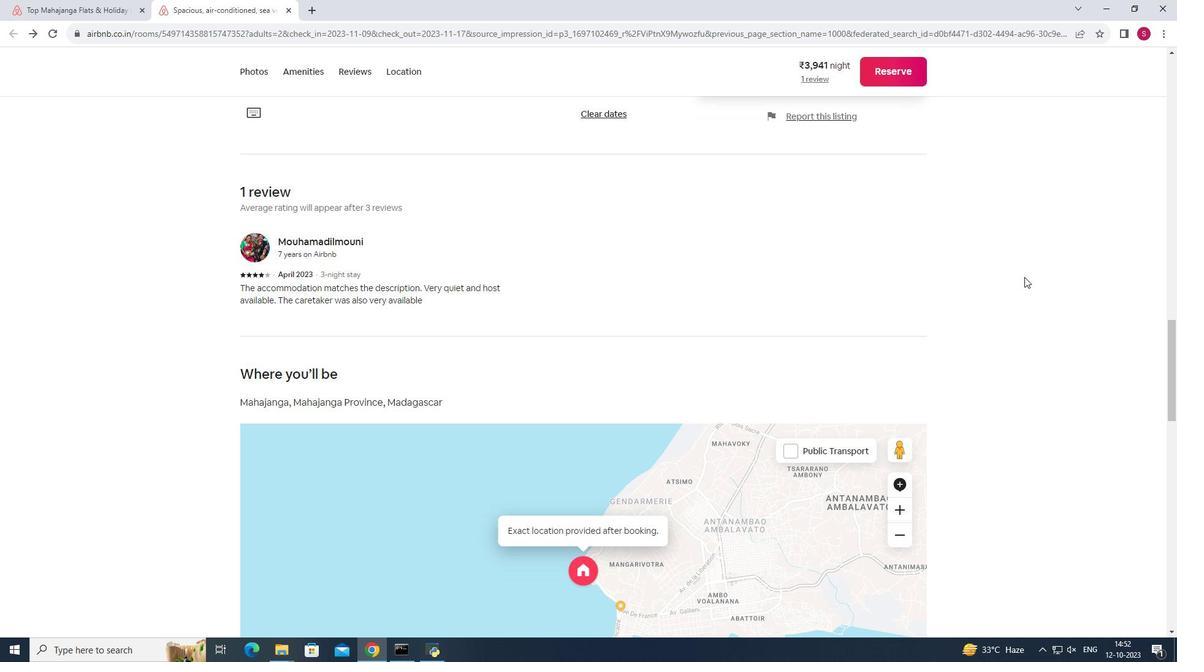 
Action: Mouse scrolled (1024, 276) with delta (0, 0)
Screenshot: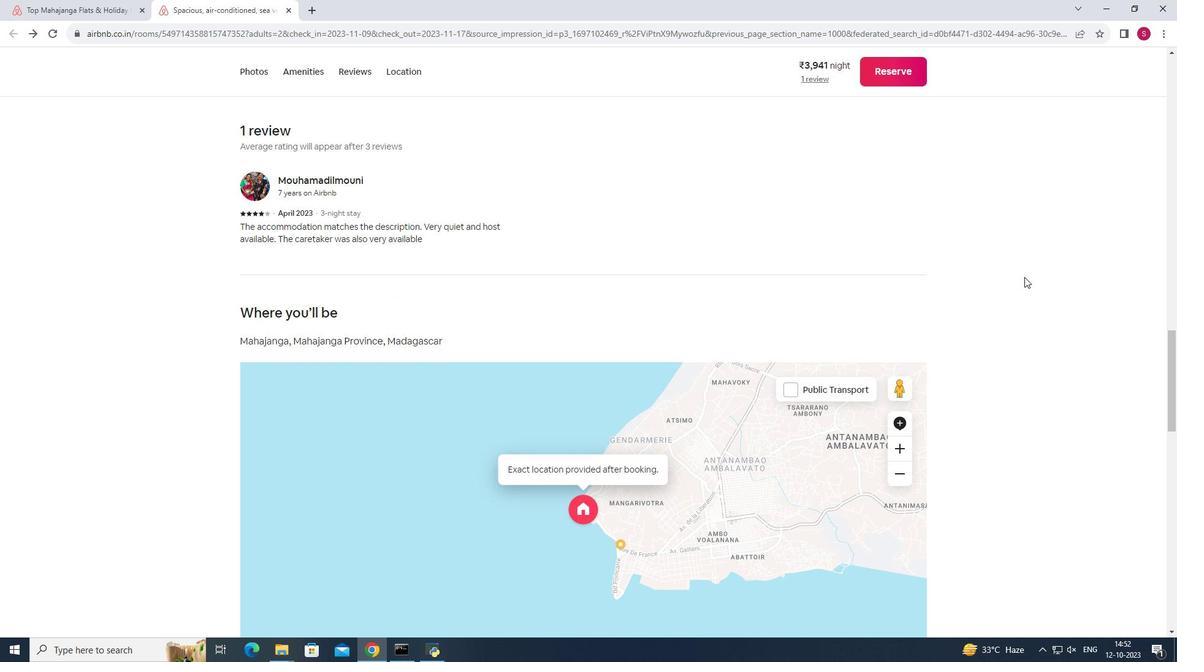 
Action: Mouse scrolled (1024, 276) with delta (0, 0)
Screenshot: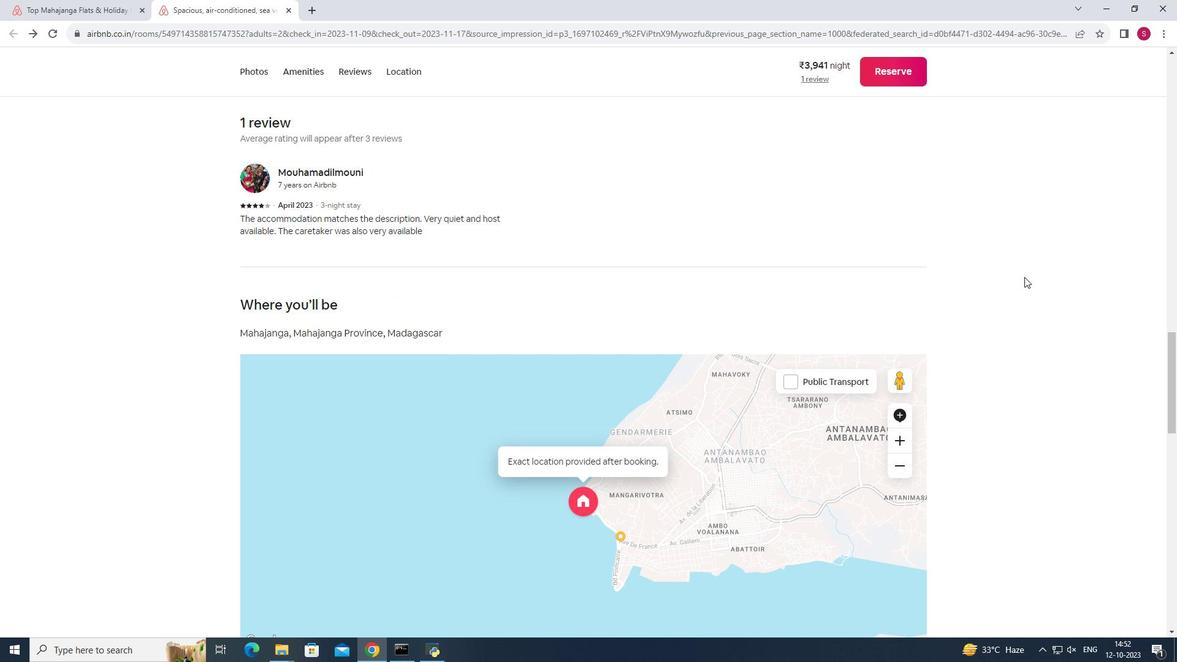 
Action: Mouse scrolled (1024, 276) with delta (0, 0)
Screenshot: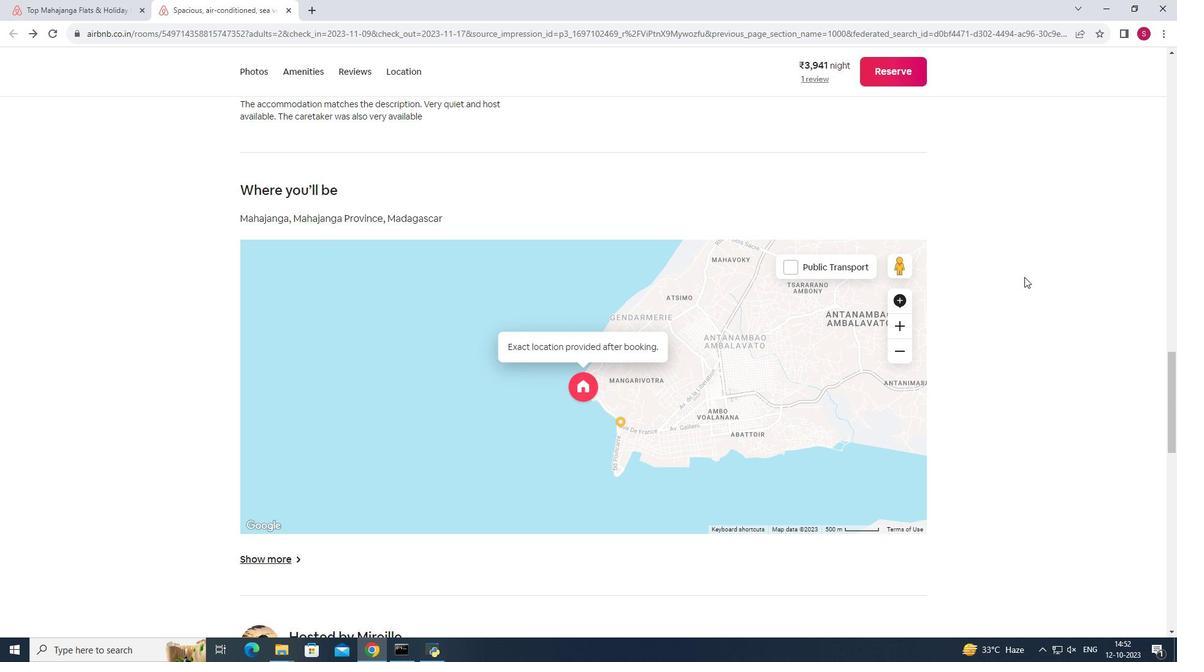
Action: Mouse scrolled (1024, 276) with delta (0, 0)
Screenshot: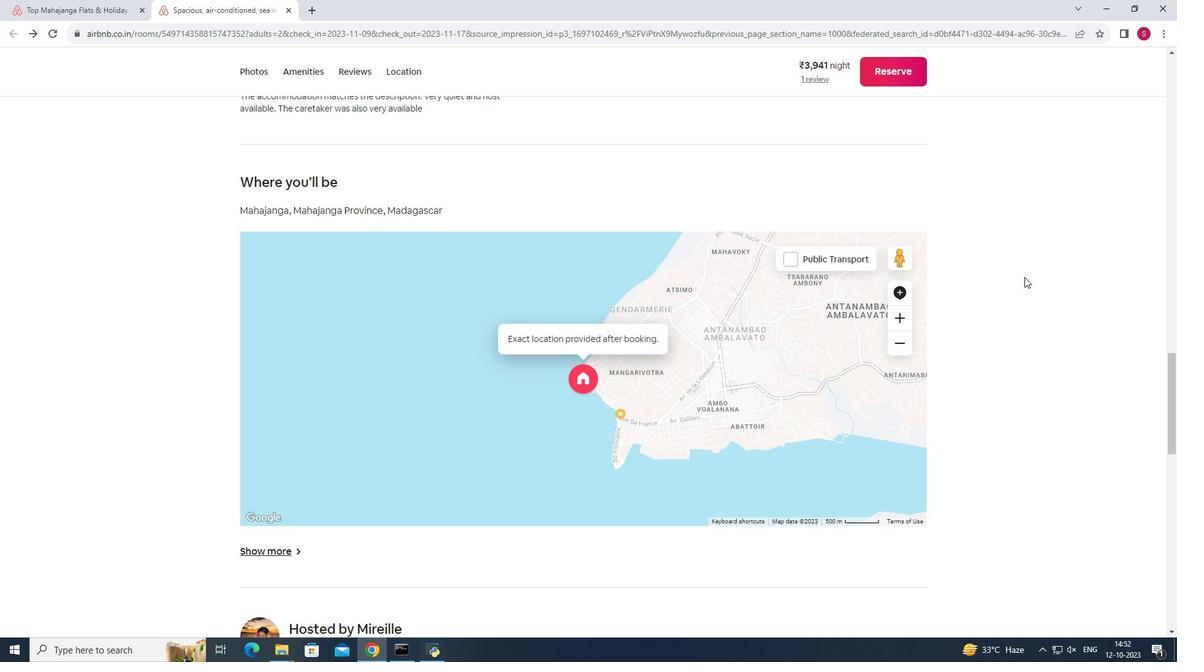 
Action: Mouse scrolled (1024, 276) with delta (0, 0)
Screenshot: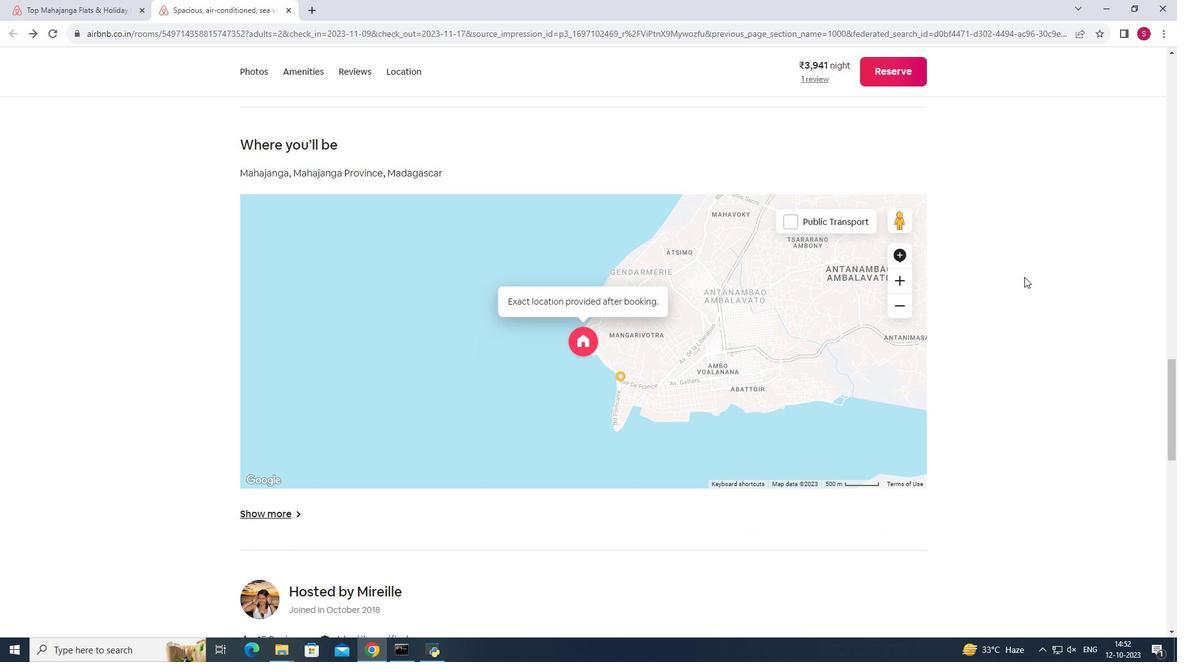 
Action: Mouse scrolled (1024, 276) with delta (0, 0)
Screenshot: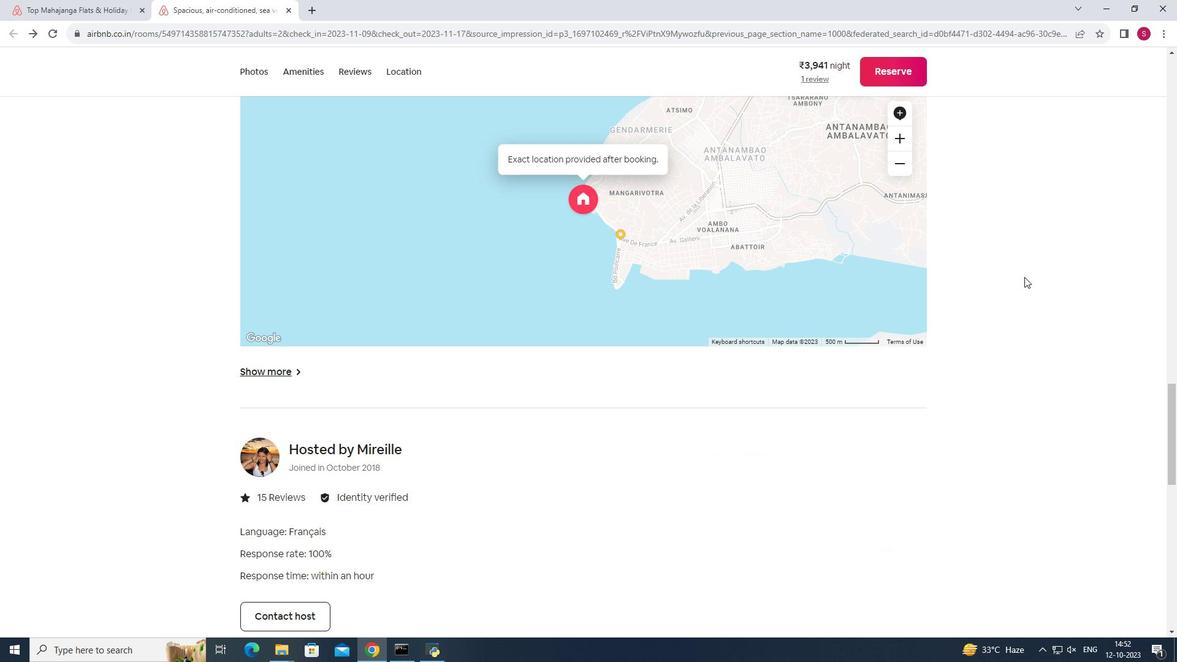 
Action: Mouse scrolled (1024, 276) with delta (0, 0)
Screenshot: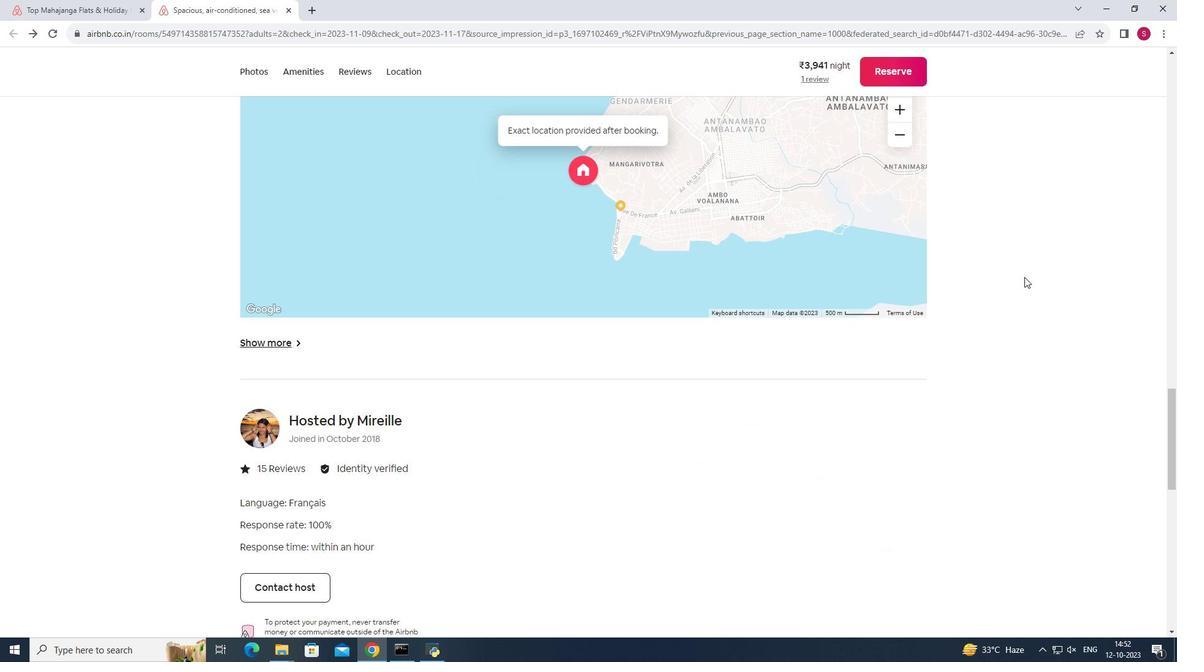 
Action: Mouse scrolled (1024, 276) with delta (0, 0)
Screenshot: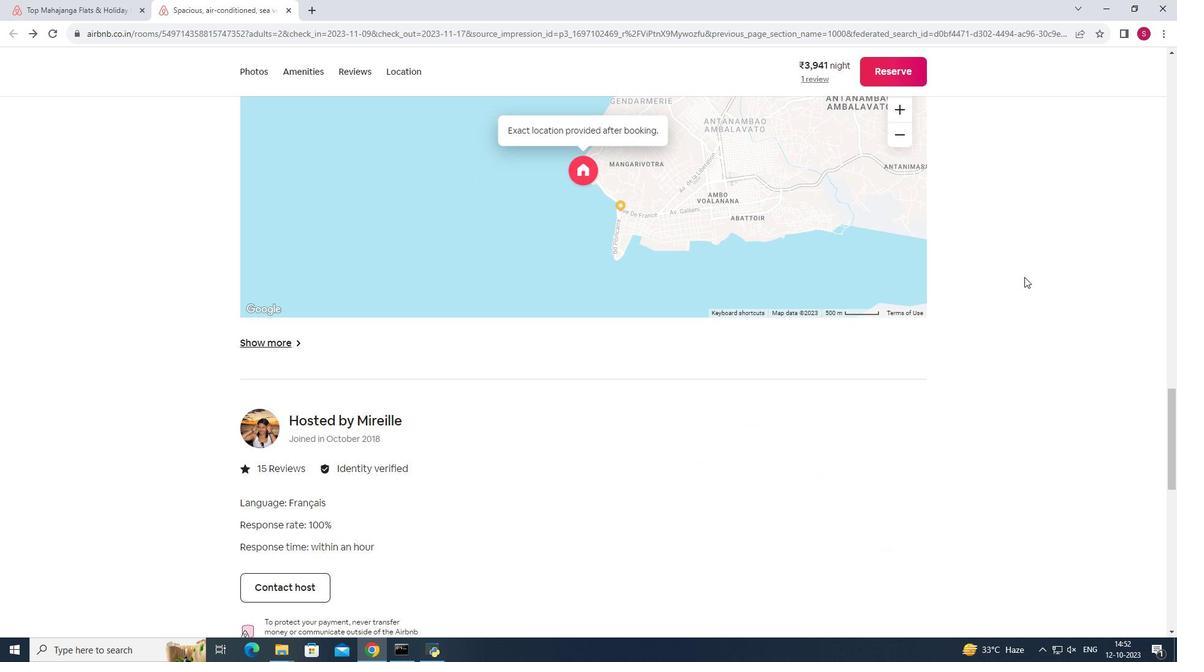 
Action: Mouse scrolled (1024, 276) with delta (0, 0)
Screenshot: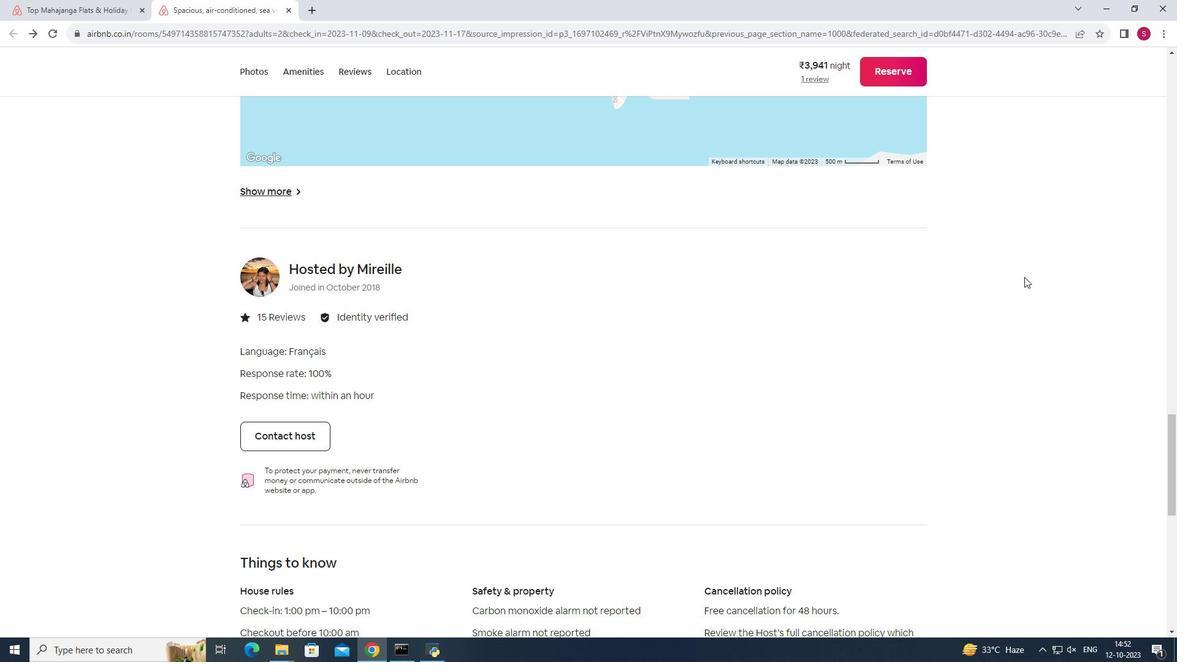 
Action: Mouse scrolled (1024, 276) with delta (0, 0)
Screenshot: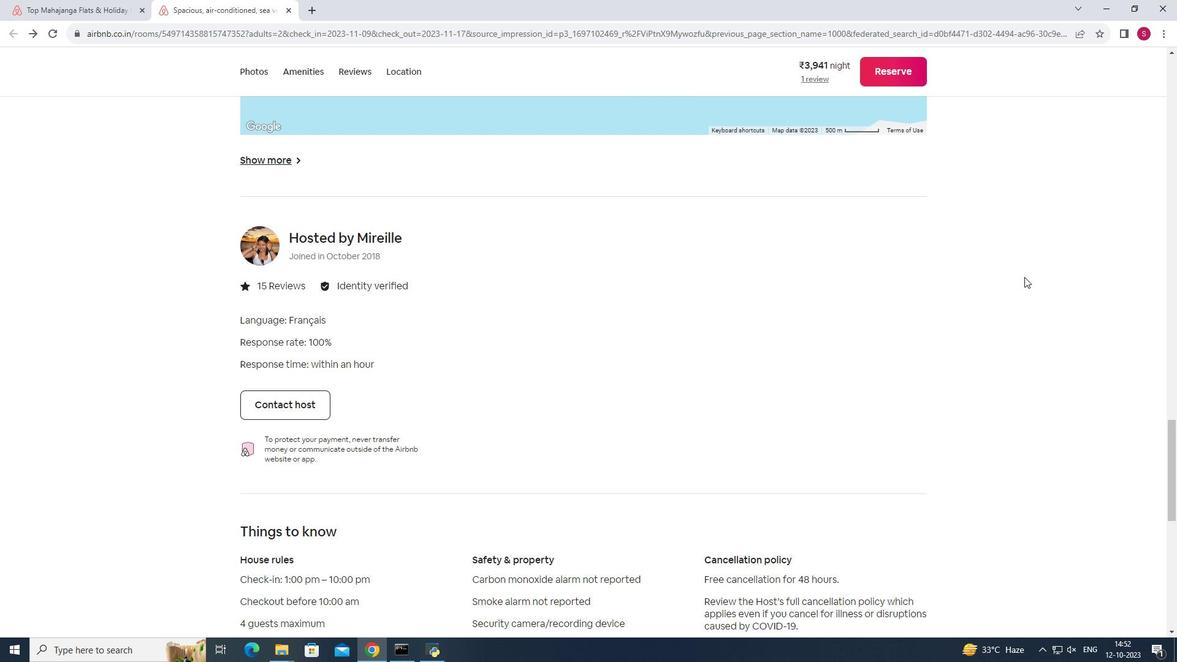 
Action: Mouse scrolled (1024, 276) with delta (0, 0)
Screenshot: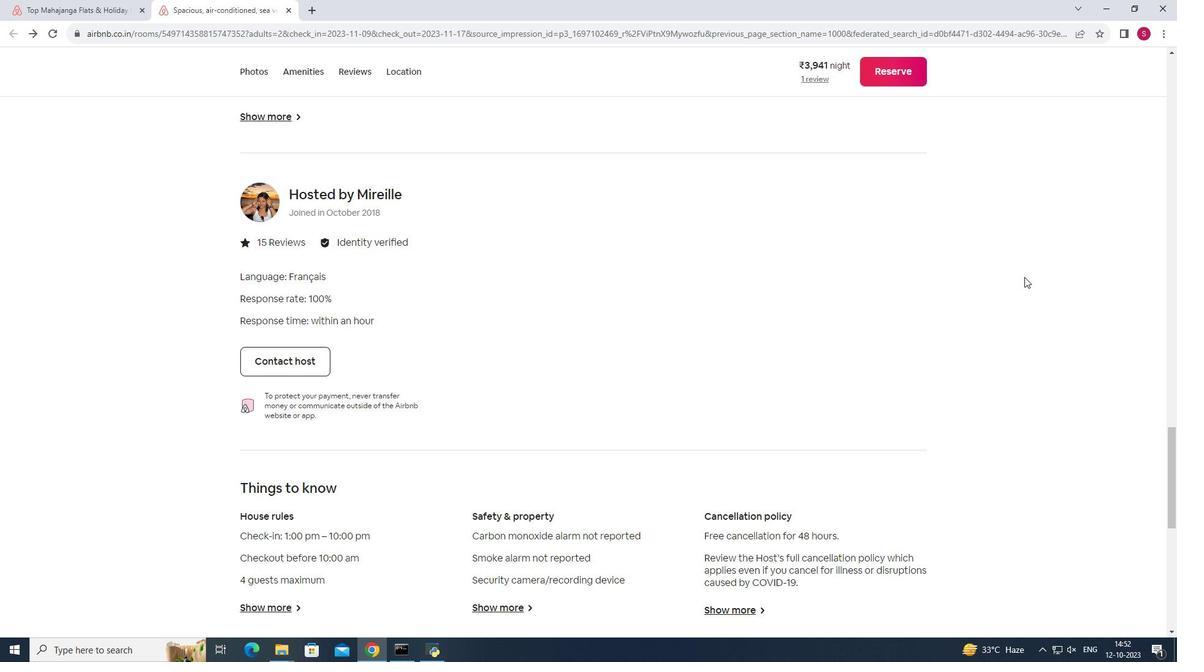 
Action: Mouse scrolled (1024, 276) with delta (0, 0)
Screenshot: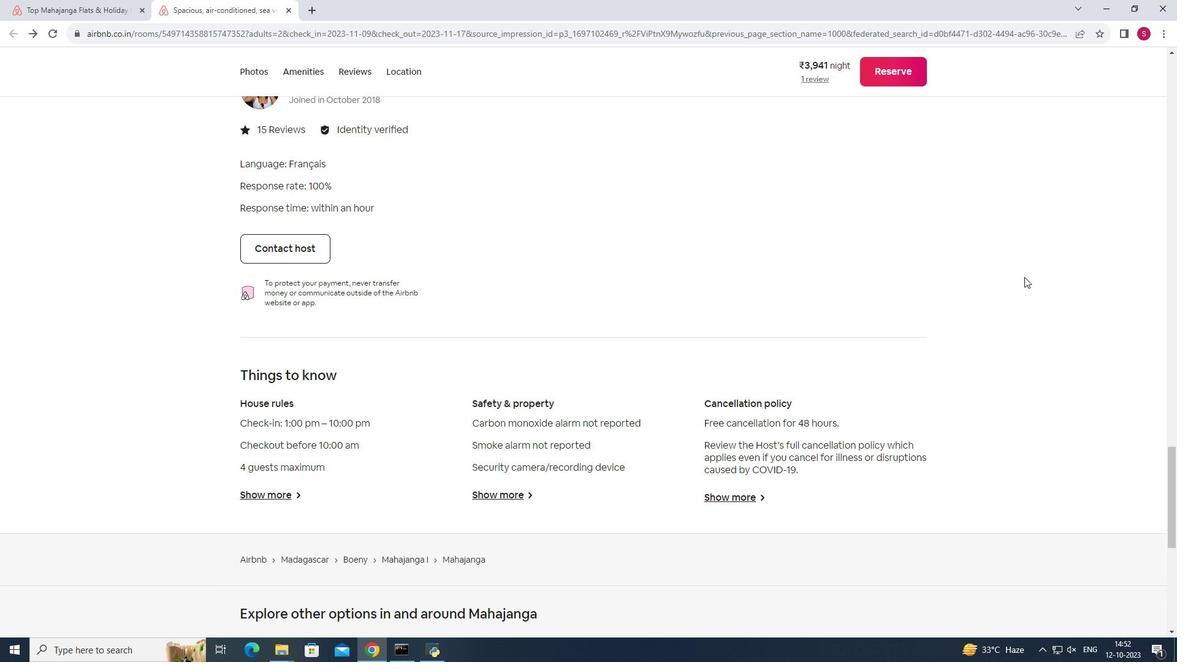 
Action: Mouse scrolled (1024, 276) with delta (0, 0)
Screenshot: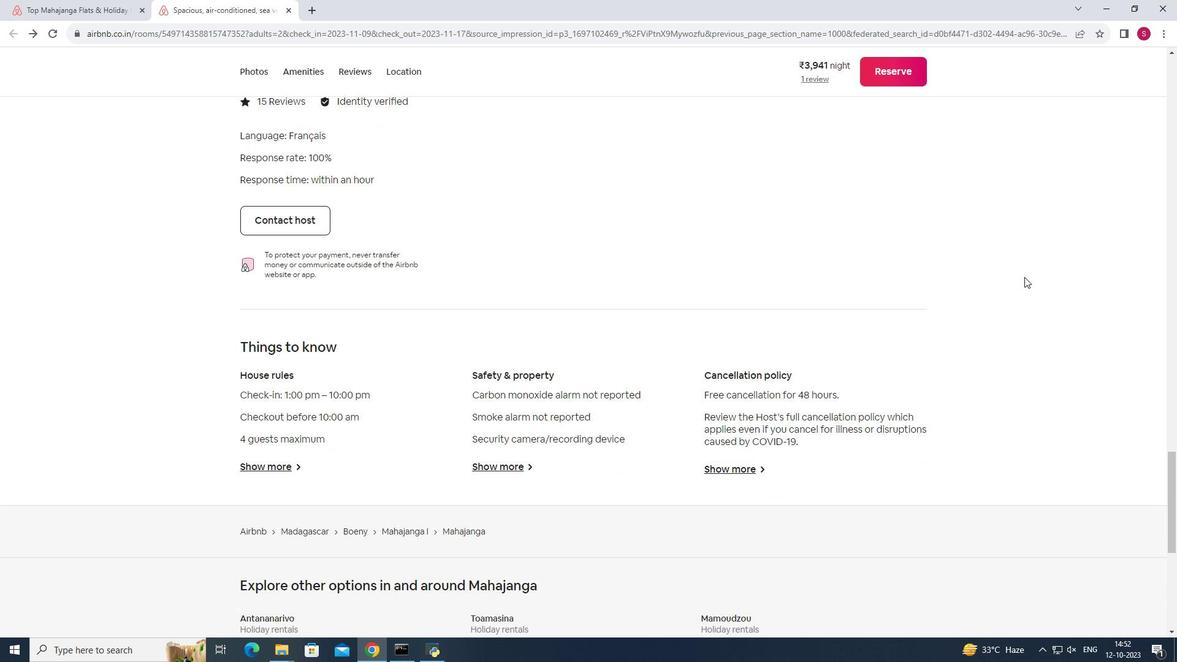 
Action: Mouse scrolled (1024, 276) with delta (0, 0)
Screenshot: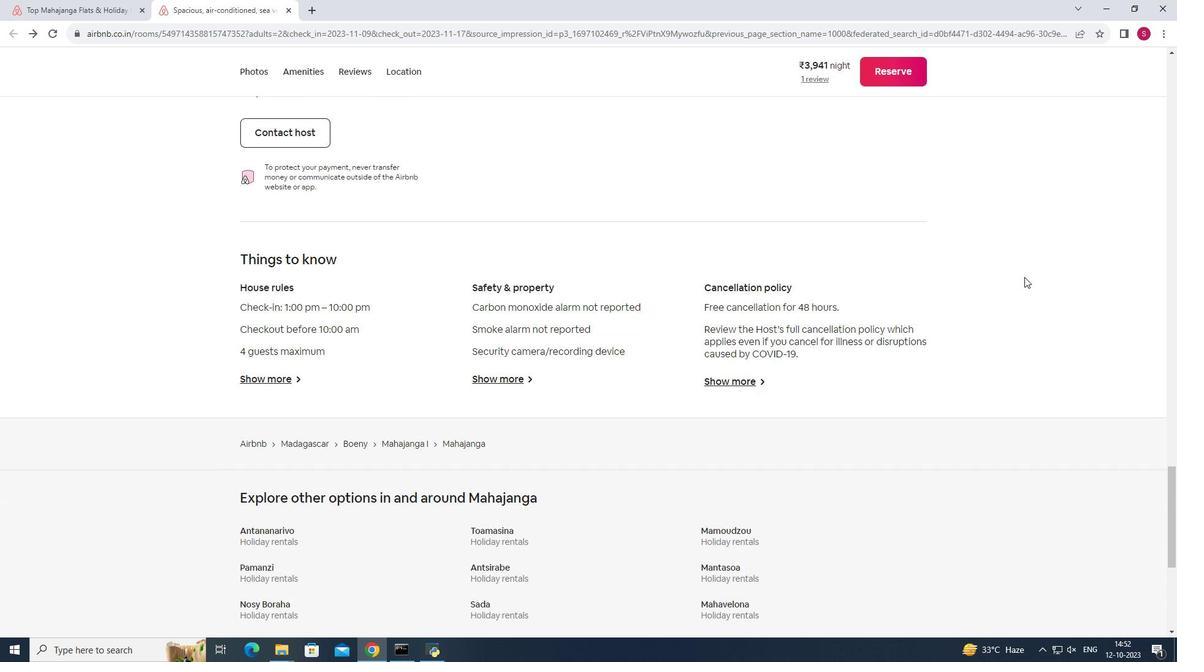 
Action: Mouse moved to (274, 312)
Screenshot: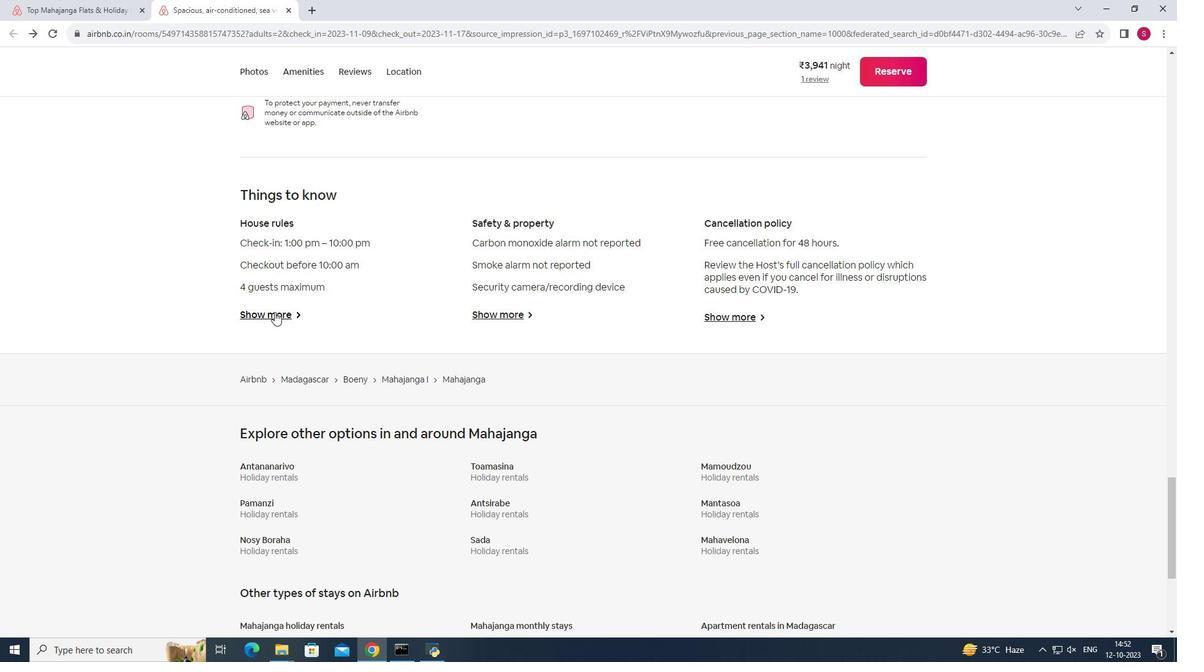 
Action: Mouse pressed left at (274, 312)
Screenshot: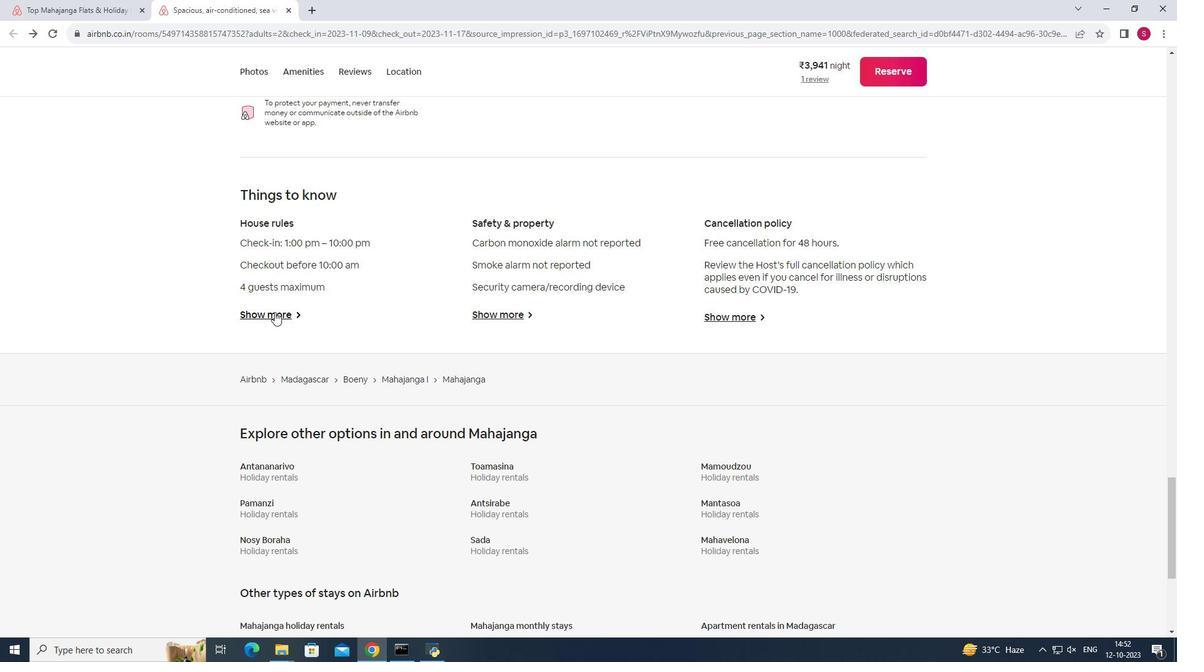 
Action: Mouse moved to (683, 345)
Screenshot: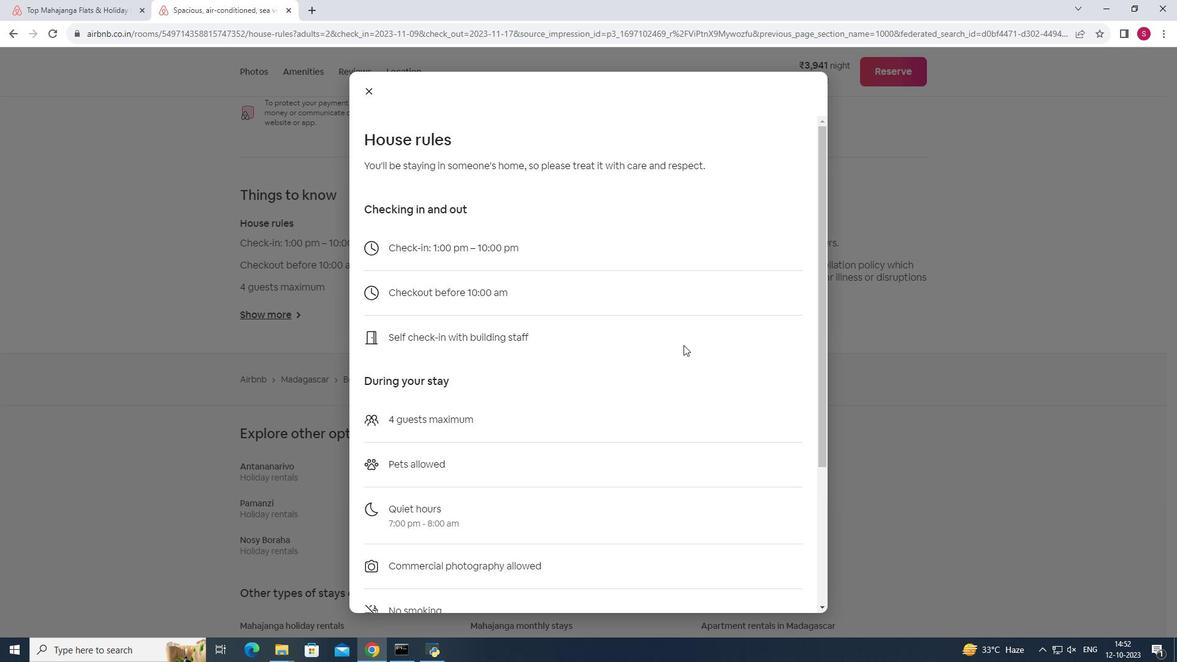
Action: Mouse scrolled (683, 344) with delta (0, 0)
Screenshot: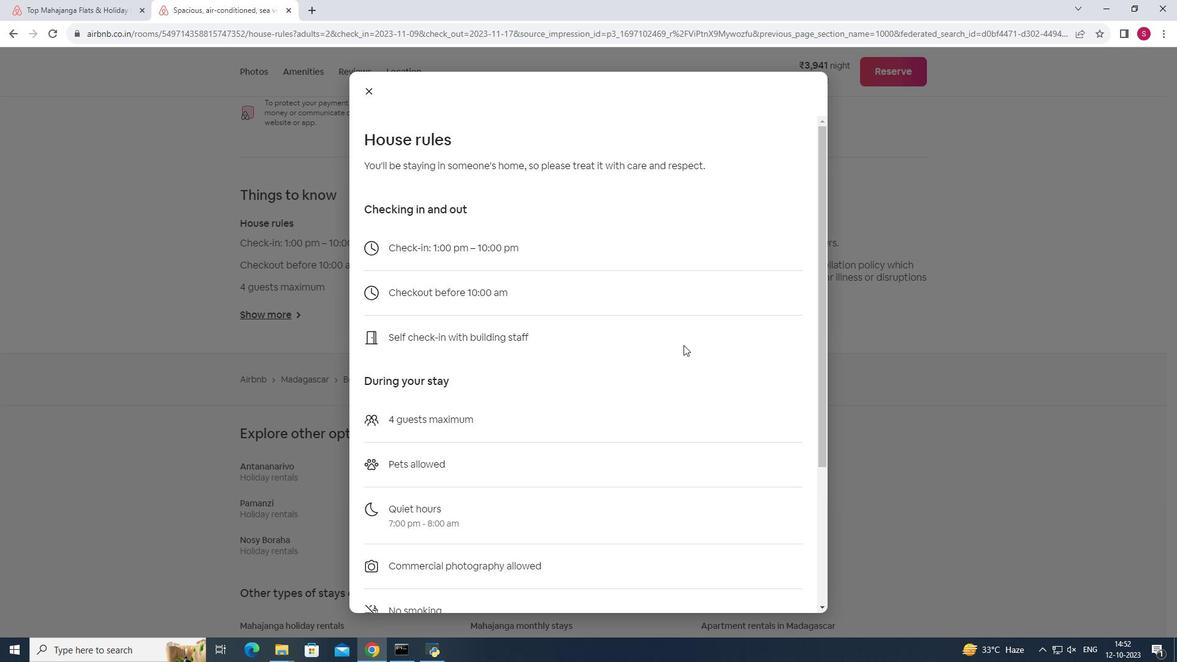 
Action: Mouse scrolled (683, 344) with delta (0, 0)
Screenshot: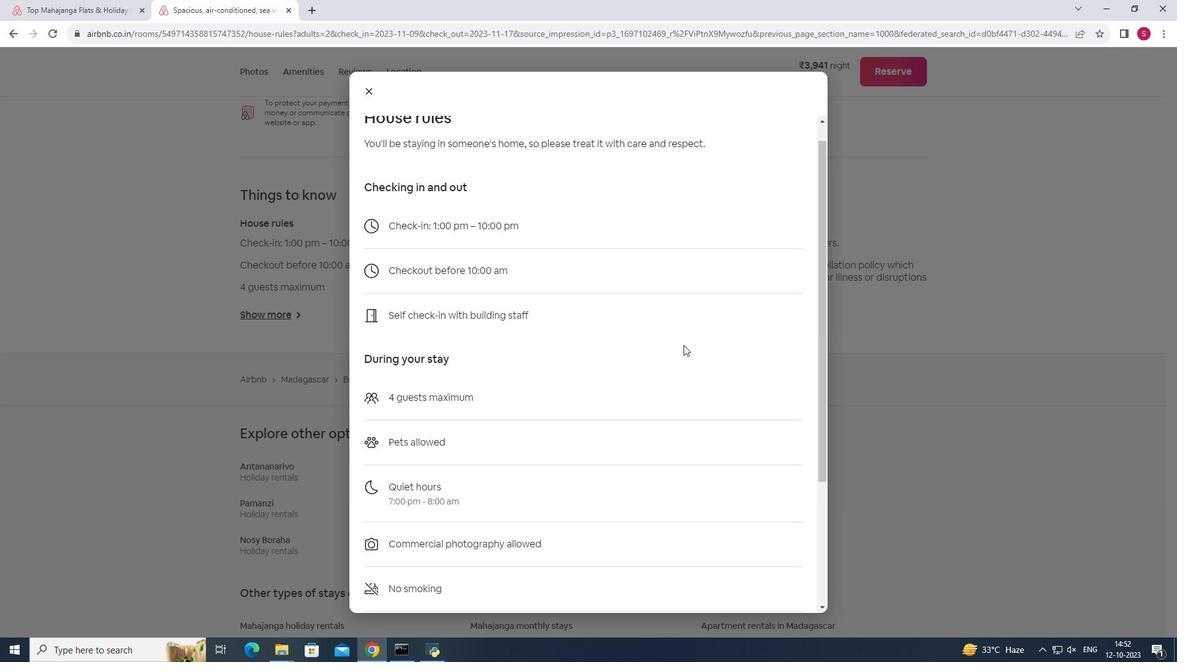 
Action: Mouse moved to (684, 345)
Screenshot: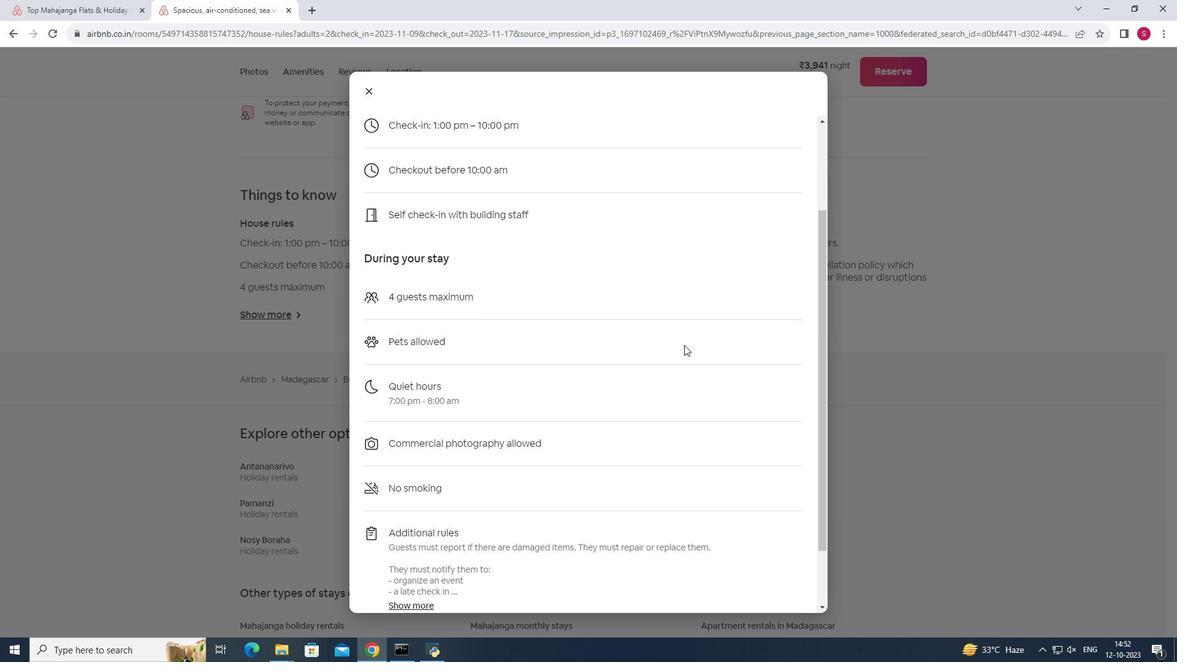 
Action: Mouse scrolled (684, 344) with delta (0, 0)
Screenshot: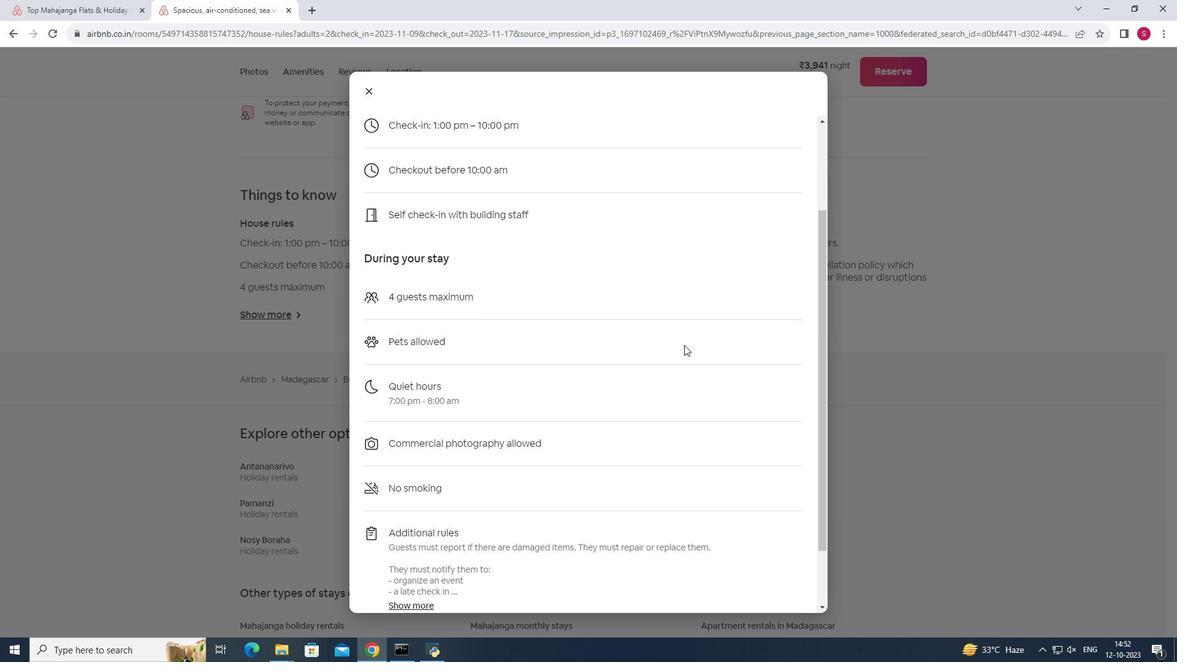 
Action: Mouse scrolled (684, 344) with delta (0, 0)
Screenshot: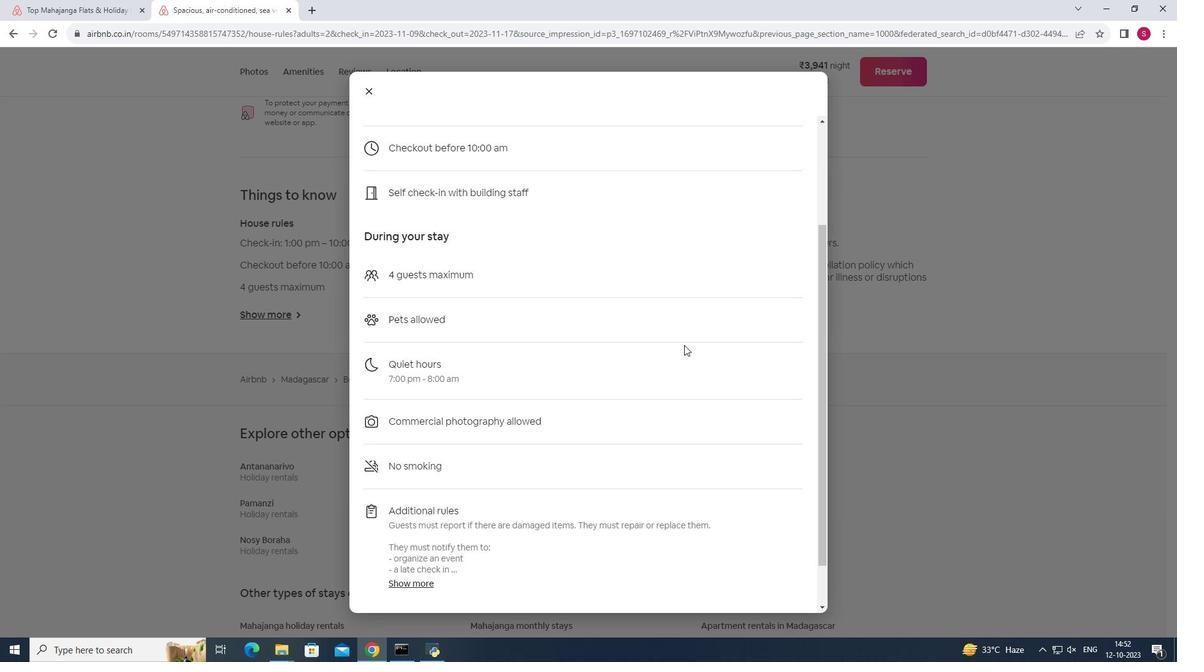 
Action: Mouse scrolled (684, 344) with delta (0, 0)
Screenshot: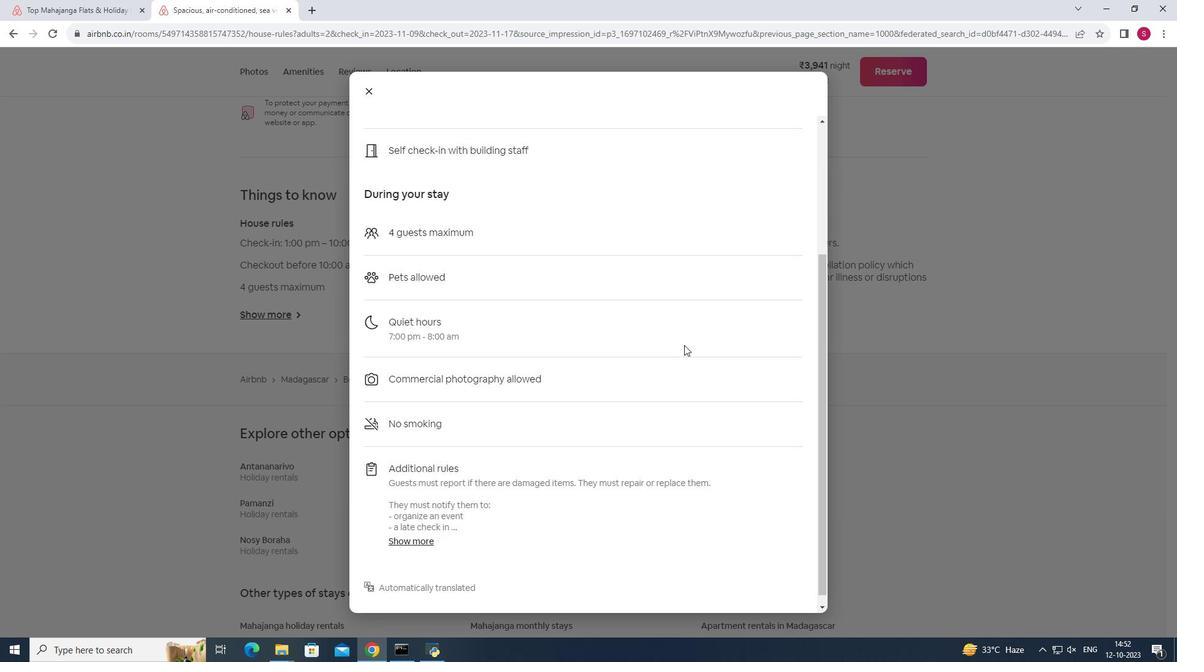 
Action: Mouse moved to (364, 90)
Screenshot: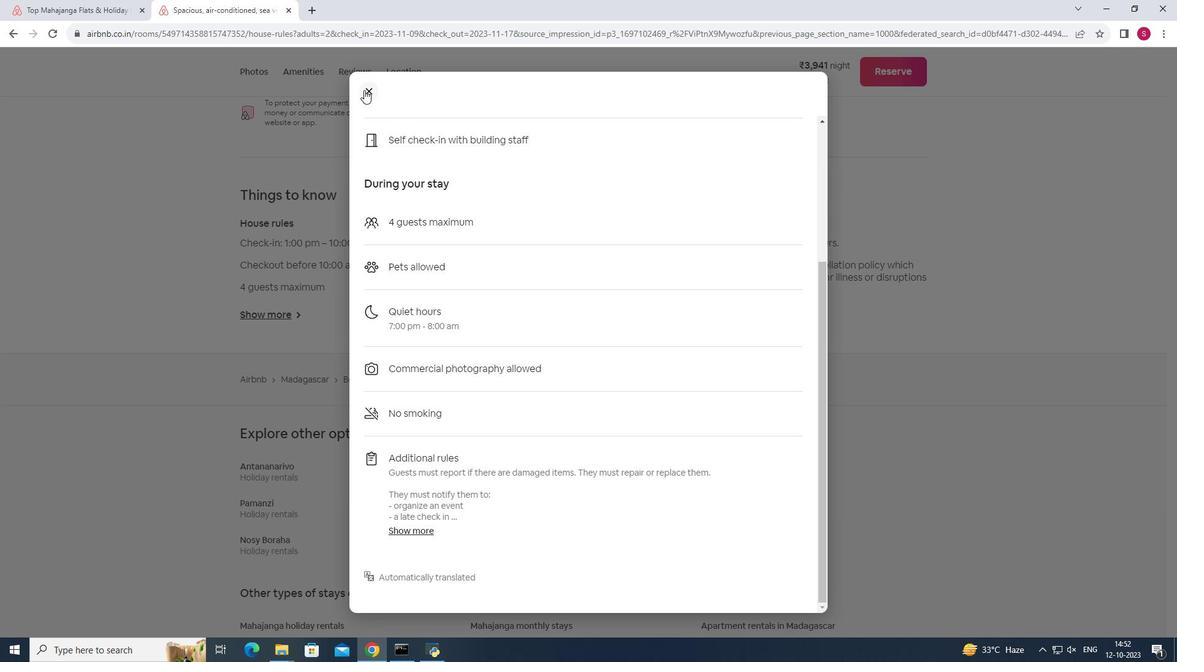 
Action: Mouse pressed left at (364, 90)
Screenshot: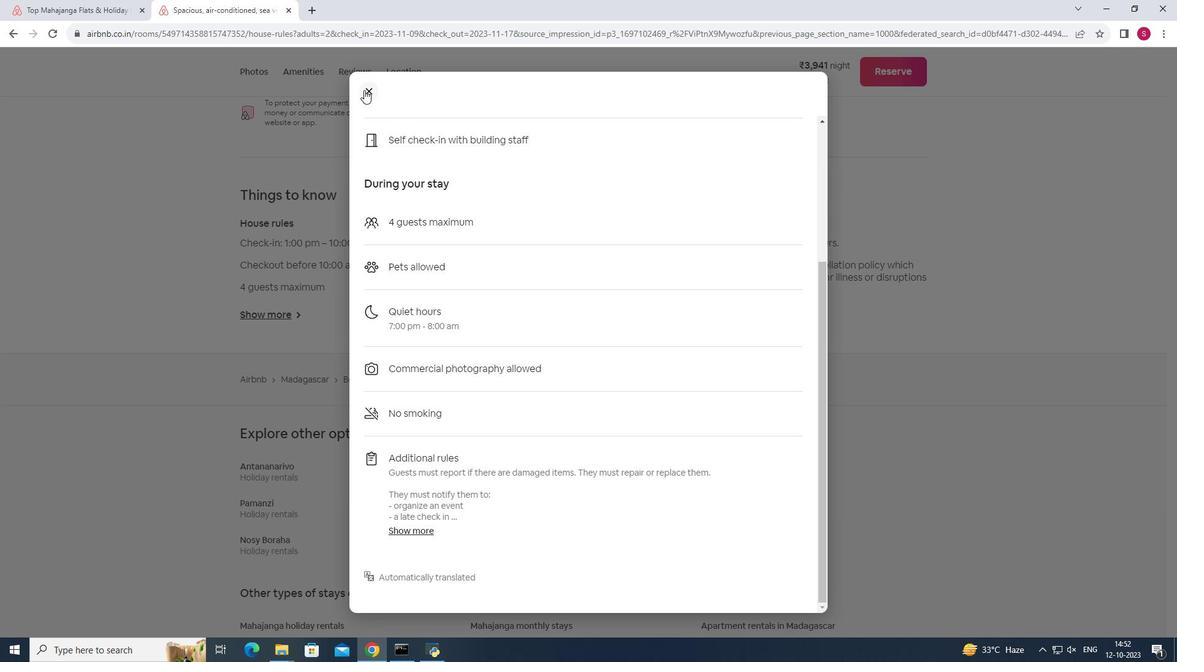 
Action: Mouse moved to (505, 317)
Screenshot: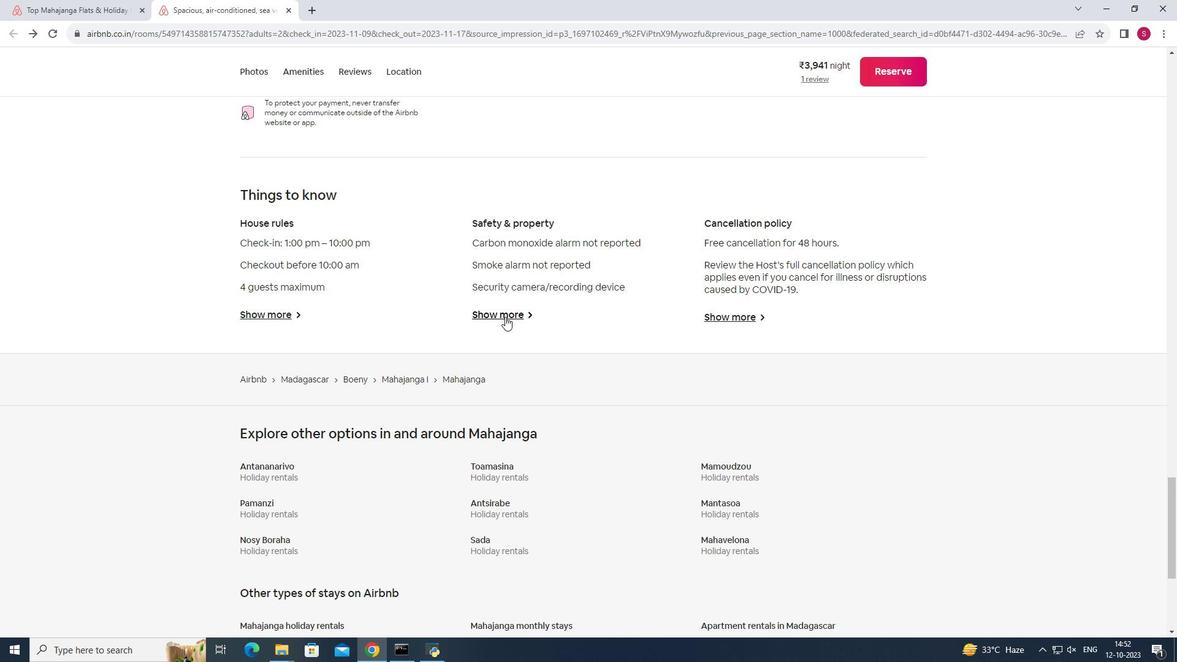 
Action: Mouse pressed left at (505, 317)
Screenshot: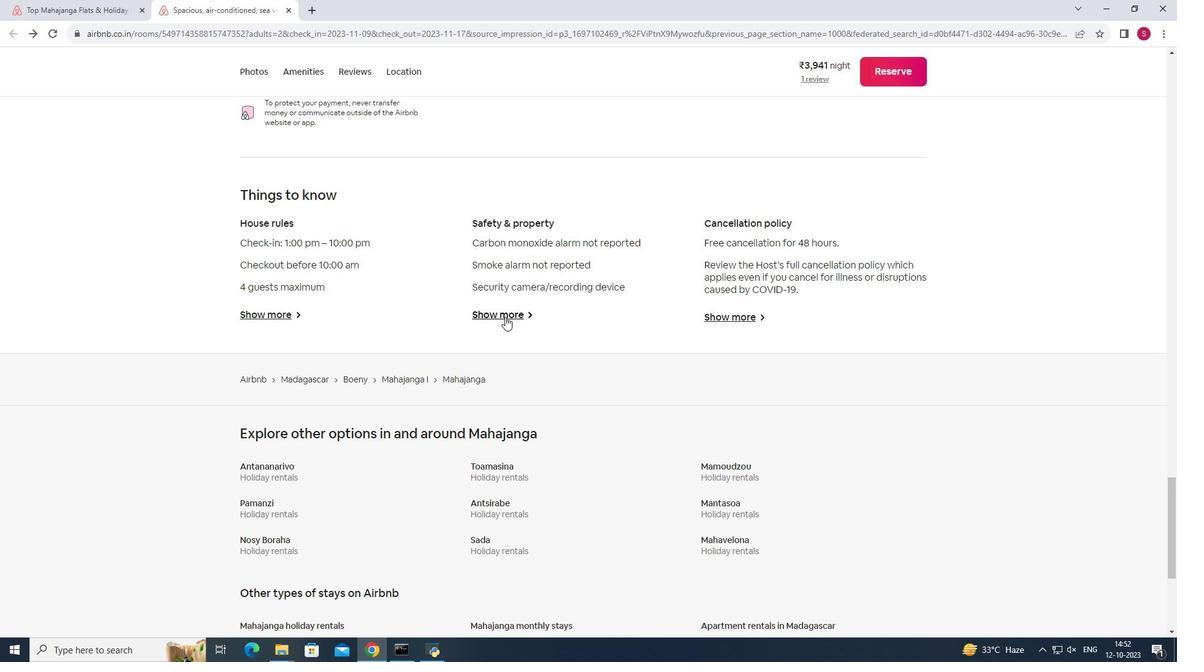 
Action: Mouse moved to (721, 342)
Screenshot: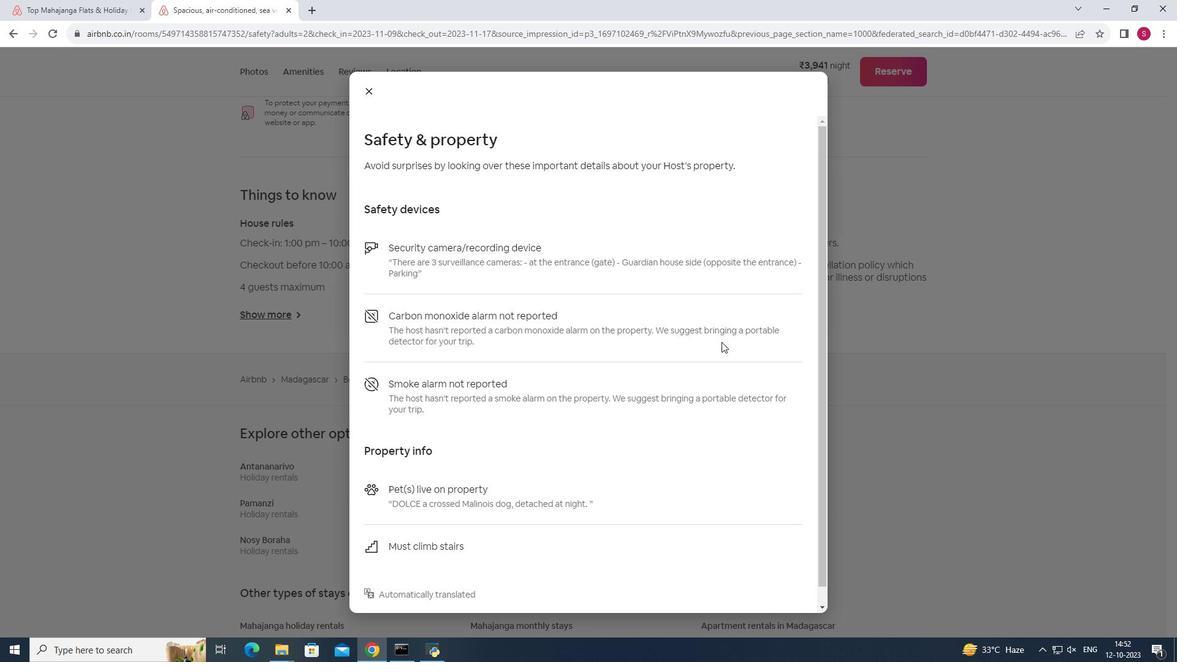 
Action: Mouse scrolled (721, 341) with delta (0, 0)
Screenshot: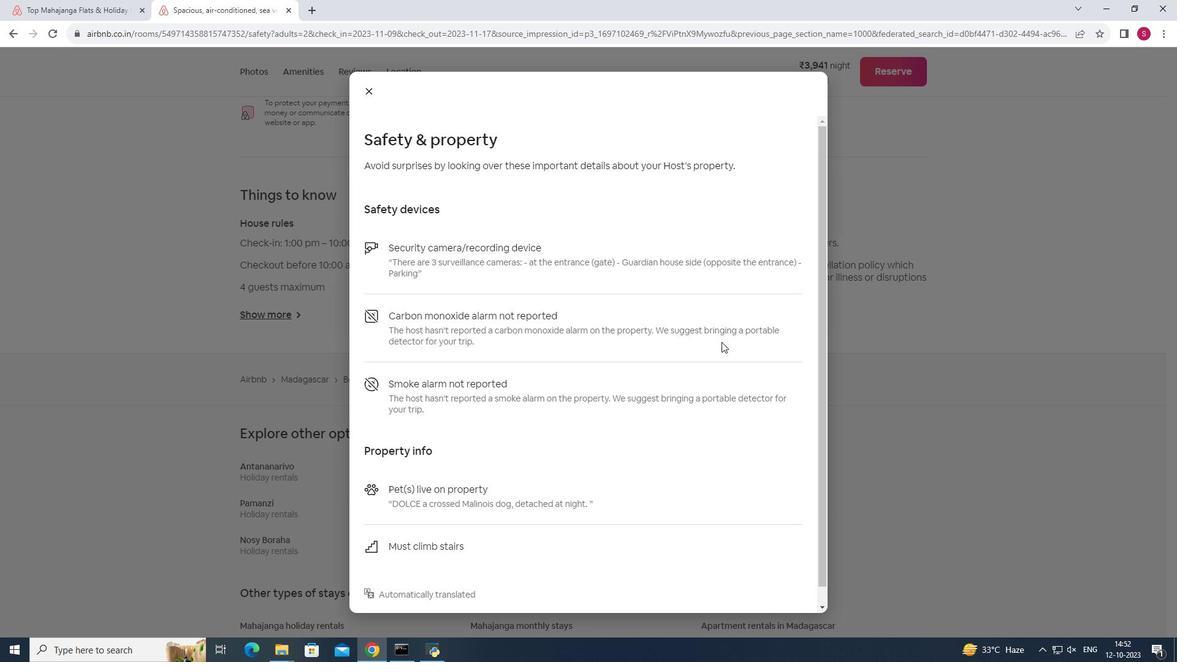 
Action: Mouse moved to (722, 343)
Screenshot: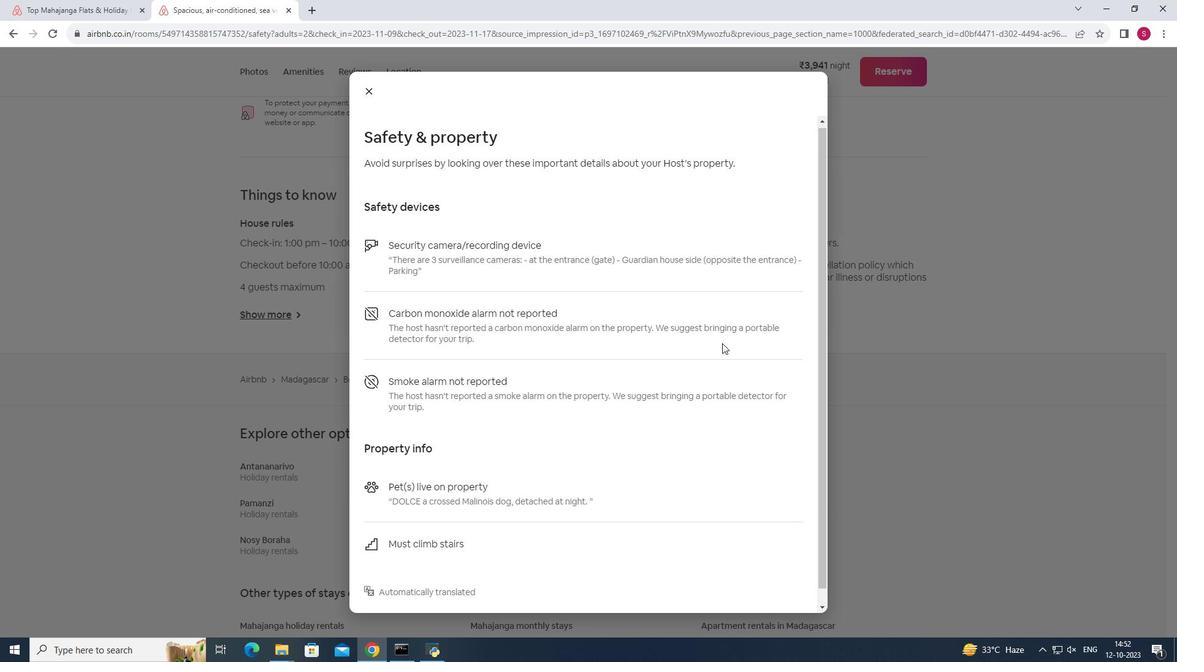 
Action: Mouse scrolled (722, 342) with delta (0, 0)
Screenshot: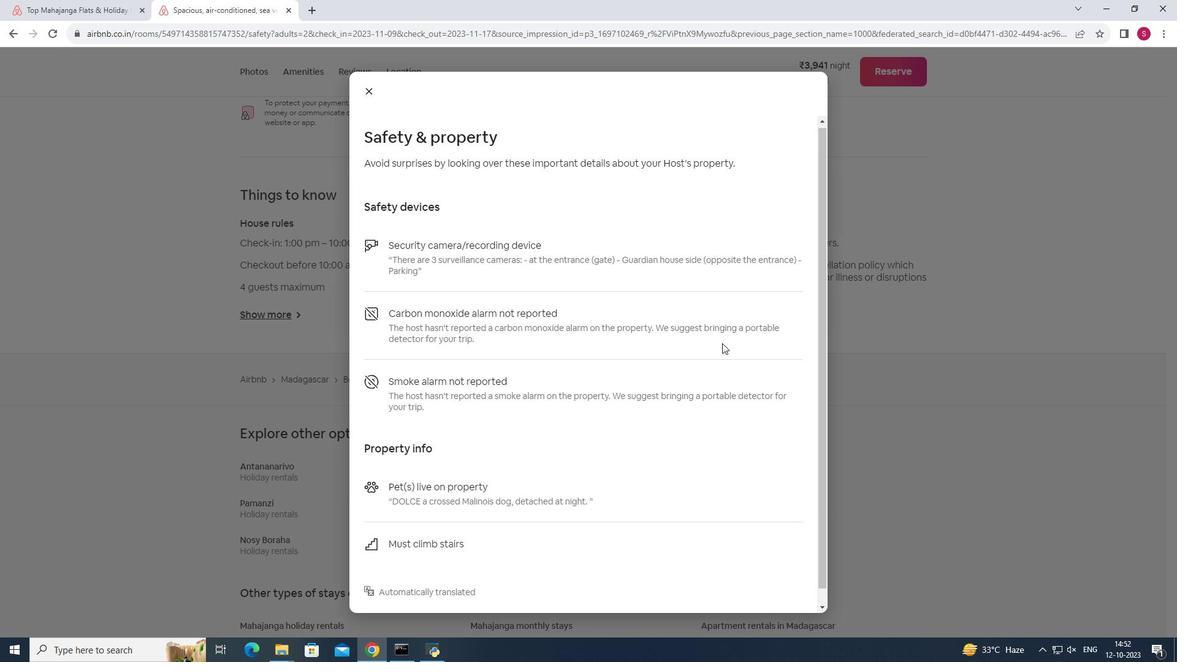 
Action: Mouse moved to (722, 344)
Screenshot: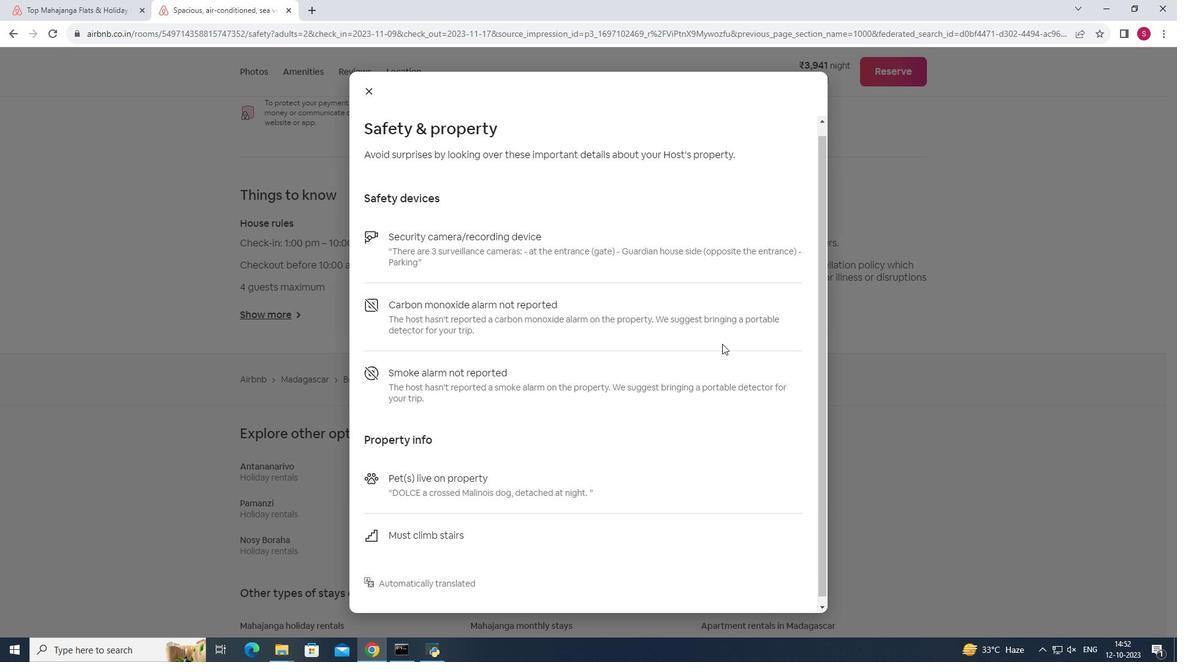
Action: Mouse scrolled (722, 343) with delta (0, 0)
Screenshot: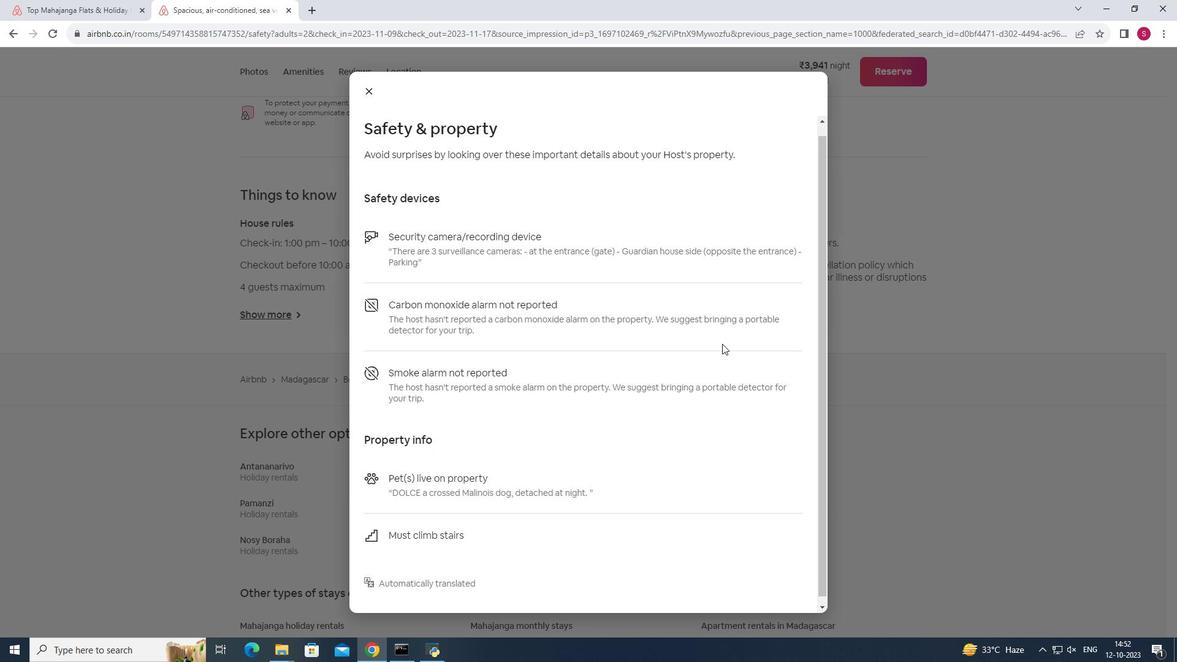 
Action: Mouse moved to (369, 90)
Screenshot: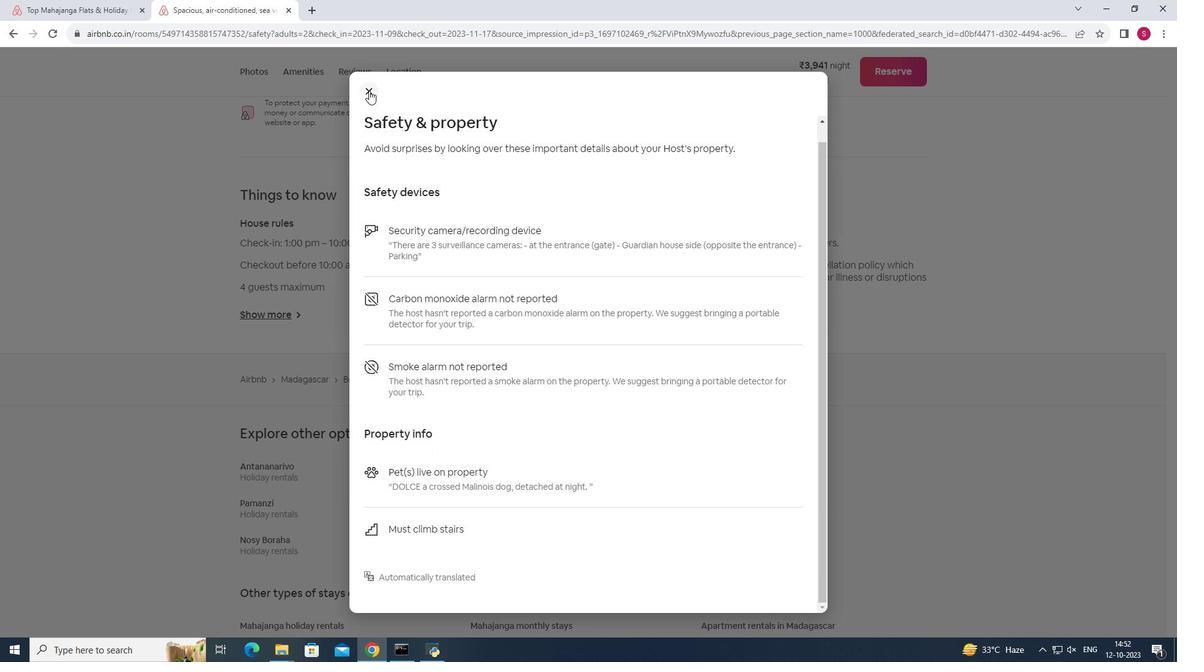 
Action: Mouse pressed left at (369, 90)
Screenshot: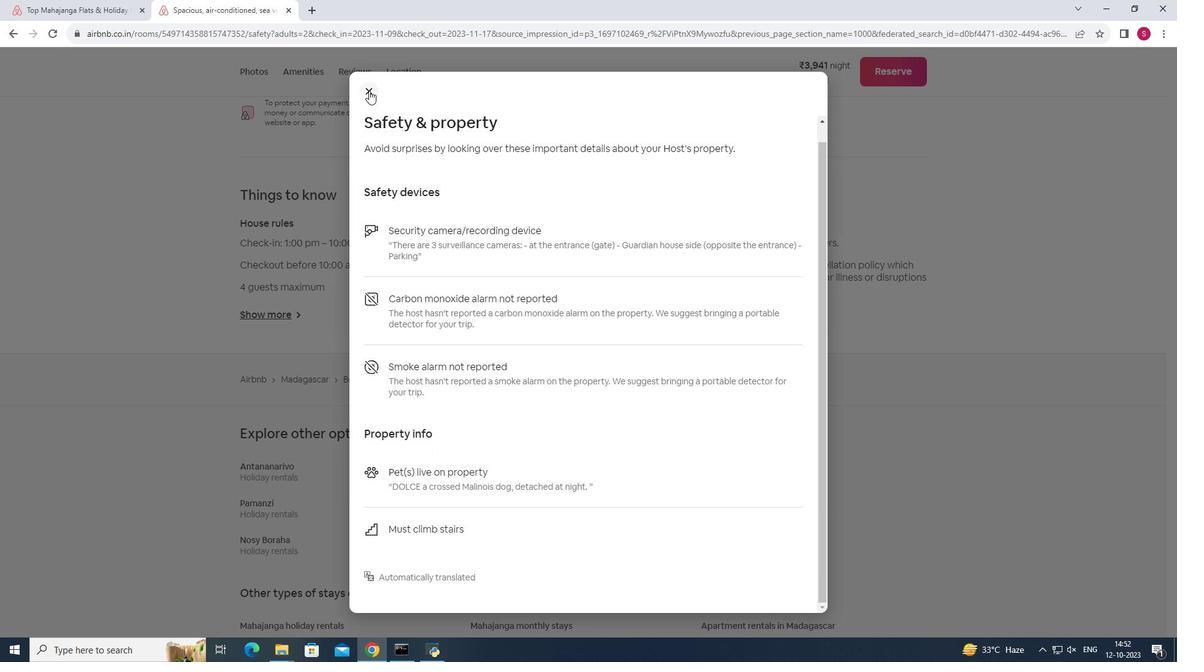 
Action: Mouse moved to (750, 317)
Screenshot: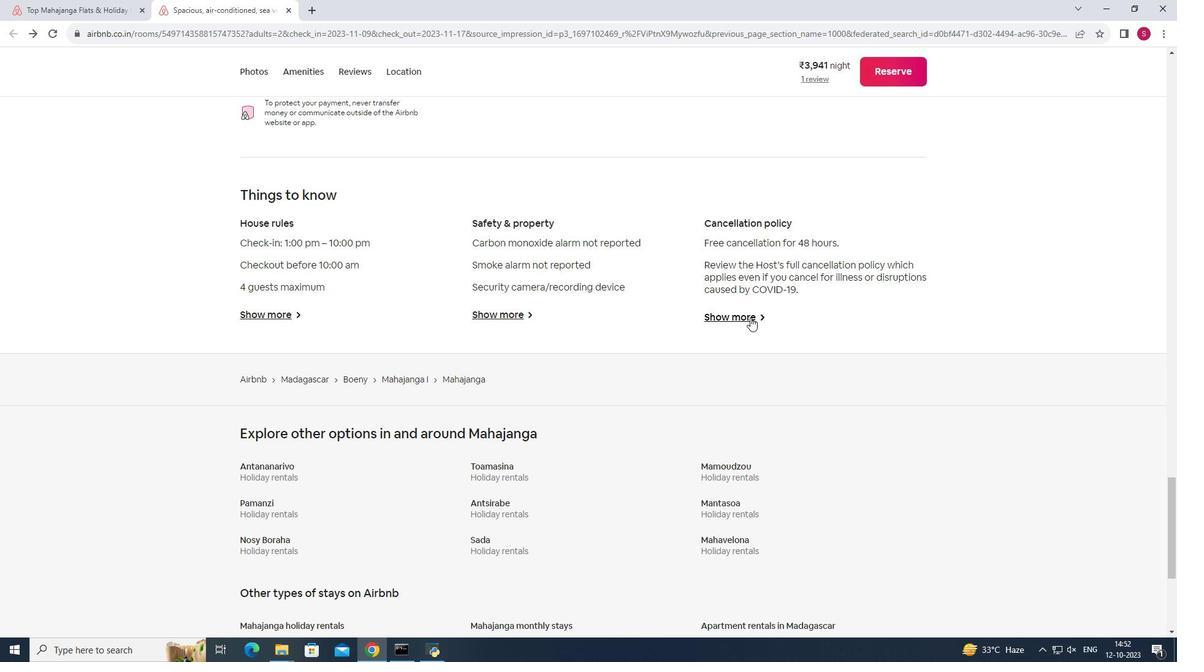 
Action: Mouse pressed left at (750, 317)
Screenshot: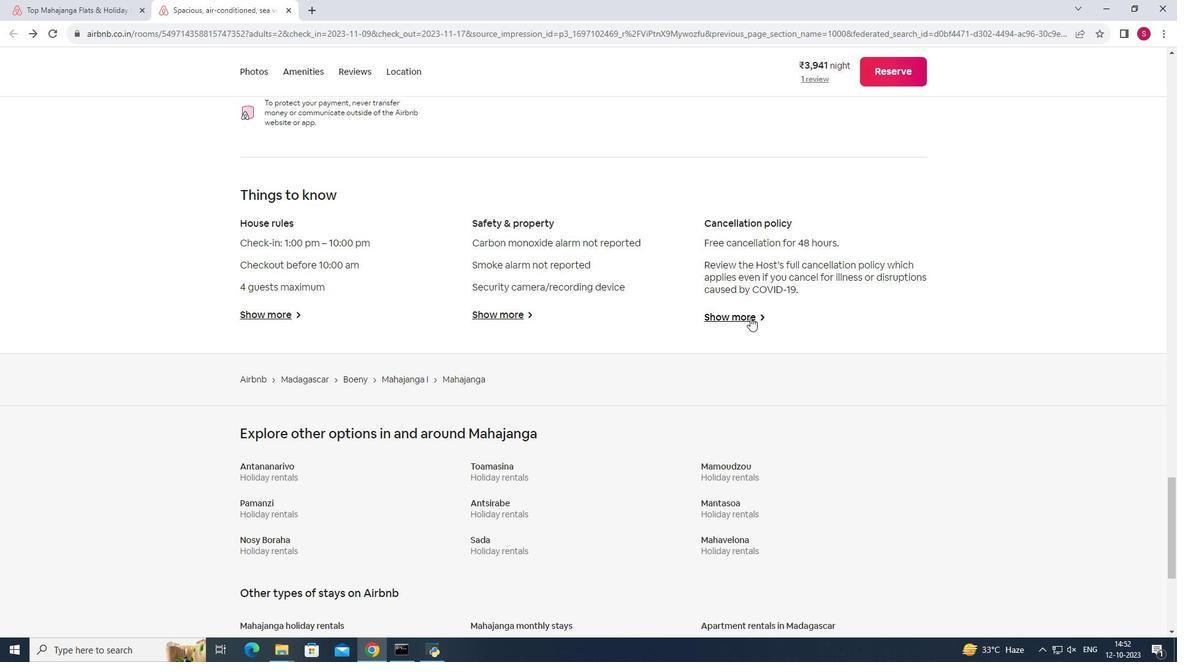 
Action: Mouse moved to (694, 328)
Screenshot: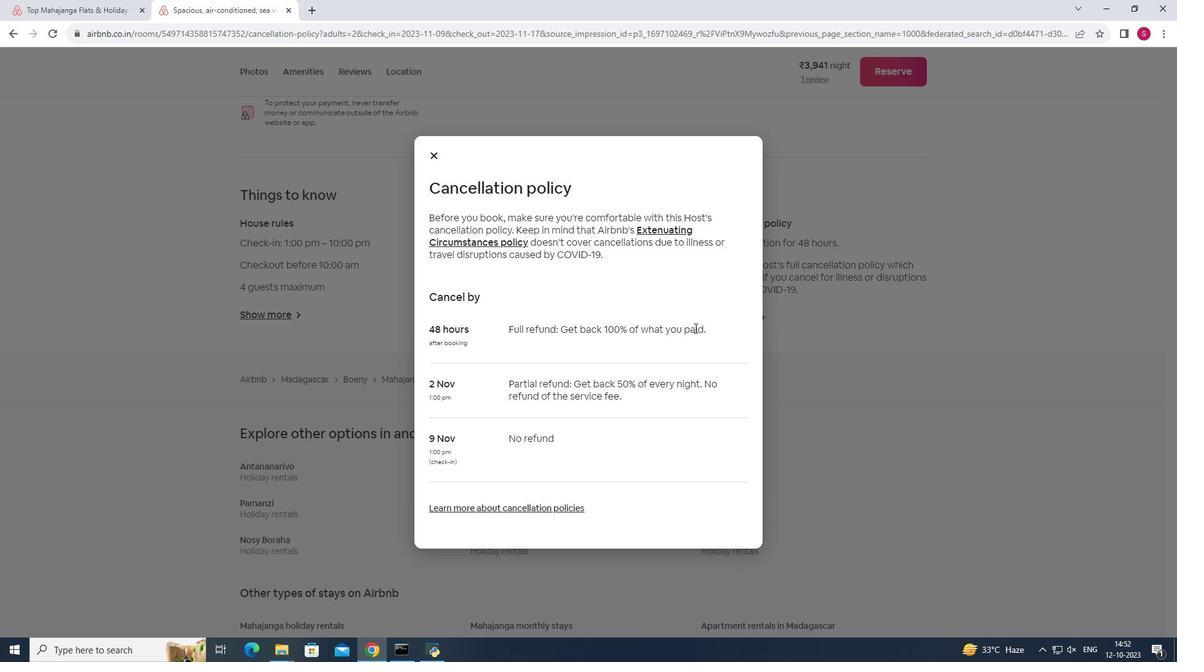 
Action: Mouse scrolled (694, 328) with delta (0, 0)
Screenshot: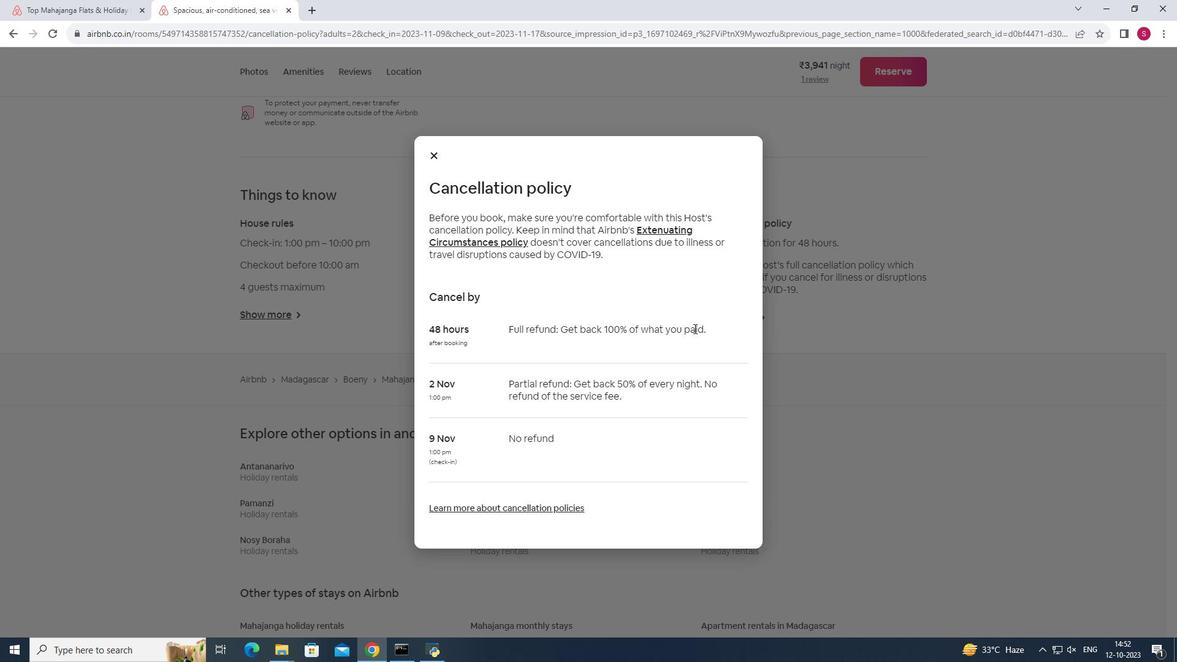 
Action: Mouse moved to (434, 158)
Screenshot: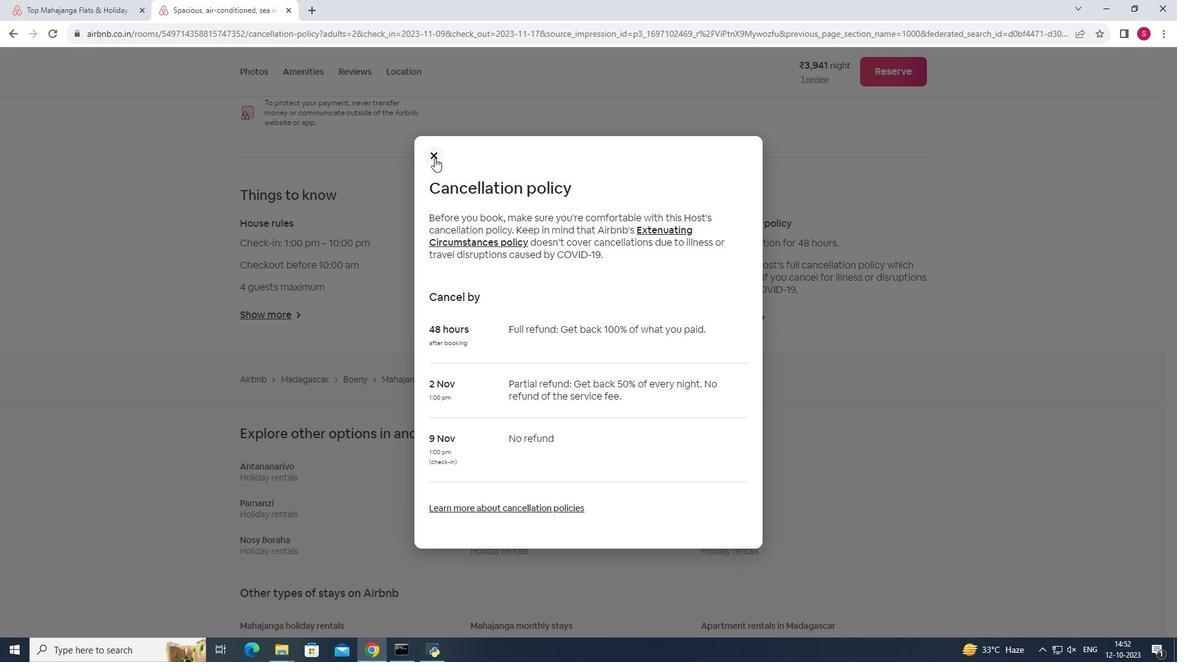 
Action: Mouse pressed left at (434, 158)
Screenshot: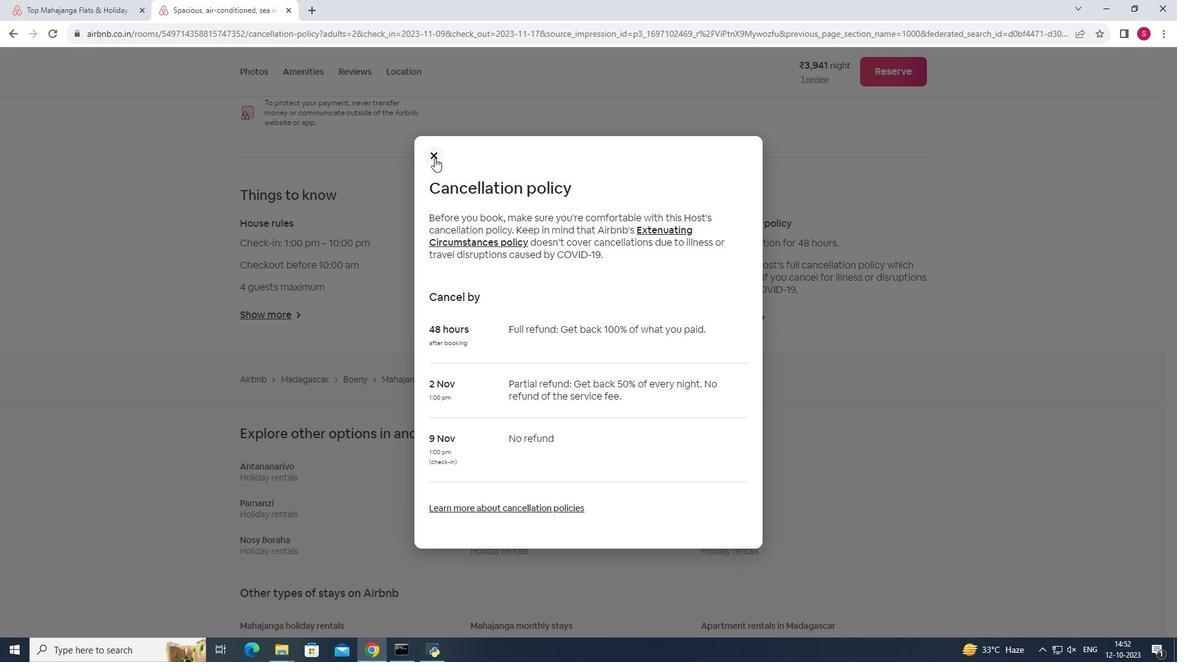 
Action: Mouse moved to (1098, 347)
Screenshot: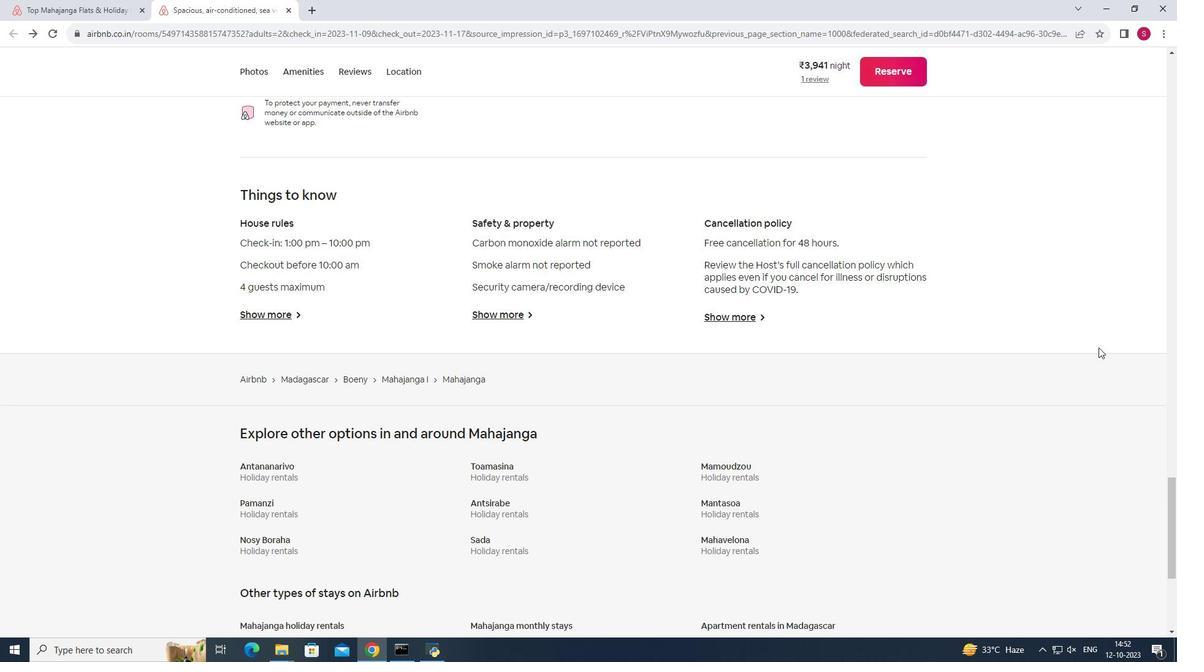 
Action: Mouse scrolled (1098, 347) with delta (0, 0)
Screenshot: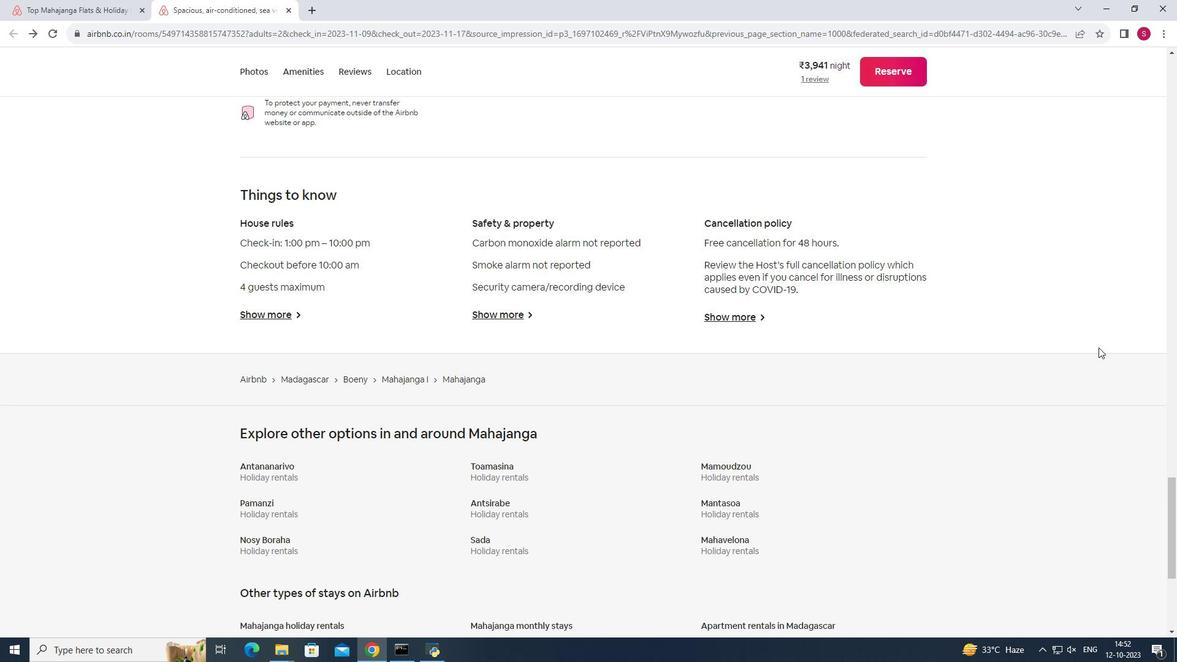 
Action: Mouse scrolled (1098, 347) with delta (0, 0)
Screenshot: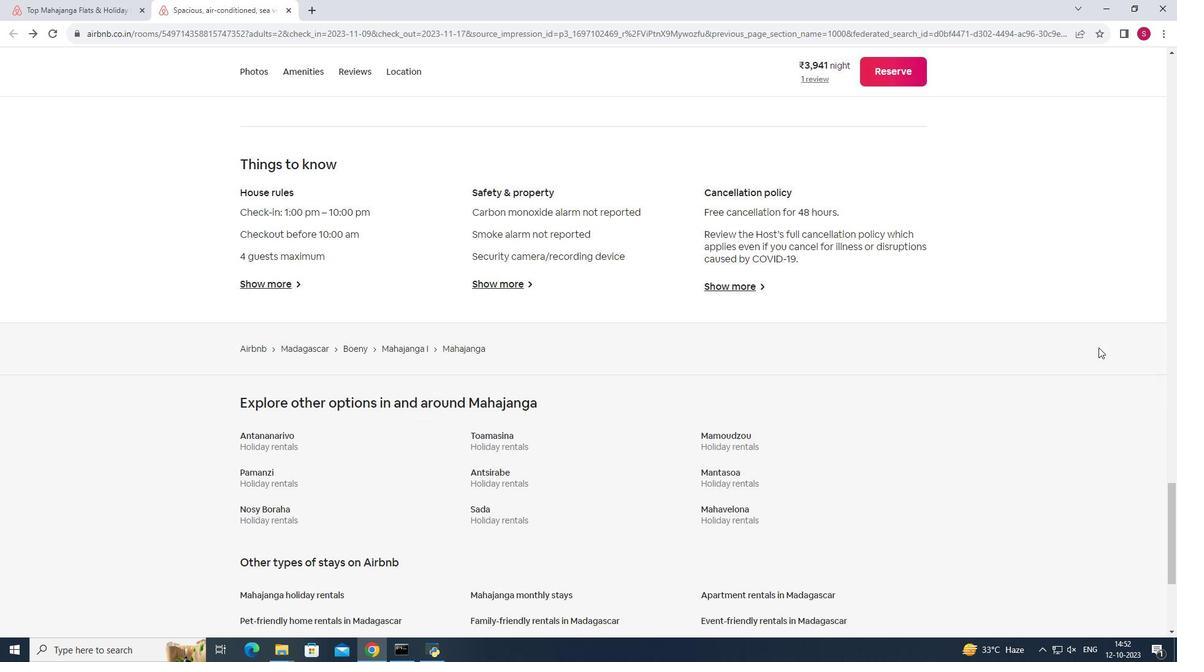
Action: Mouse scrolled (1098, 347) with delta (0, 0)
Screenshot: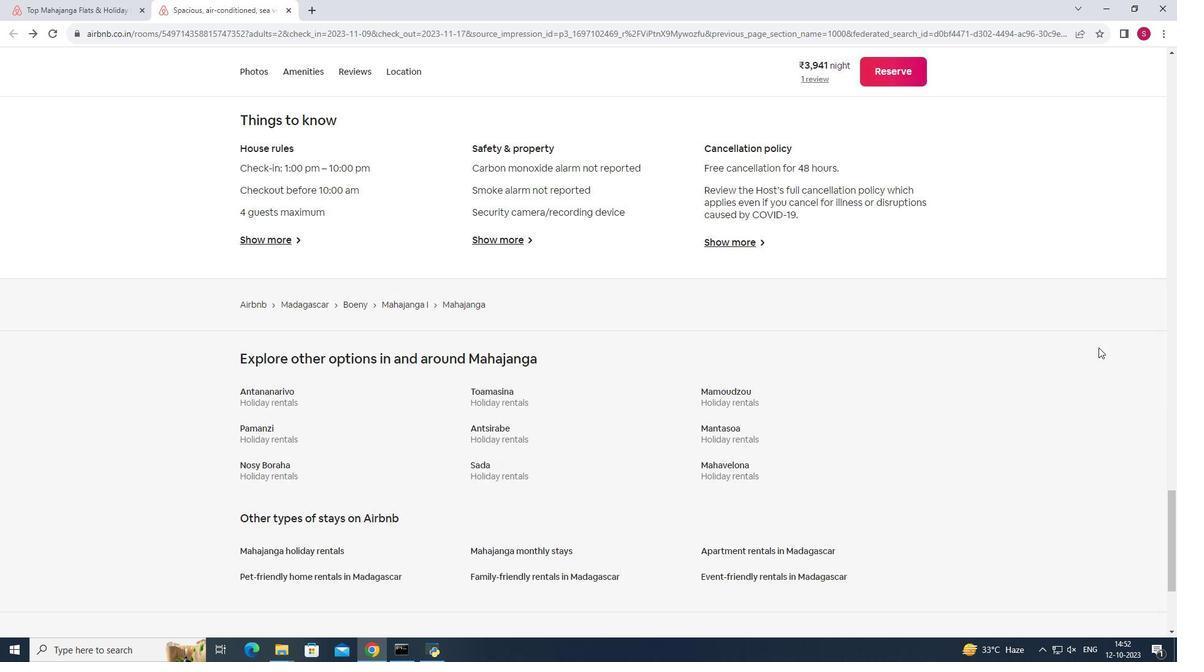 
Action: Mouse scrolled (1098, 347) with delta (0, 0)
Screenshot: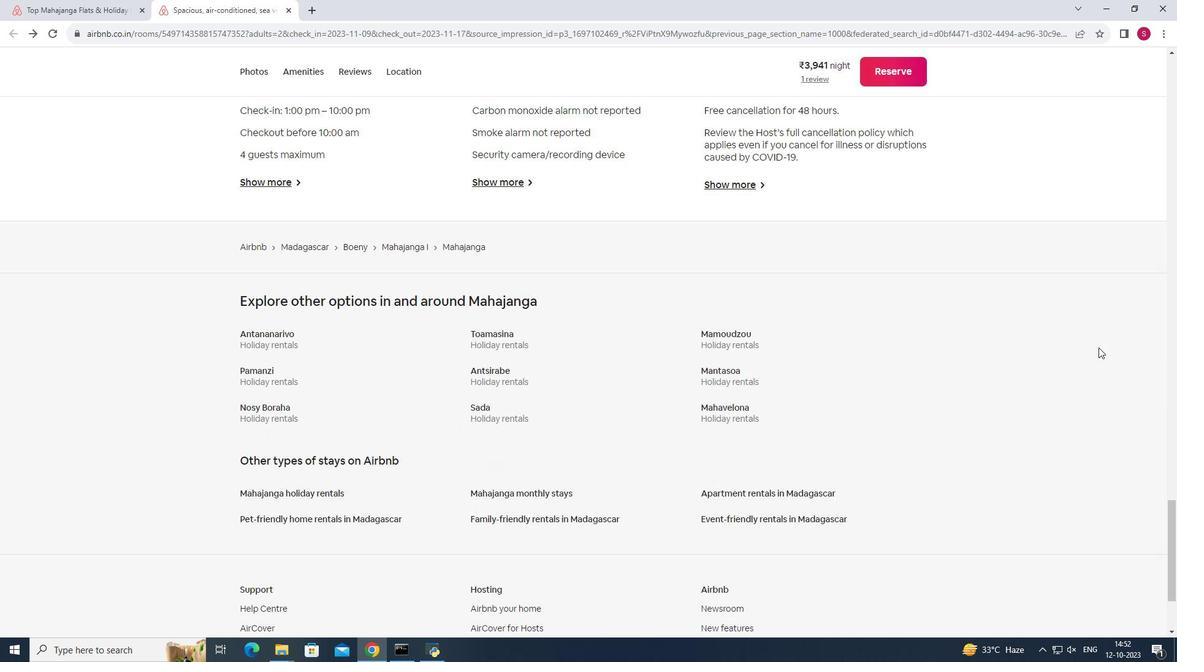 
Action: Mouse scrolled (1098, 347) with delta (0, 0)
Screenshot: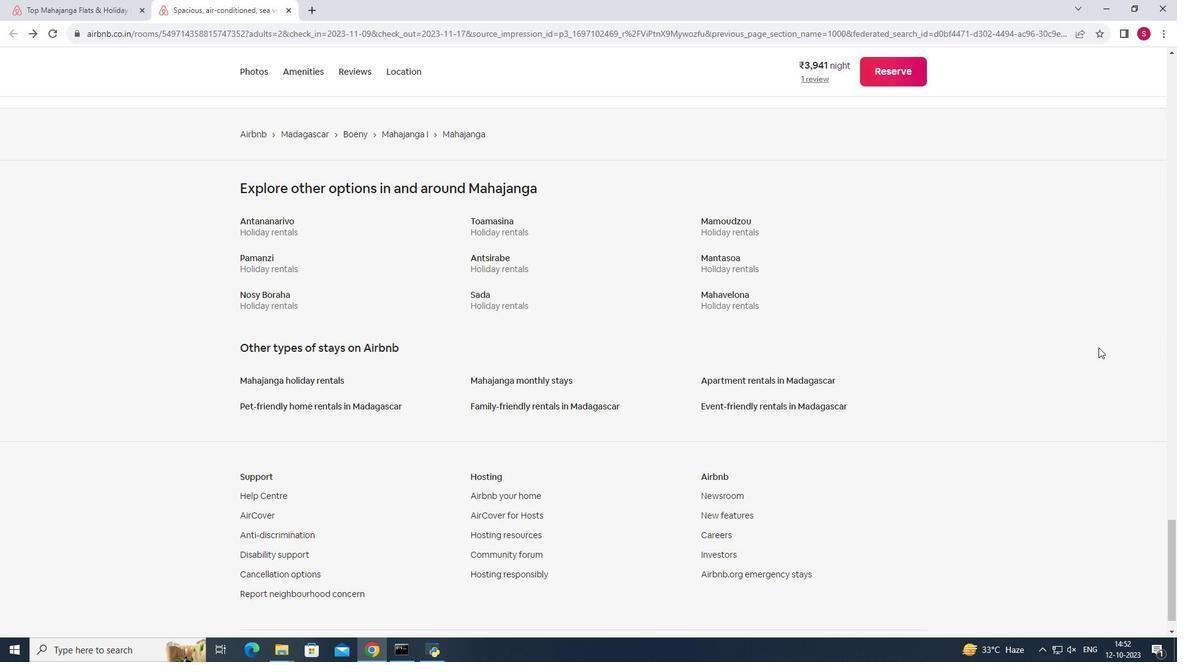 
Action: Mouse scrolled (1098, 347) with delta (0, 0)
Screenshot: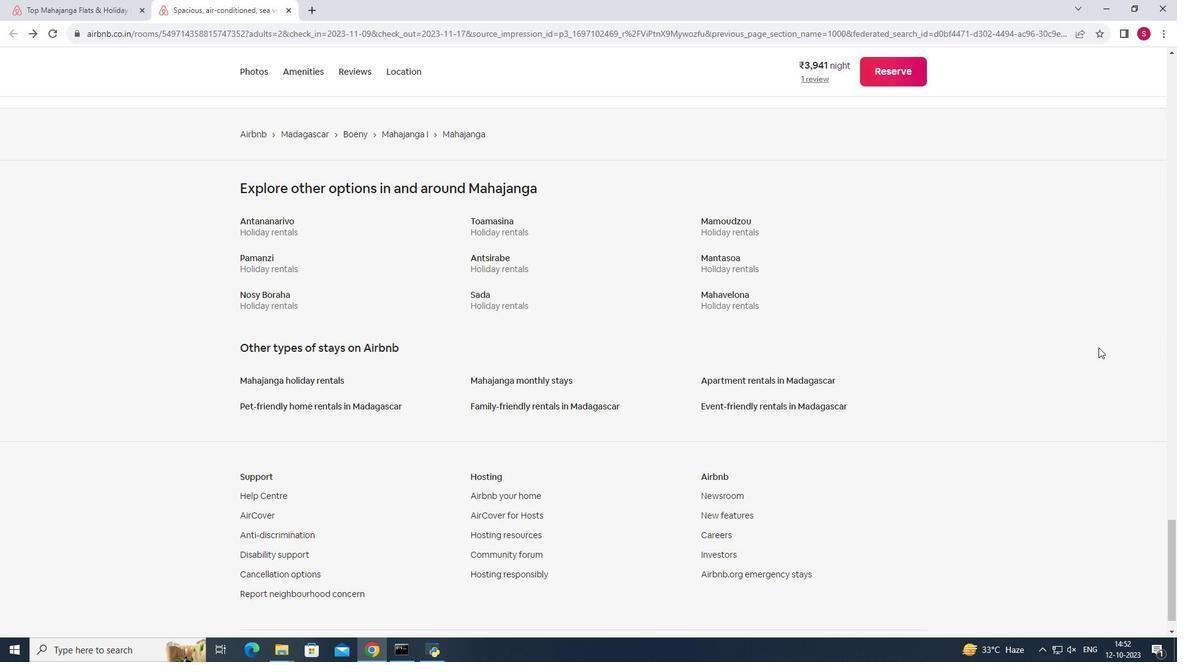 
Action: Mouse scrolled (1098, 347) with delta (0, 0)
Screenshot: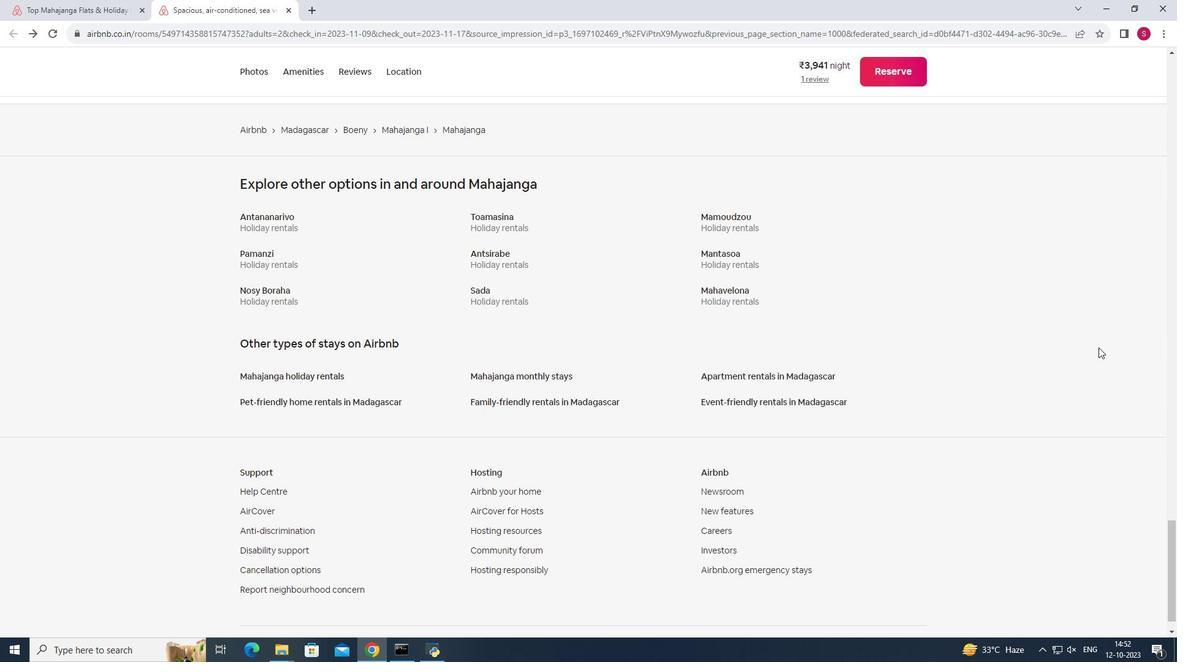 
Action: Mouse scrolled (1098, 347) with delta (0, 0)
Screenshot: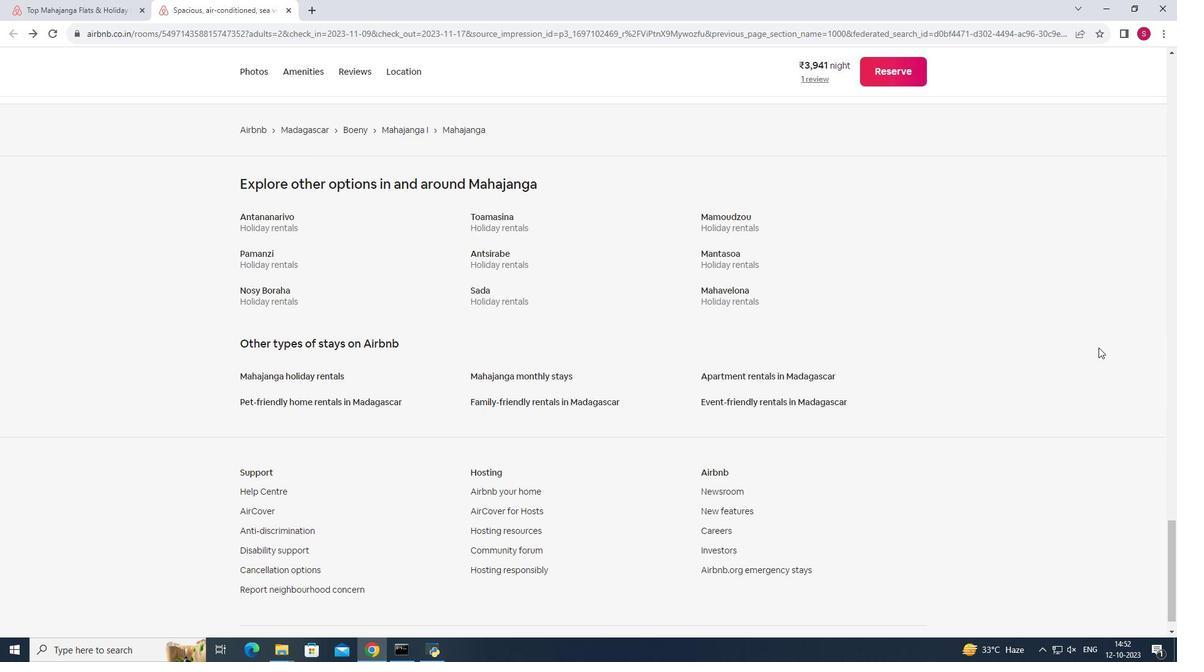 
Action: Mouse scrolled (1098, 348) with delta (0, 0)
Screenshot: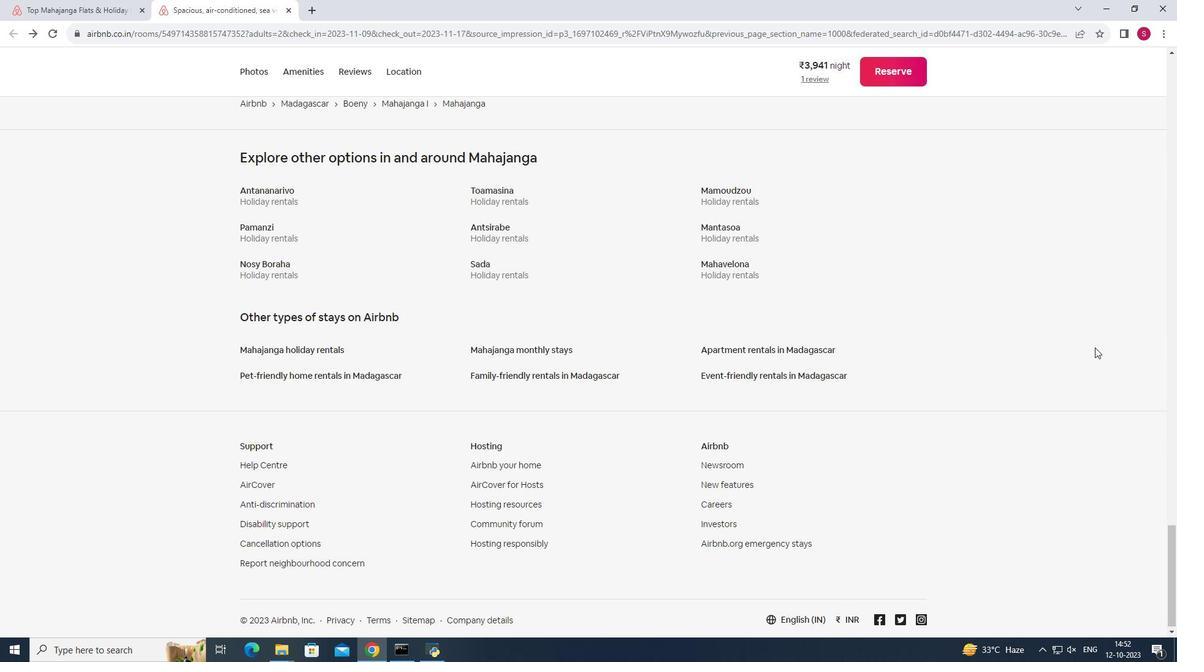 
Action: Mouse scrolled (1098, 348) with delta (0, 0)
Screenshot: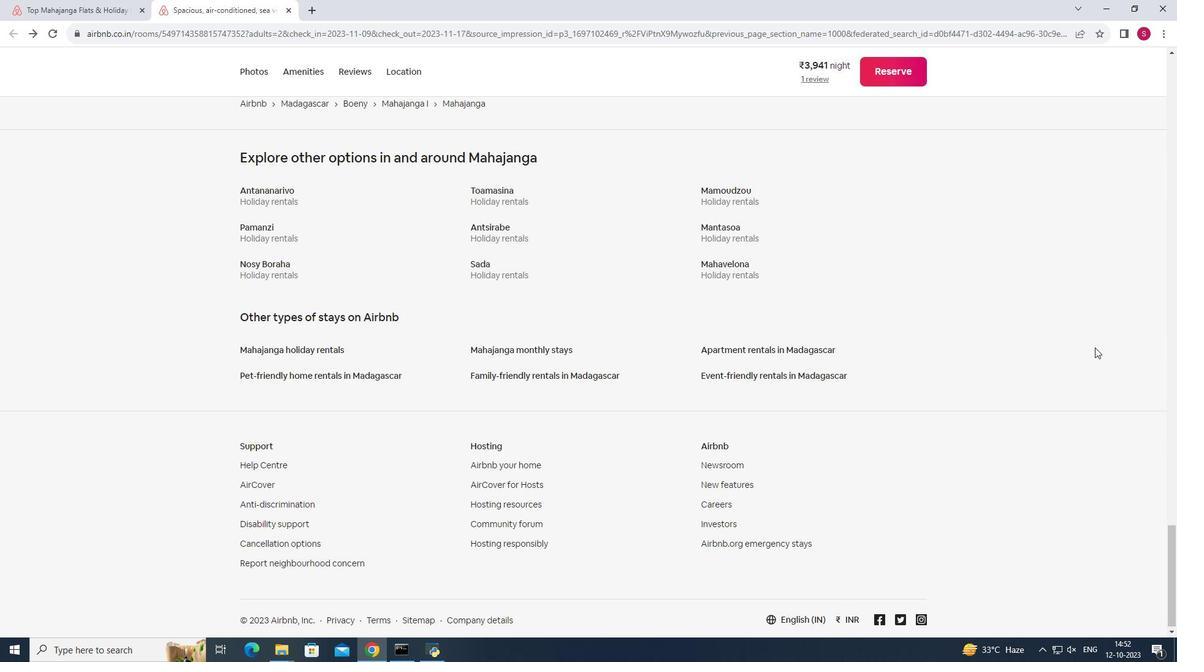 
Action: Mouse moved to (1098, 347)
Screenshot: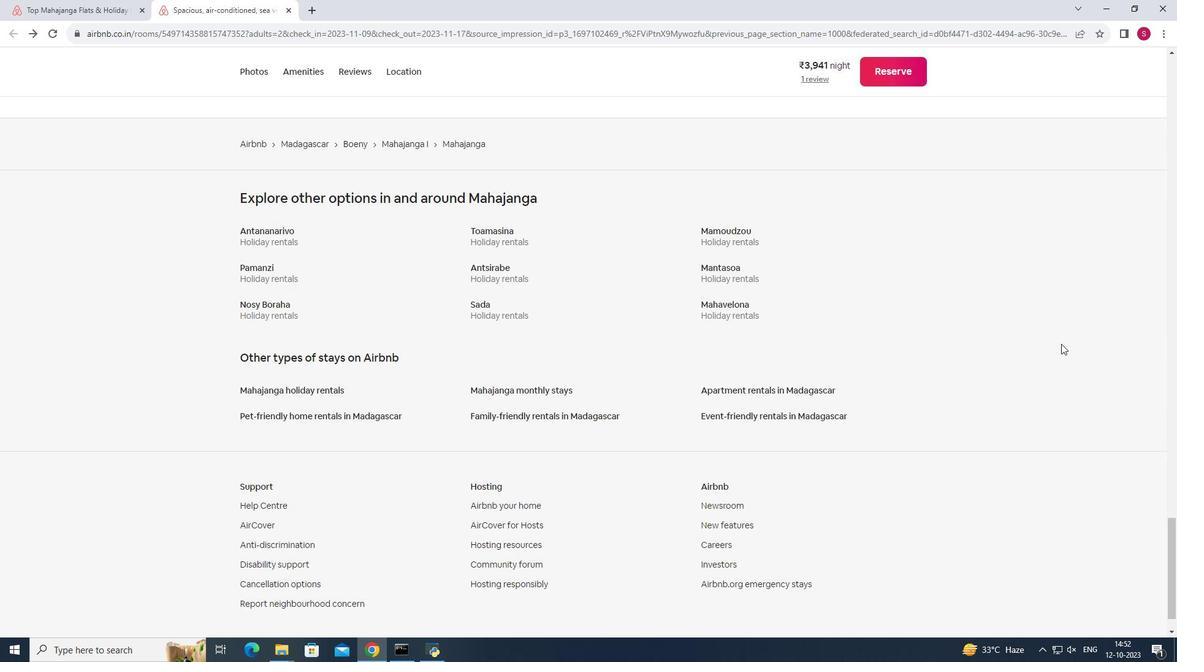 
Action: Mouse scrolled (1098, 348) with delta (0, 0)
Screenshot: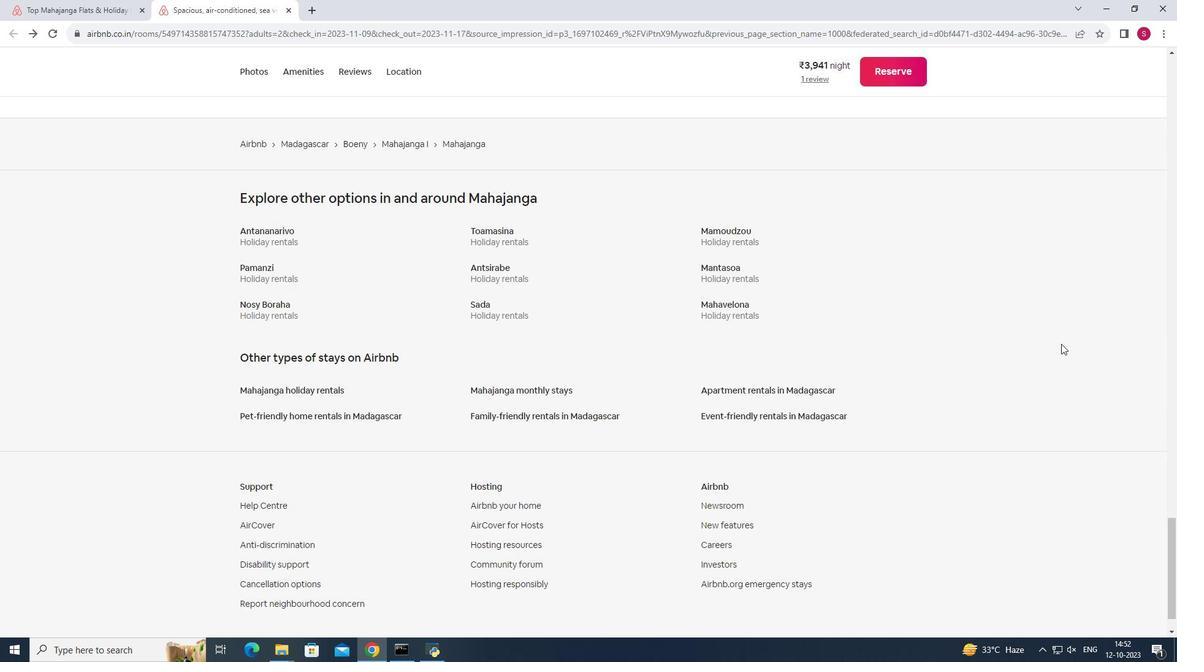 
Action: Mouse moved to (950, 356)
Screenshot: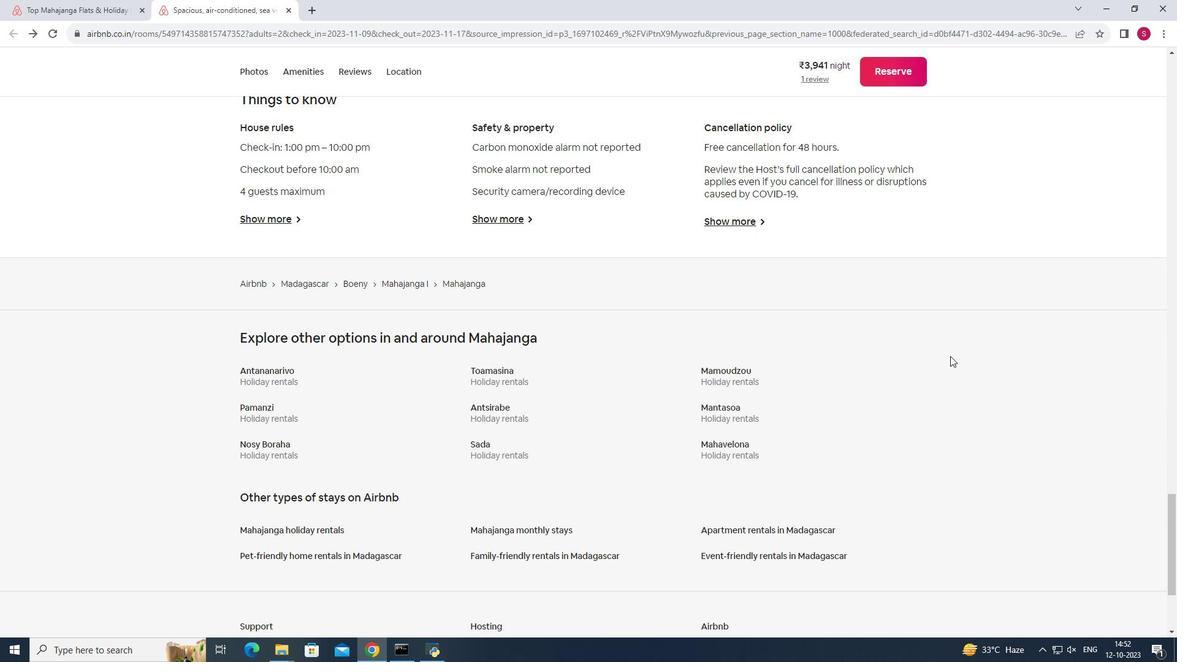 
Action: Mouse scrolled (950, 356) with delta (0, 0)
Screenshot: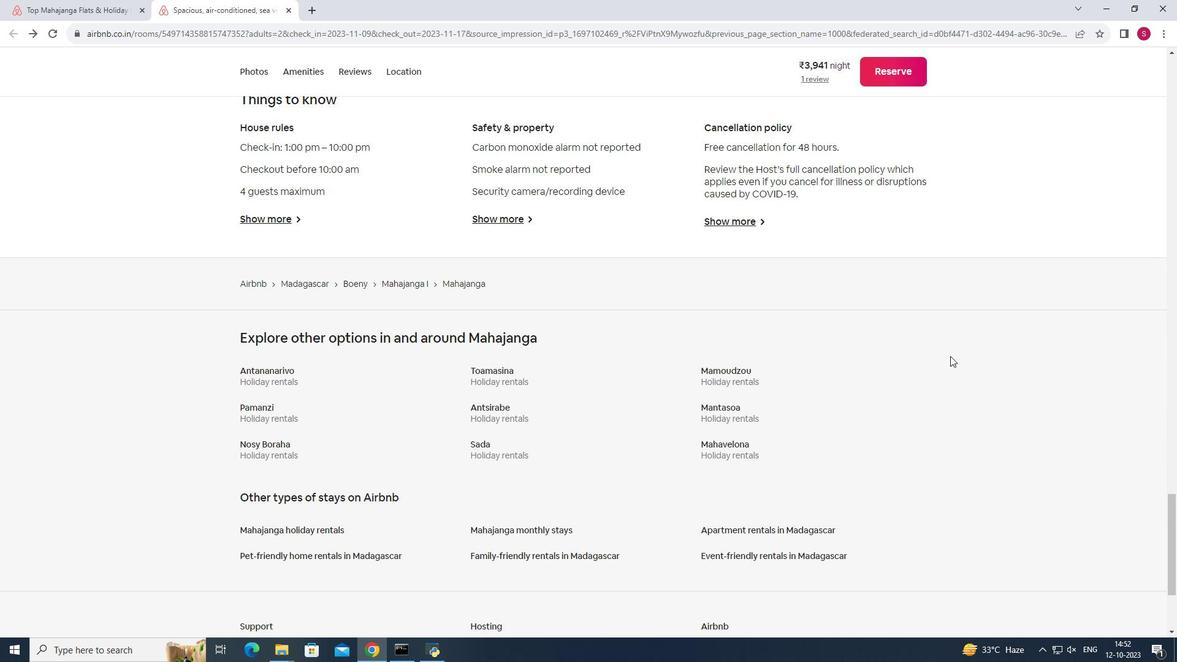 
Action: Mouse moved to (950, 356)
Screenshot: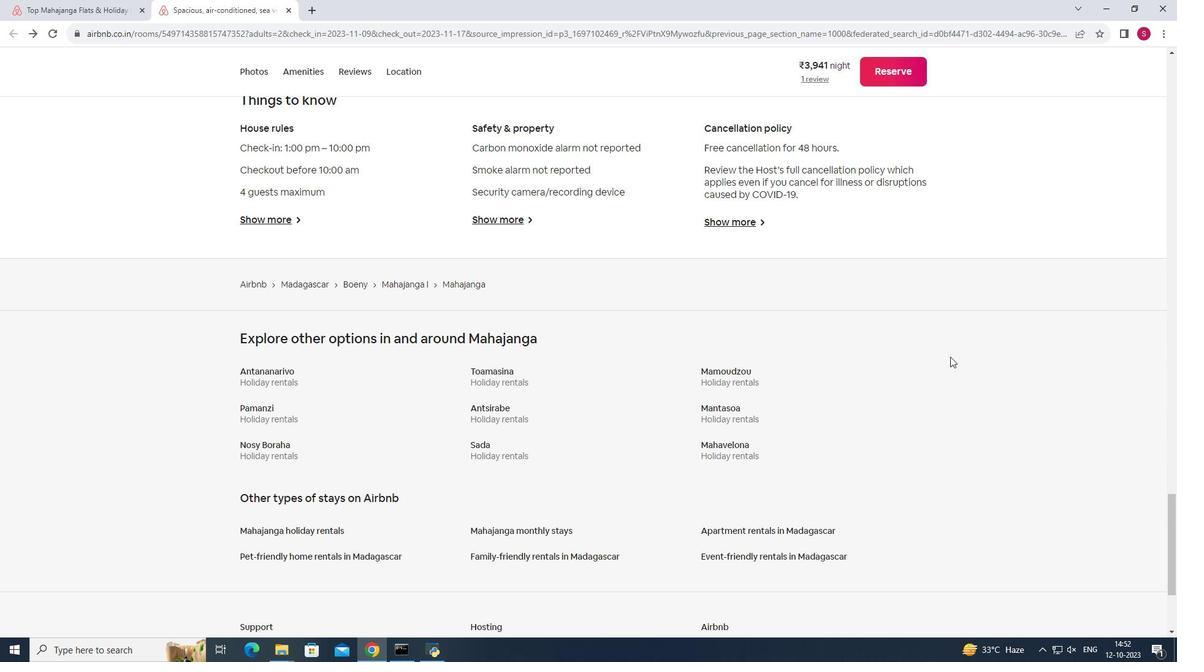 
Action: Mouse scrolled (950, 357) with delta (0, 0)
Screenshot: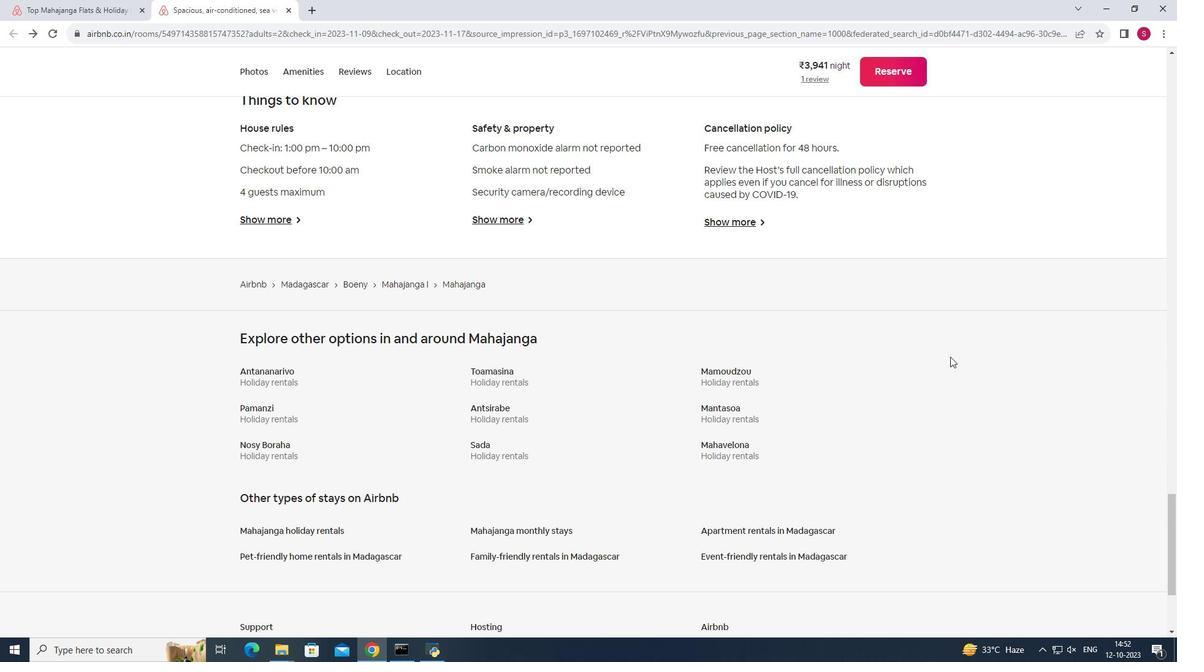 
Action: Mouse moved to (950, 358)
Screenshot: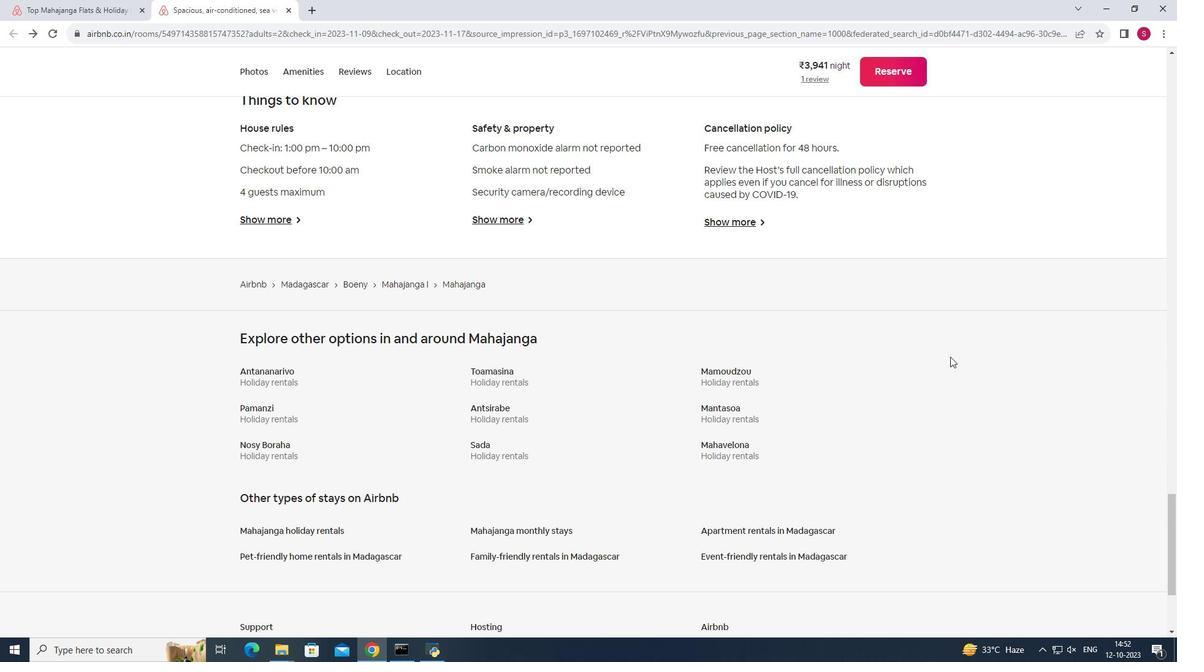 
Action: Mouse scrolled (950, 358) with delta (0, 0)
Screenshot: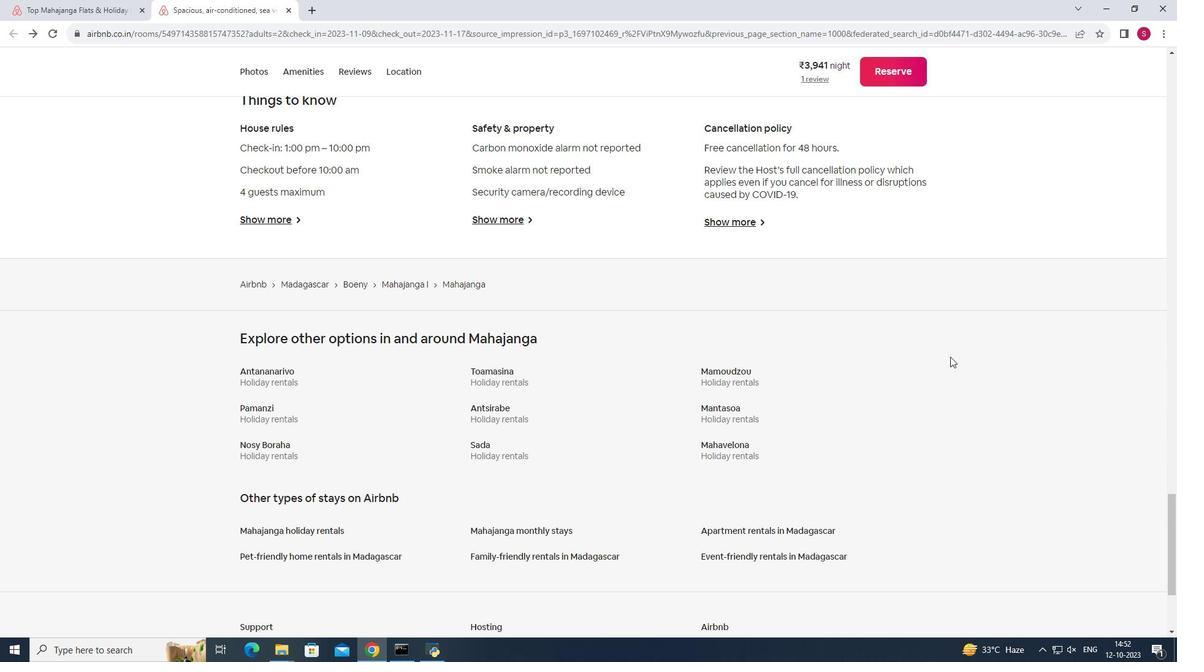 
Action: Mouse moved to (949, 359)
Screenshot: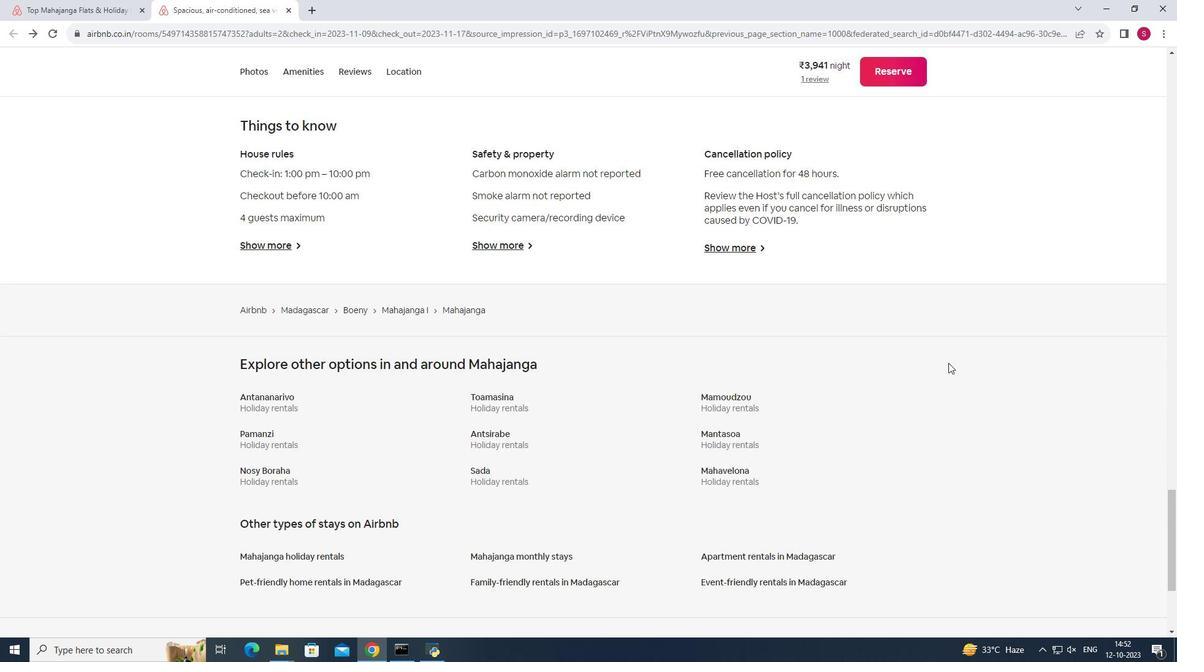 
Action: Mouse scrolled (949, 359) with delta (0, 0)
Screenshot: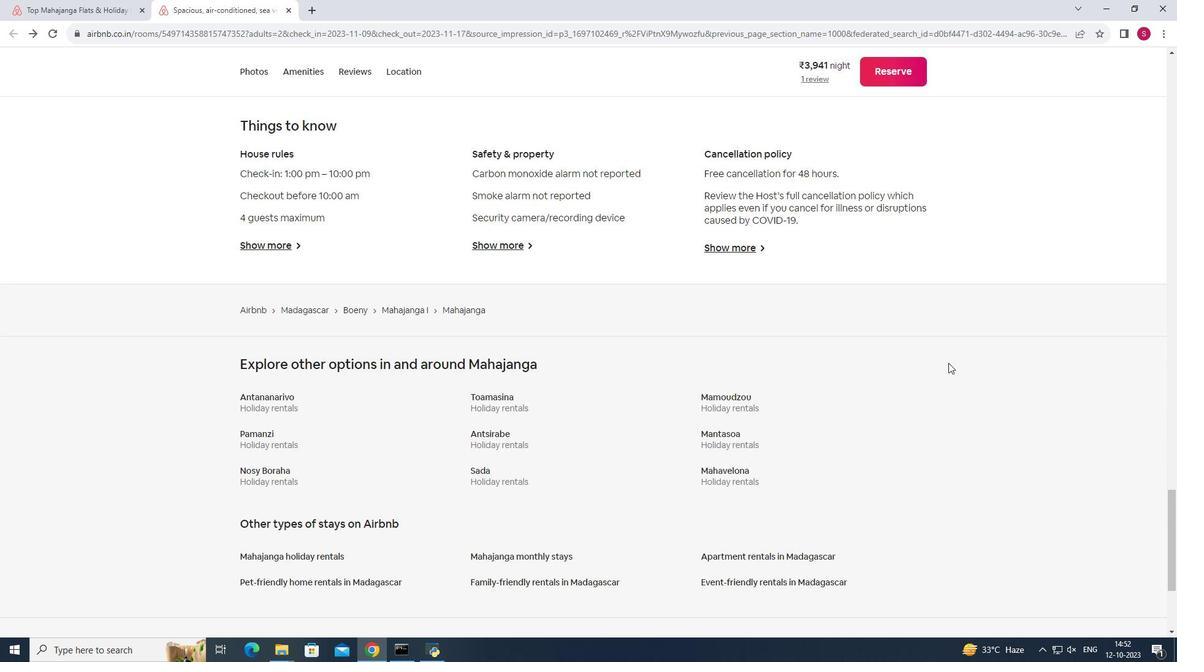 
Action: Mouse moved to (949, 361)
Screenshot: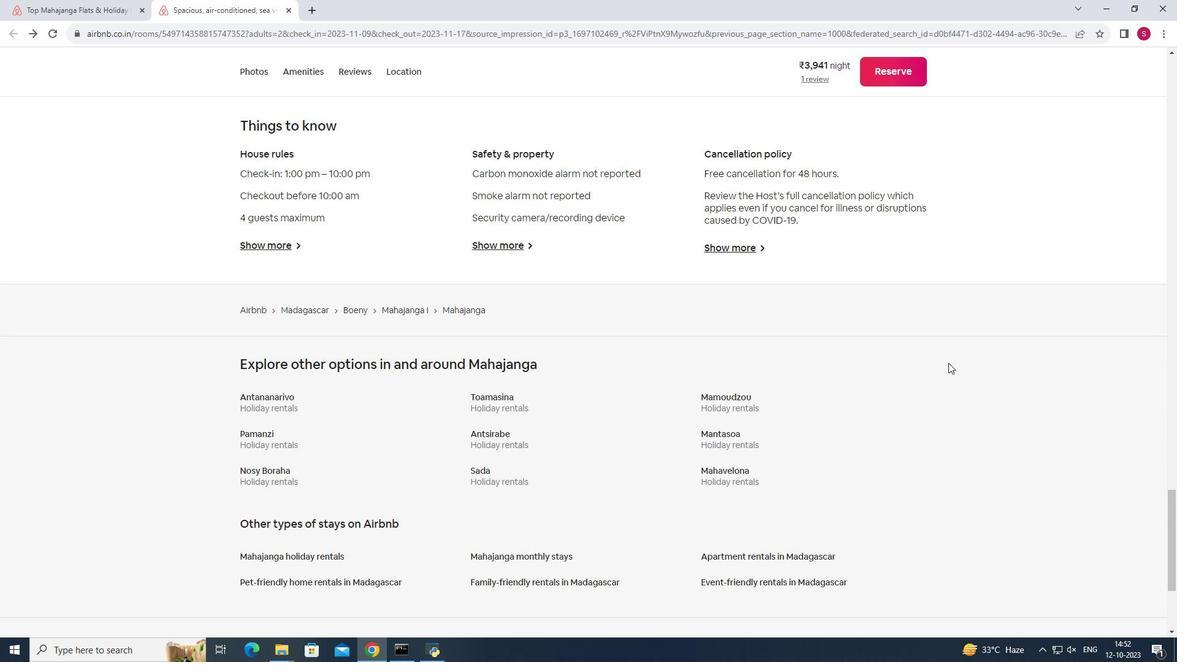 
Action: Mouse scrolled (949, 362) with delta (0, 0)
Screenshot: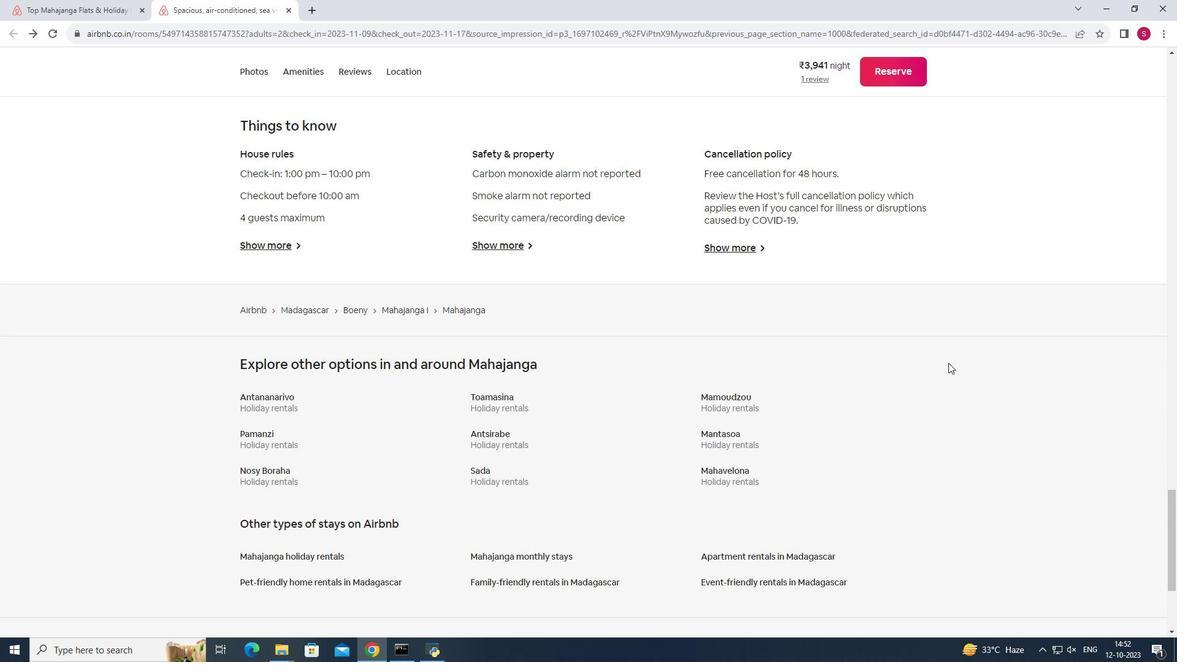 
Action: Mouse moved to (948, 365)
Screenshot: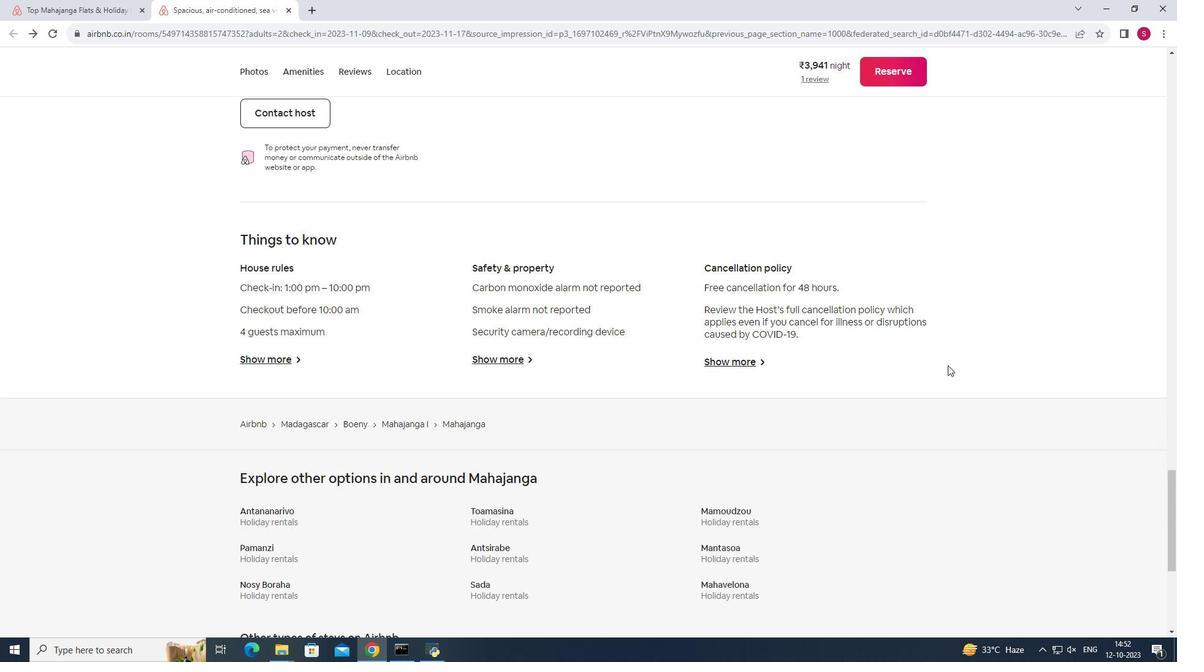 
Action: Mouse scrolled (948, 366) with delta (0, 0)
Screenshot: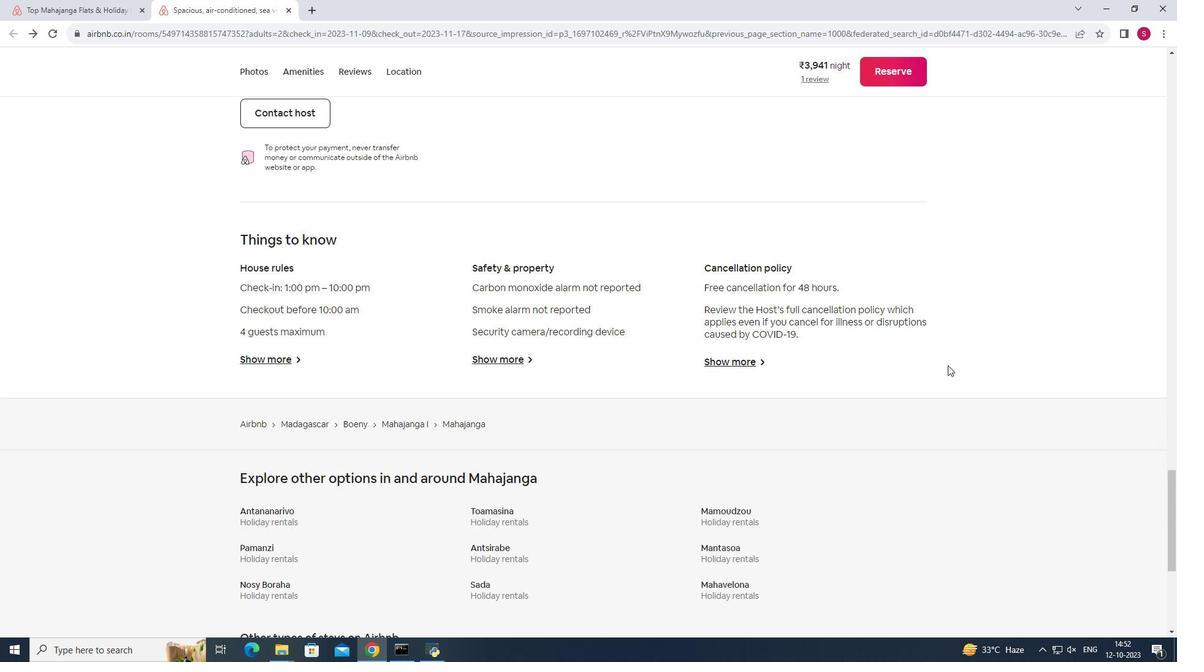 
Action: Mouse moved to (948, 365)
Screenshot: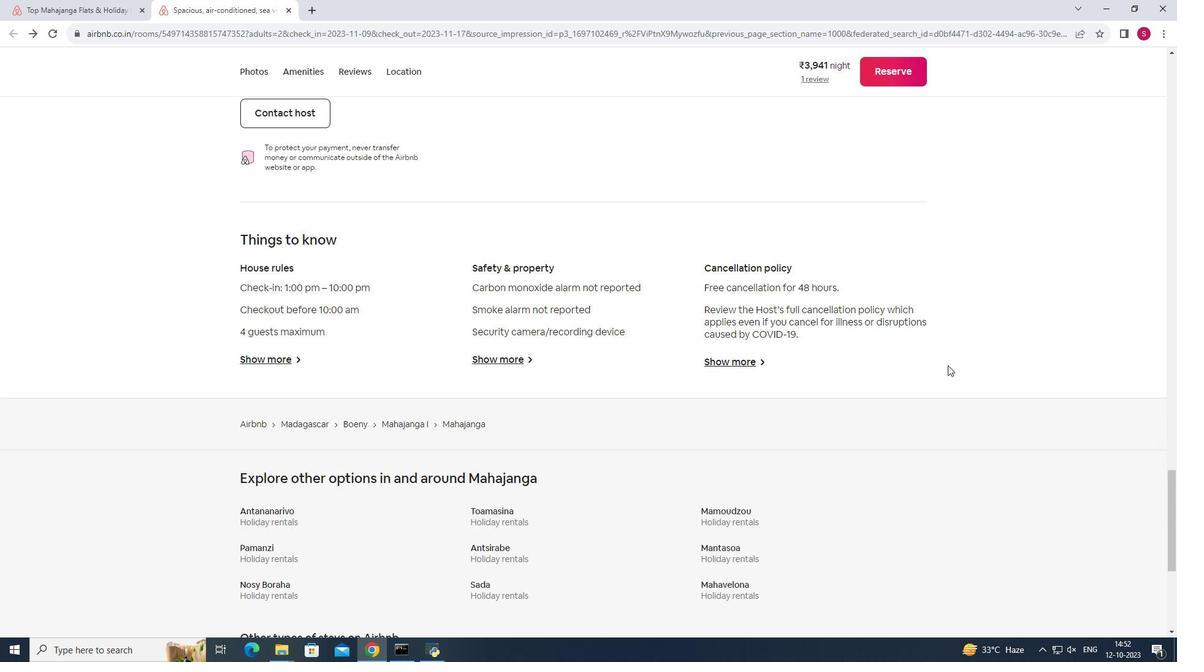 
Action: Mouse scrolled (948, 366) with delta (0, 0)
Screenshot: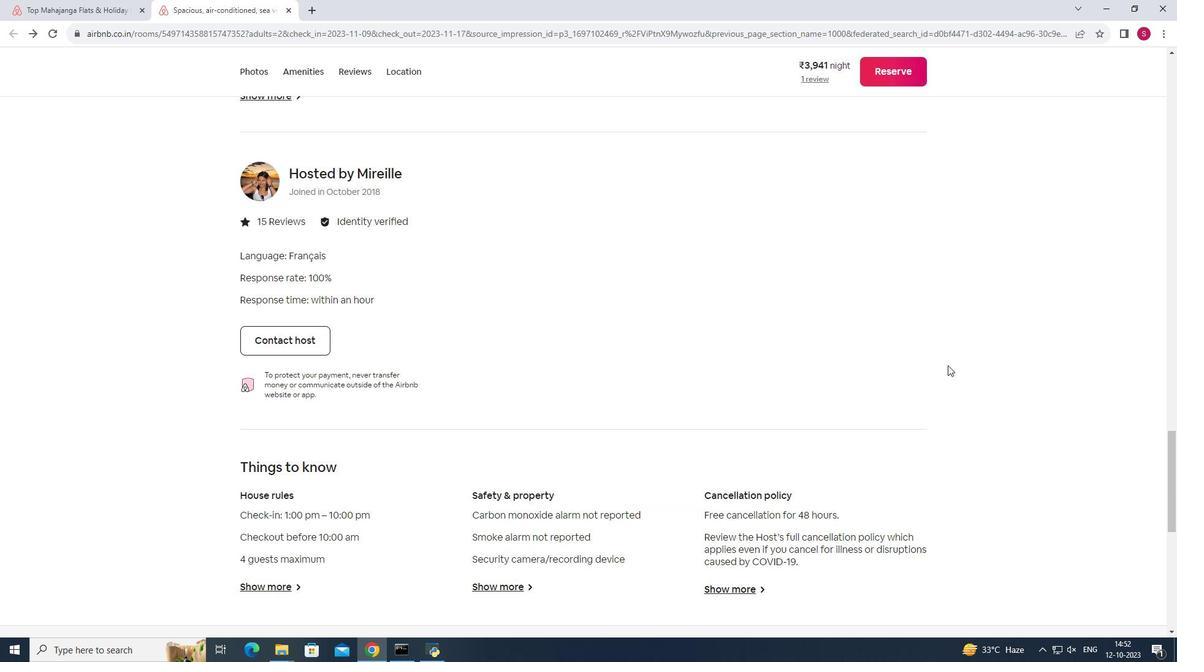 
Action: Mouse scrolled (948, 366) with delta (0, 0)
Screenshot: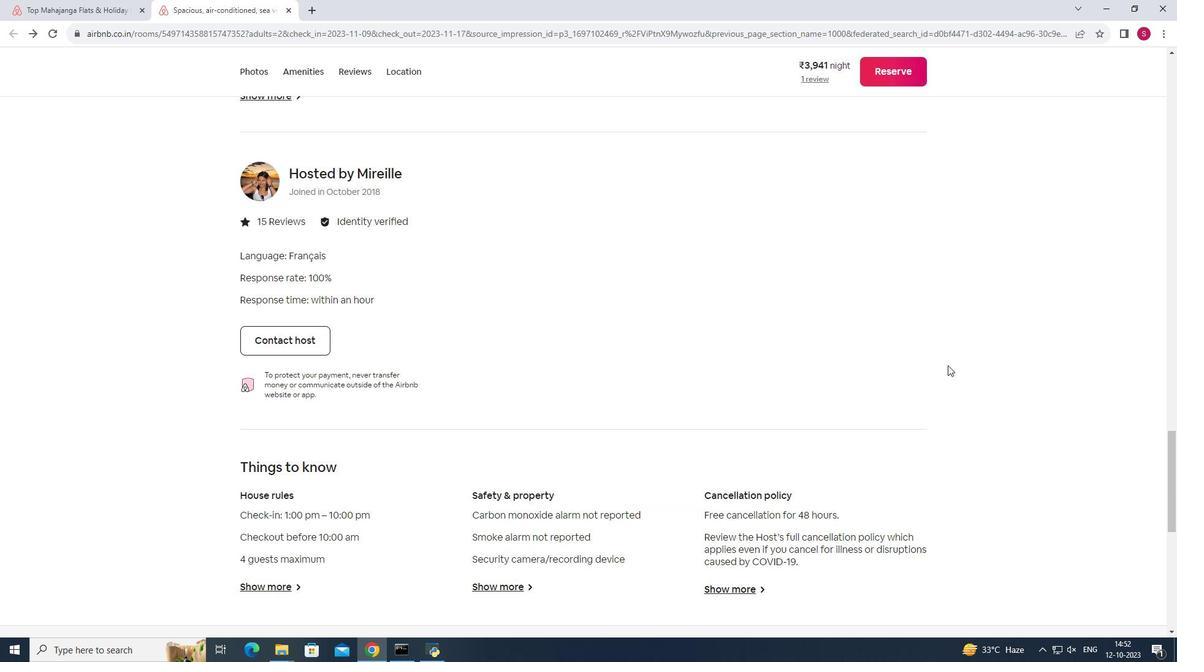 
Action: Mouse scrolled (948, 366) with delta (0, 0)
Screenshot: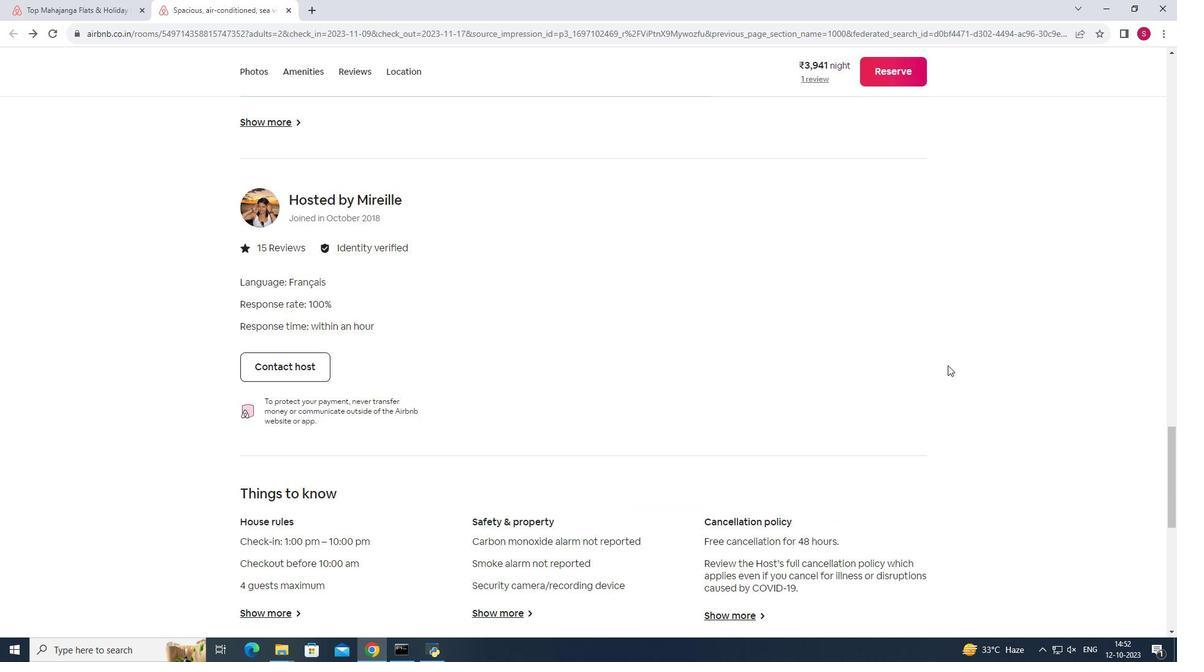 
Action: Mouse scrolled (948, 366) with delta (0, 0)
Screenshot: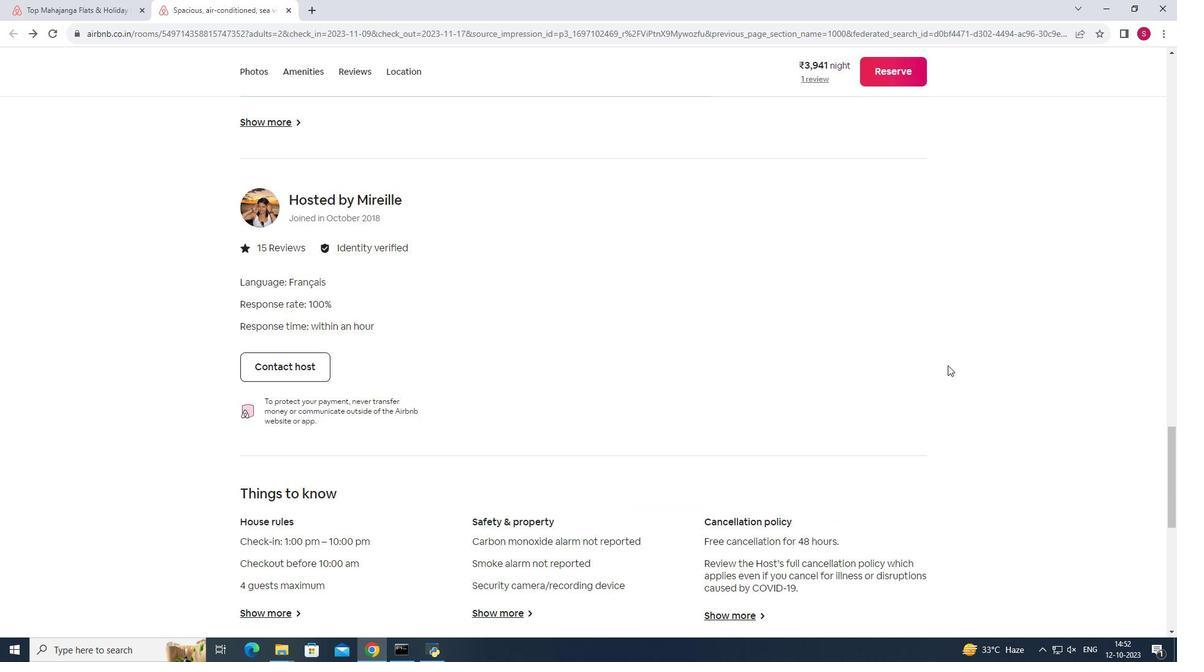 
Action: Mouse scrolled (948, 366) with delta (0, 0)
Screenshot: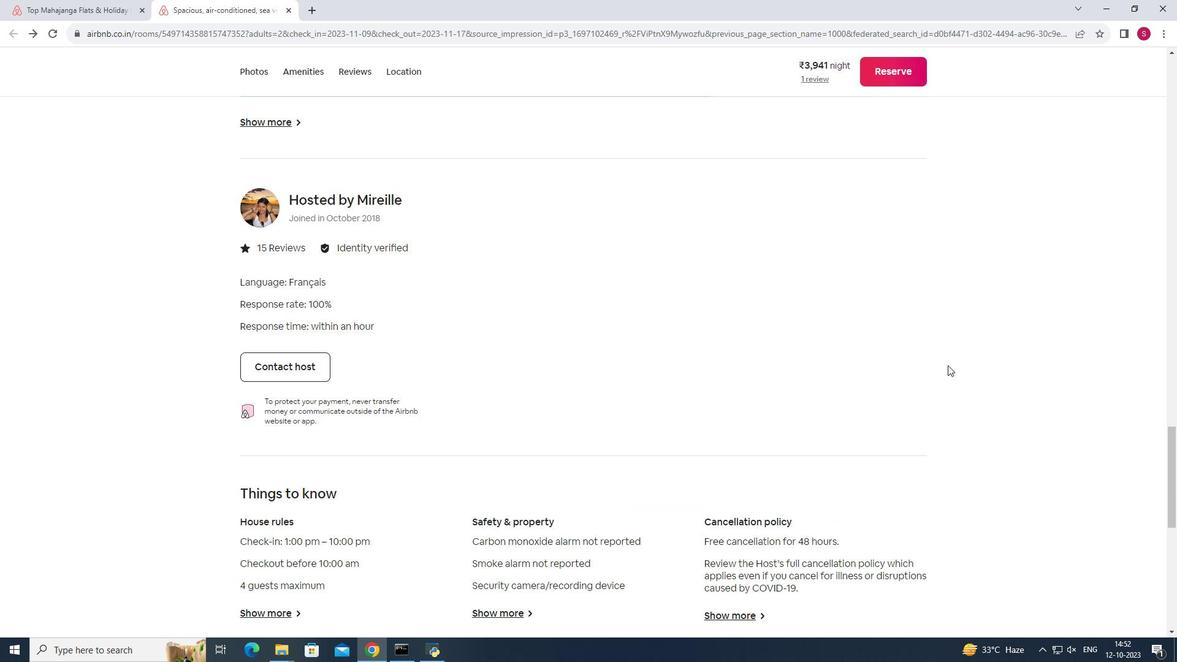 
Action: Mouse scrolled (948, 366) with delta (0, 0)
Screenshot: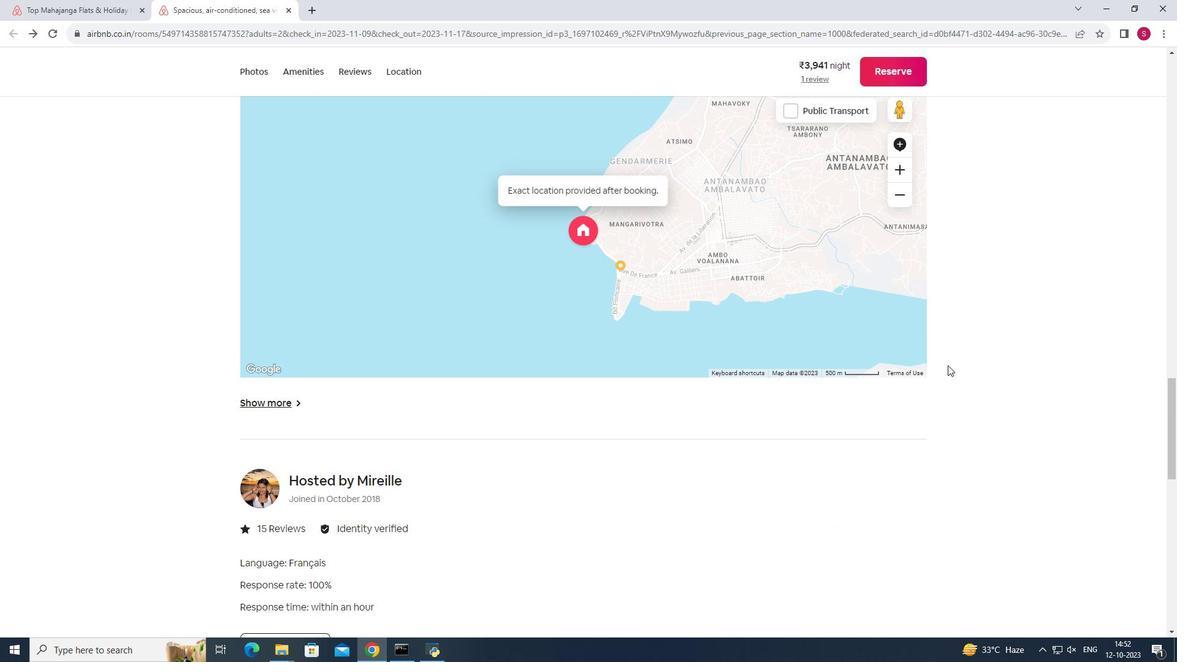 
Action: Mouse scrolled (948, 366) with delta (0, 0)
Screenshot: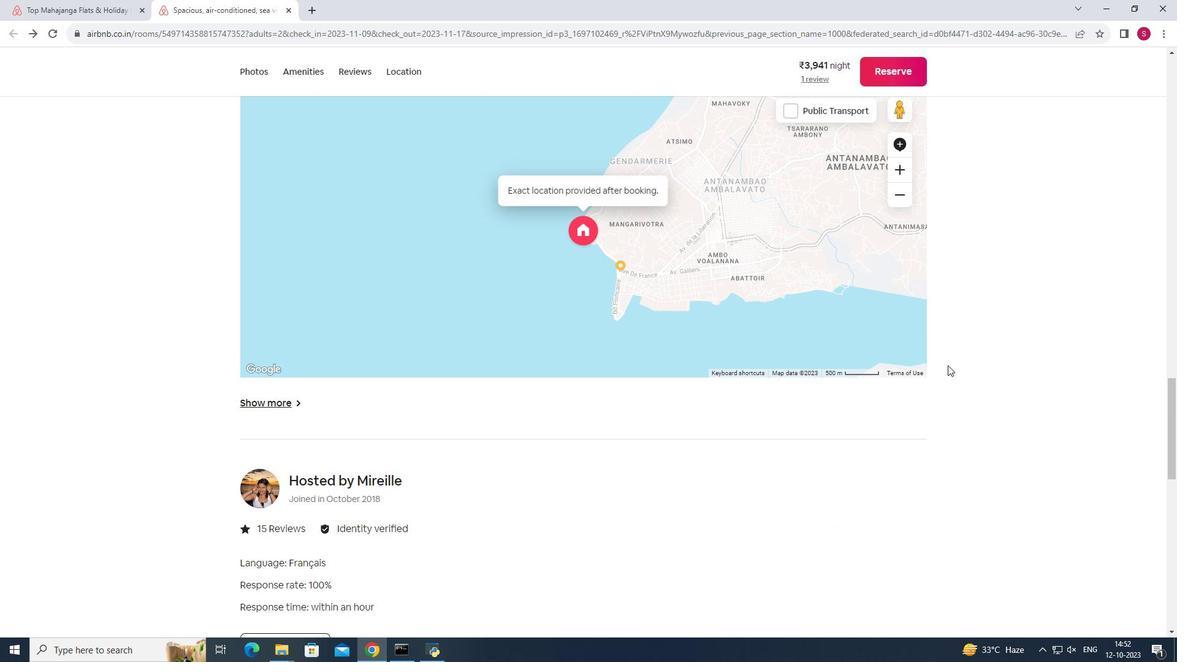 
Action: Mouse scrolled (948, 366) with delta (0, 0)
Screenshot: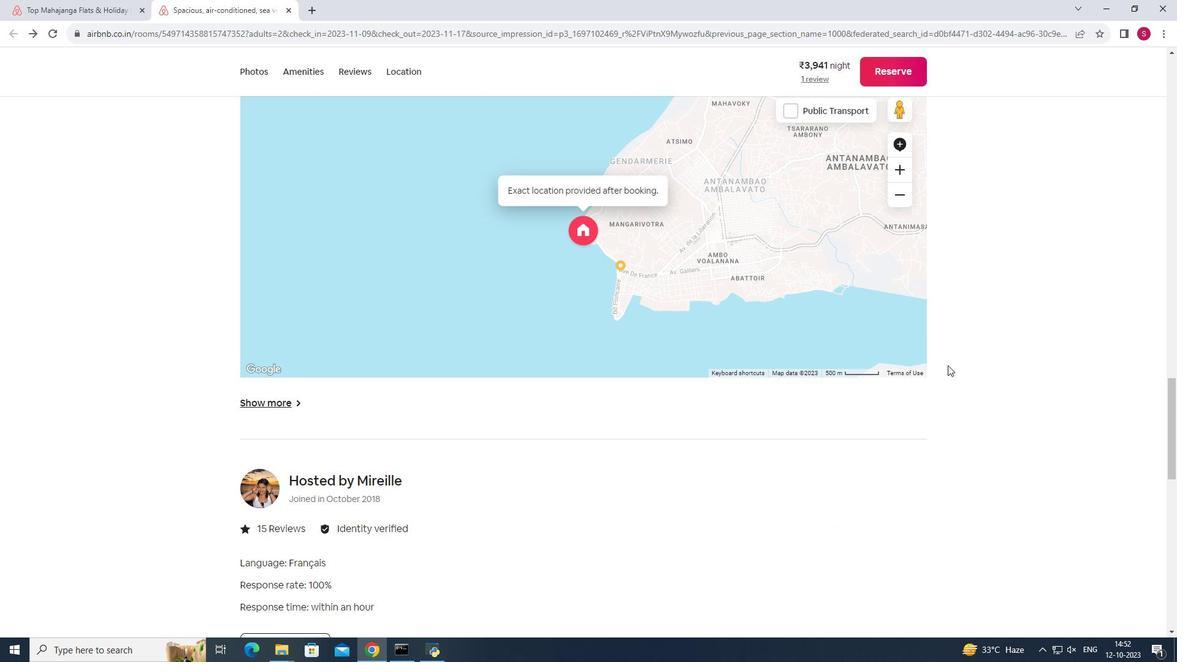 
Action: Mouse scrolled (948, 366) with delta (0, 0)
Screenshot: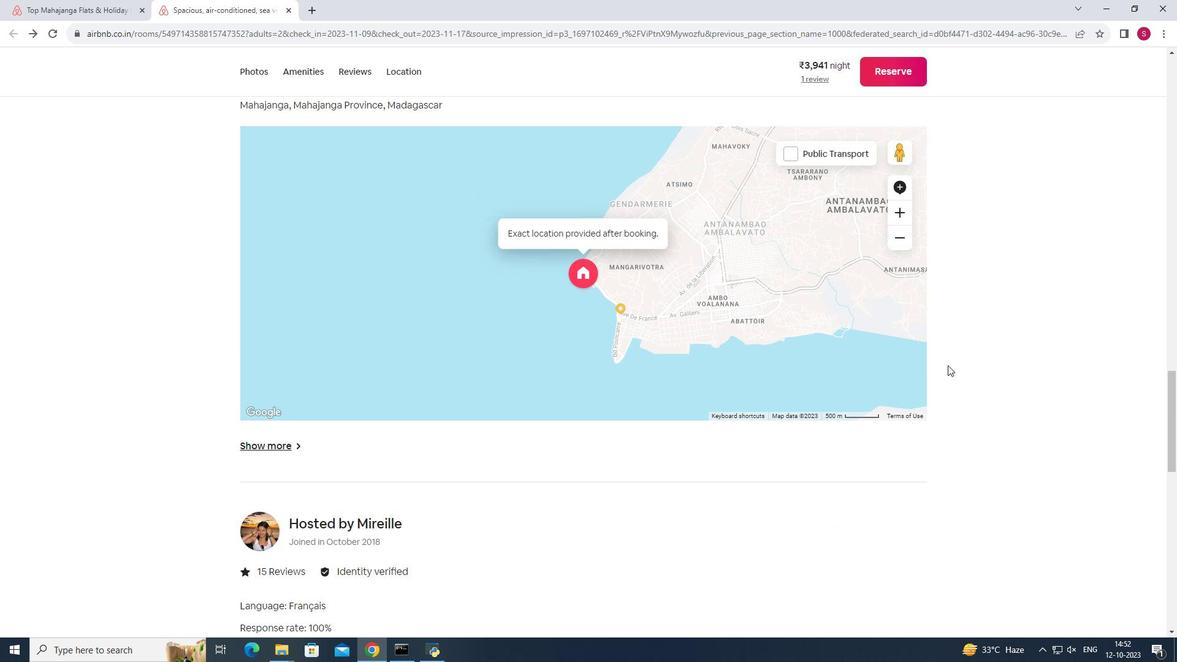 
Action: Mouse scrolled (948, 366) with delta (0, 0)
